Task: Look for Airbnb properties in Tha Maka, Thailand from 5th November, 2023 to 16th November, 2023 for 2 adults.1  bedroom having 1 bed and 1 bathroom. Property type can be hotel. Amenities needed are: wifi. Booking option can be shelf check-in. Look for 5 properties as per requirement.
Action: Mouse moved to (571, 75)
Screenshot: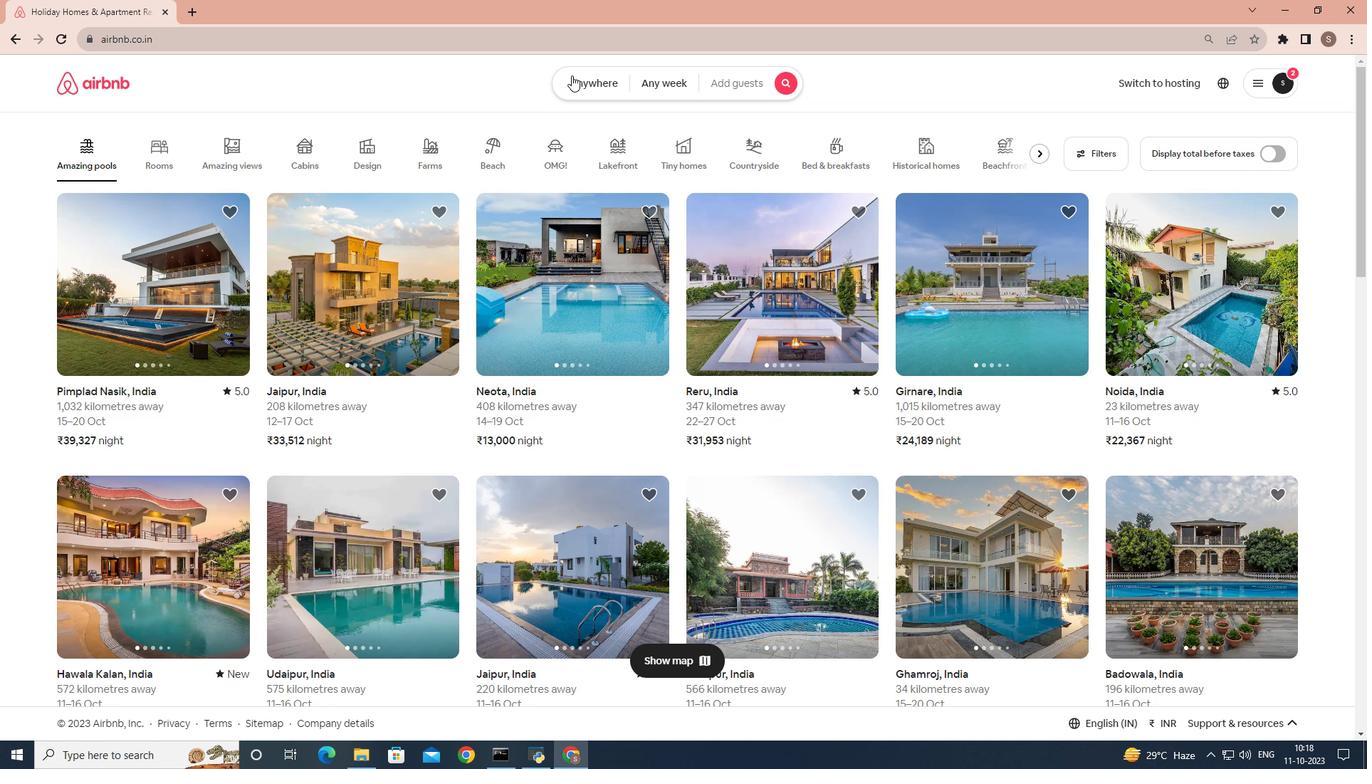 
Action: Mouse pressed left at (571, 75)
Screenshot: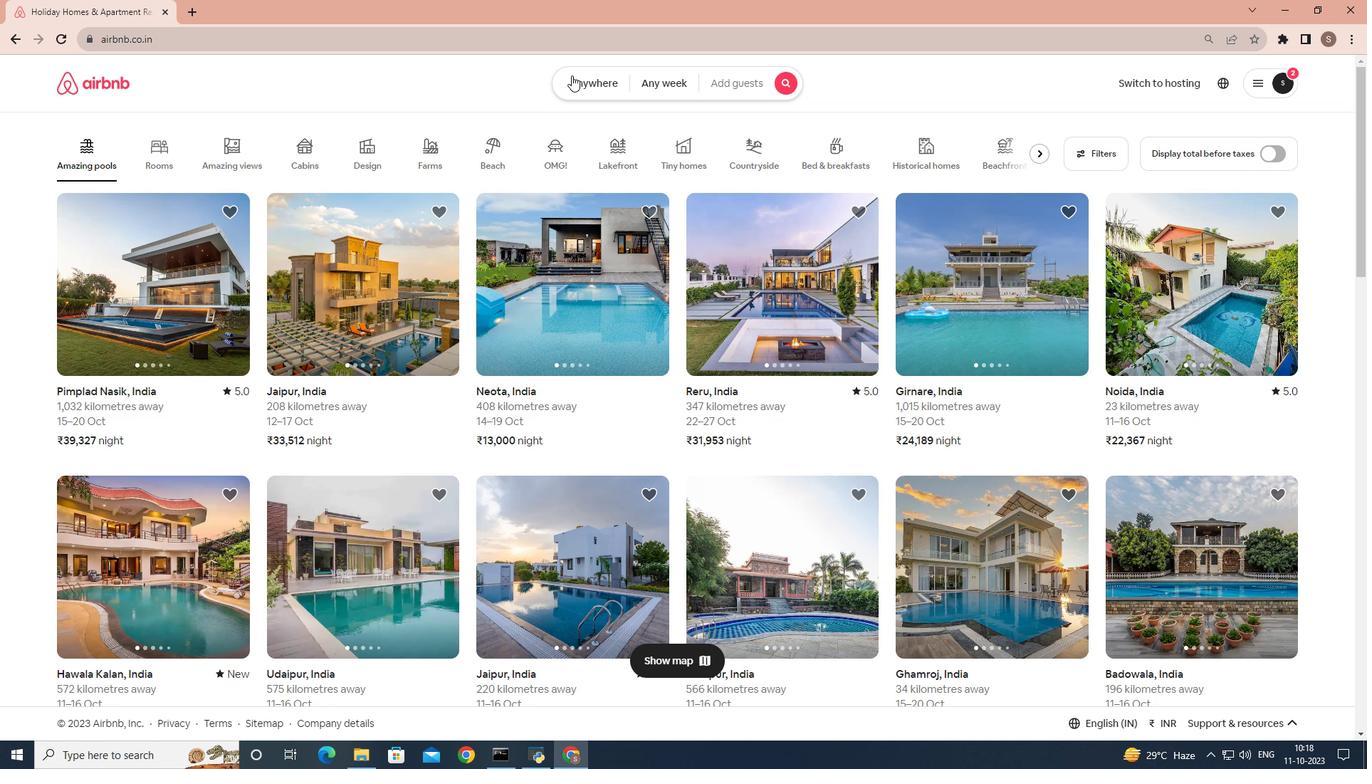 
Action: Mouse moved to (519, 141)
Screenshot: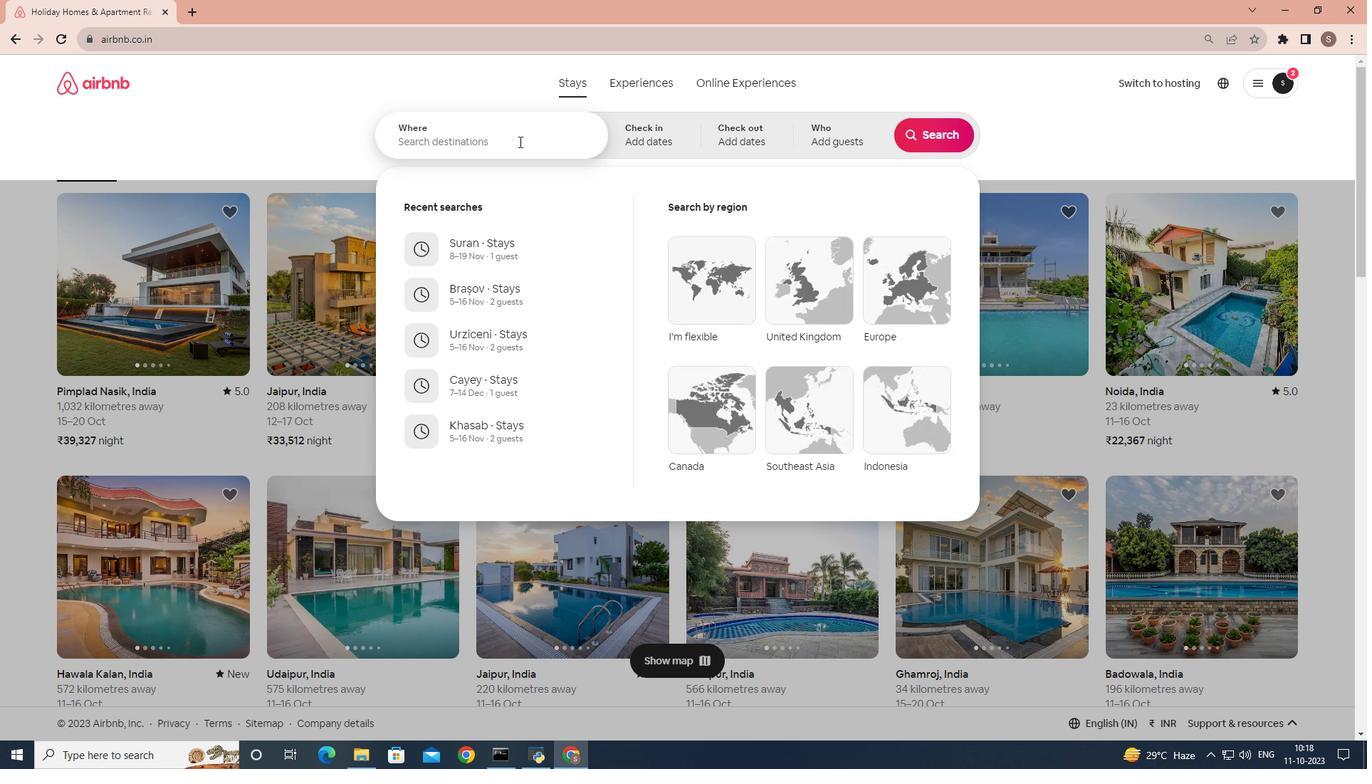 
Action: Mouse pressed left at (519, 141)
Screenshot: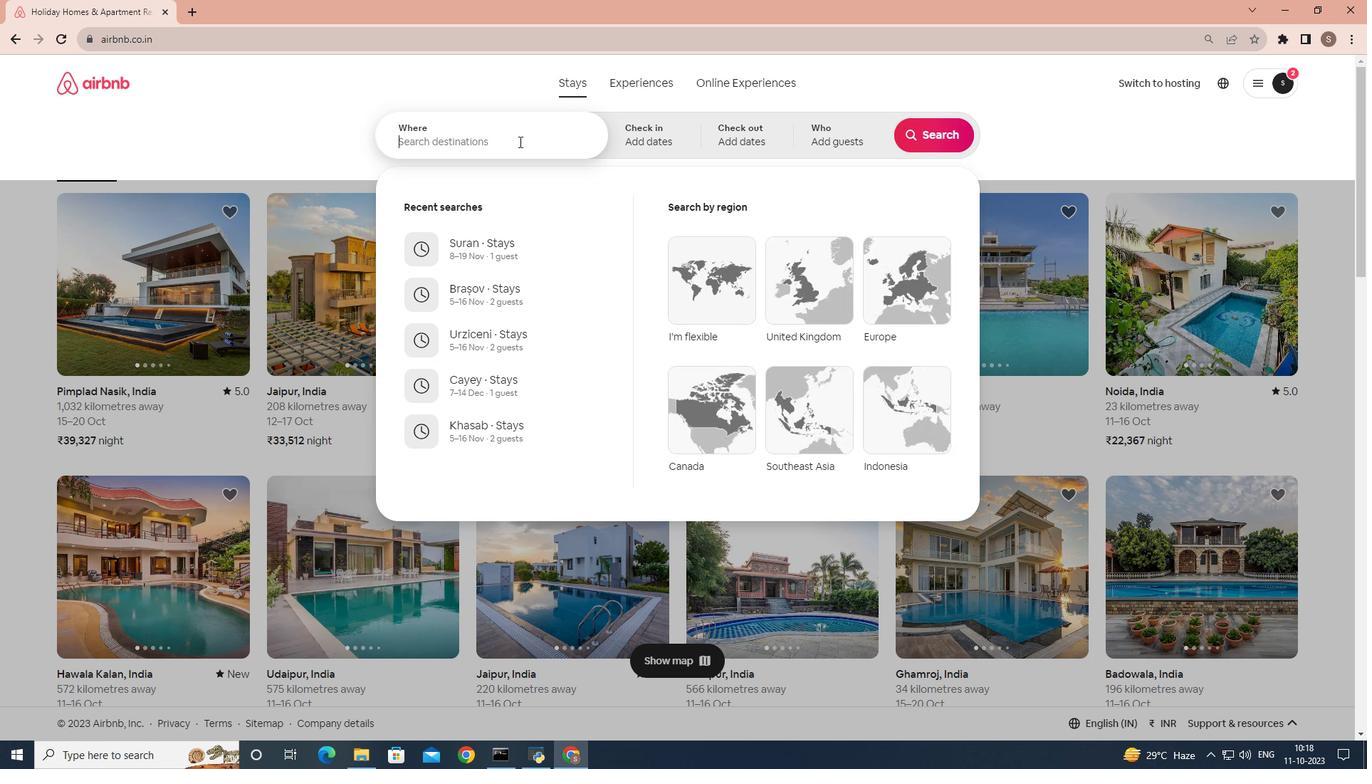 
Action: Key pressed <Key.shift>Tha<Key.space><Key.shift>Maka,<Key.space><Key.shift>thailand
Screenshot: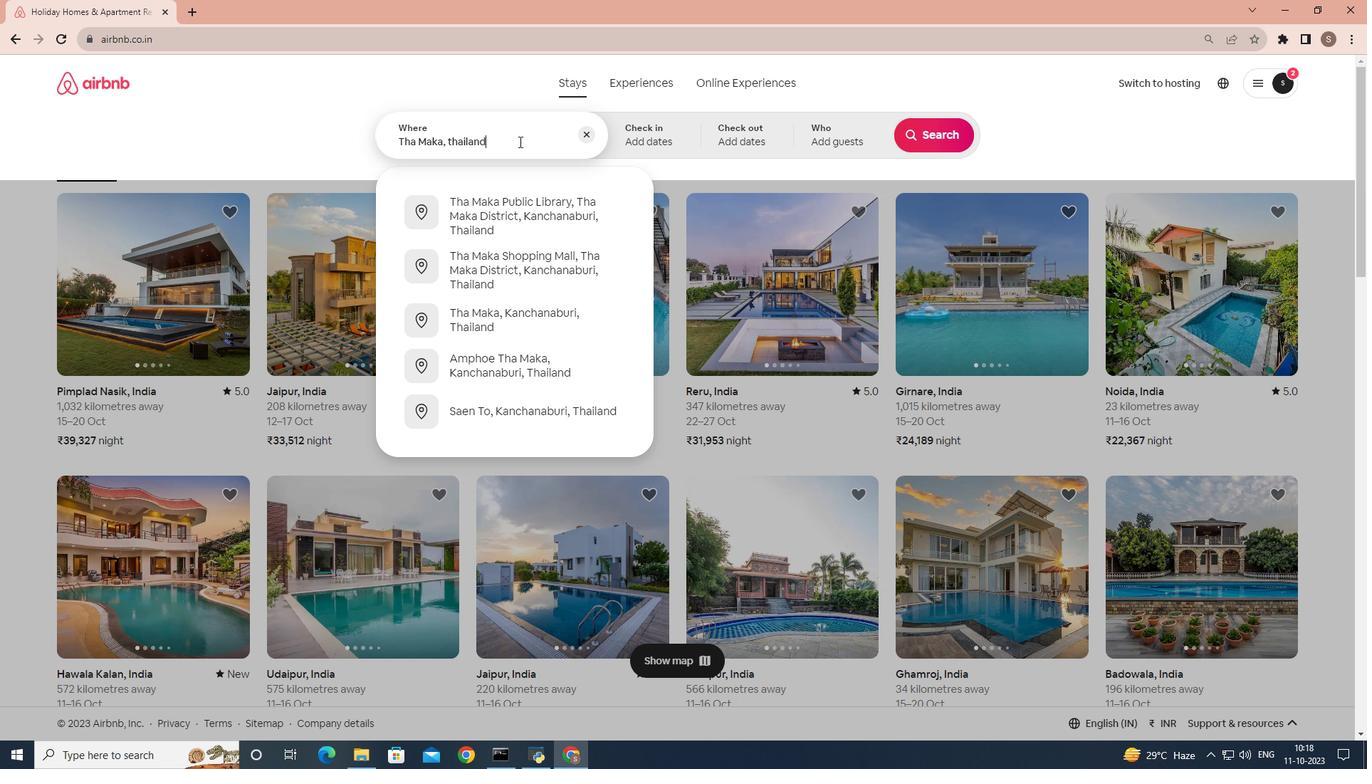 
Action: Mouse moved to (661, 147)
Screenshot: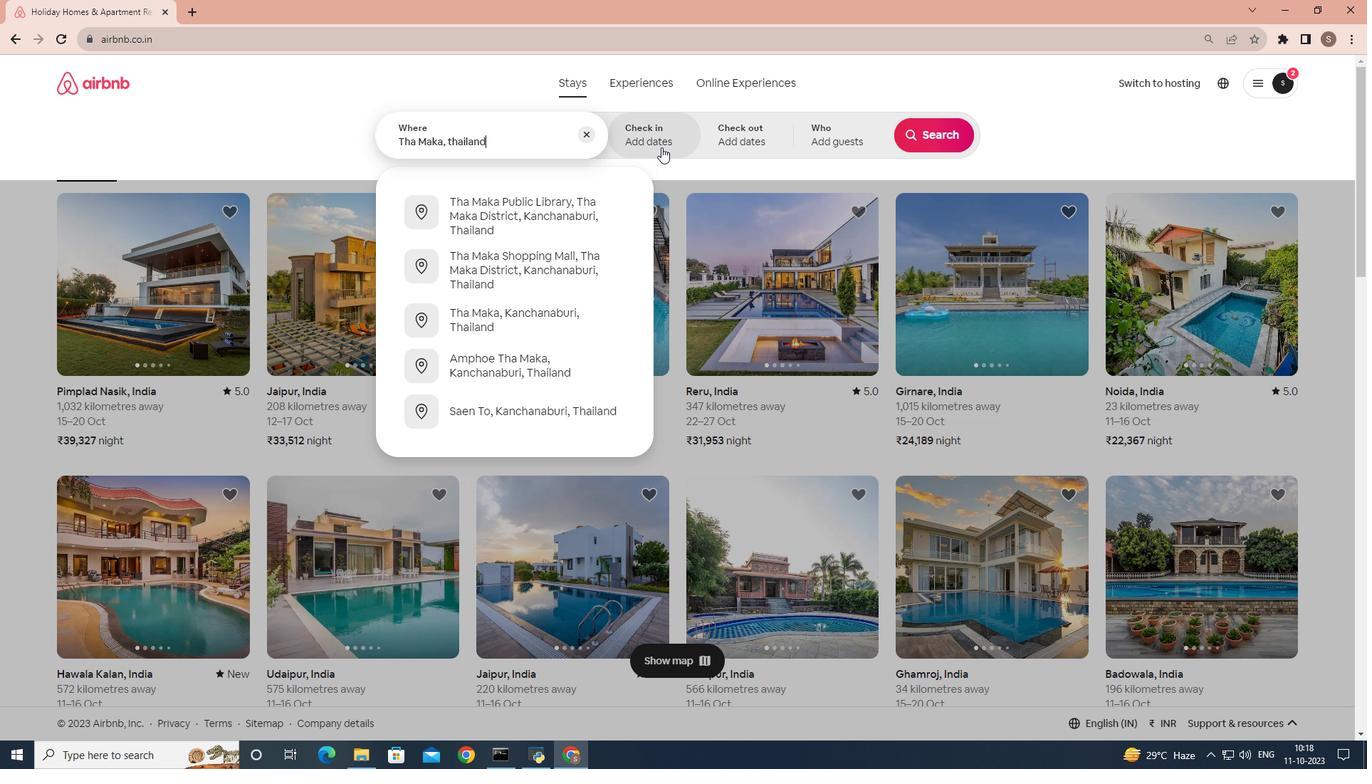 
Action: Mouse pressed left at (661, 147)
Screenshot: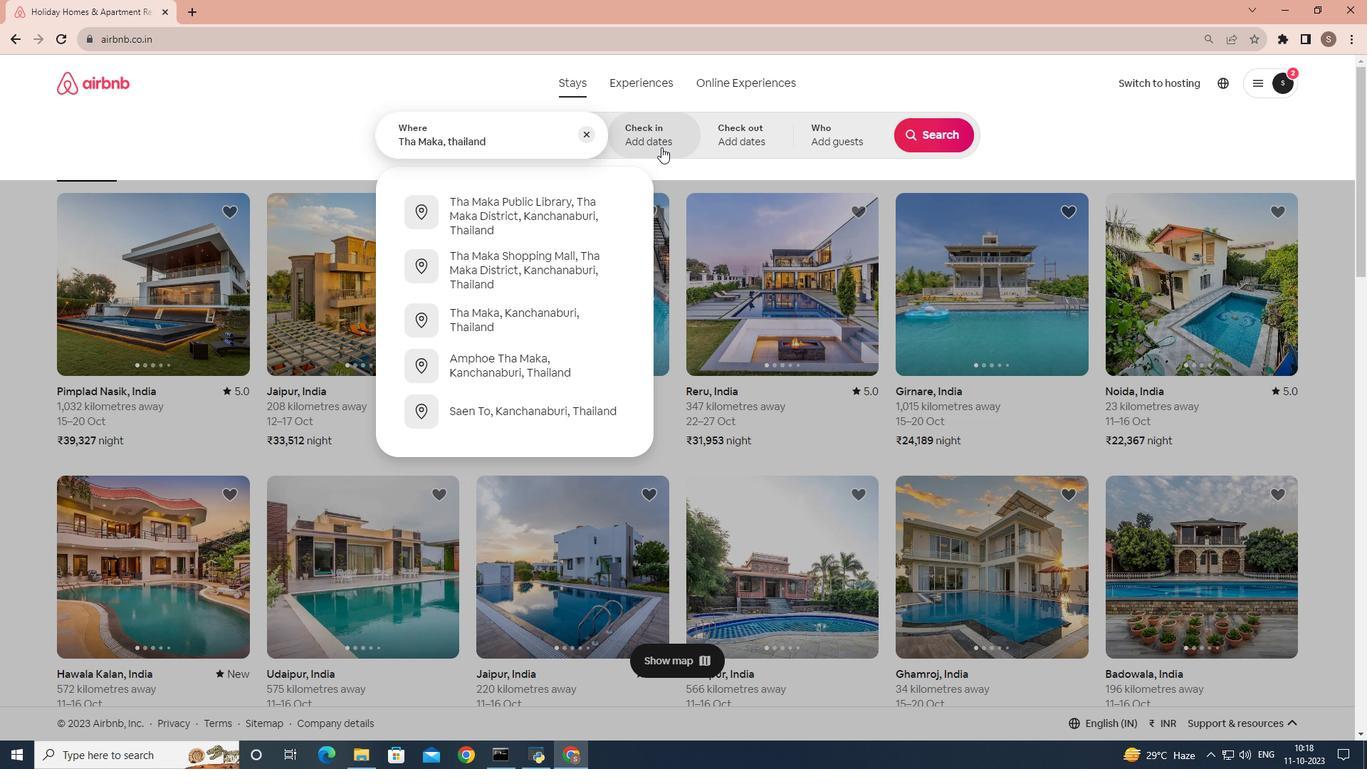 
Action: Mouse moved to (721, 351)
Screenshot: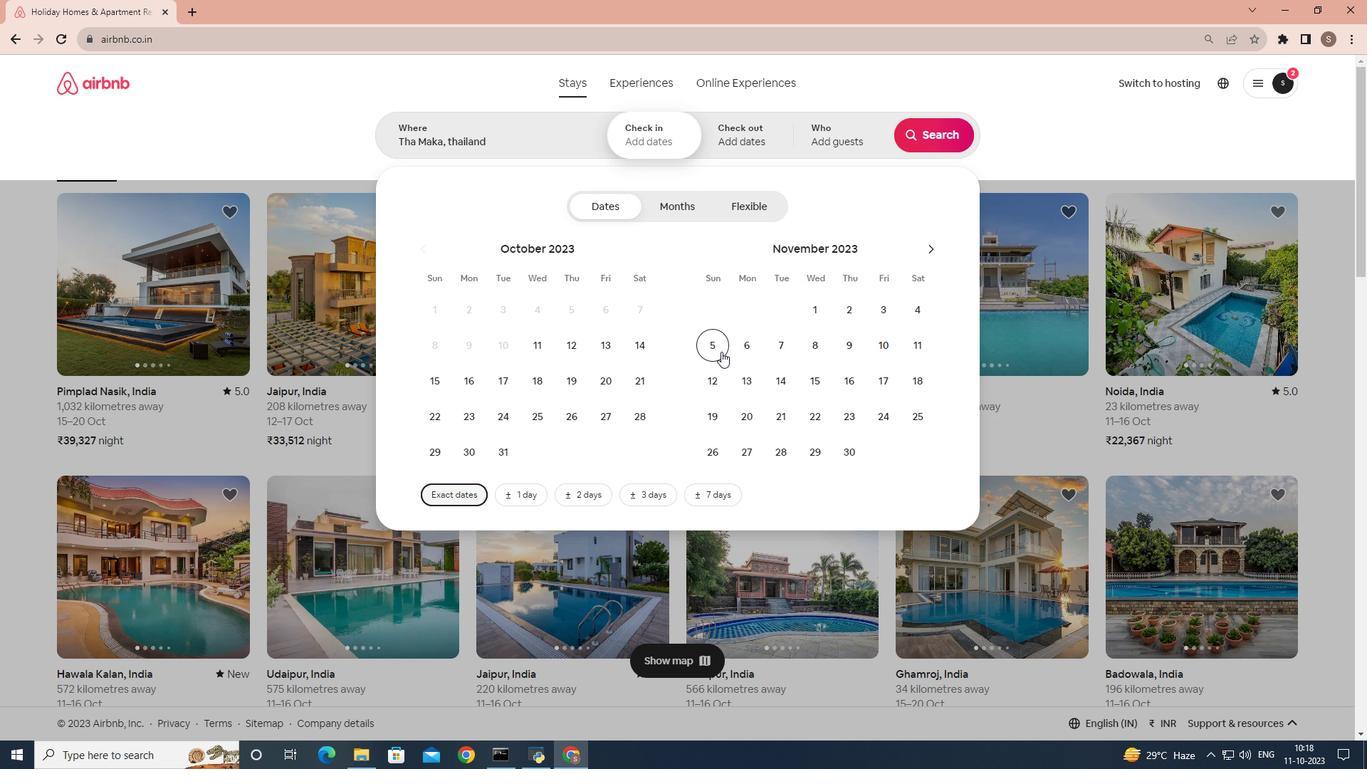 
Action: Mouse pressed left at (721, 351)
Screenshot: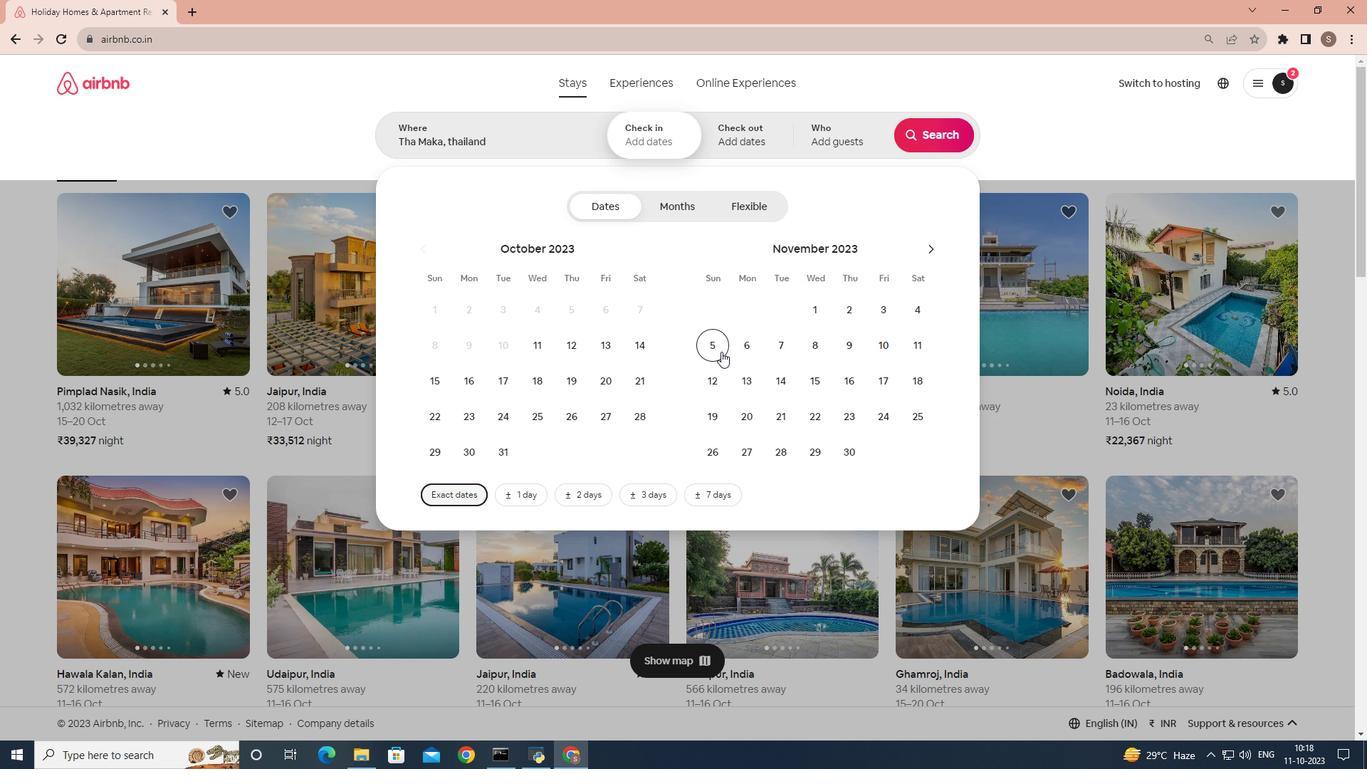 
Action: Mouse moved to (840, 378)
Screenshot: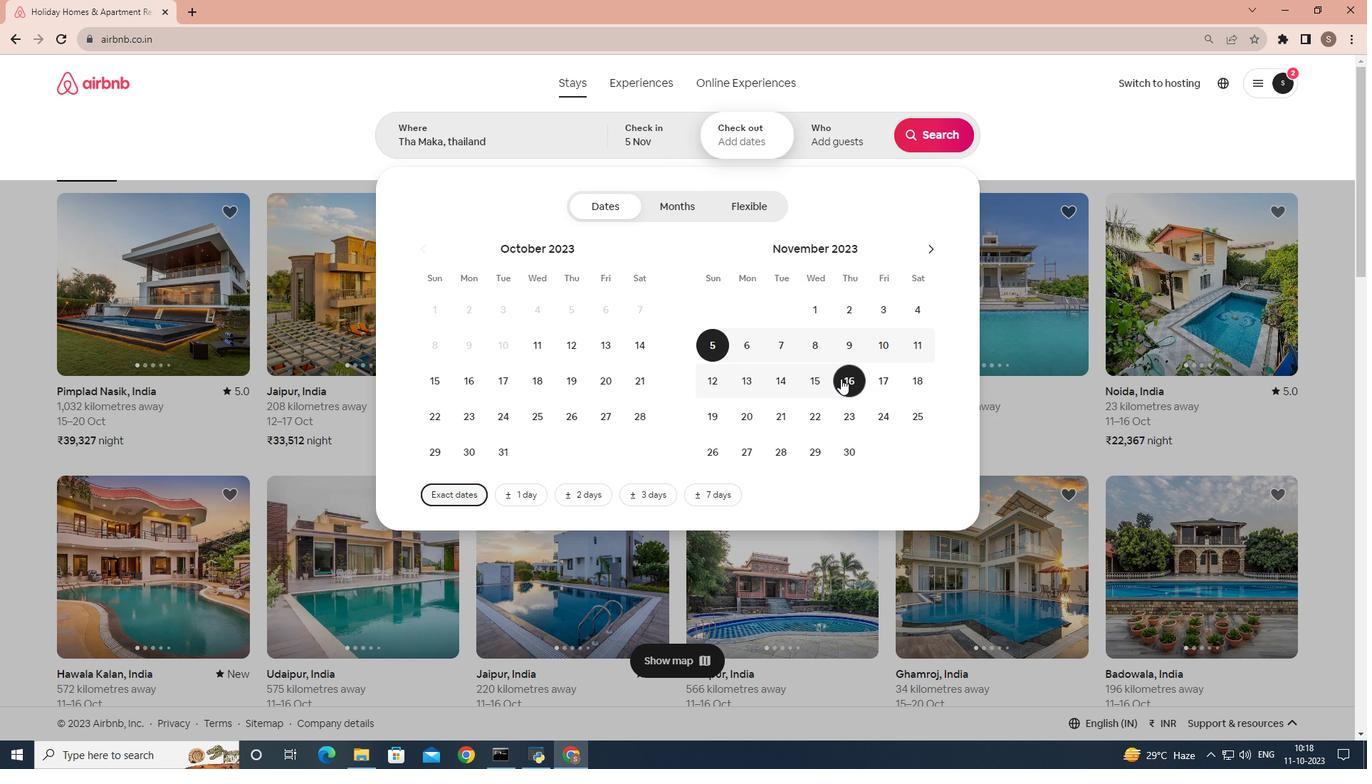 
Action: Mouse pressed left at (840, 378)
Screenshot: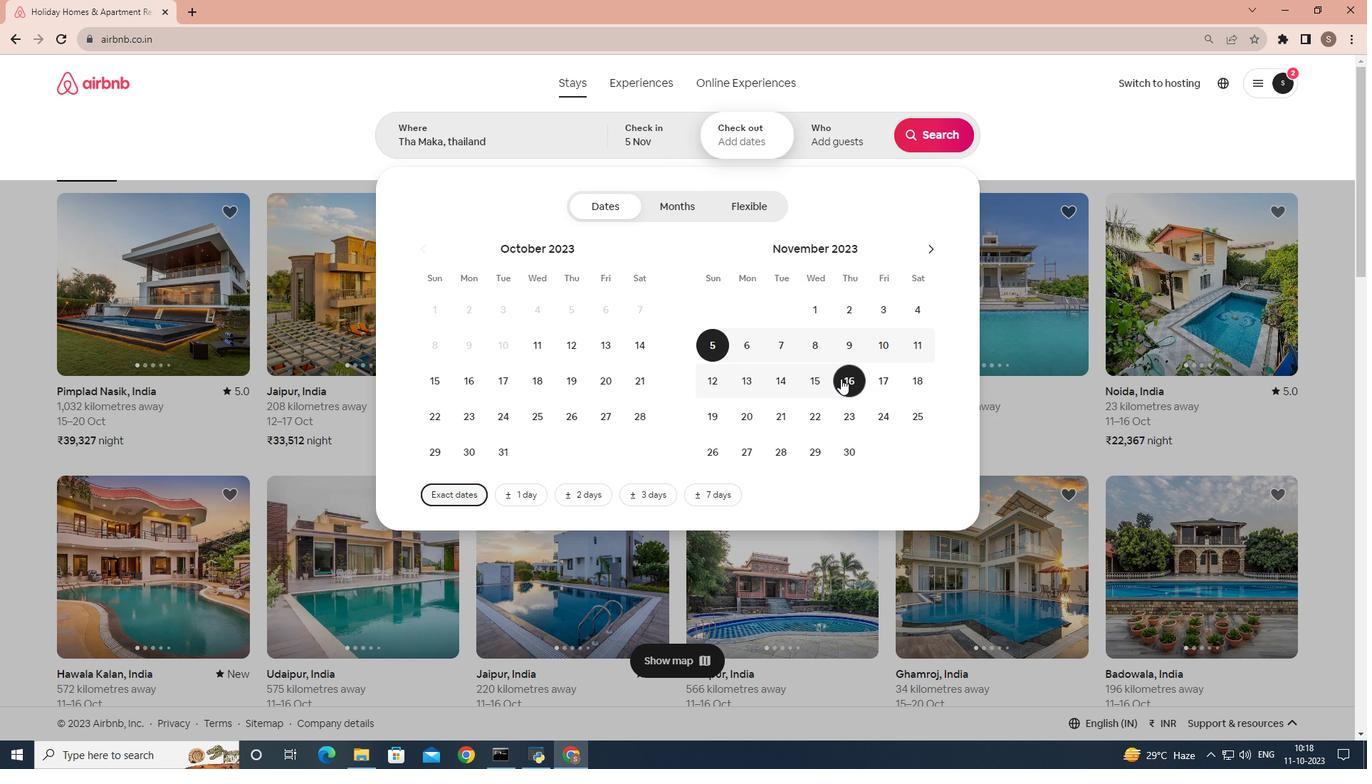 
Action: Mouse moved to (827, 133)
Screenshot: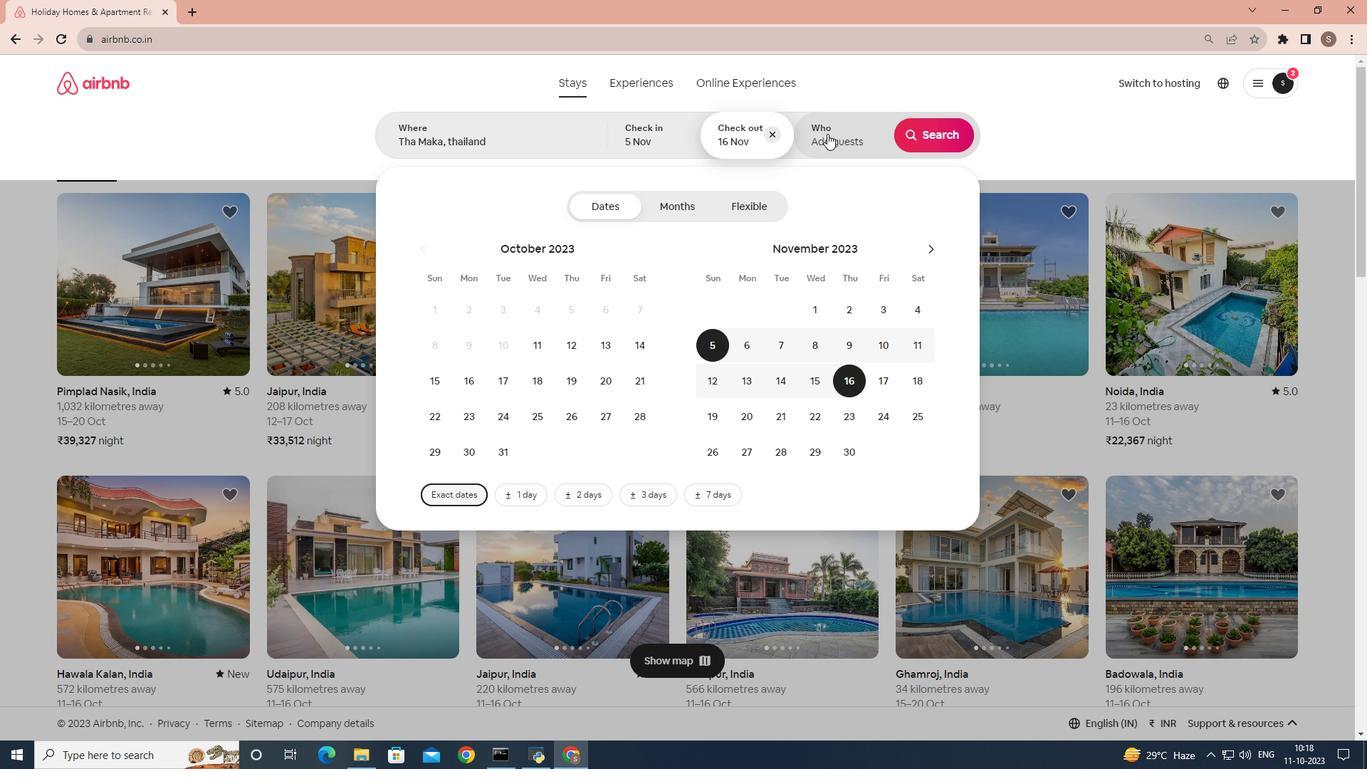 
Action: Mouse pressed left at (827, 133)
Screenshot: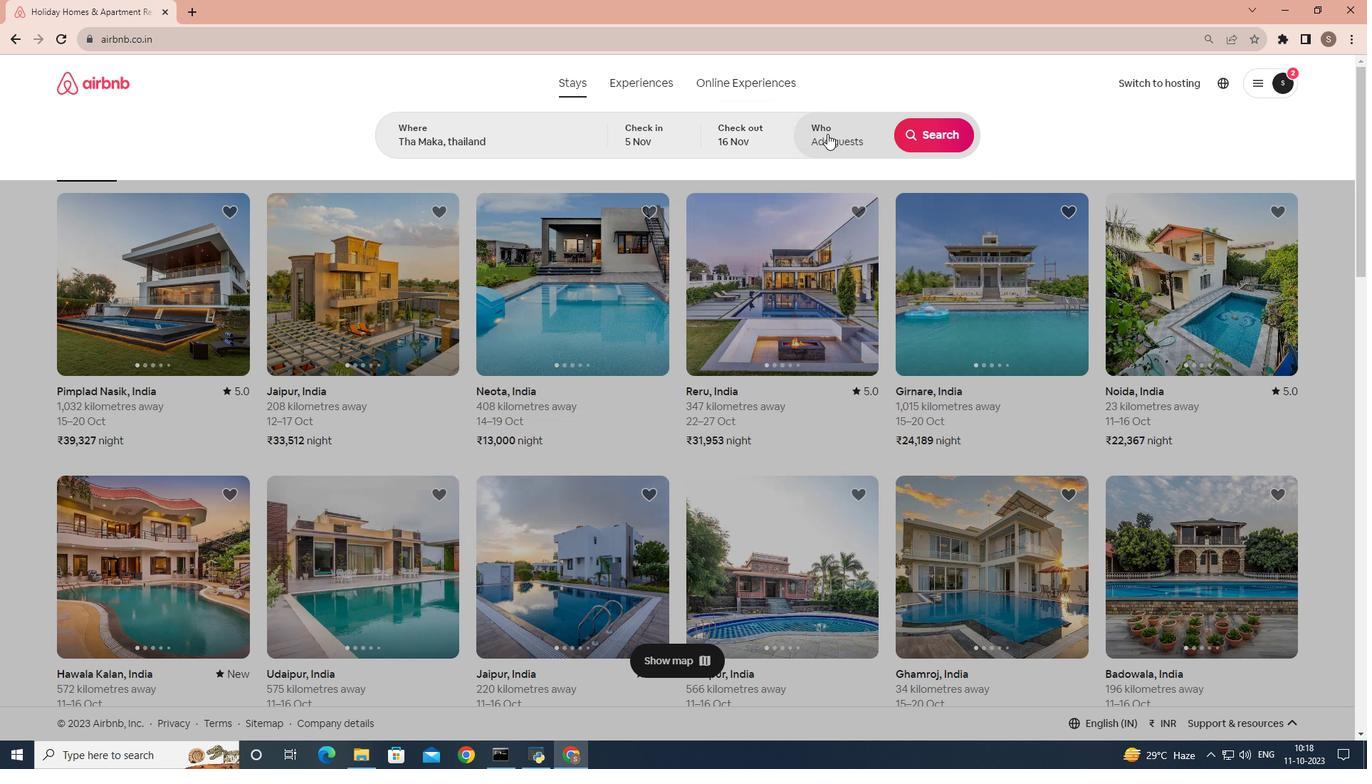 
Action: Mouse moved to (938, 215)
Screenshot: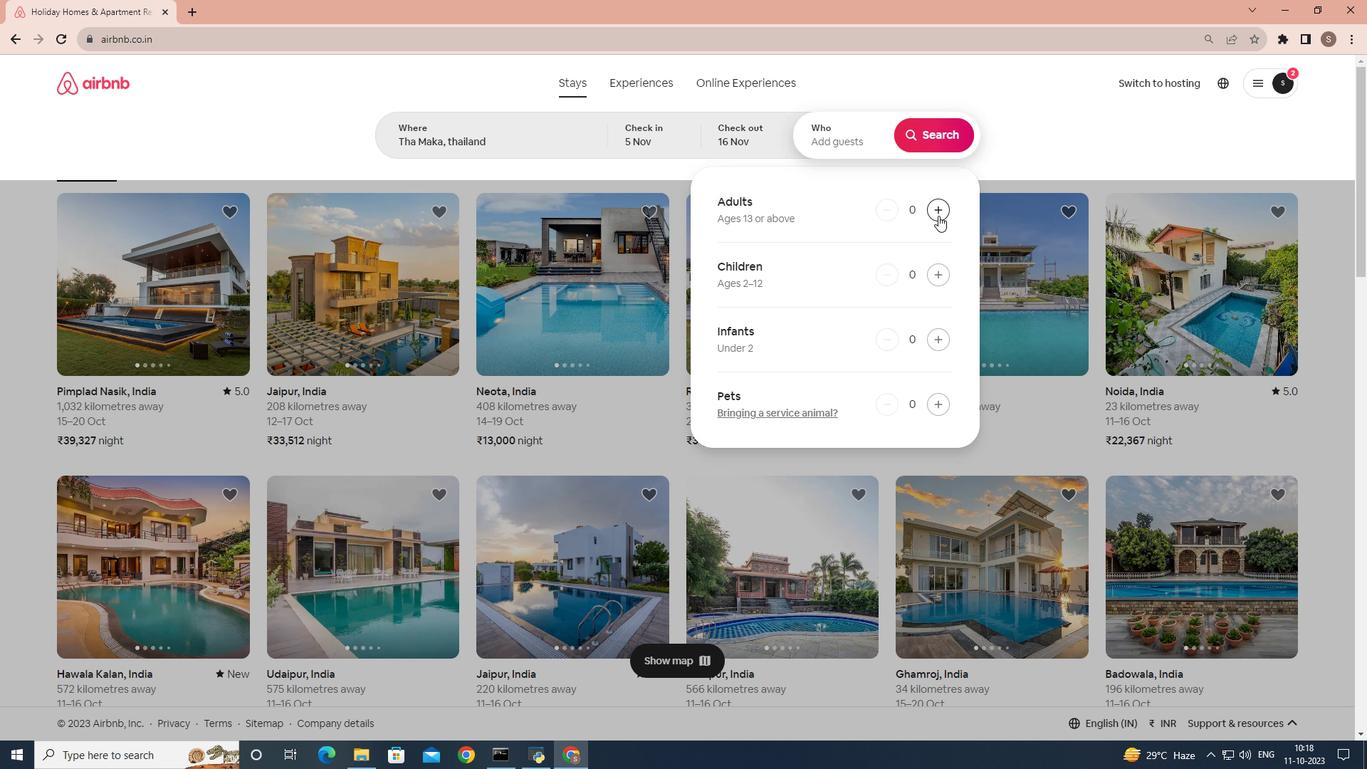 
Action: Mouse pressed left at (938, 215)
Screenshot: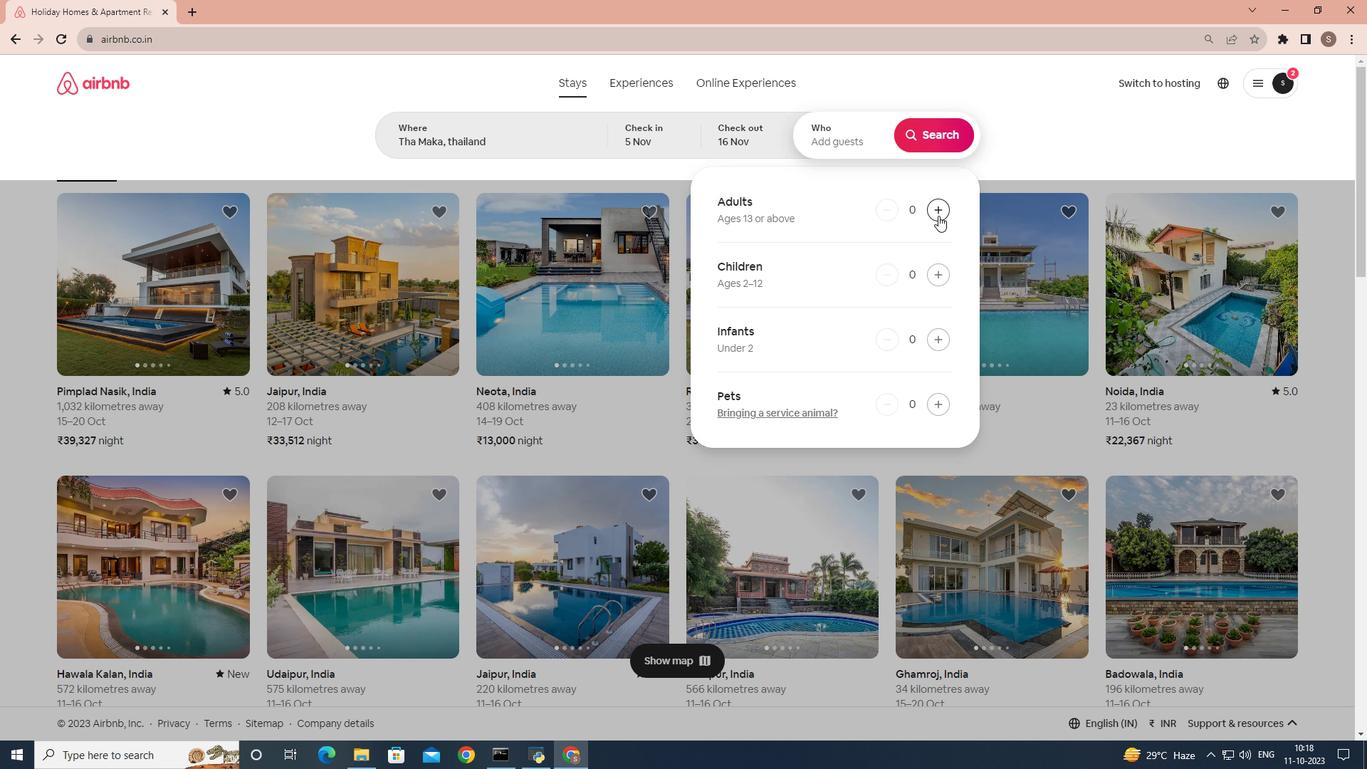 
Action: Mouse pressed left at (938, 215)
Screenshot: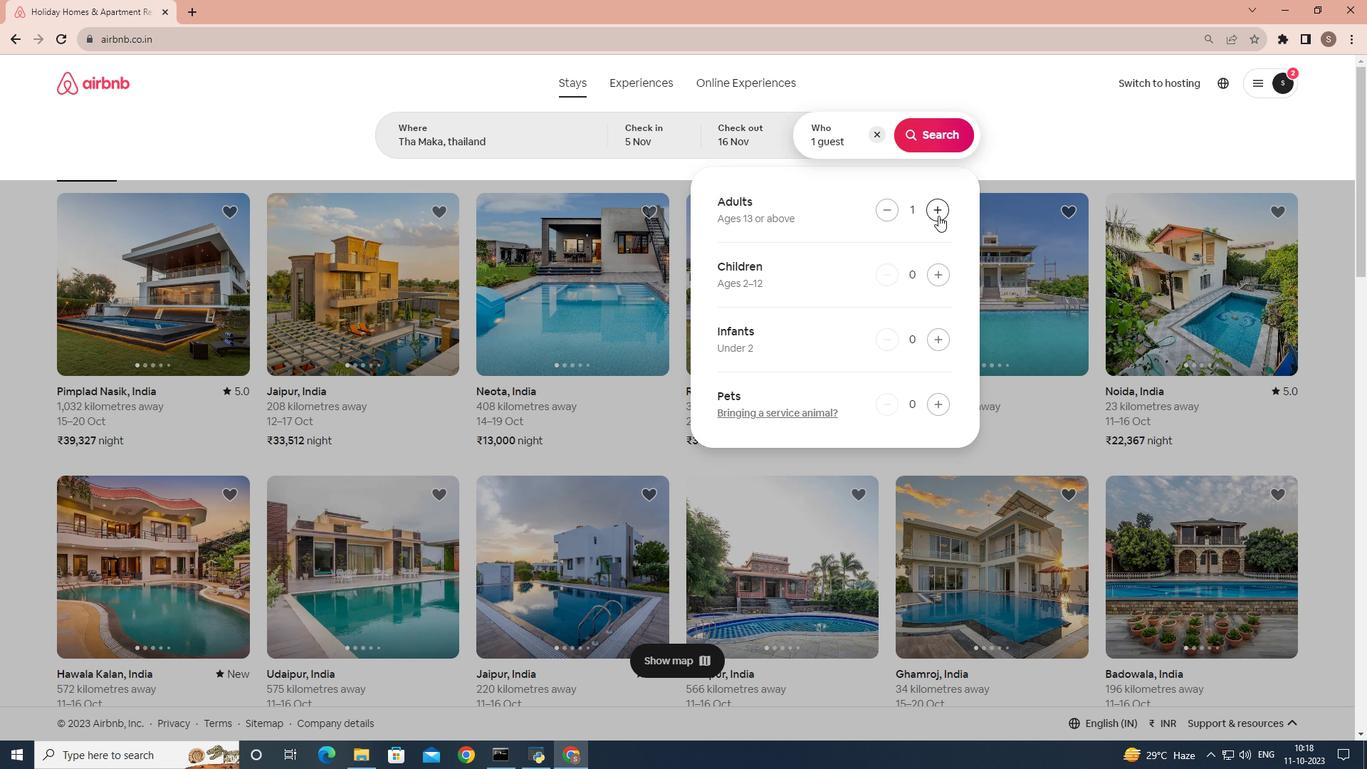 
Action: Mouse moved to (949, 133)
Screenshot: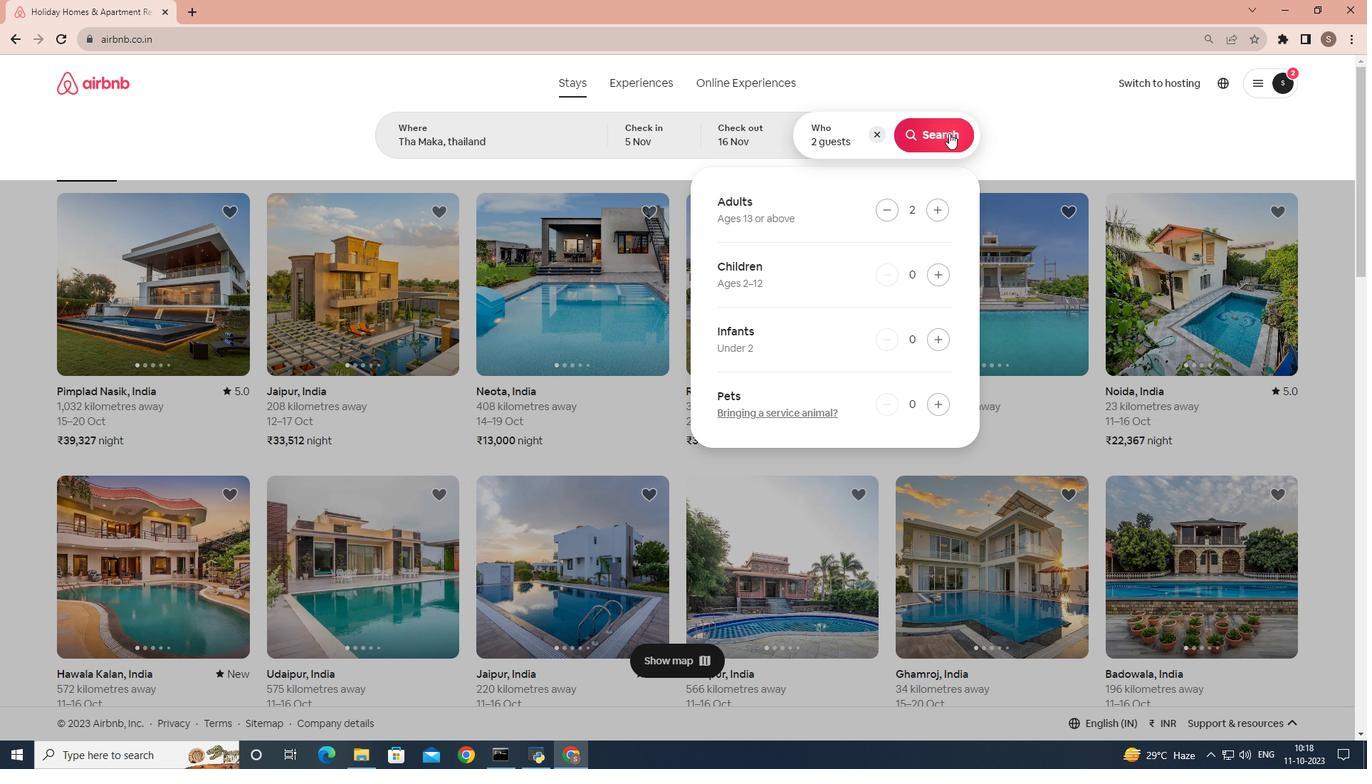 
Action: Mouse pressed left at (949, 133)
Screenshot: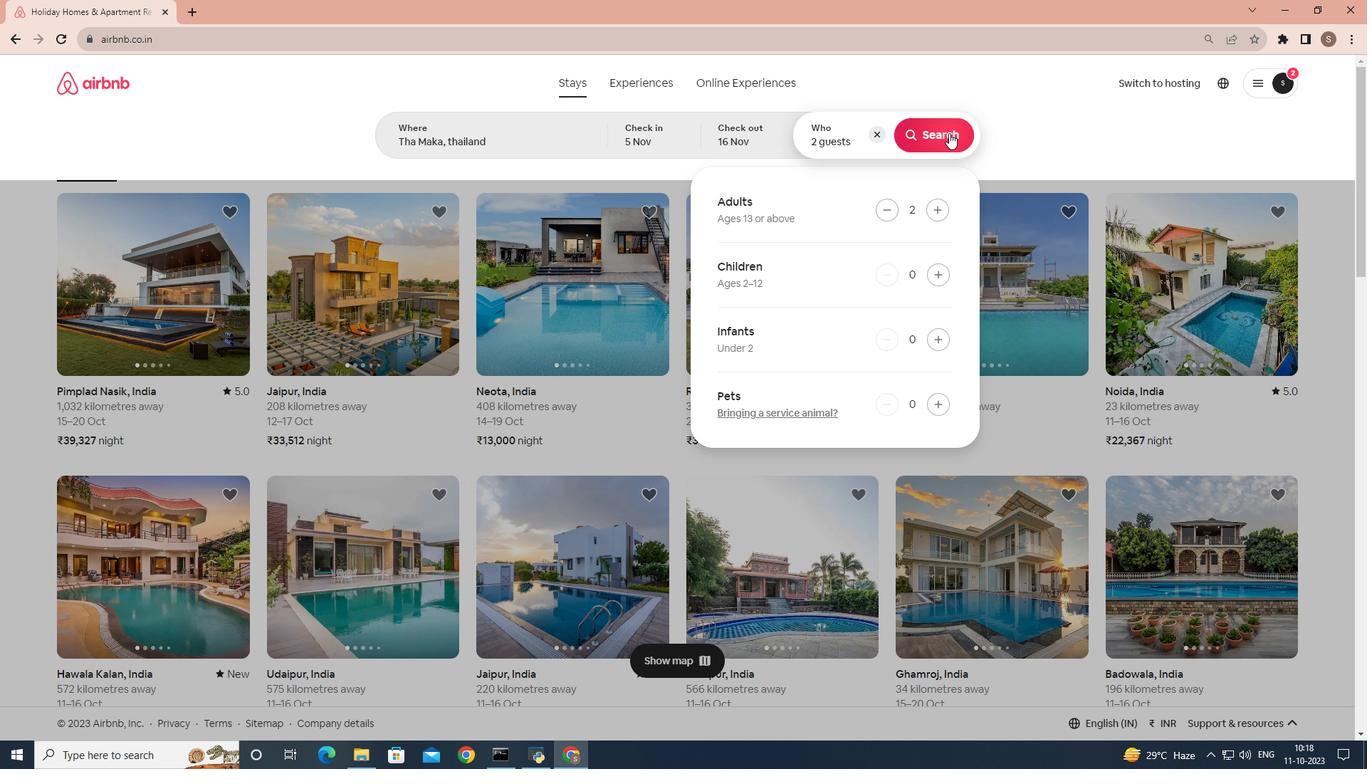 
Action: Mouse moved to (1127, 133)
Screenshot: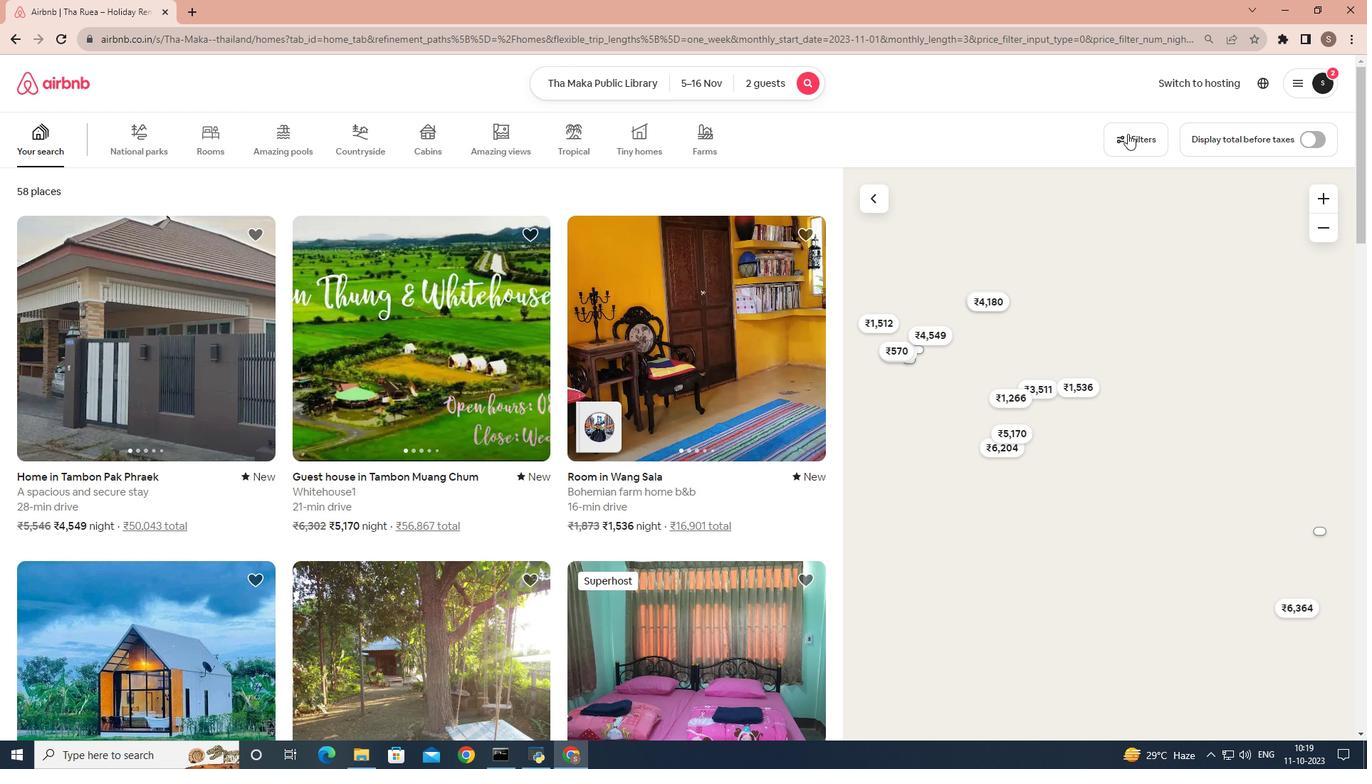 
Action: Mouse pressed left at (1127, 133)
Screenshot: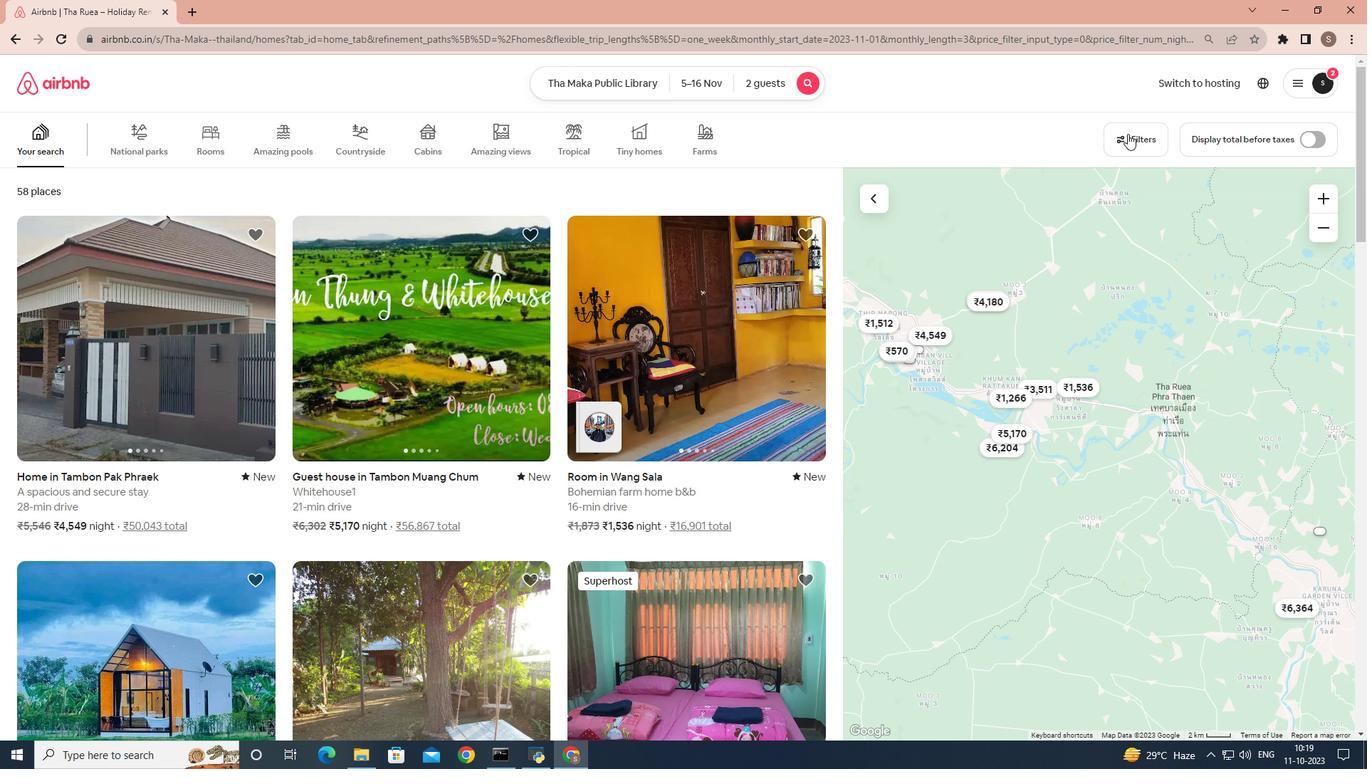 
Action: Mouse moved to (814, 307)
Screenshot: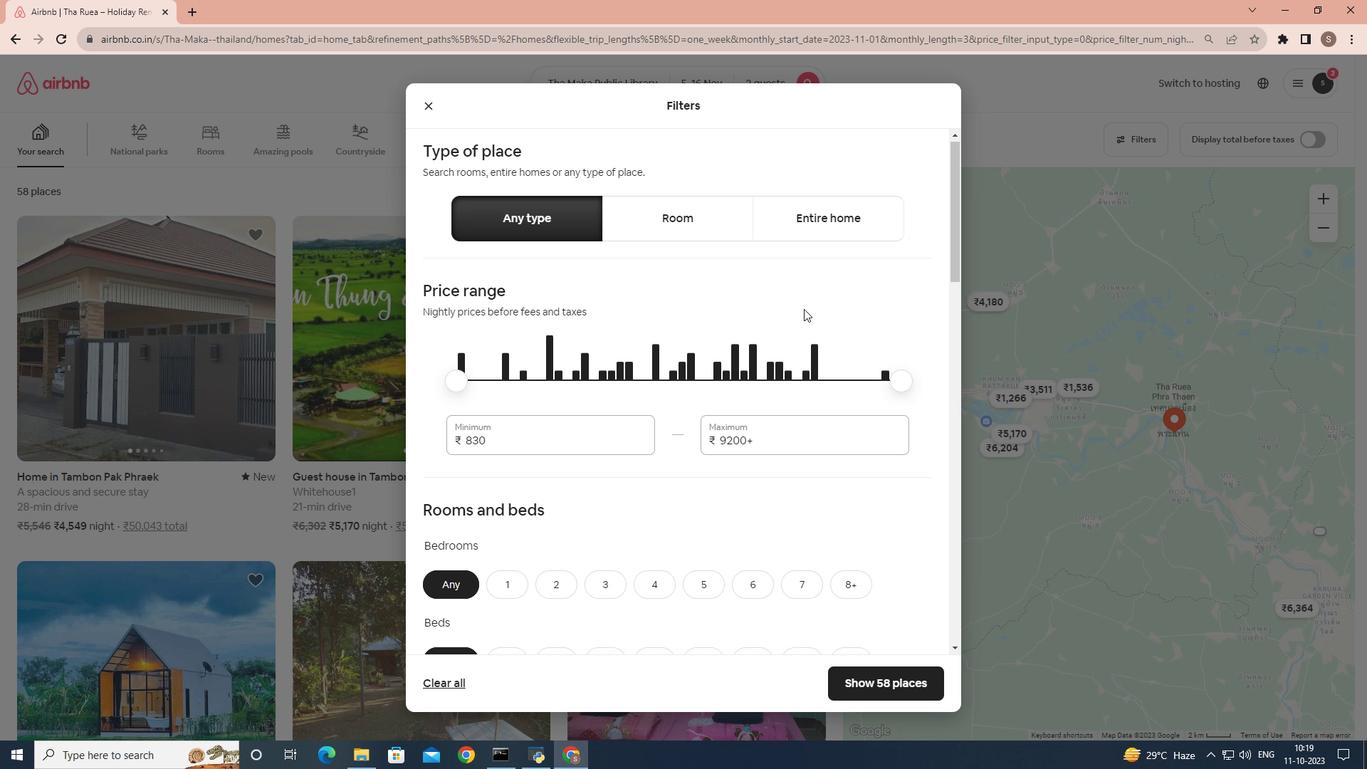 
Action: Mouse scrolled (814, 306) with delta (0, 0)
Screenshot: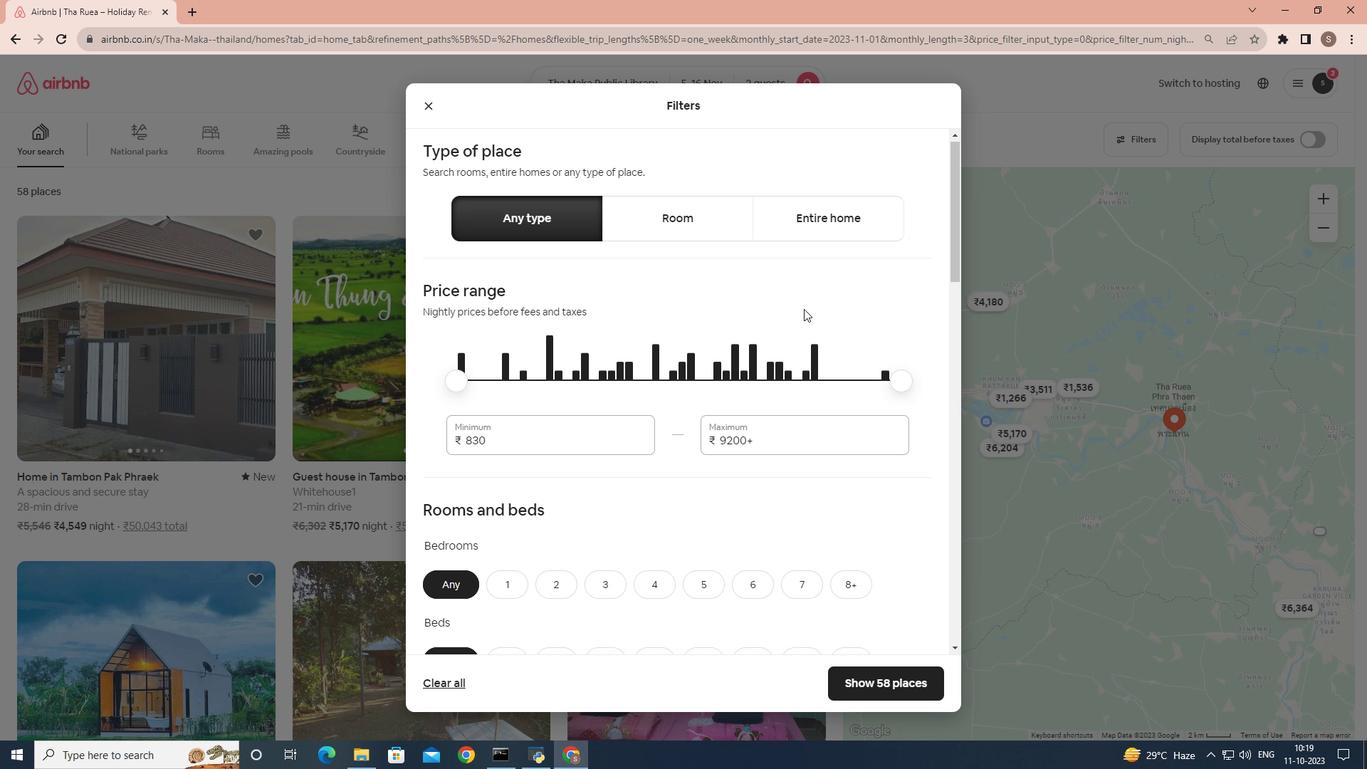 
Action: Mouse moved to (796, 311)
Screenshot: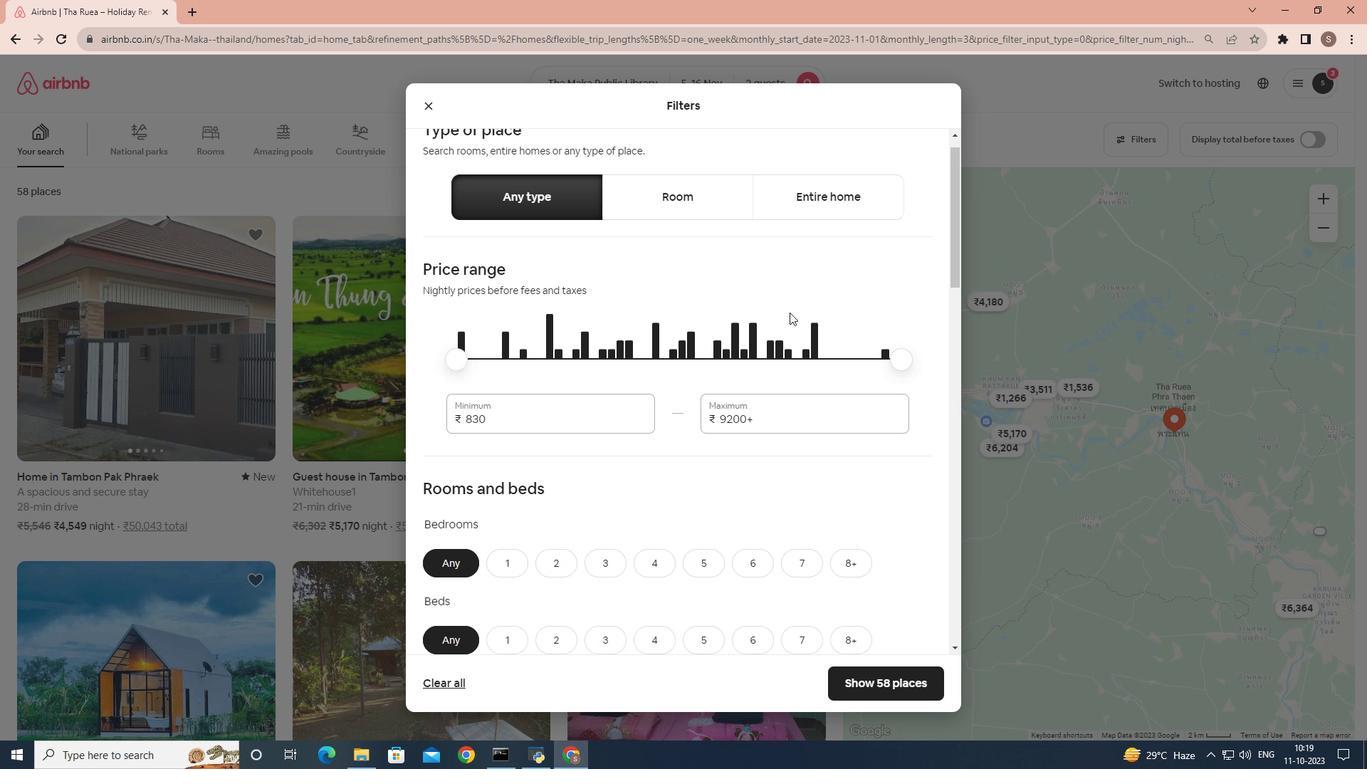 
Action: Mouse scrolled (796, 310) with delta (0, 0)
Screenshot: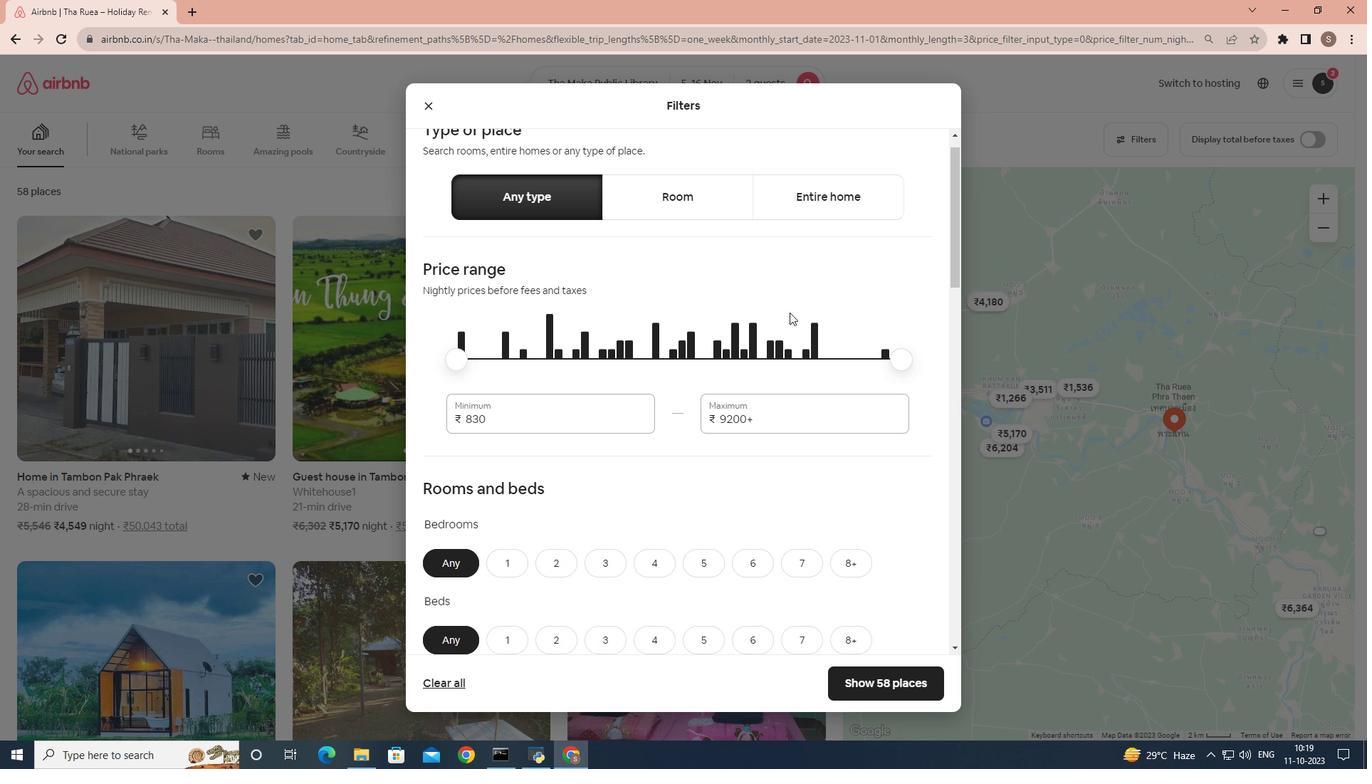 
Action: Mouse moved to (520, 452)
Screenshot: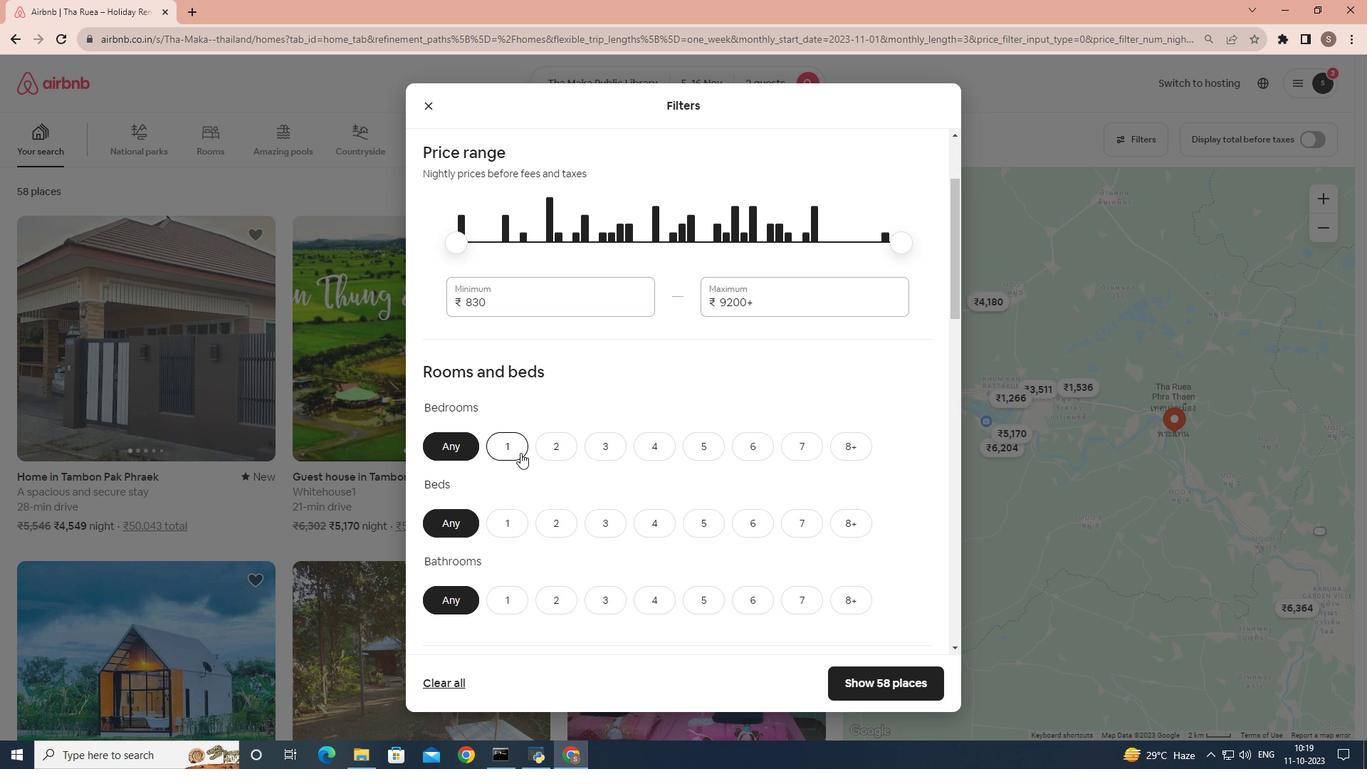 
Action: Mouse pressed left at (520, 452)
Screenshot: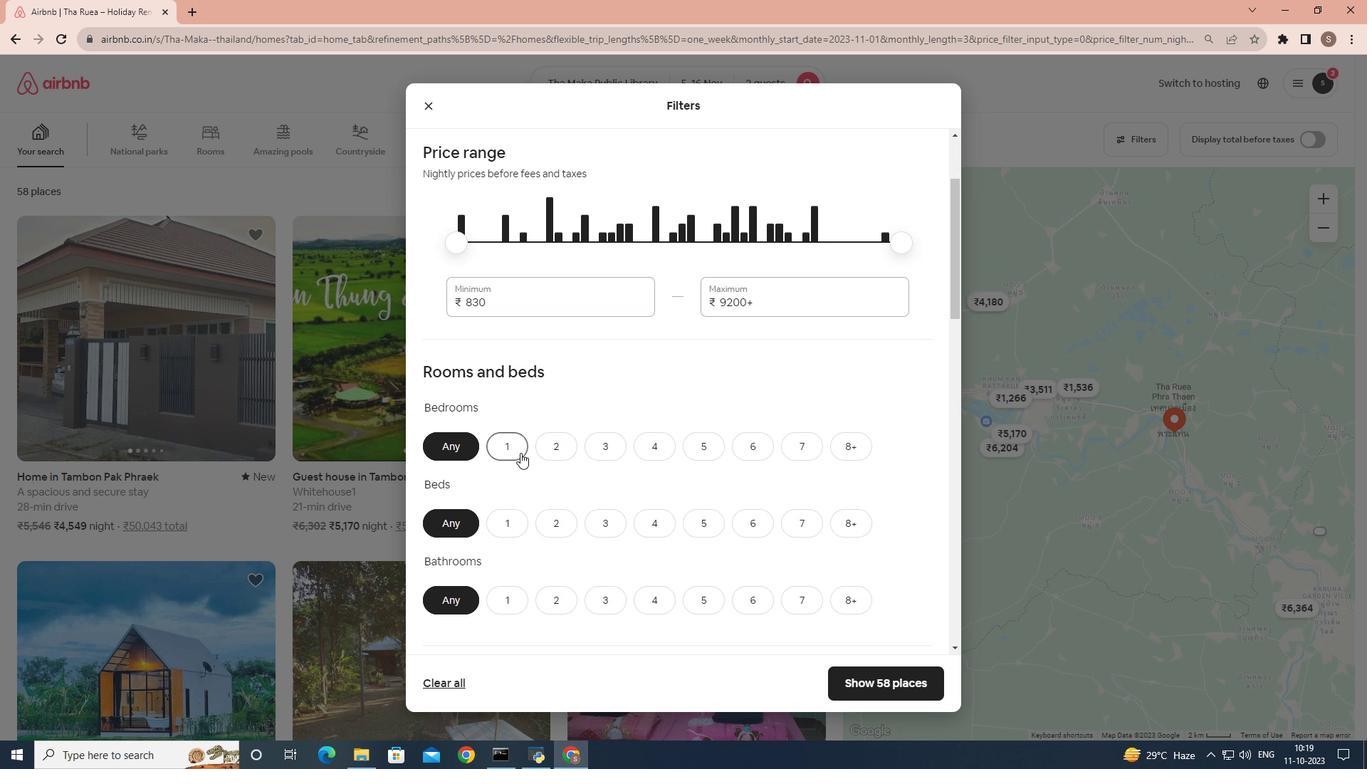 
Action: Mouse moved to (532, 447)
Screenshot: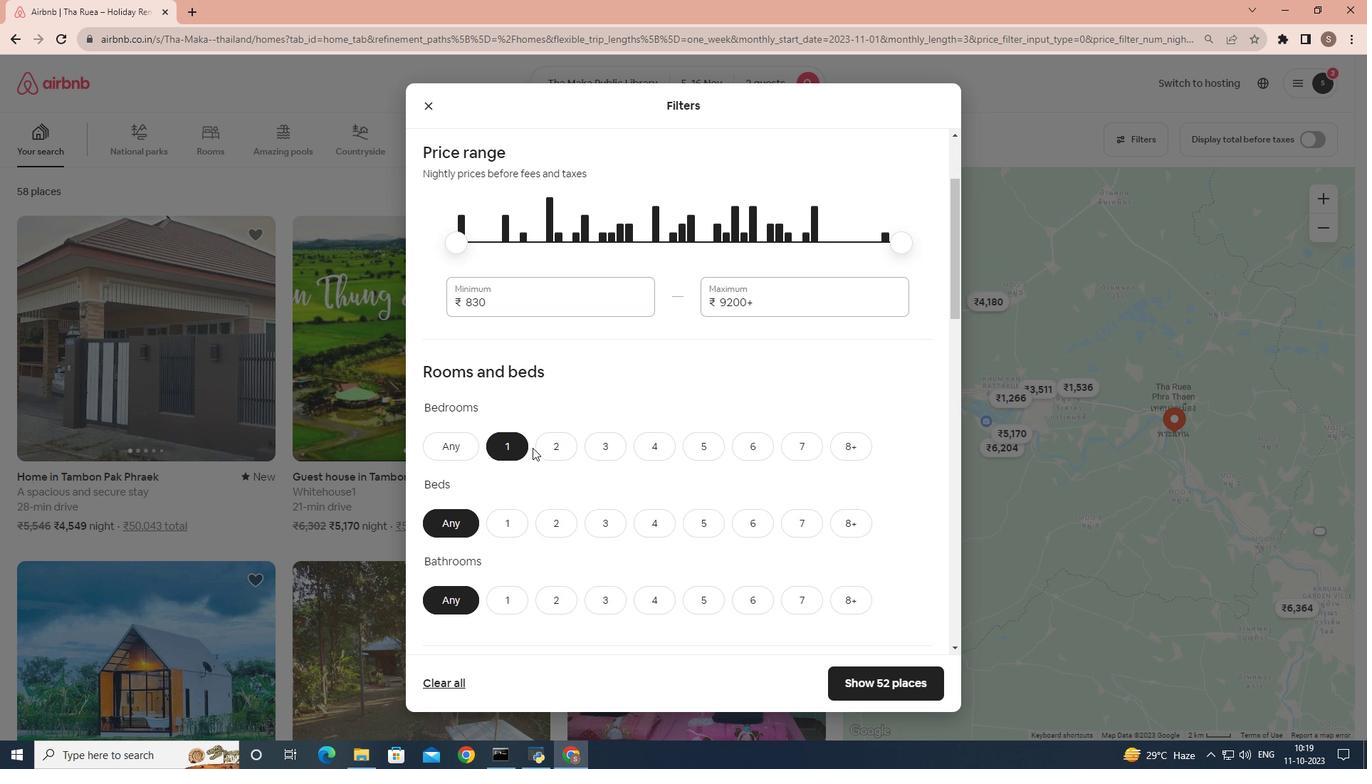 
Action: Mouse scrolled (532, 447) with delta (0, 0)
Screenshot: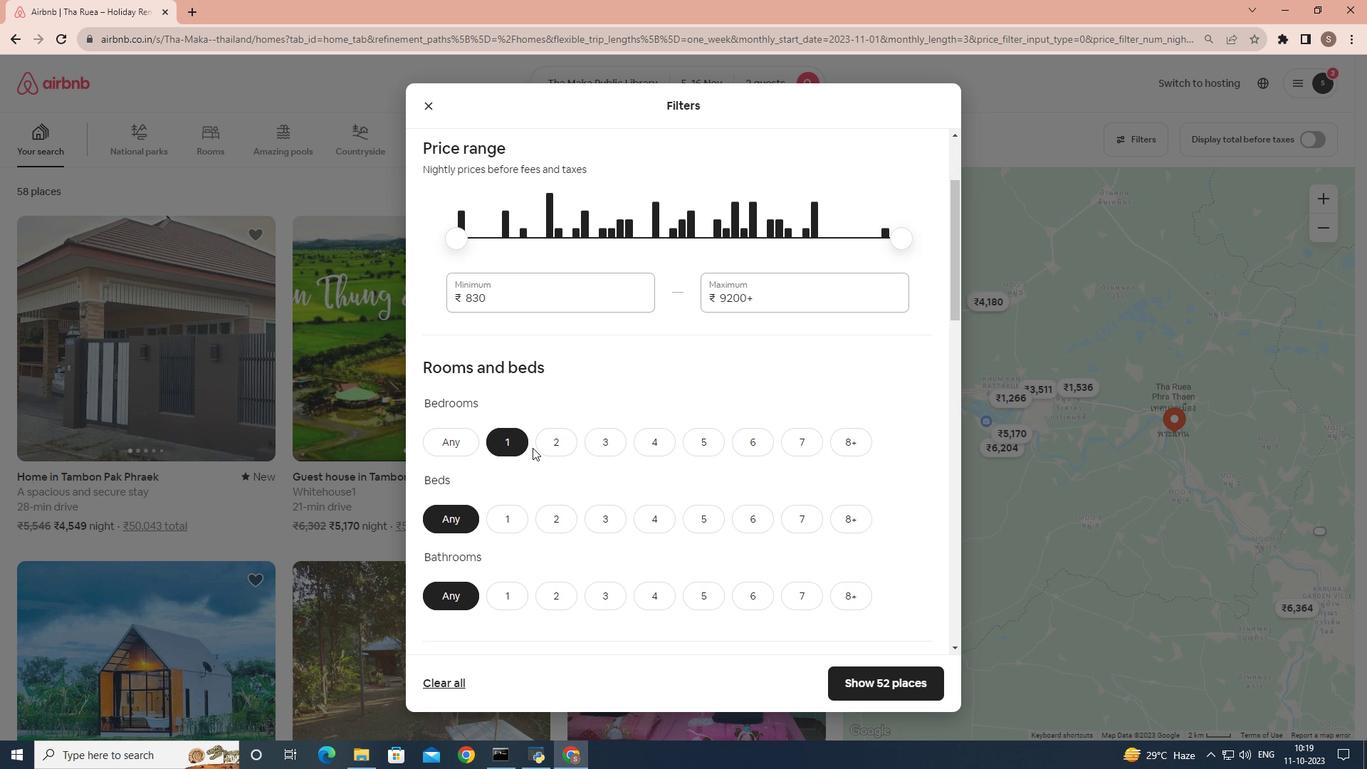 
Action: Mouse moved to (517, 462)
Screenshot: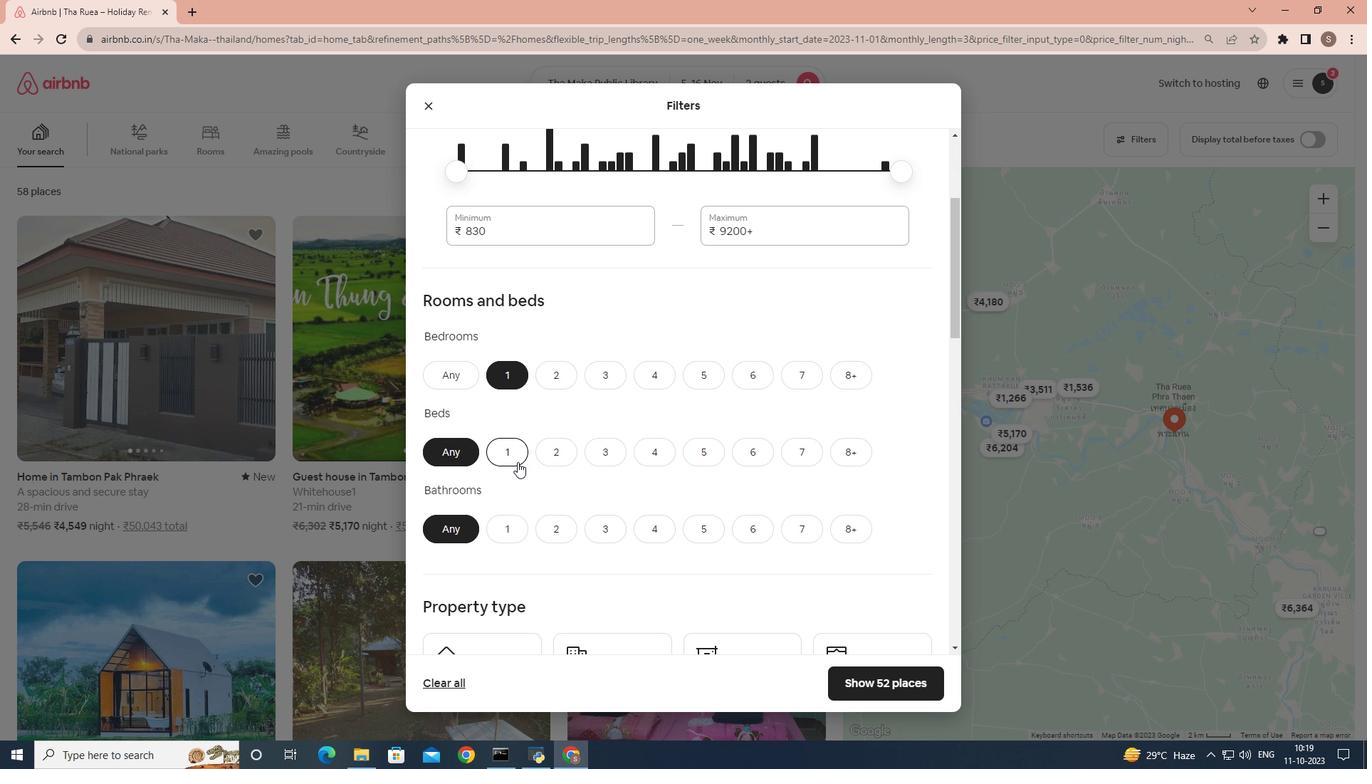 
Action: Mouse pressed left at (517, 462)
Screenshot: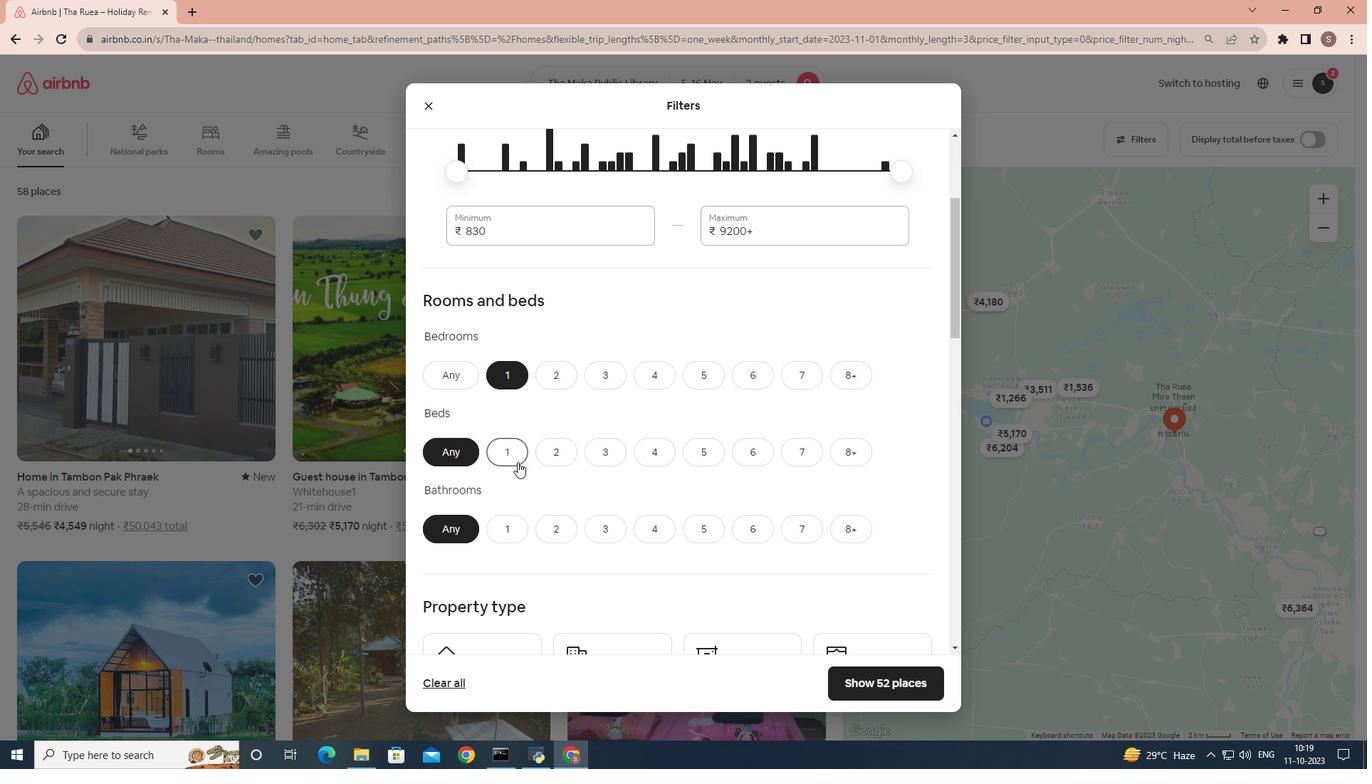 
Action: Mouse moved to (509, 530)
Screenshot: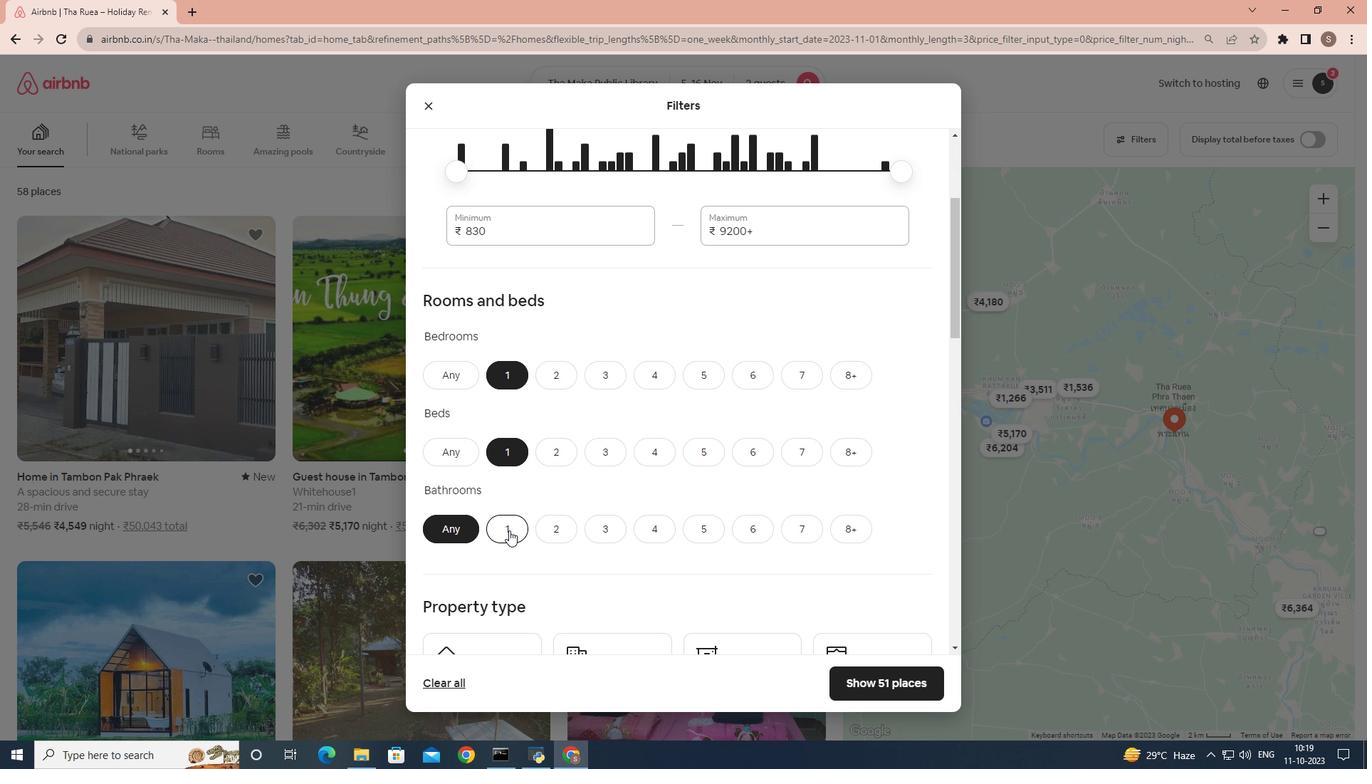 
Action: Mouse pressed left at (509, 530)
Screenshot: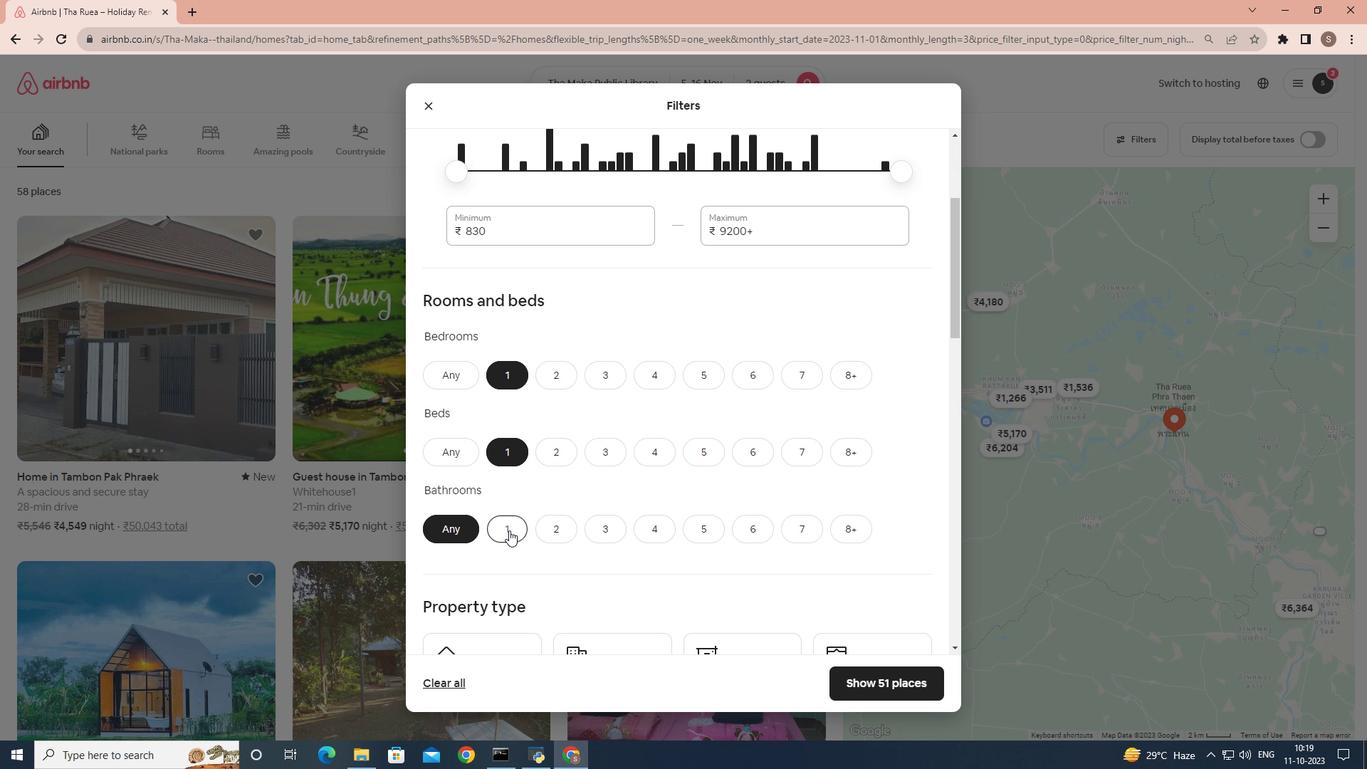
Action: Mouse moved to (585, 470)
Screenshot: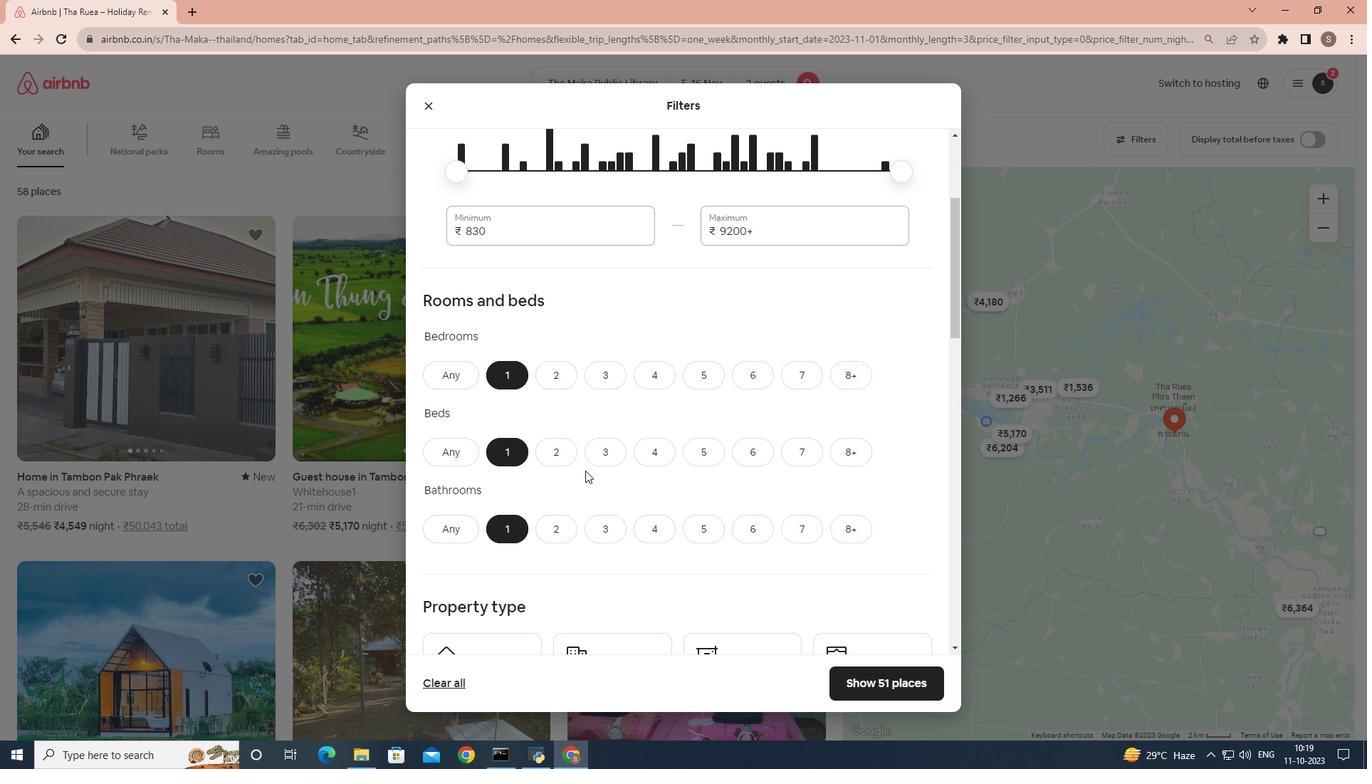 
Action: Mouse scrolled (585, 469) with delta (0, 0)
Screenshot: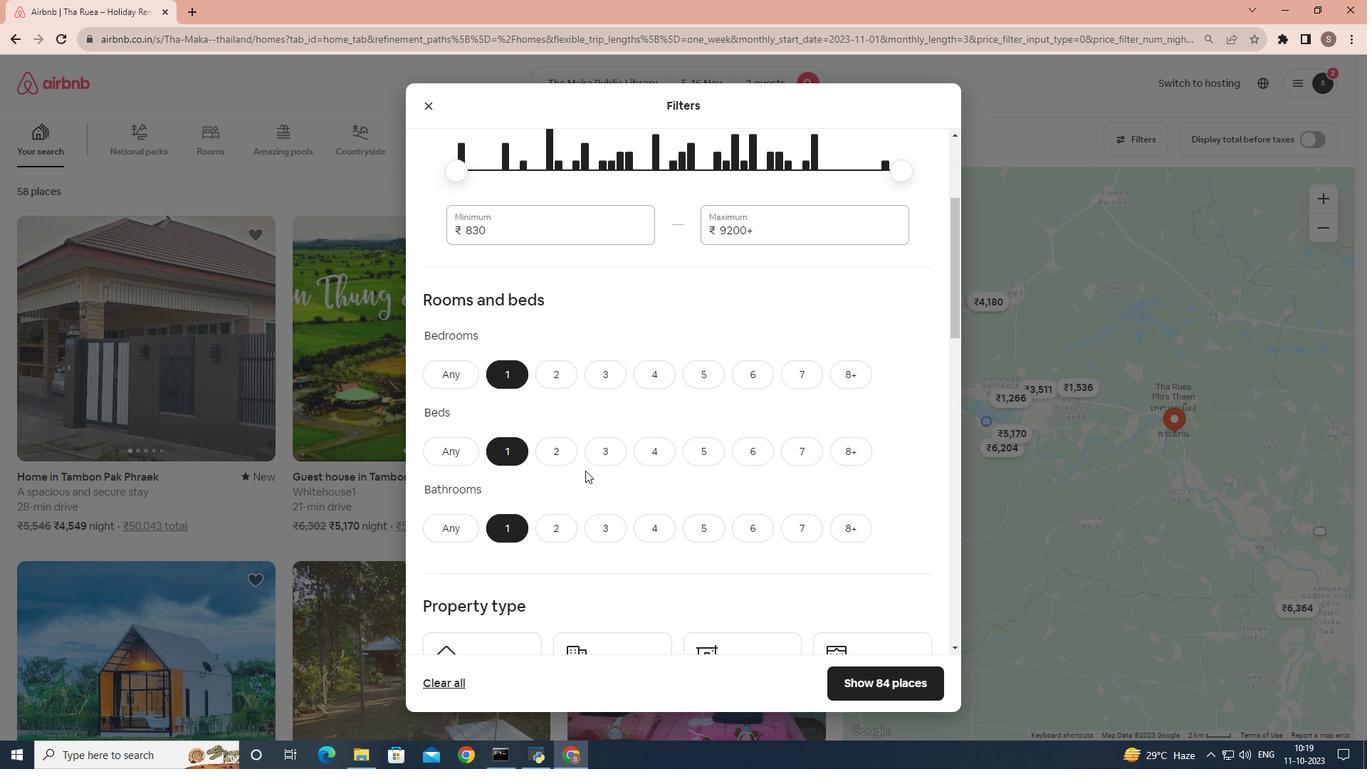 
Action: Mouse scrolled (585, 469) with delta (0, 0)
Screenshot: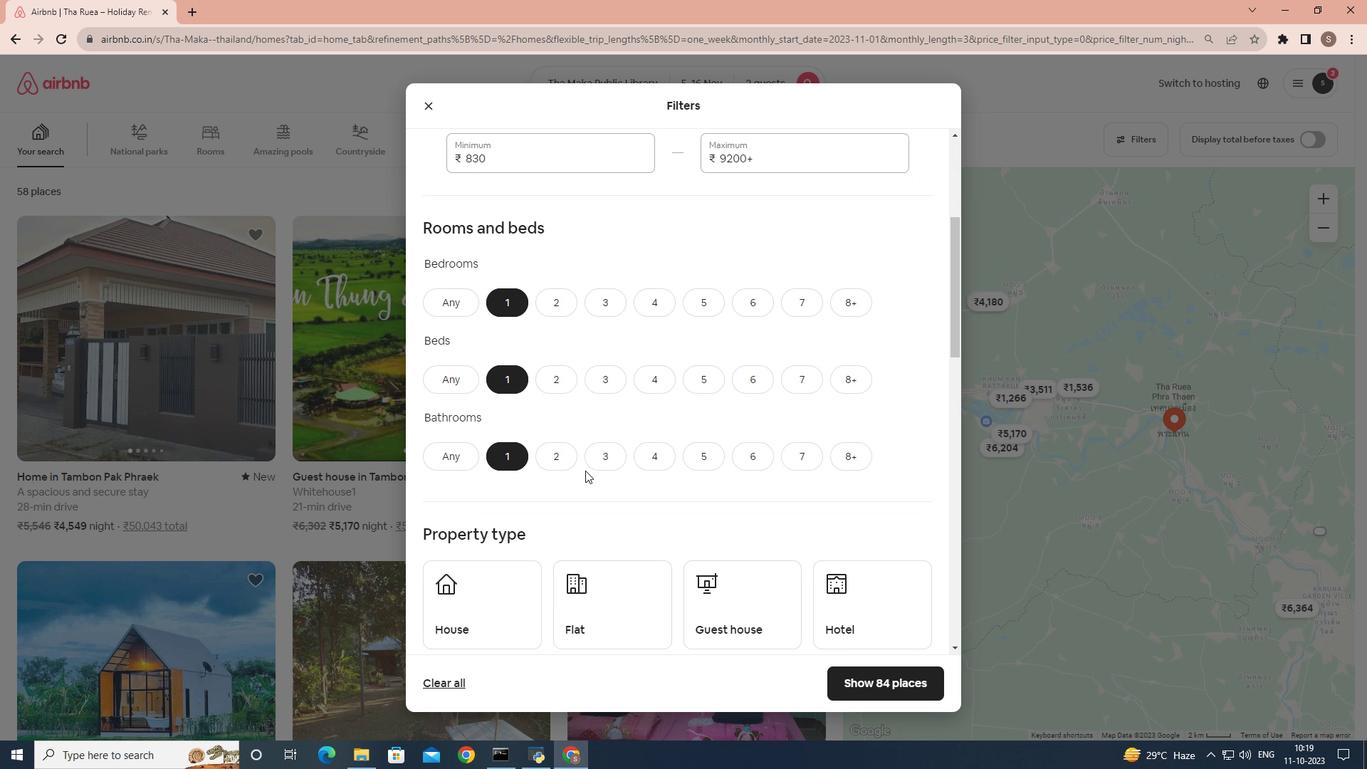 
Action: Mouse scrolled (585, 469) with delta (0, 0)
Screenshot: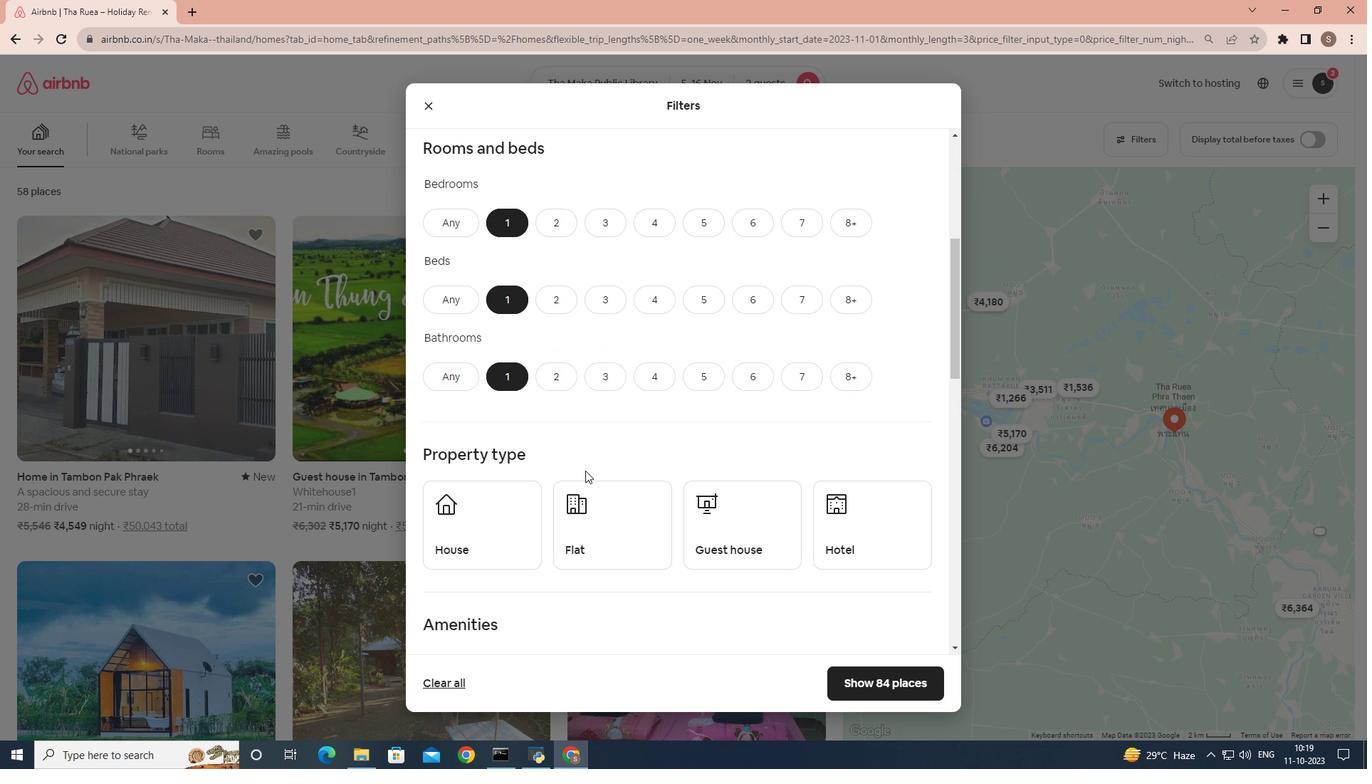 
Action: Mouse scrolled (585, 469) with delta (0, 0)
Screenshot: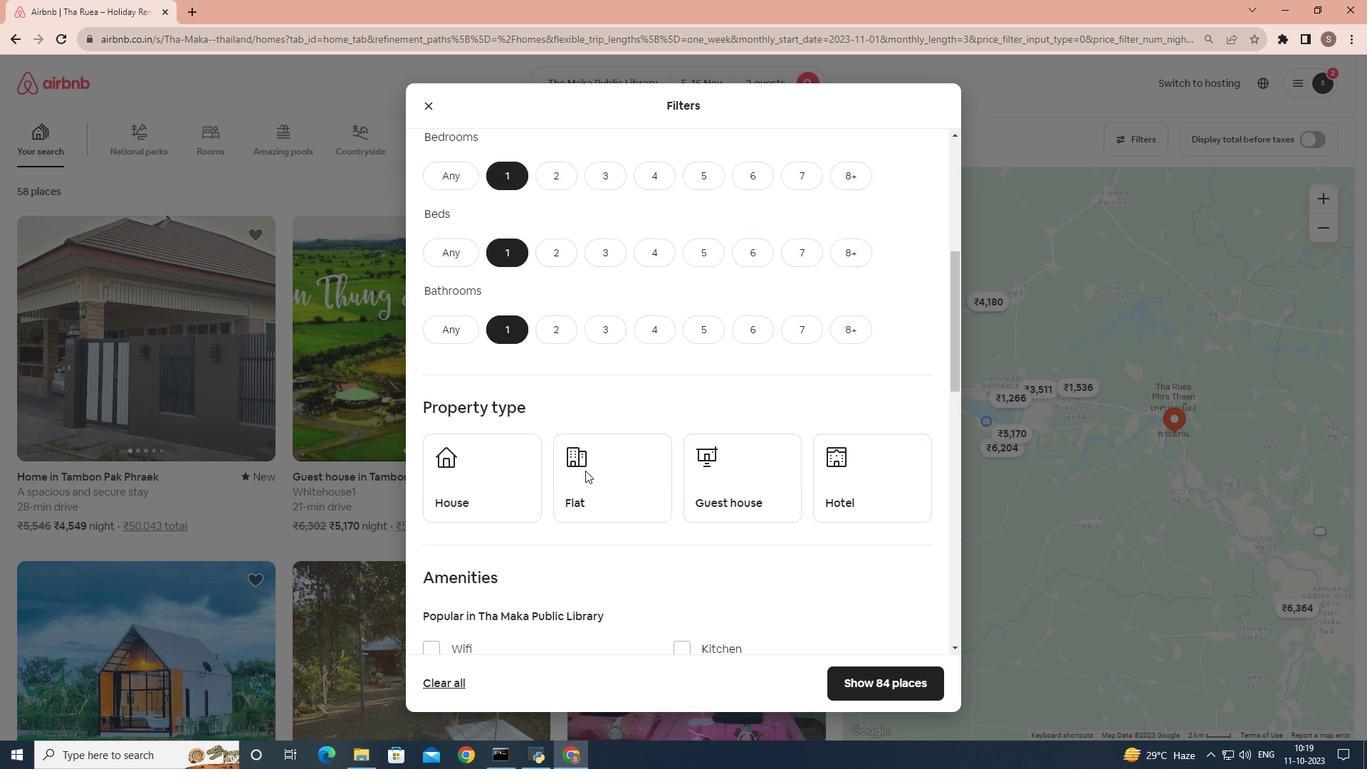 
Action: Mouse moved to (856, 394)
Screenshot: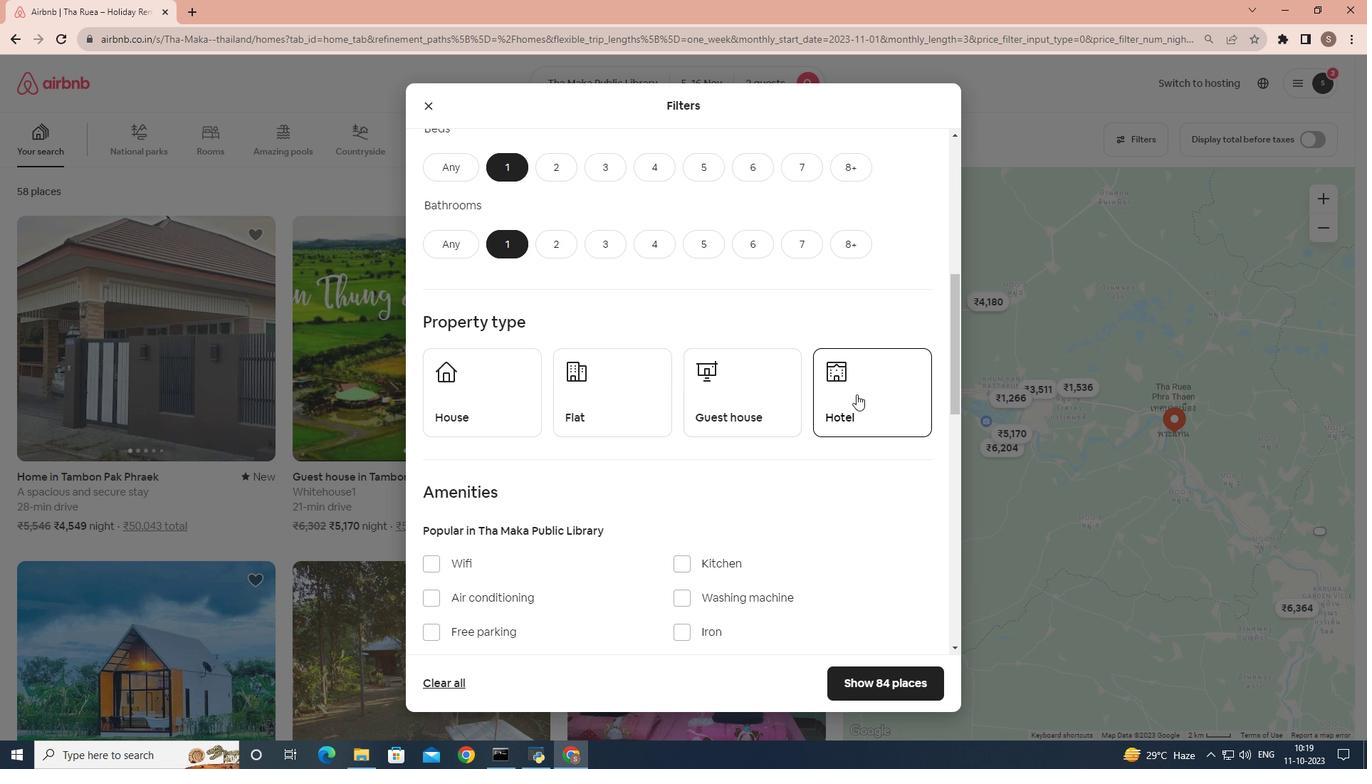 
Action: Mouse pressed left at (856, 394)
Screenshot: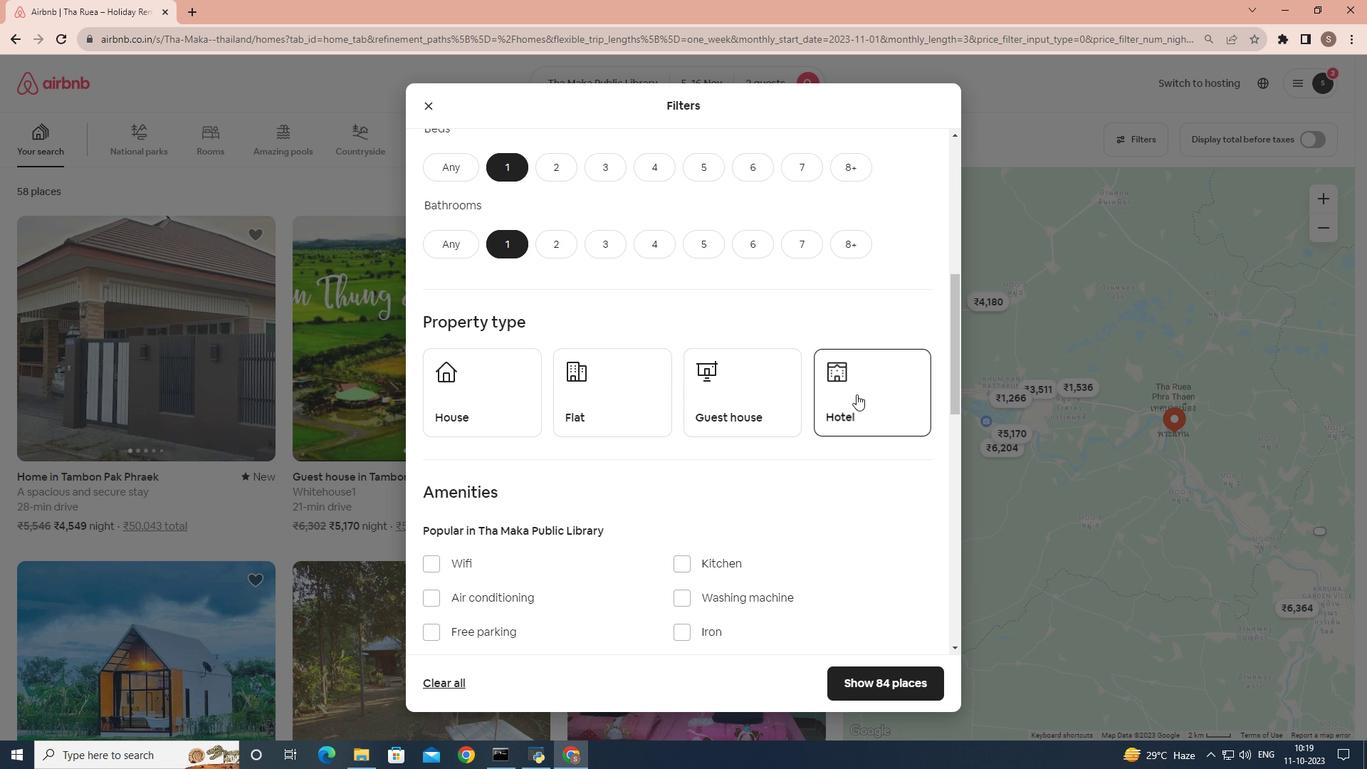 
Action: Mouse moved to (650, 481)
Screenshot: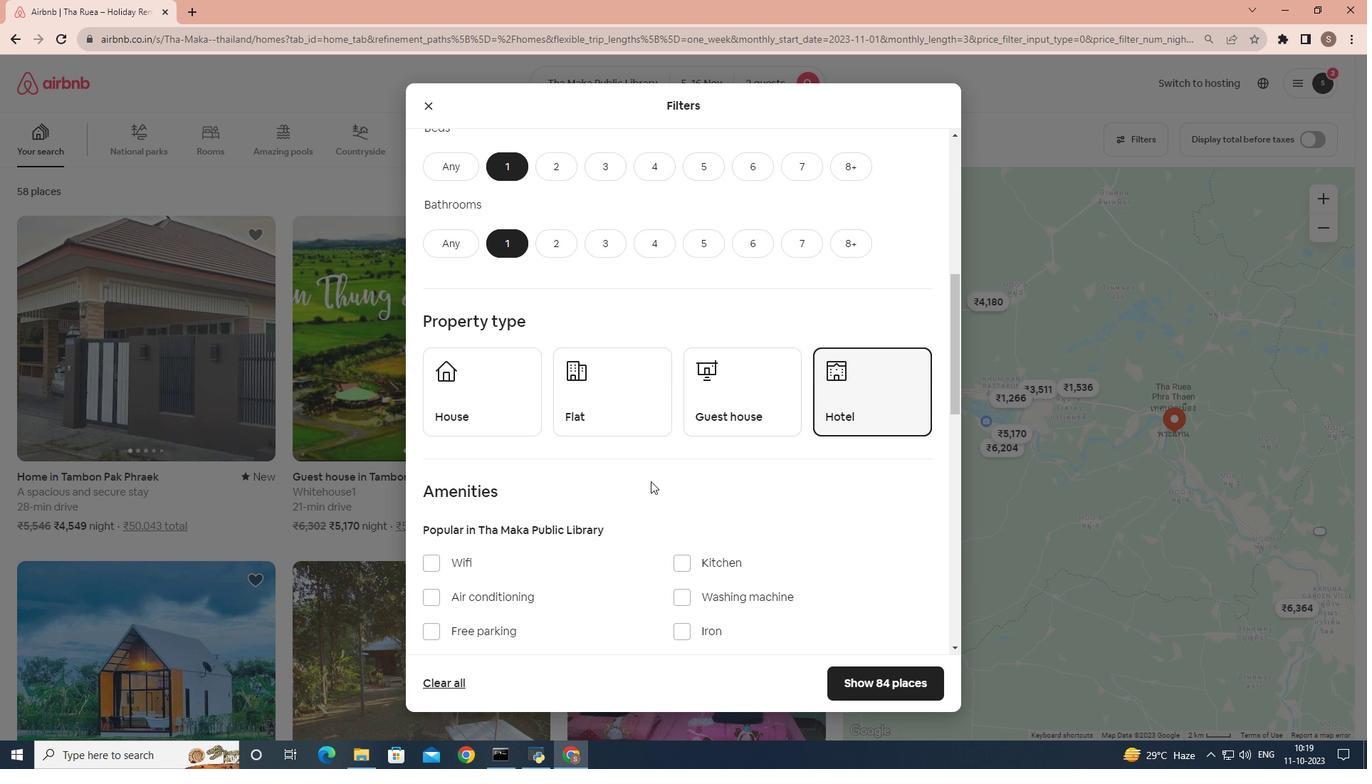
Action: Mouse scrolled (650, 480) with delta (0, 0)
Screenshot: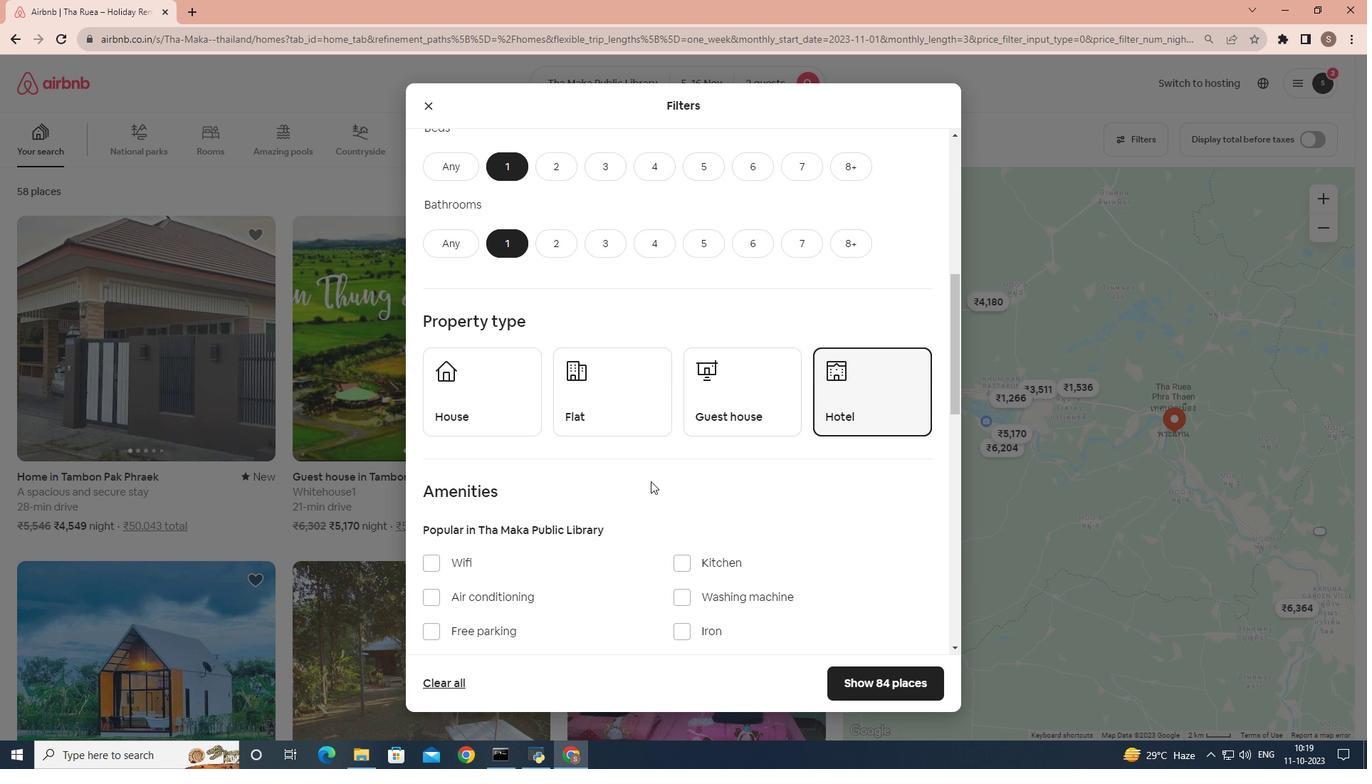 
Action: Mouse moved to (638, 477)
Screenshot: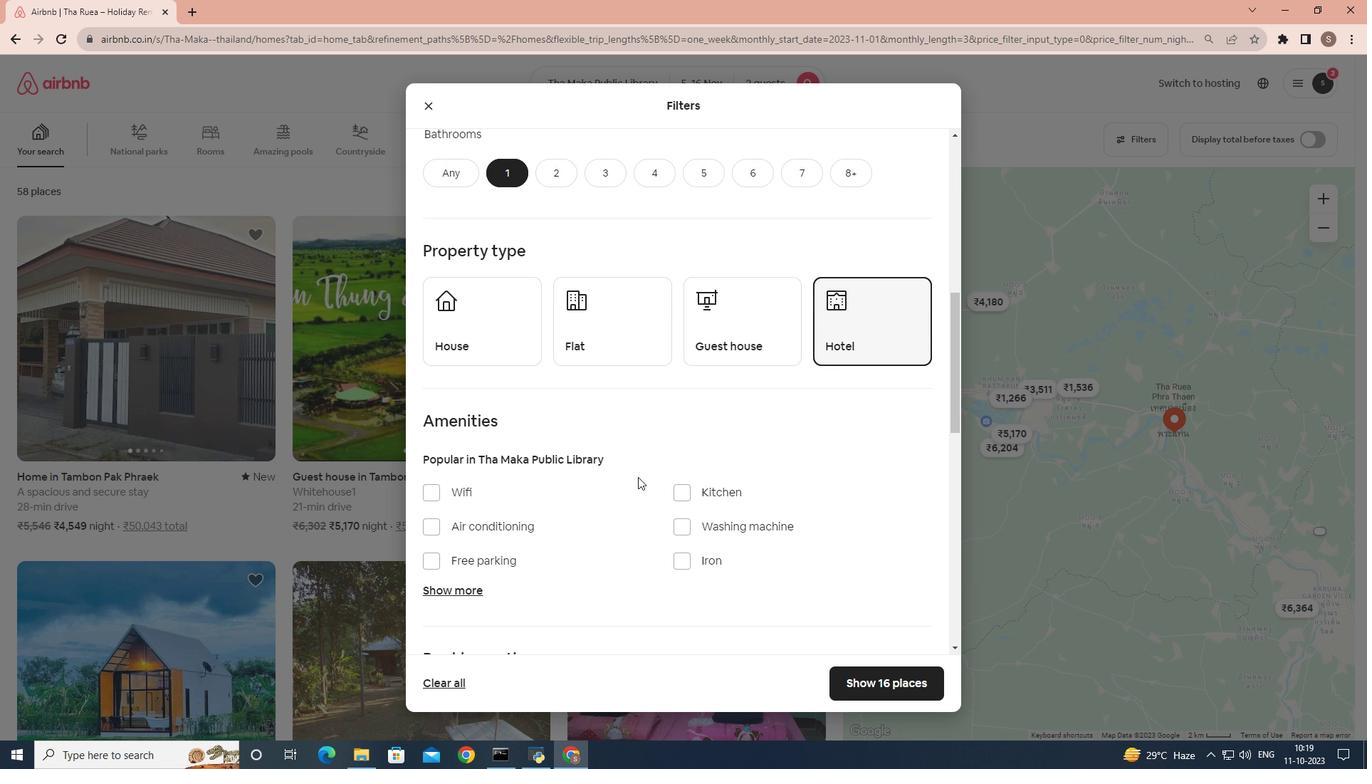 
Action: Mouse scrolled (638, 476) with delta (0, 0)
Screenshot: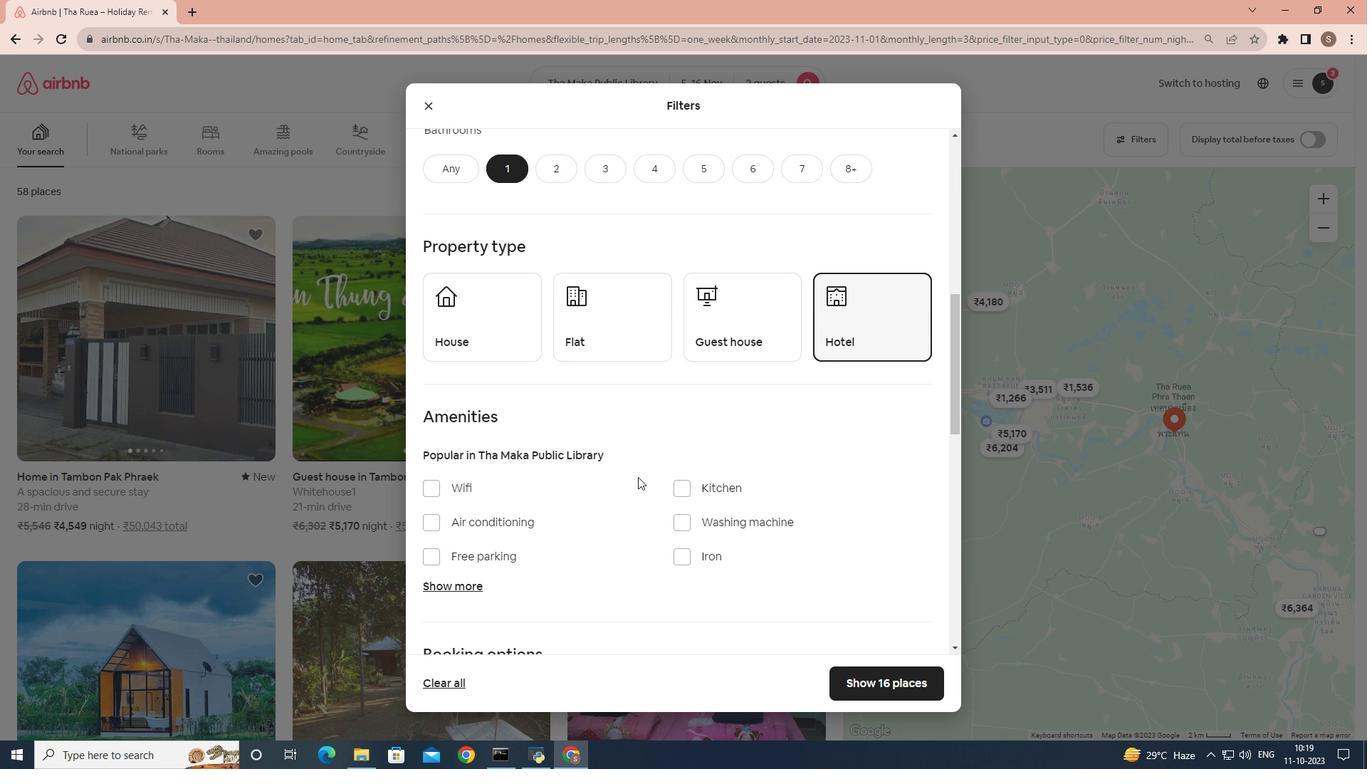 
Action: Mouse scrolled (638, 476) with delta (0, 0)
Screenshot: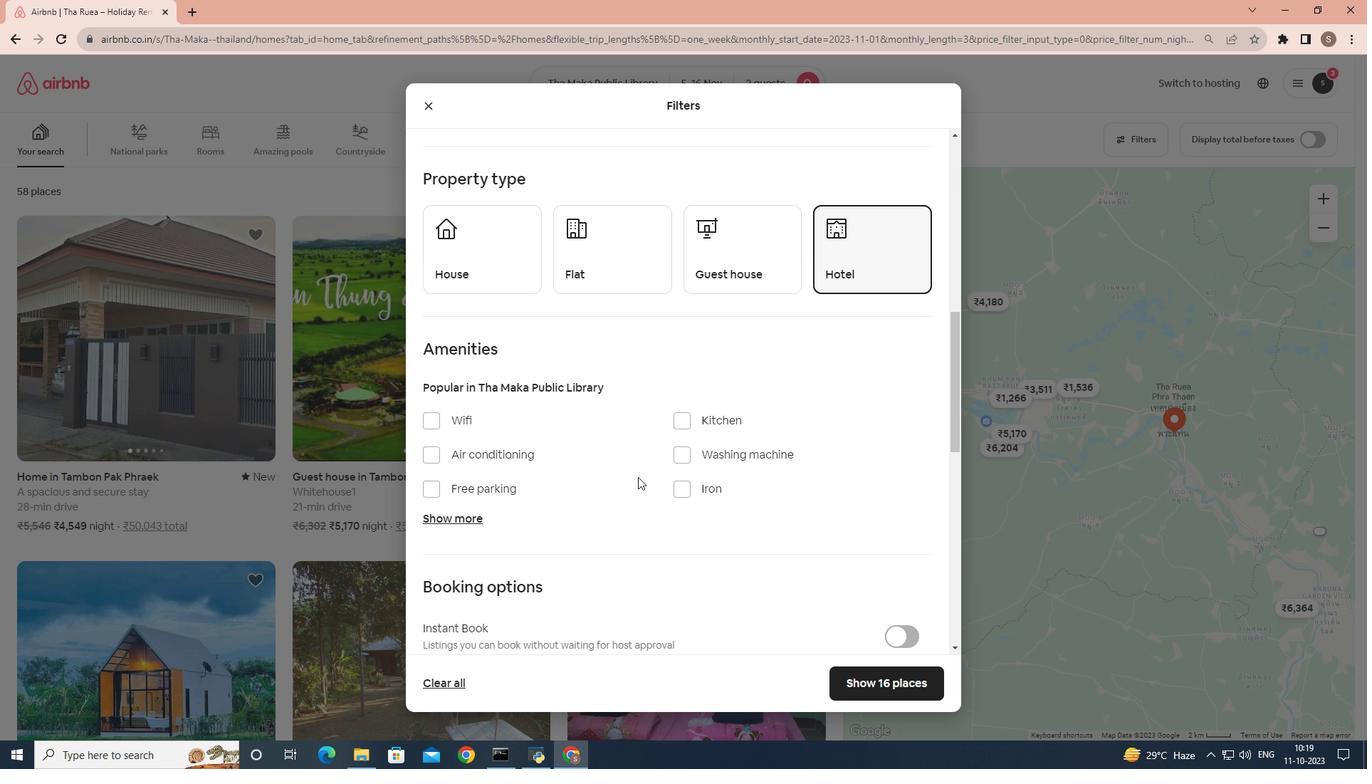 
Action: Mouse moved to (436, 351)
Screenshot: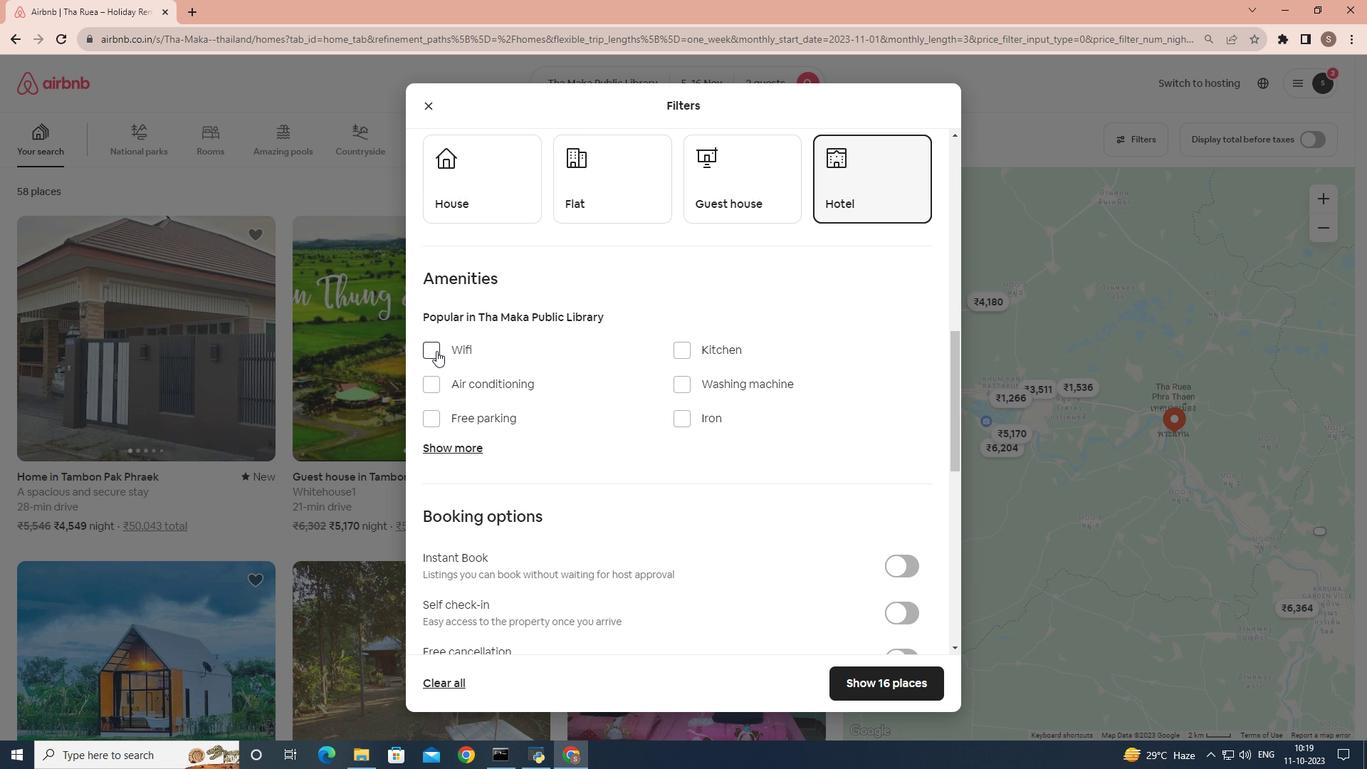 
Action: Mouse pressed left at (436, 351)
Screenshot: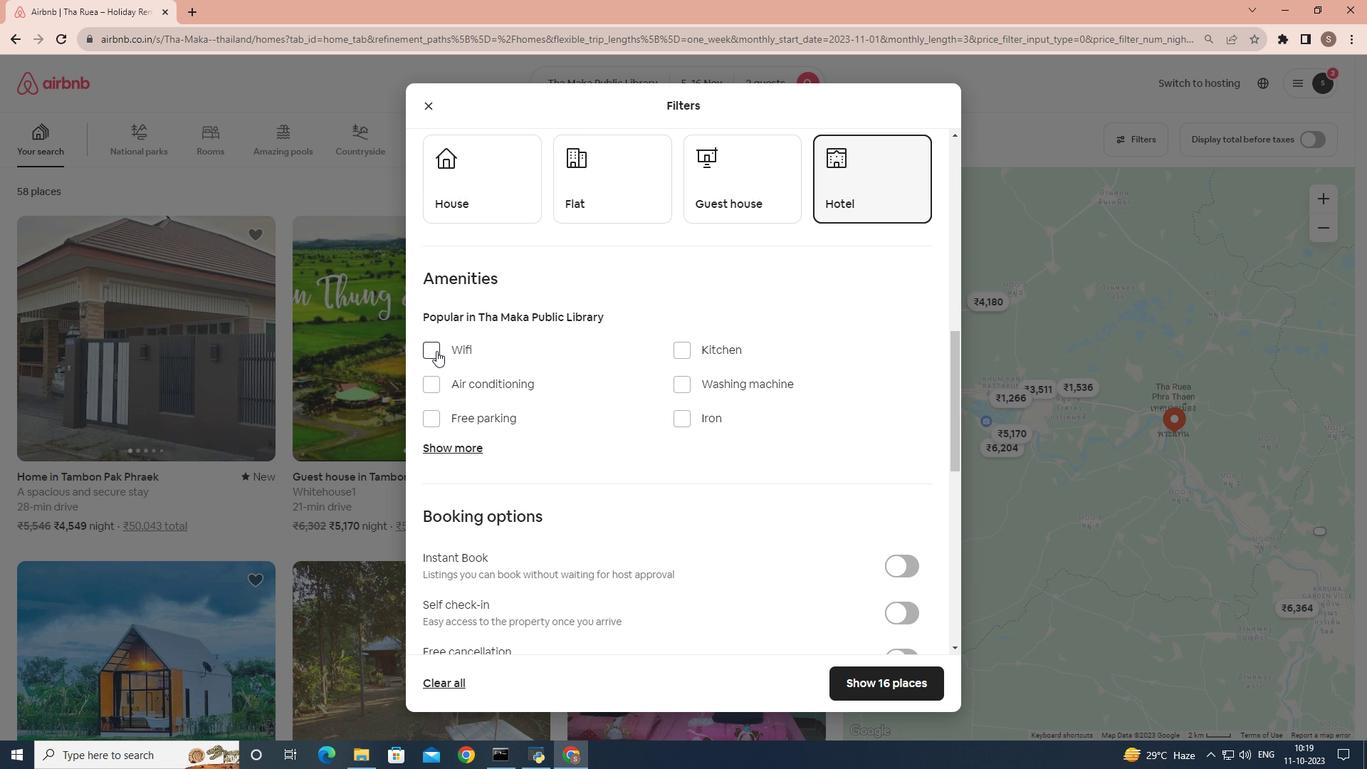 
Action: Mouse moved to (556, 358)
Screenshot: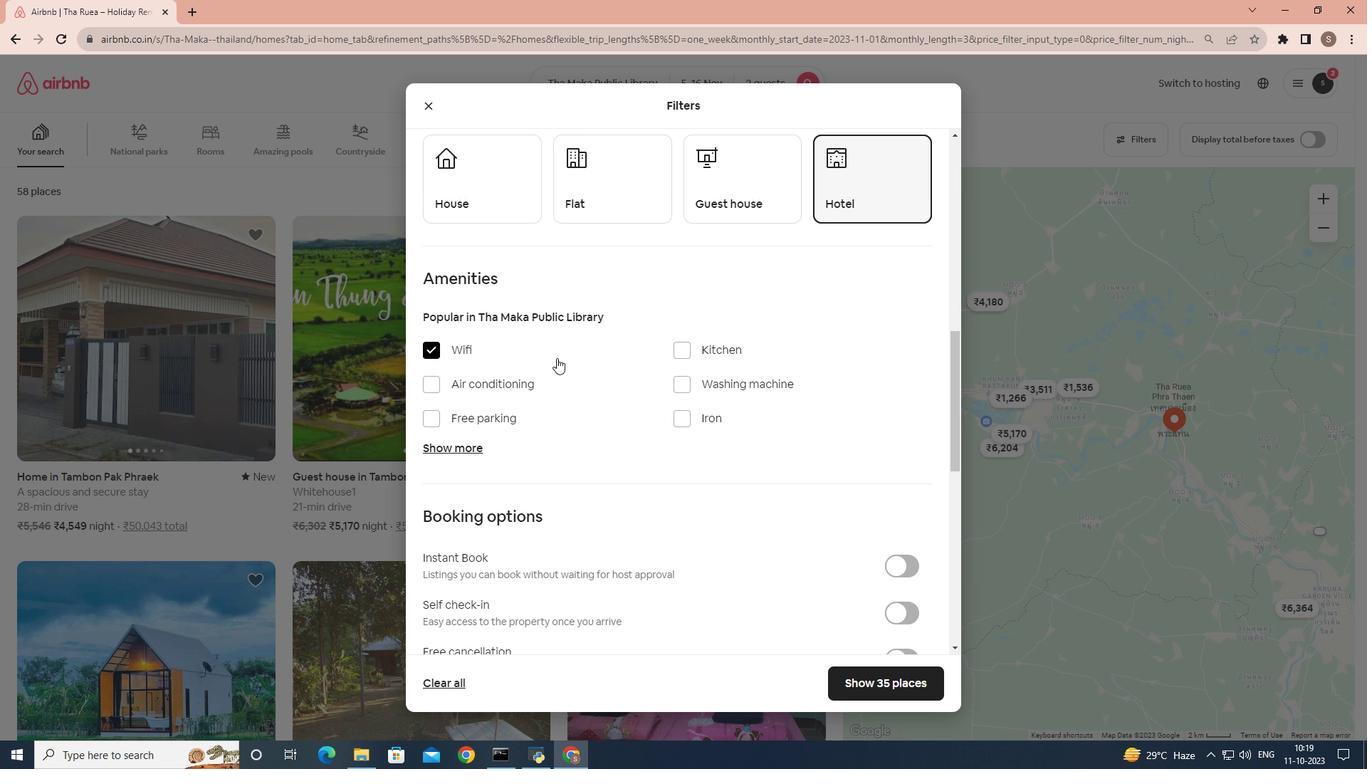 
Action: Mouse scrolled (556, 357) with delta (0, 0)
Screenshot: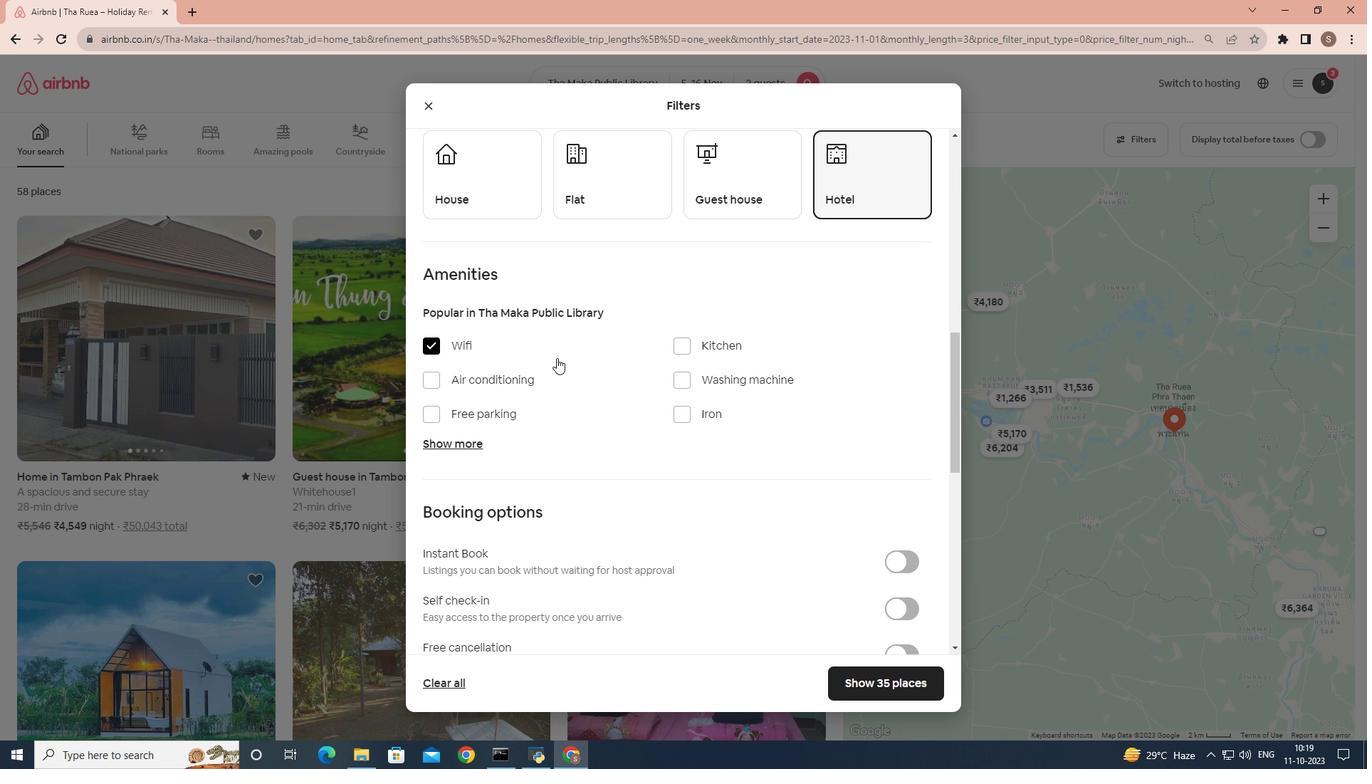 
Action: Mouse scrolled (556, 357) with delta (0, 0)
Screenshot: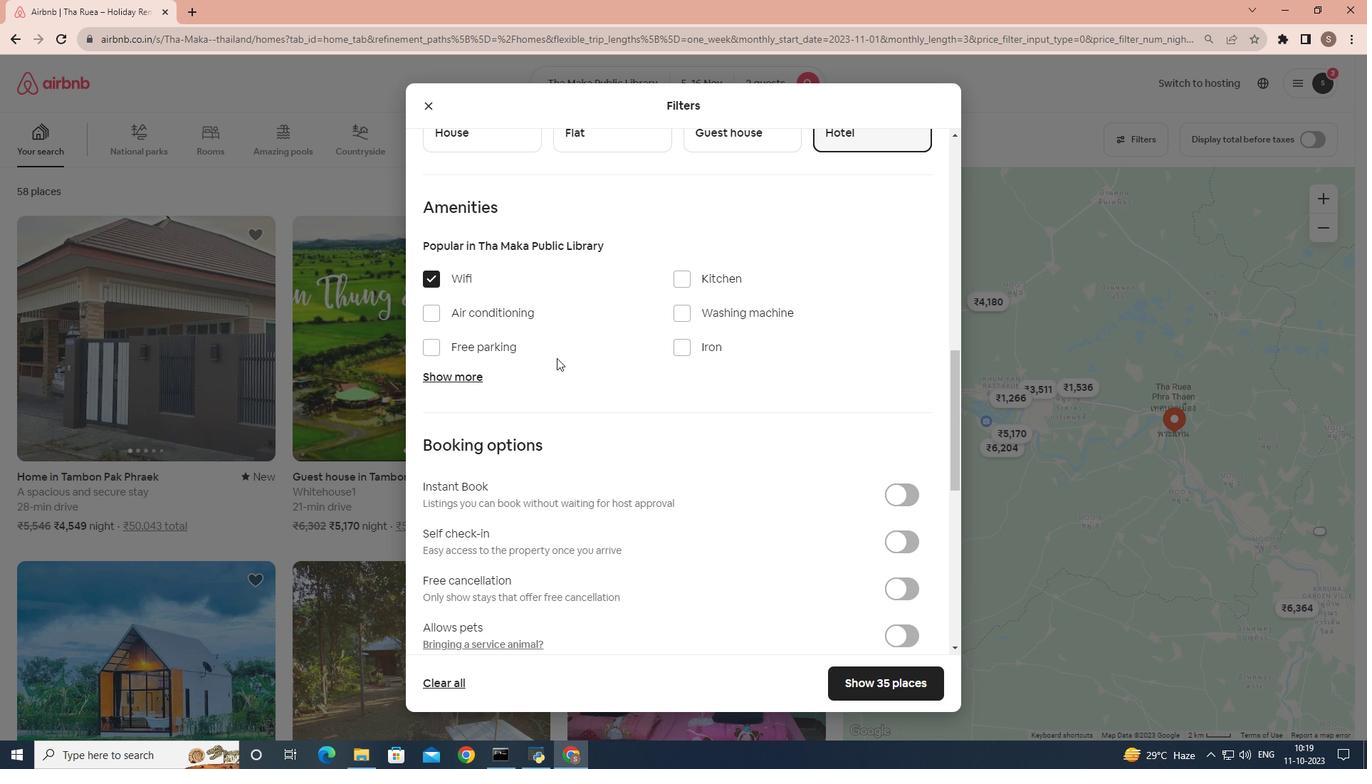 
Action: Mouse scrolled (556, 357) with delta (0, 0)
Screenshot: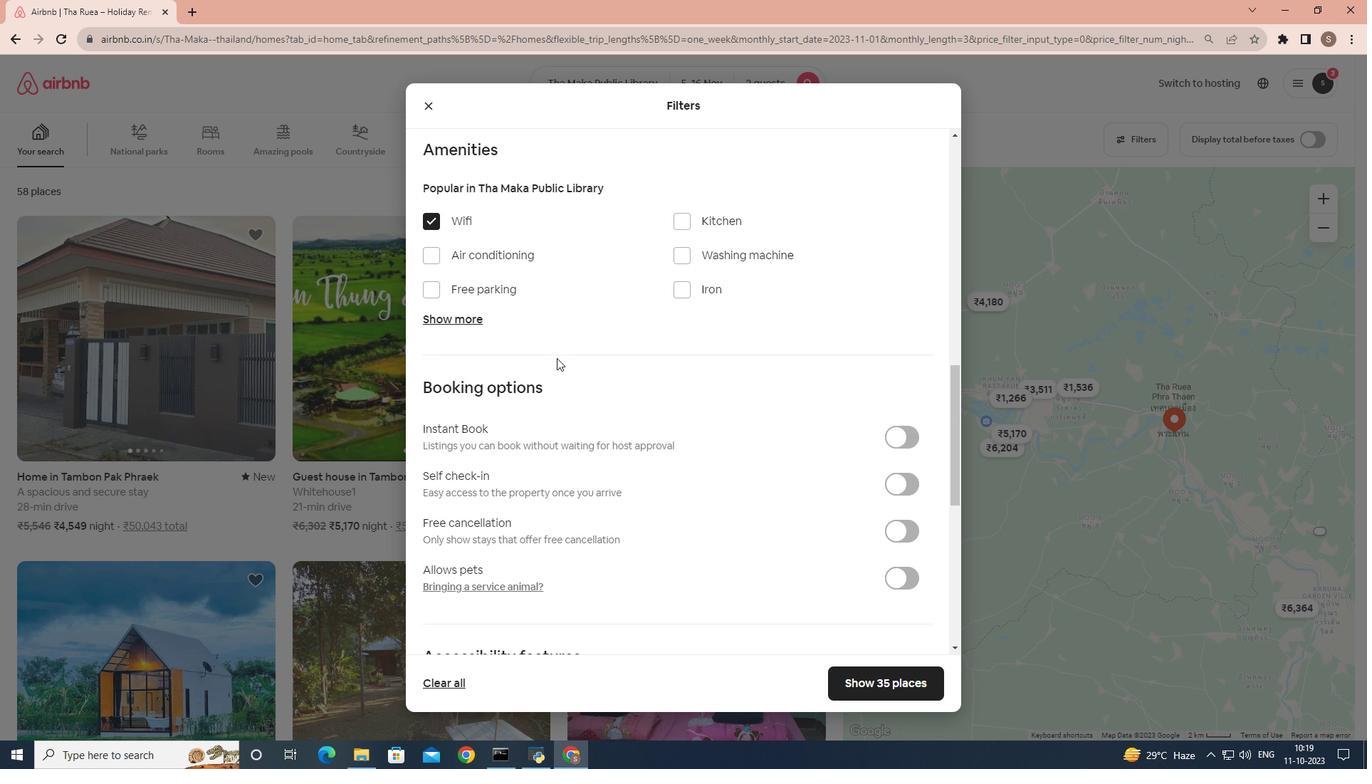 
Action: Mouse scrolled (556, 357) with delta (0, 0)
Screenshot: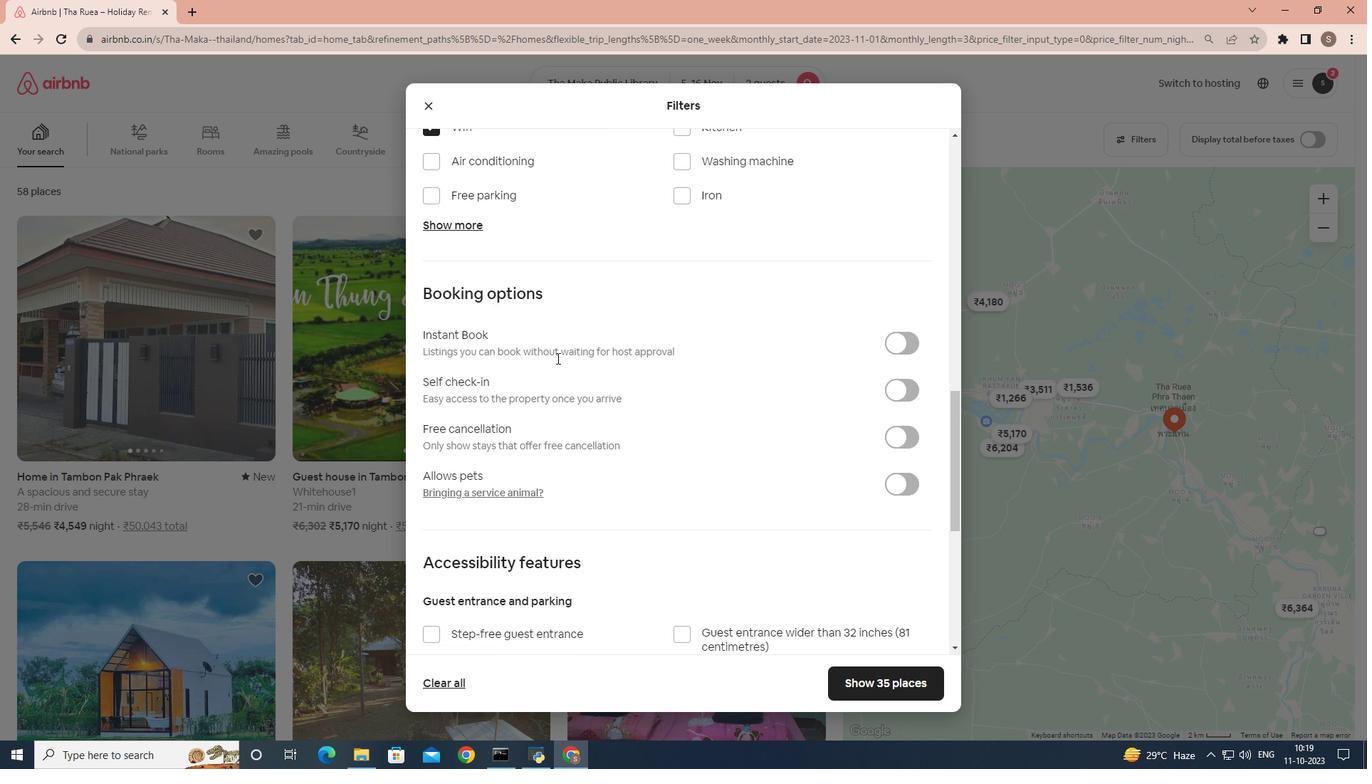 
Action: Mouse moved to (908, 325)
Screenshot: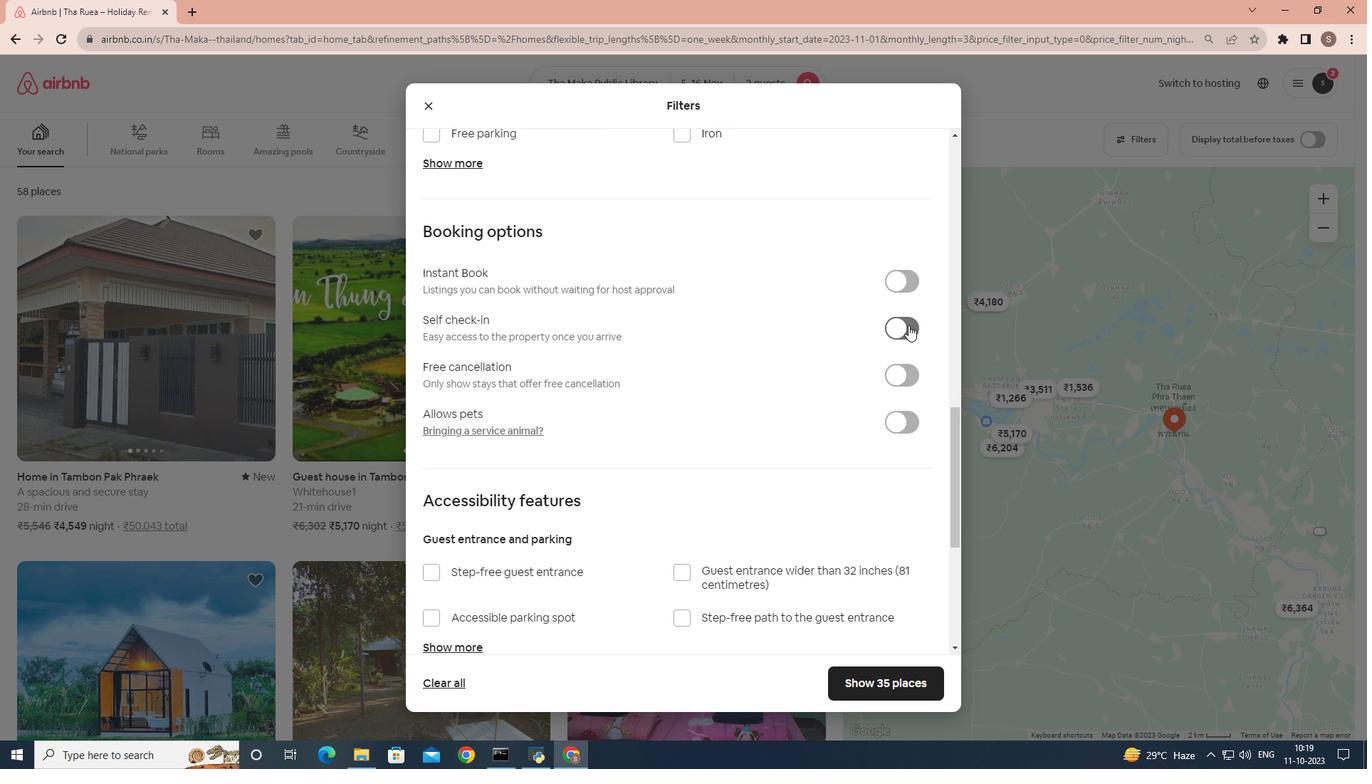 
Action: Mouse pressed left at (908, 325)
Screenshot: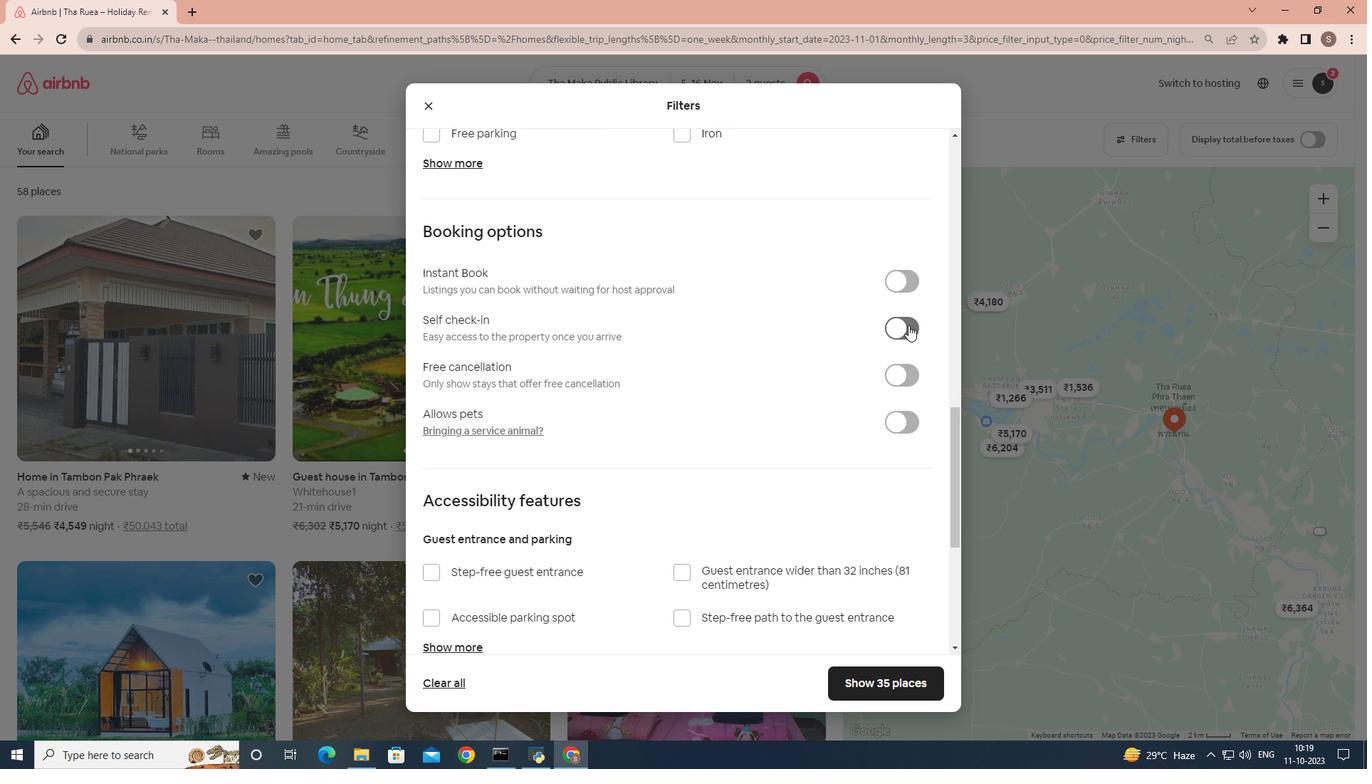 
Action: Mouse moved to (801, 364)
Screenshot: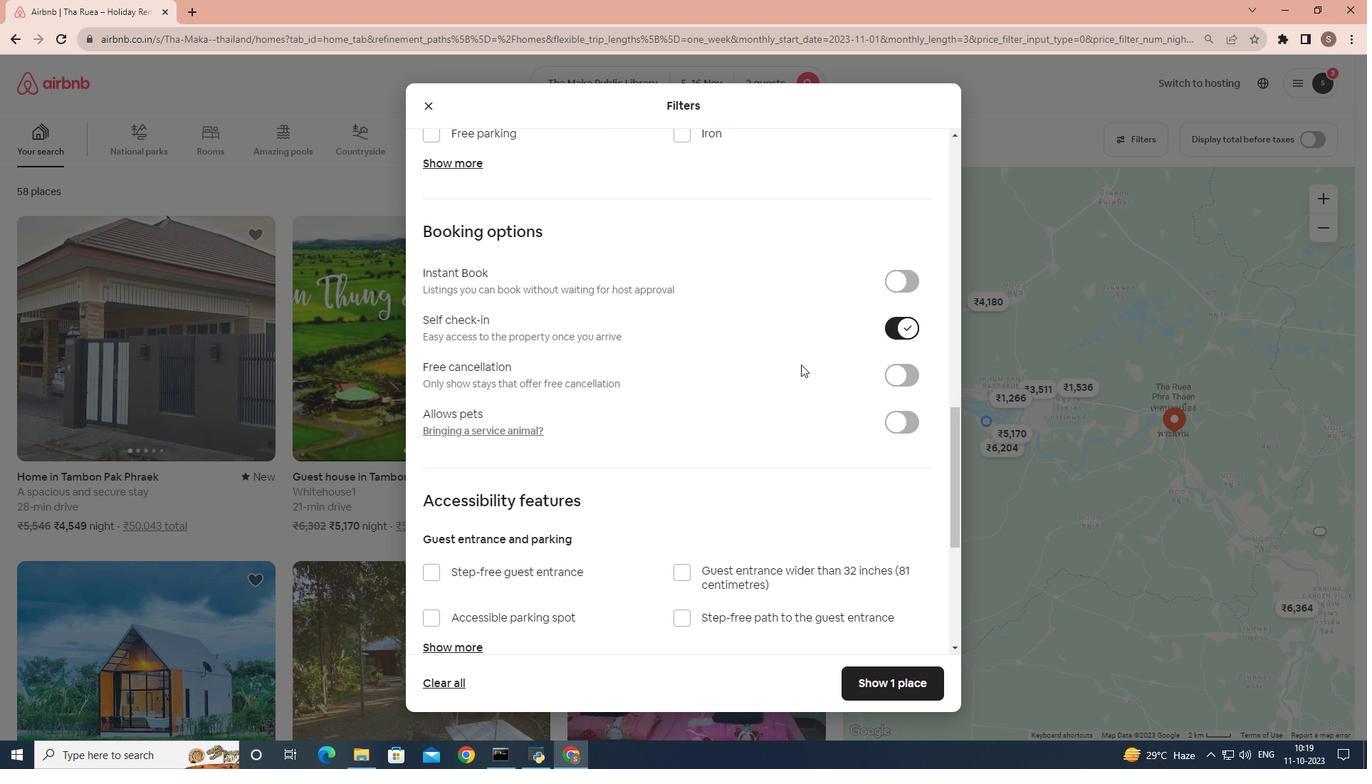 
Action: Mouse scrolled (801, 363) with delta (0, 0)
Screenshot: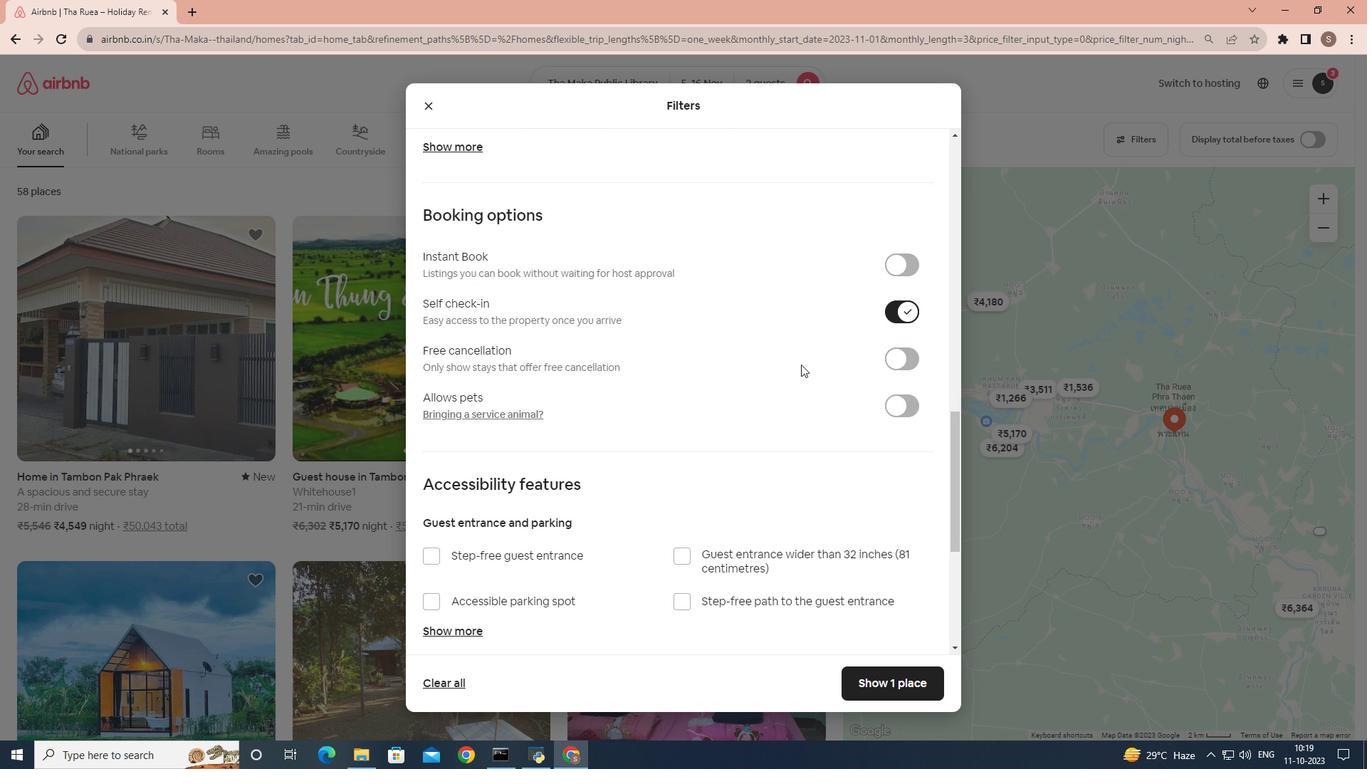 
Action: Mouse scrolled (801, 363) with delta (0, 0)
Screenshot: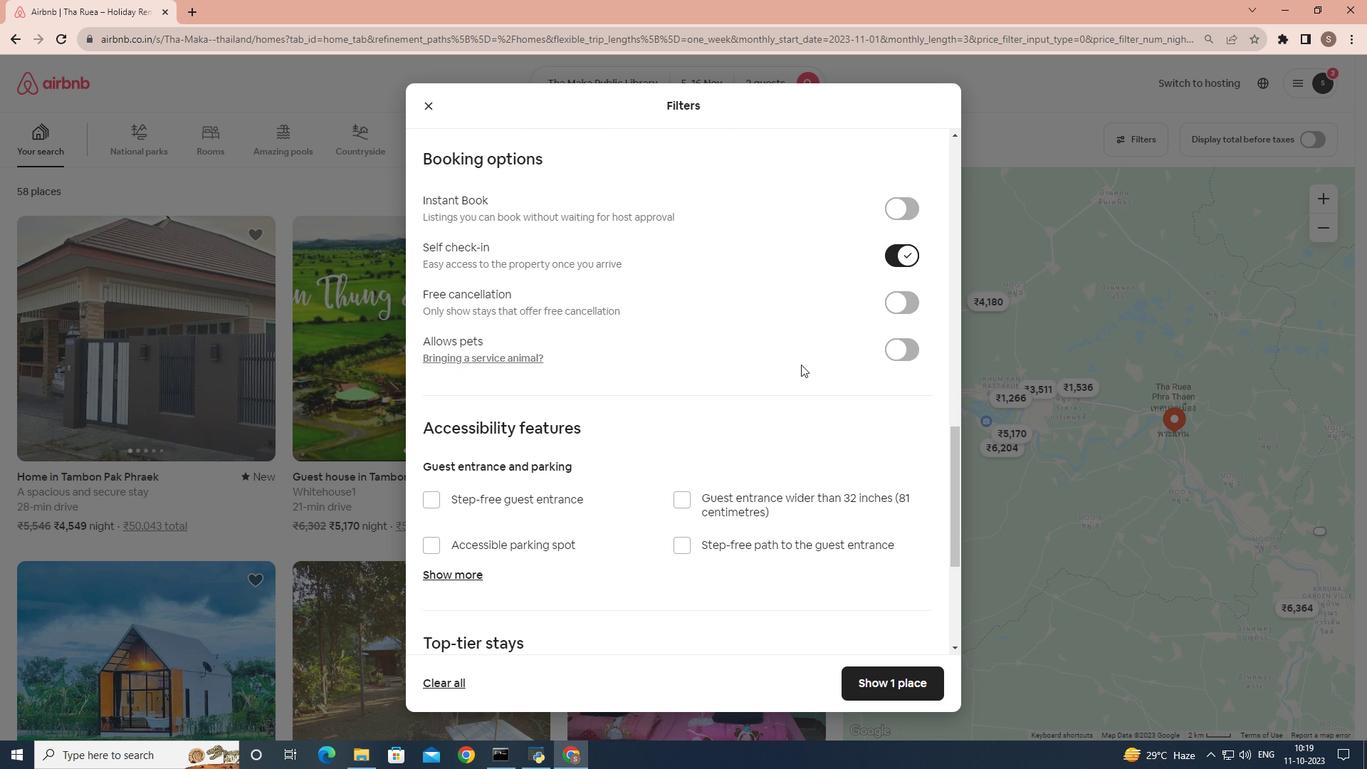 
Action: Mouse scrolled (801, 363) with delta (0, 0)
Screenshot: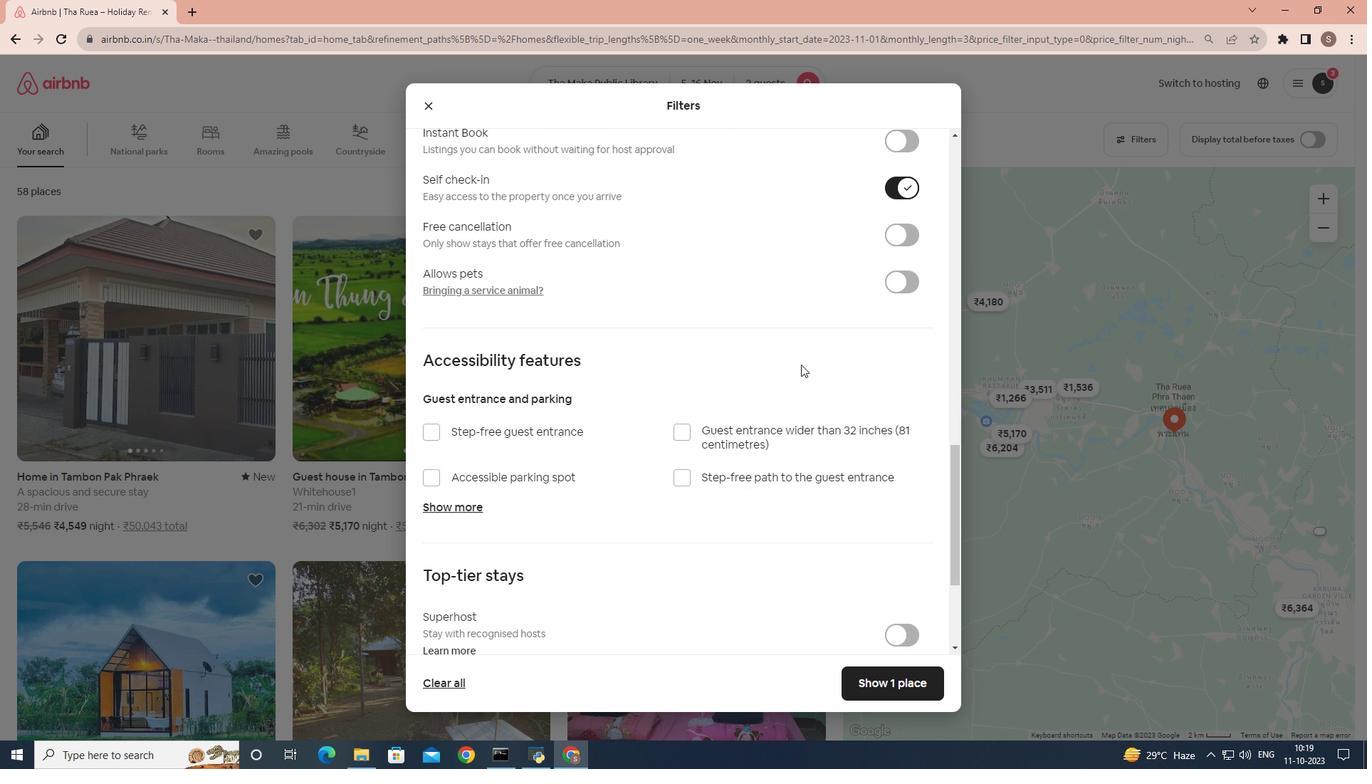 
Action: Mouse moved to (882, 695)
Screenshot: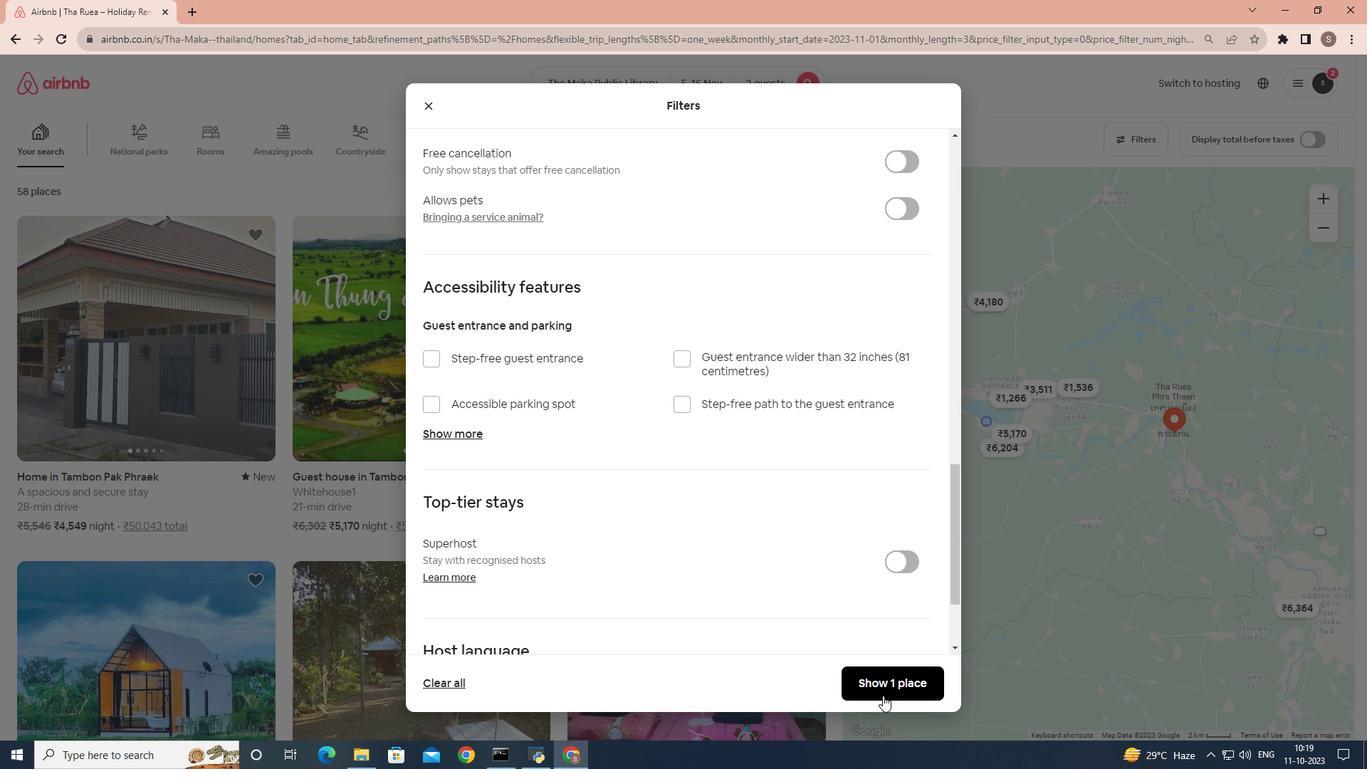 
Action: Mouse pressed left at (882, 695)
Screenshot: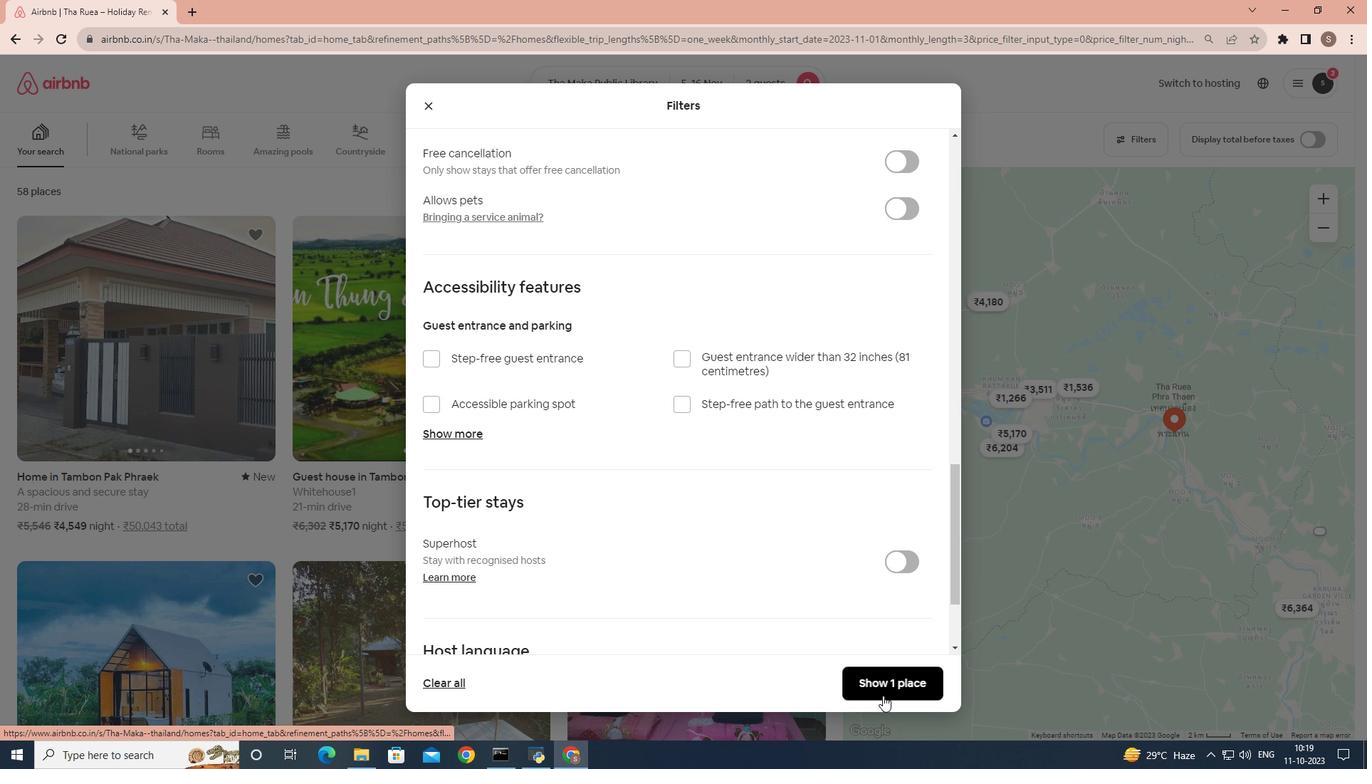 
Action: Mouse moved to (168, 376)
Screenshot: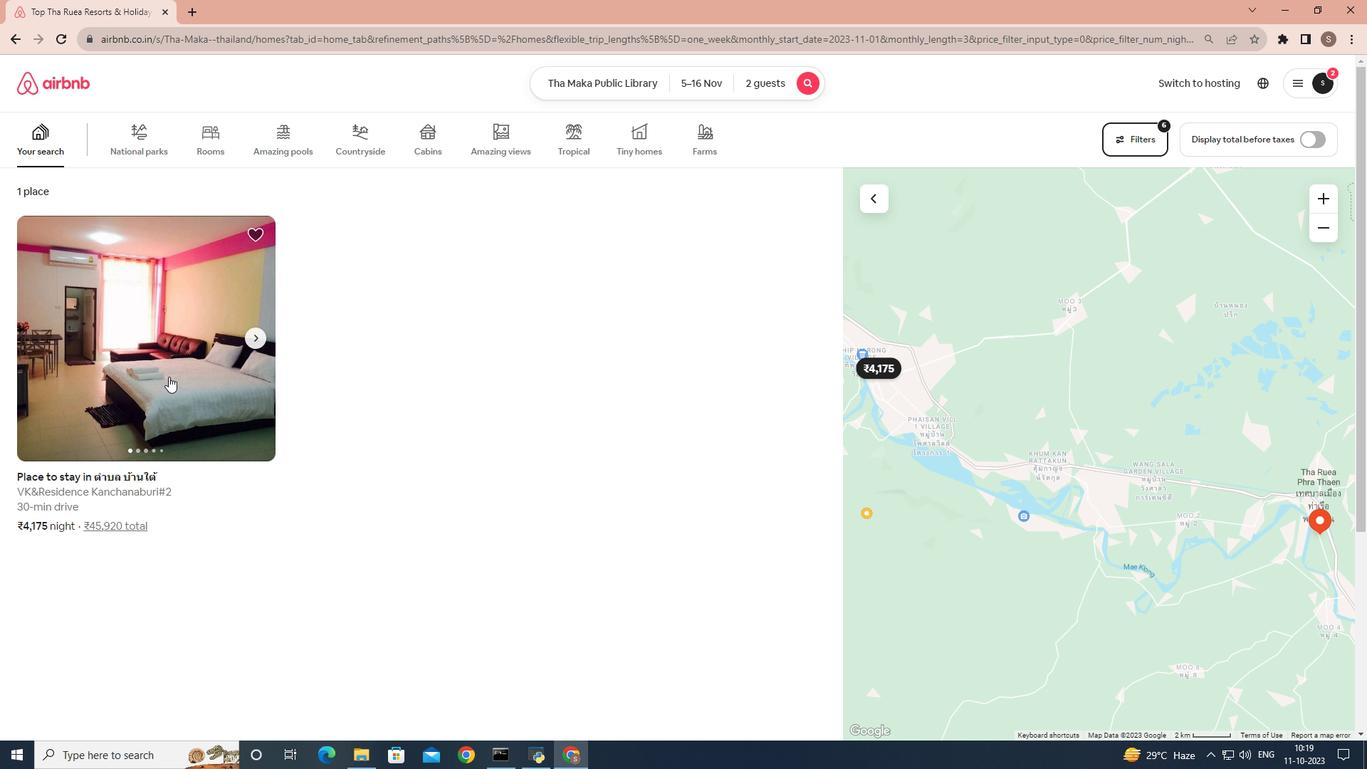 
Action: Mouse pressed left at (168, 376)
Screenshot: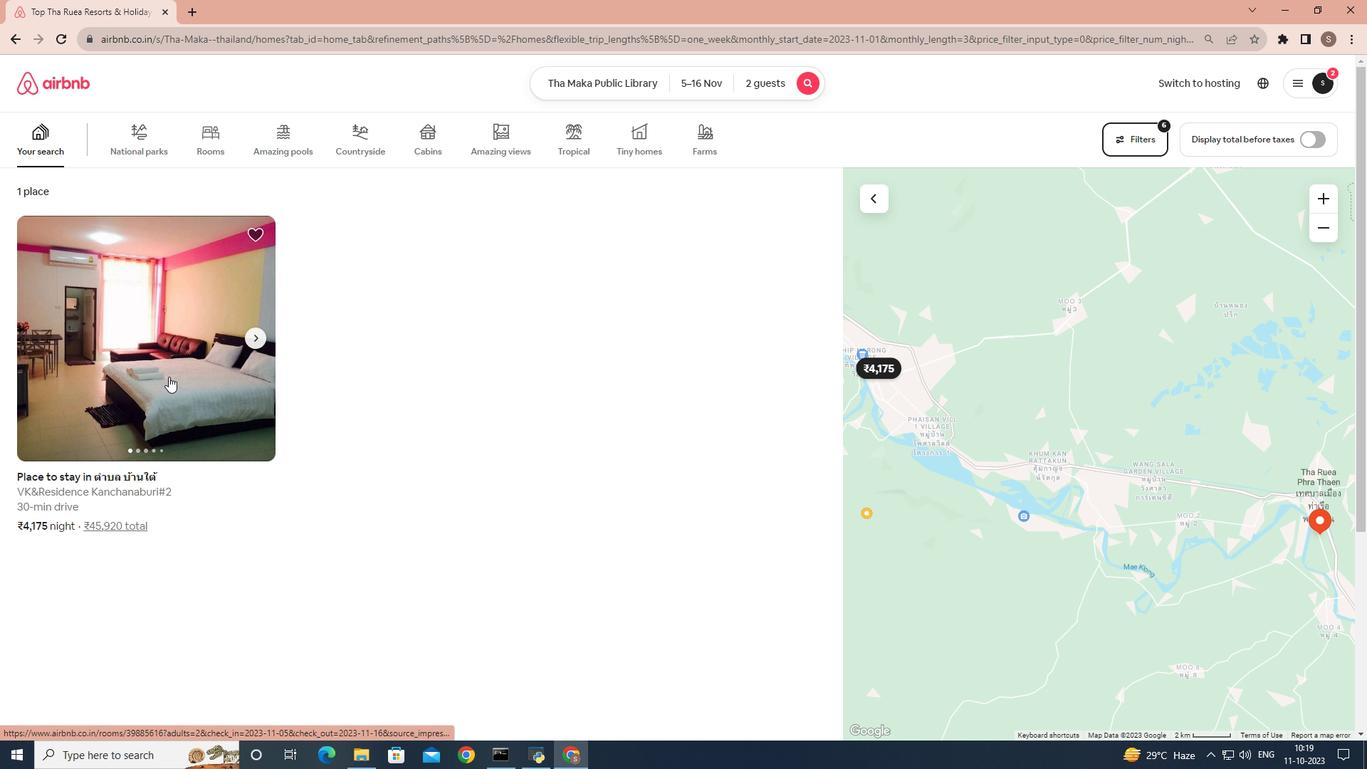 
Action: Mouse moved to (974, 517)
Screenshot: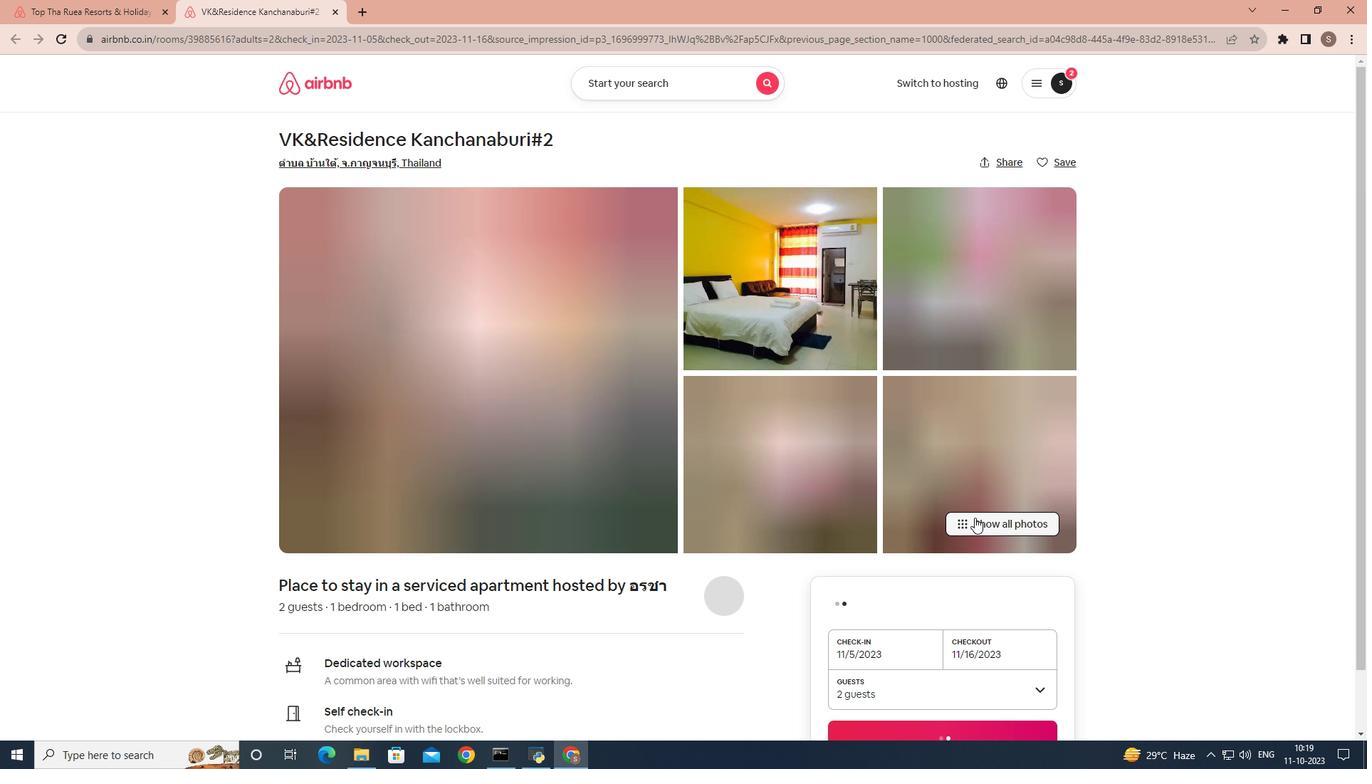 
Action: Mouse pressed left at (974, 517)
Screenshot: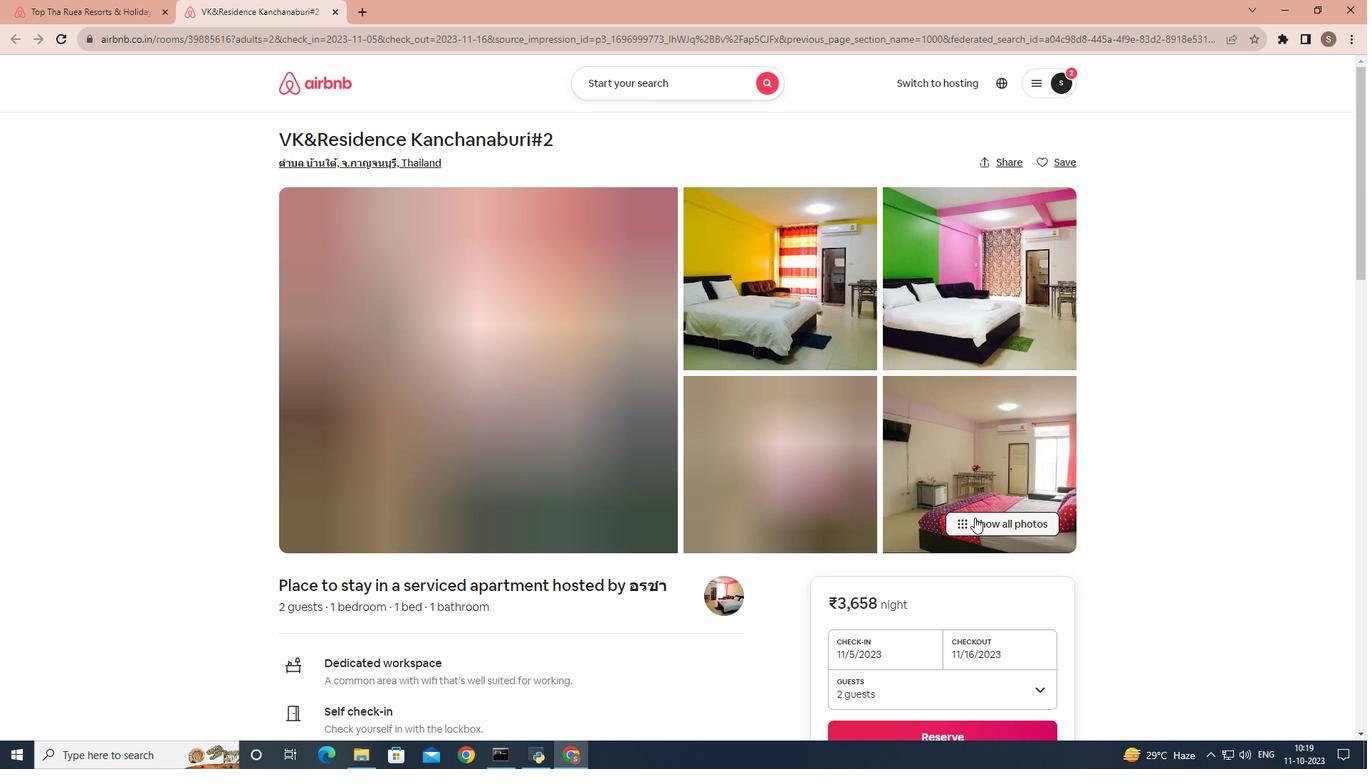
Action: Mouse moved to (739, 390)
Screenshot: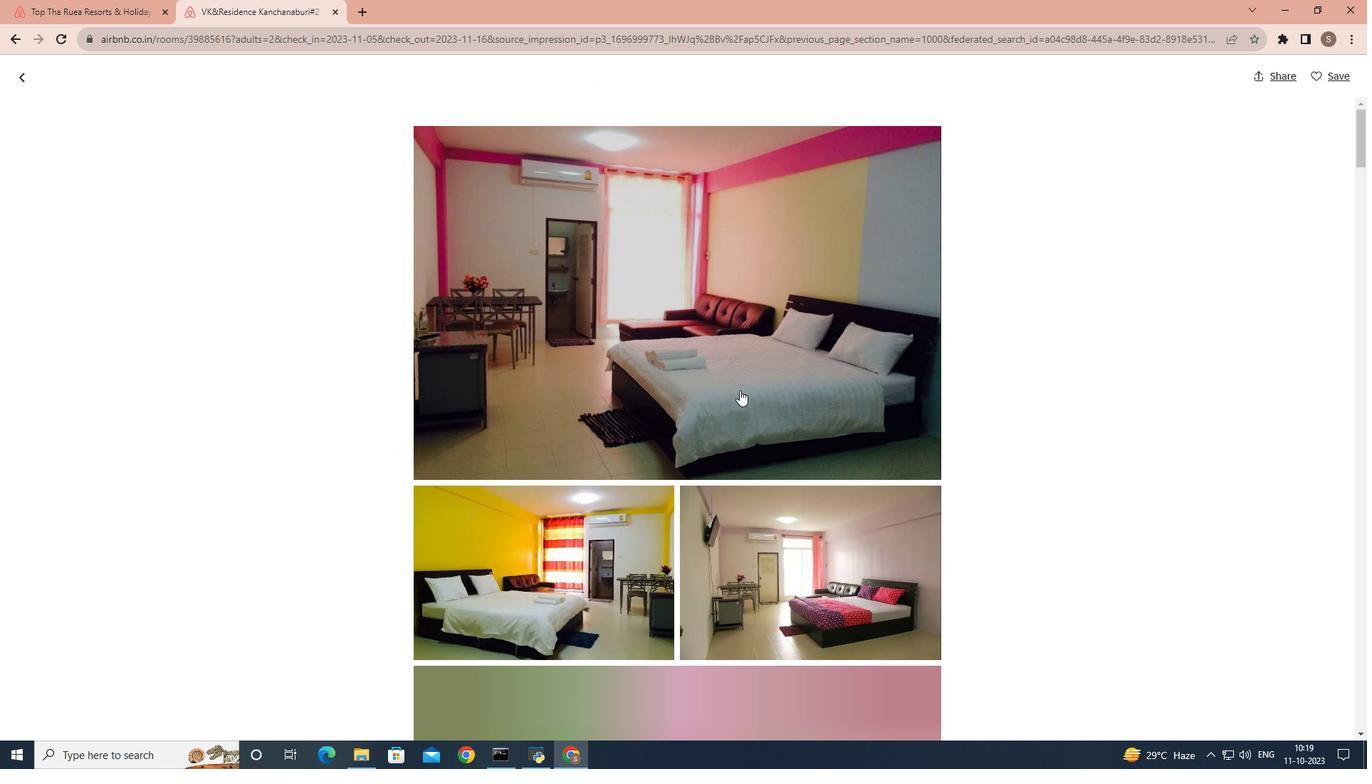 
Action: Mouse scrolled (739, 389) with delta (0, 0)
Screenshot: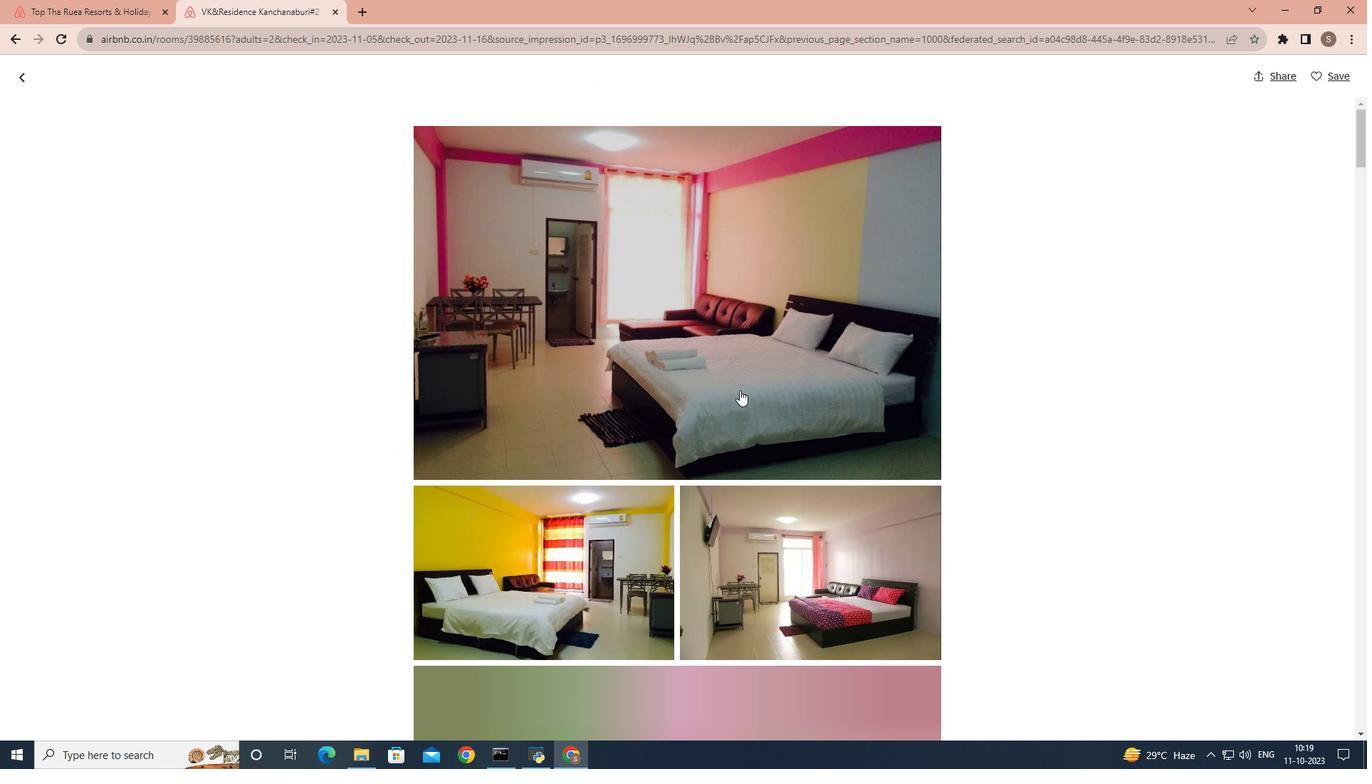 
Action: Mouse scrolled (739, 389) with delta (0, 0)
Screenshot: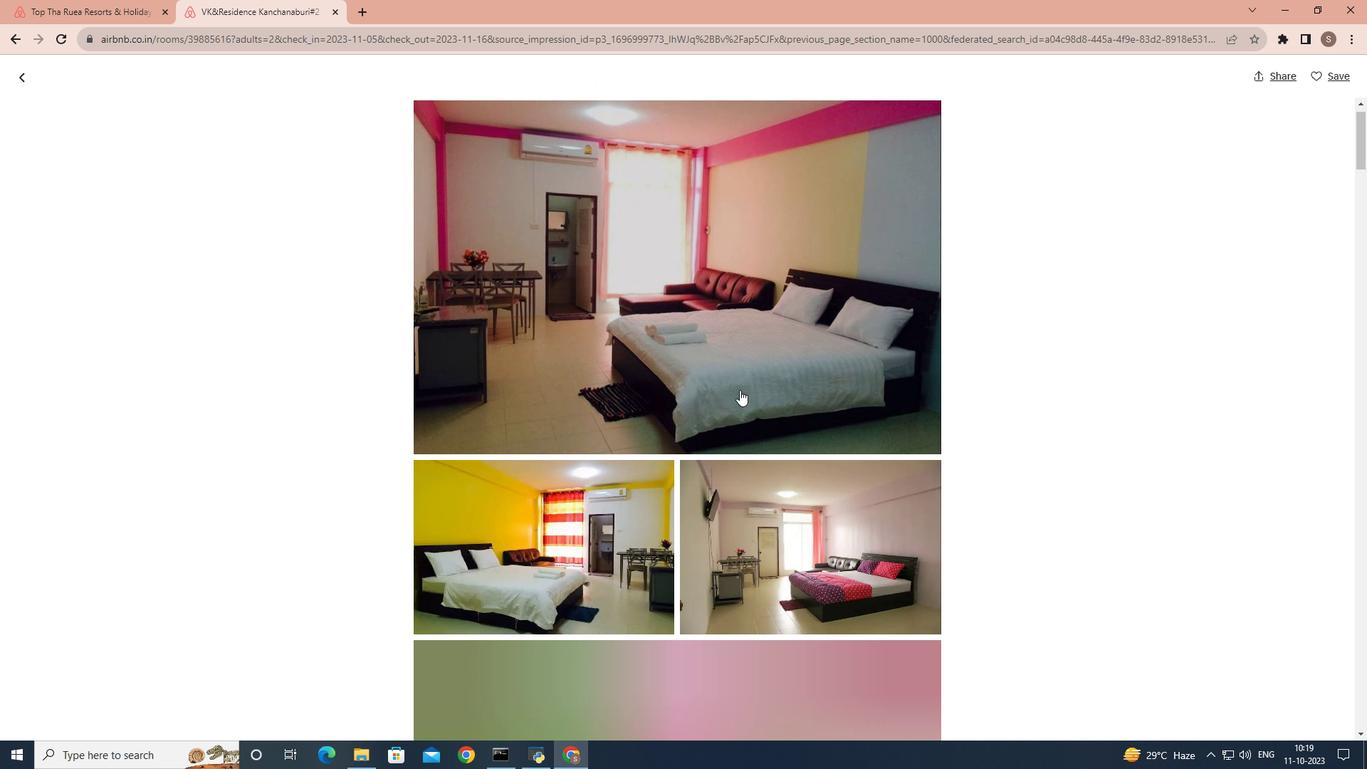 
Action: Mouse moved to (745, 387)
Screenshot: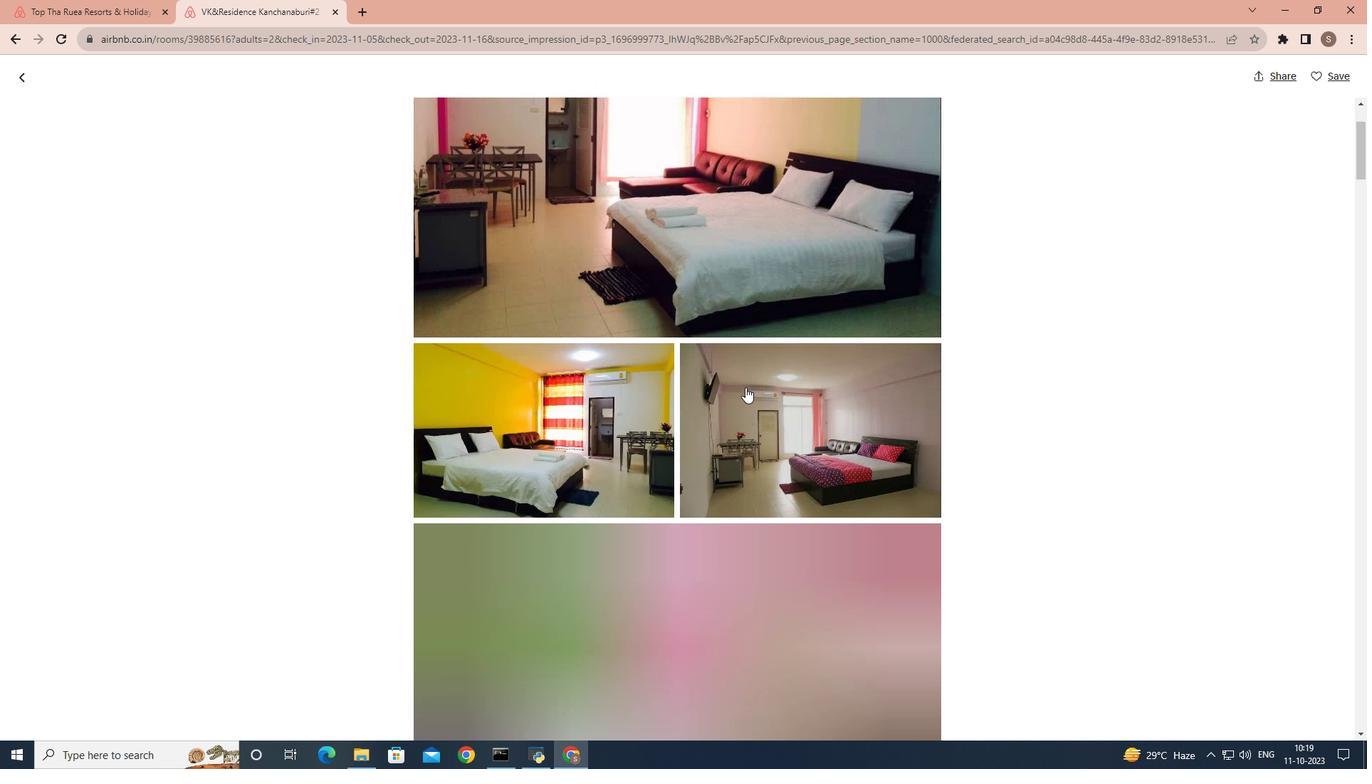 
Action: Mouse scrolled (745, 386) with delta (0, 0)
Screenshot: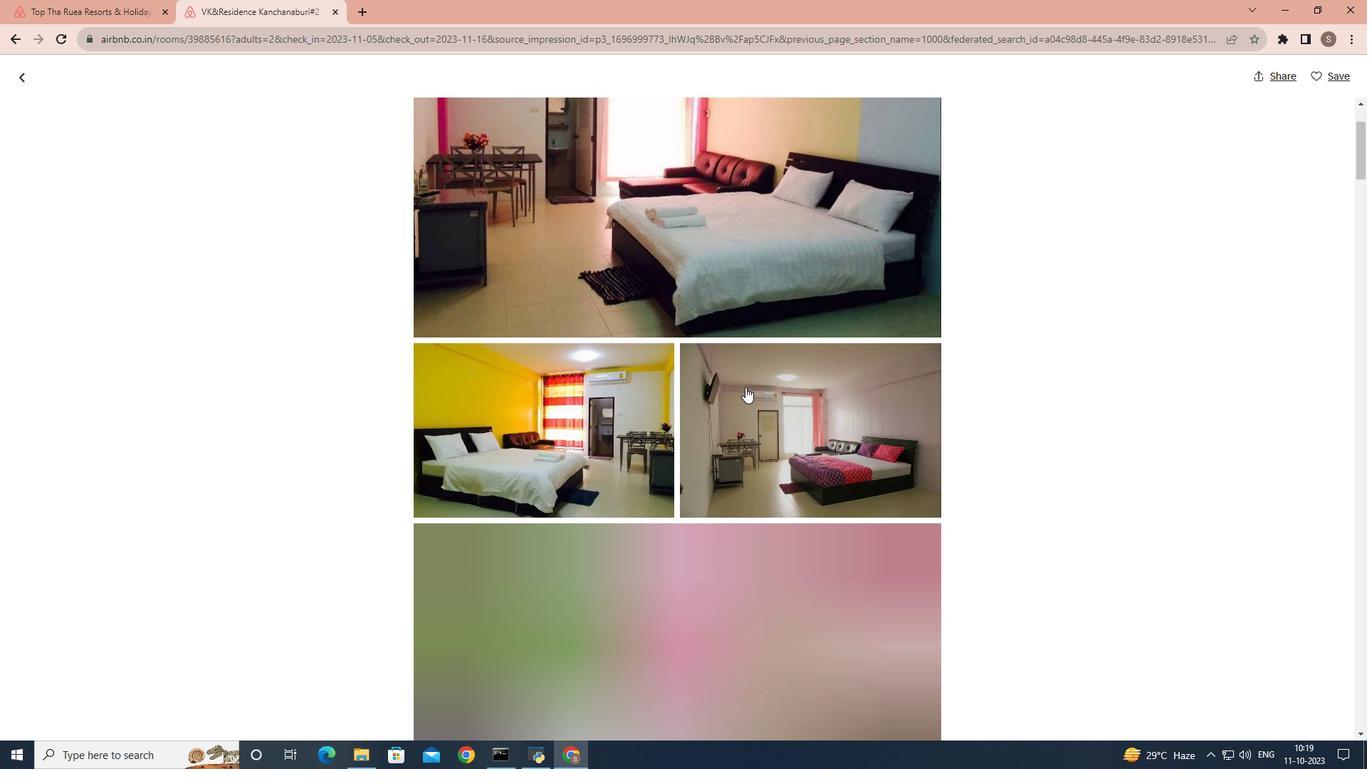 
Action: Mouse moved to (786, 410)
Screenshot: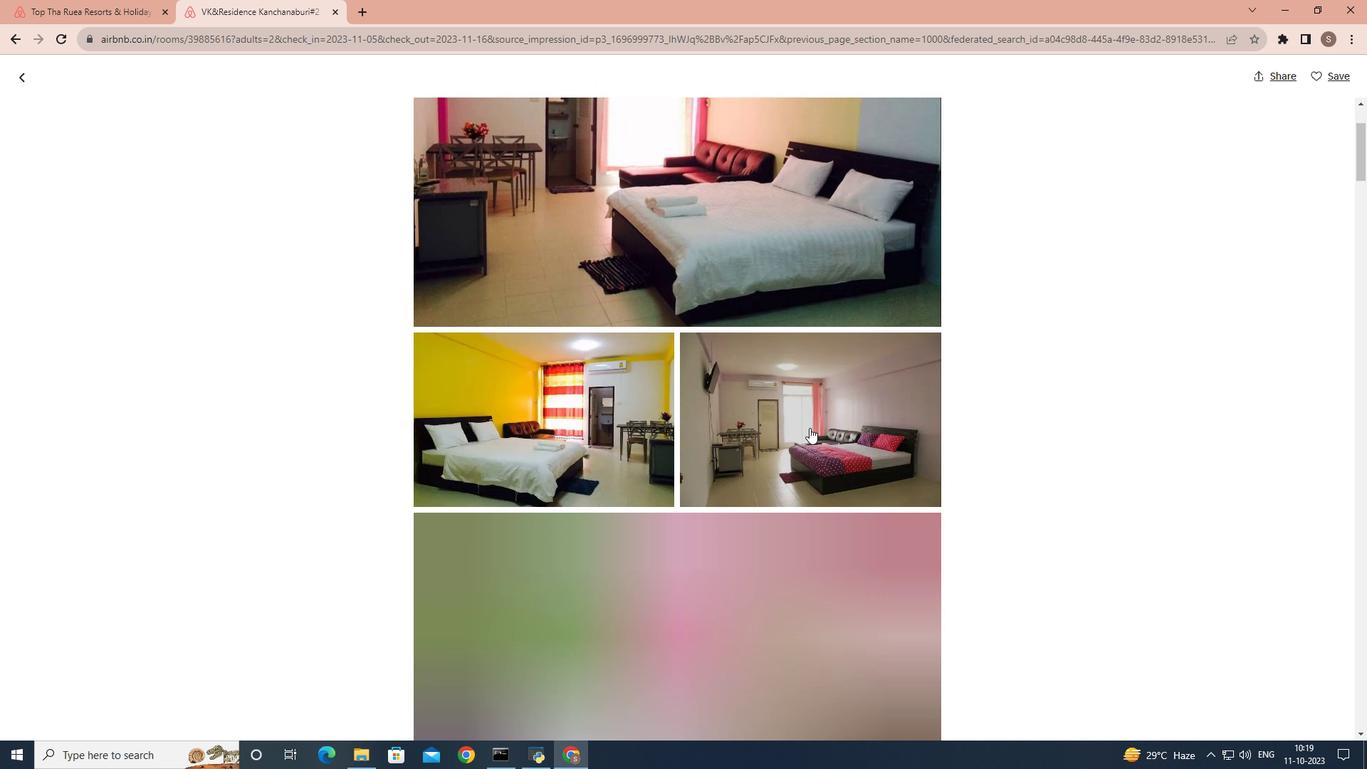 
Action: Mouse scrolled (786, 410) with delta (0, 0)
Screenshot: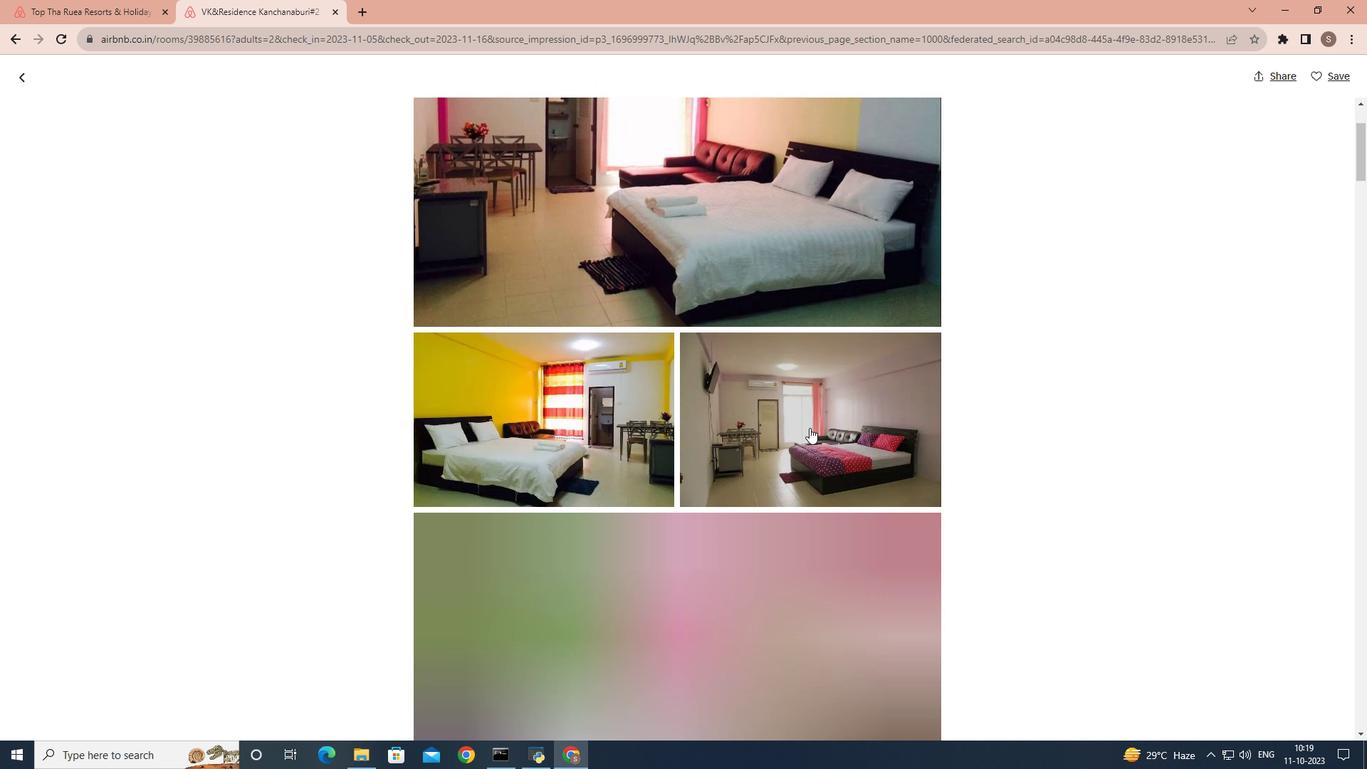 
Action: Mouse moved to (810, 427)
Screenshot: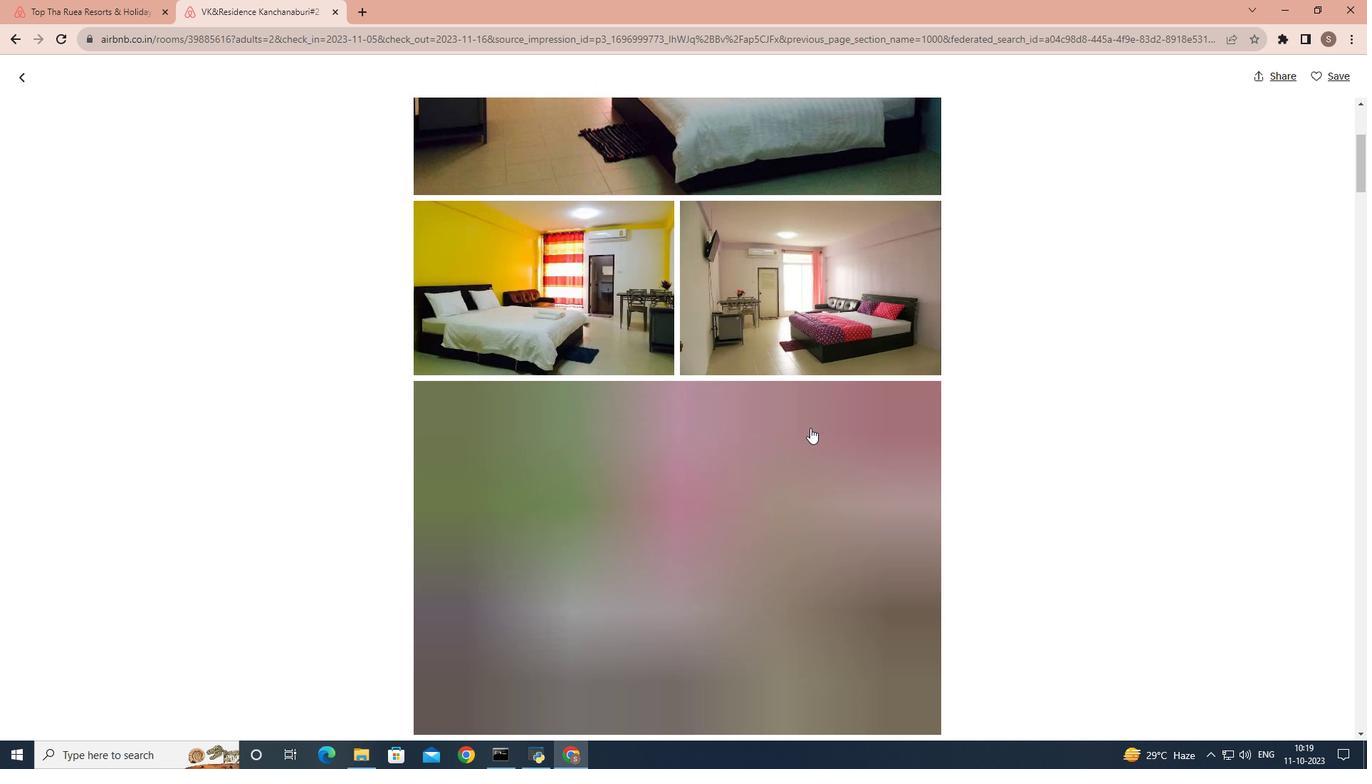 
Action: Mouse scrolled (810, 427) with delta (0, 0)
Screenshot: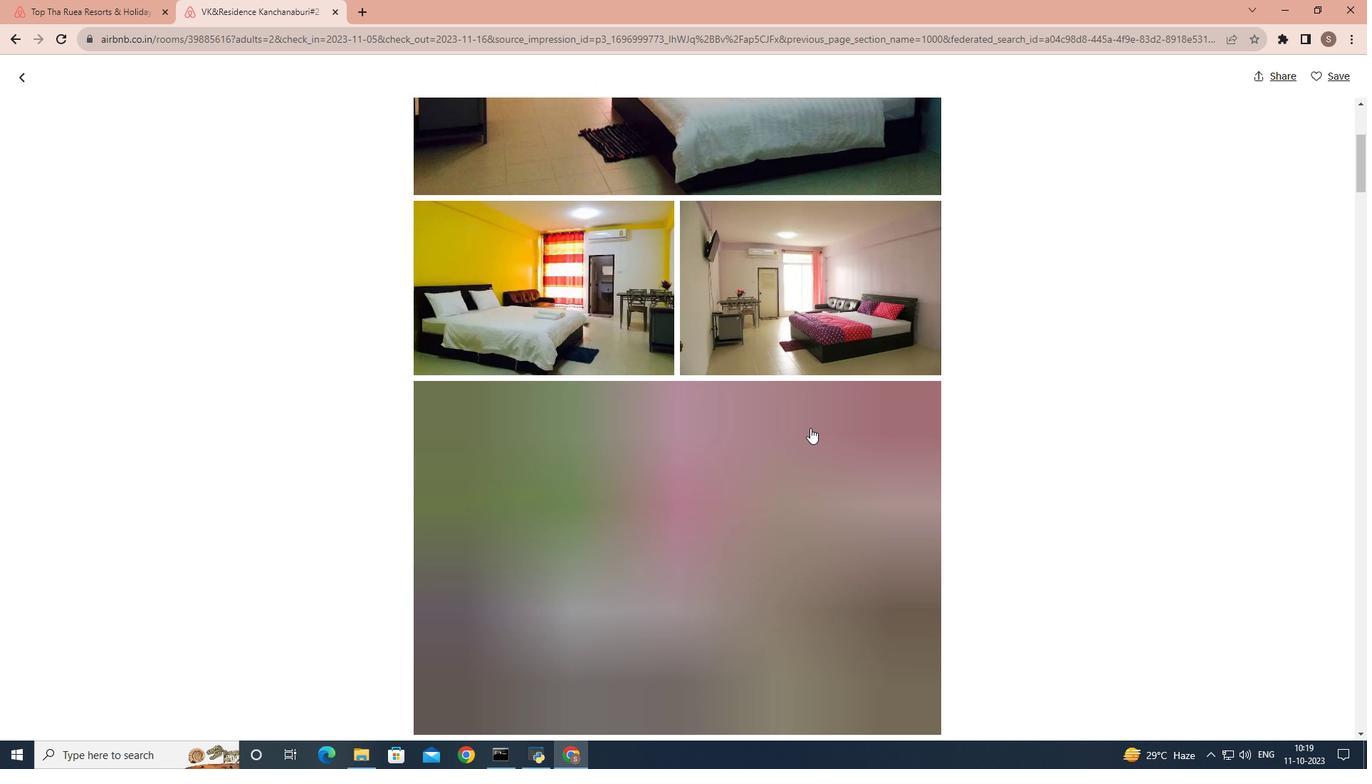 
Action: Mouse scrolled (810, 427) with delta (0, 0)
Screenshot: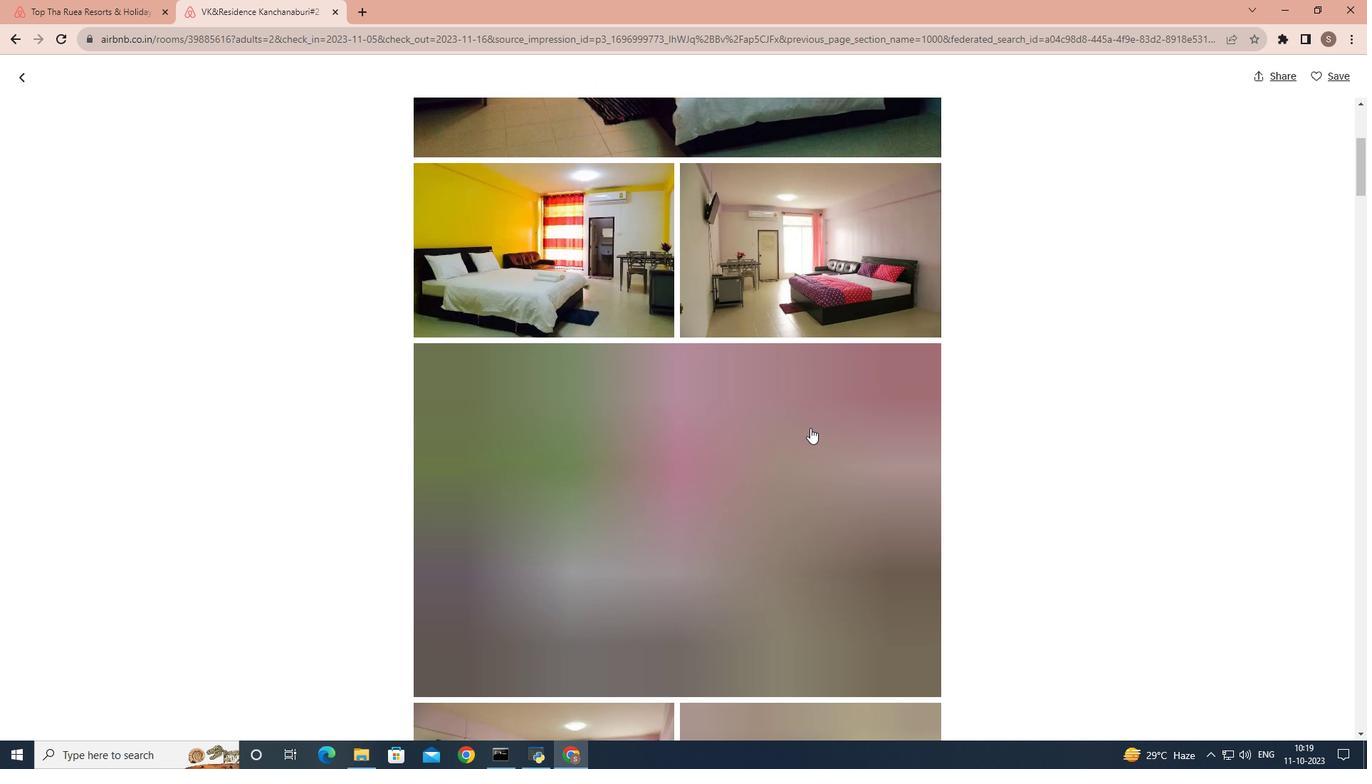 
Action: Mouse scrolled (810, 427) with delta (0, 0)
Screenshot: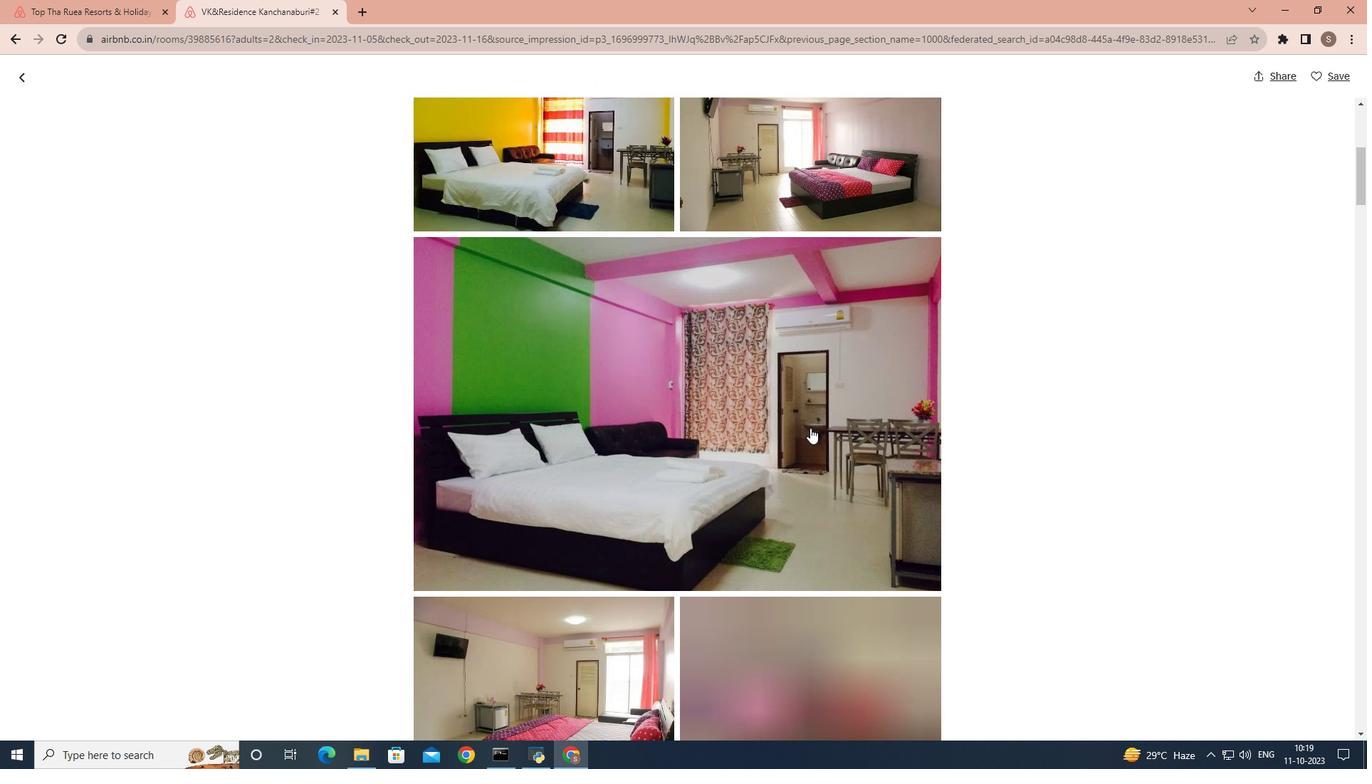 
Action: Mouse scrolled (810, 427) with delta (0, 0)
Screenshot: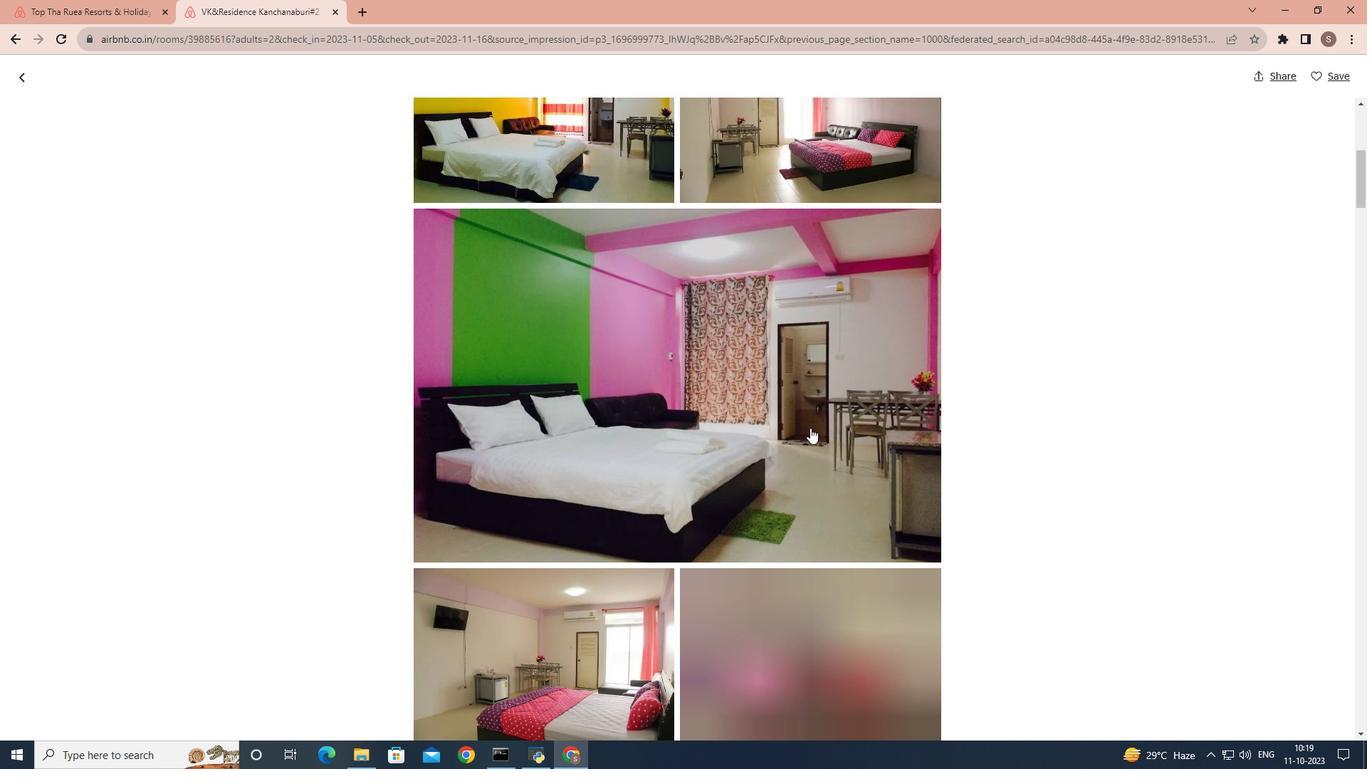 
Action: Mouse scrolled (810, 427) with delta (0, 0)
Screenshot: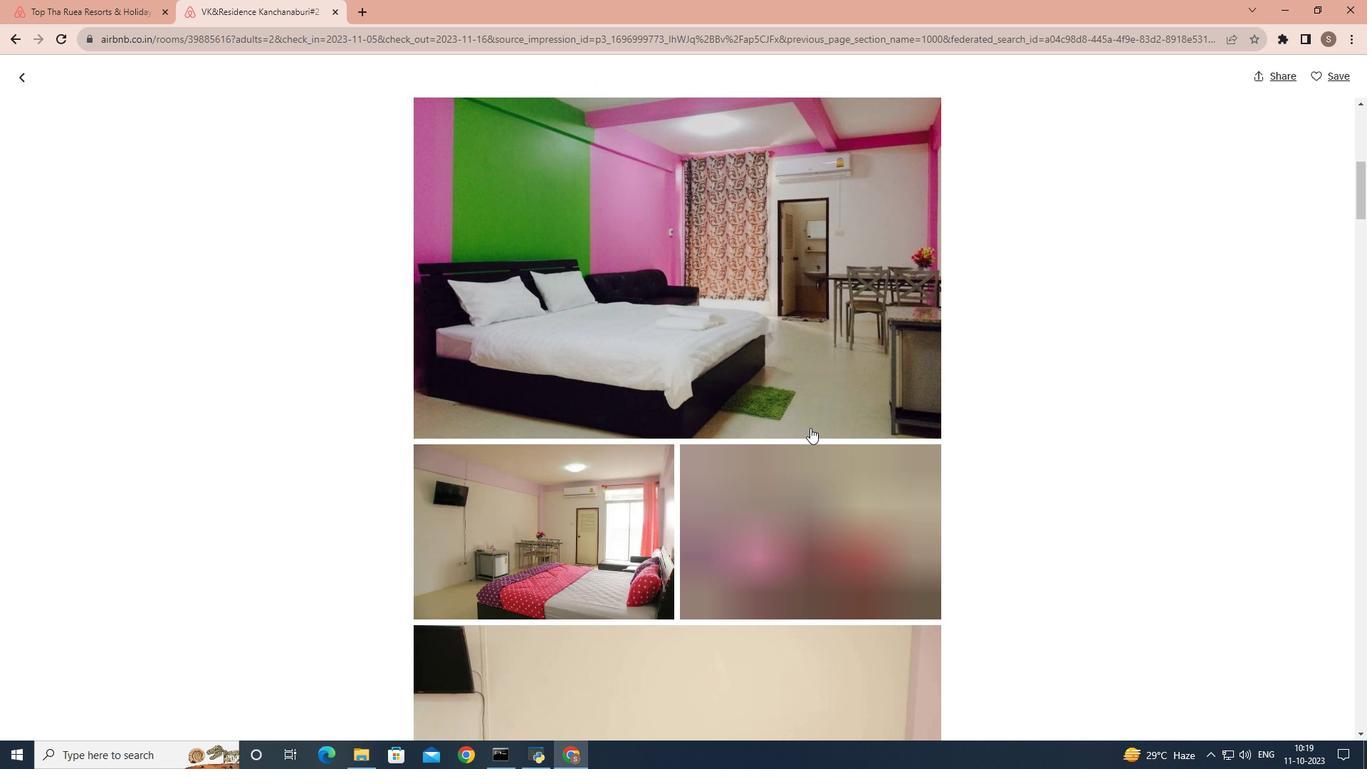 
Action: Mouse scrolled (810, 427) with delta (0, 0)
Screenshot: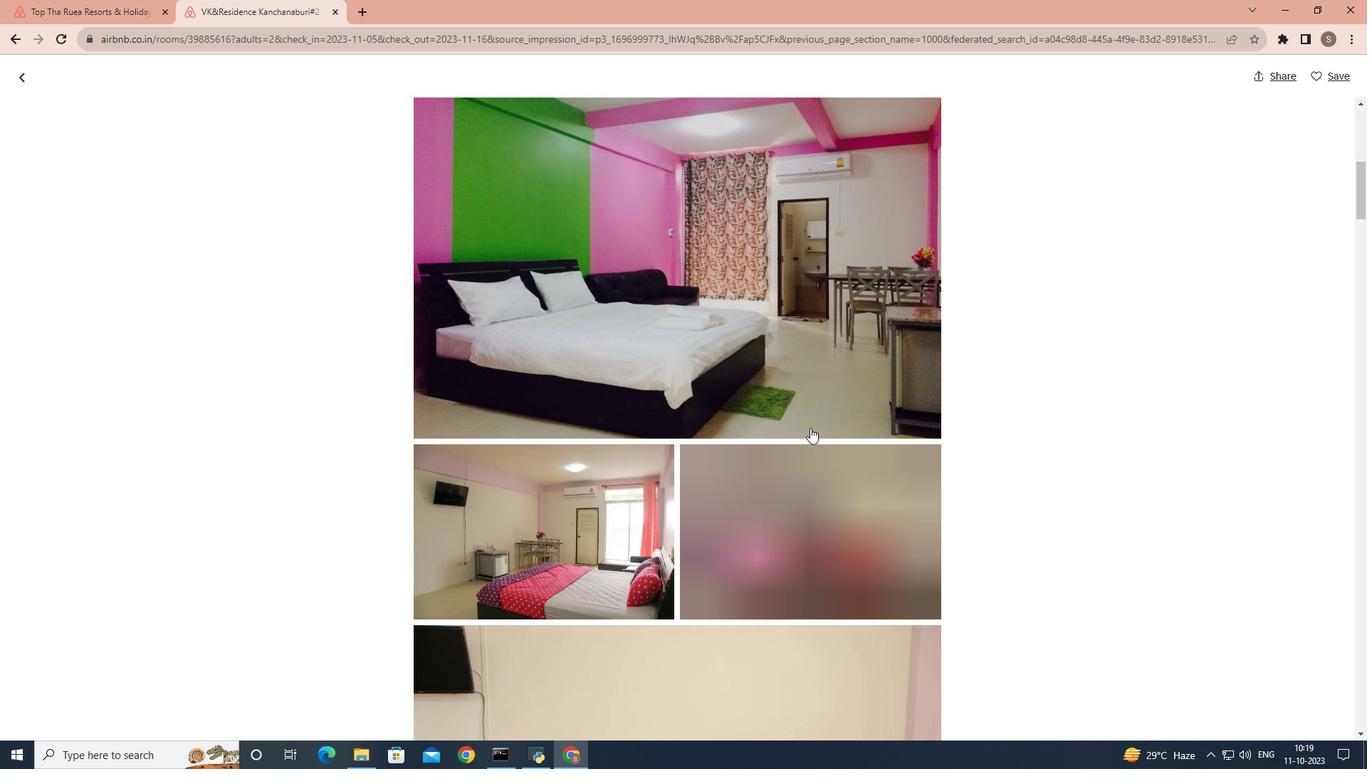 
Action: Mouse scrolled (810, 427) with delta (0, 0)
Screenshot: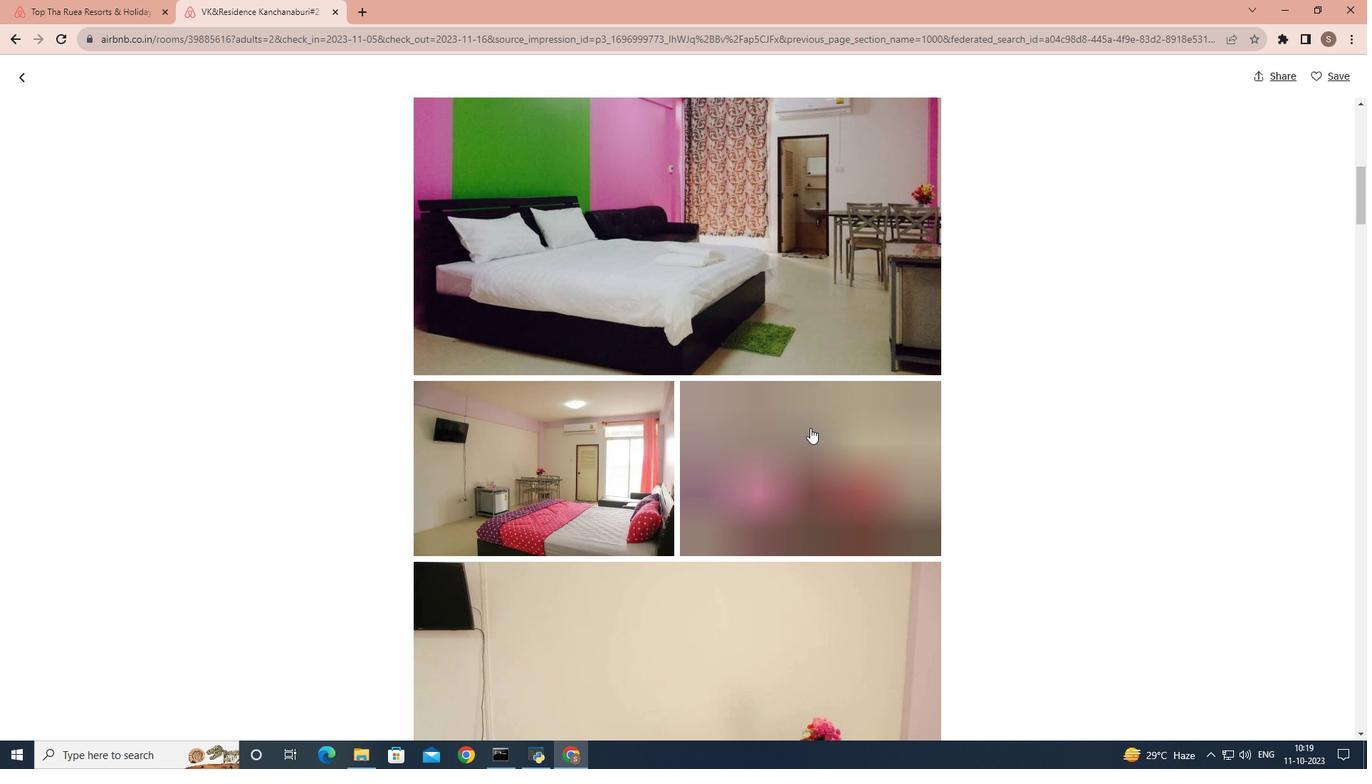 
Action: Mouse scrolled (810, 427) with delta (0, 0)
Screenshot: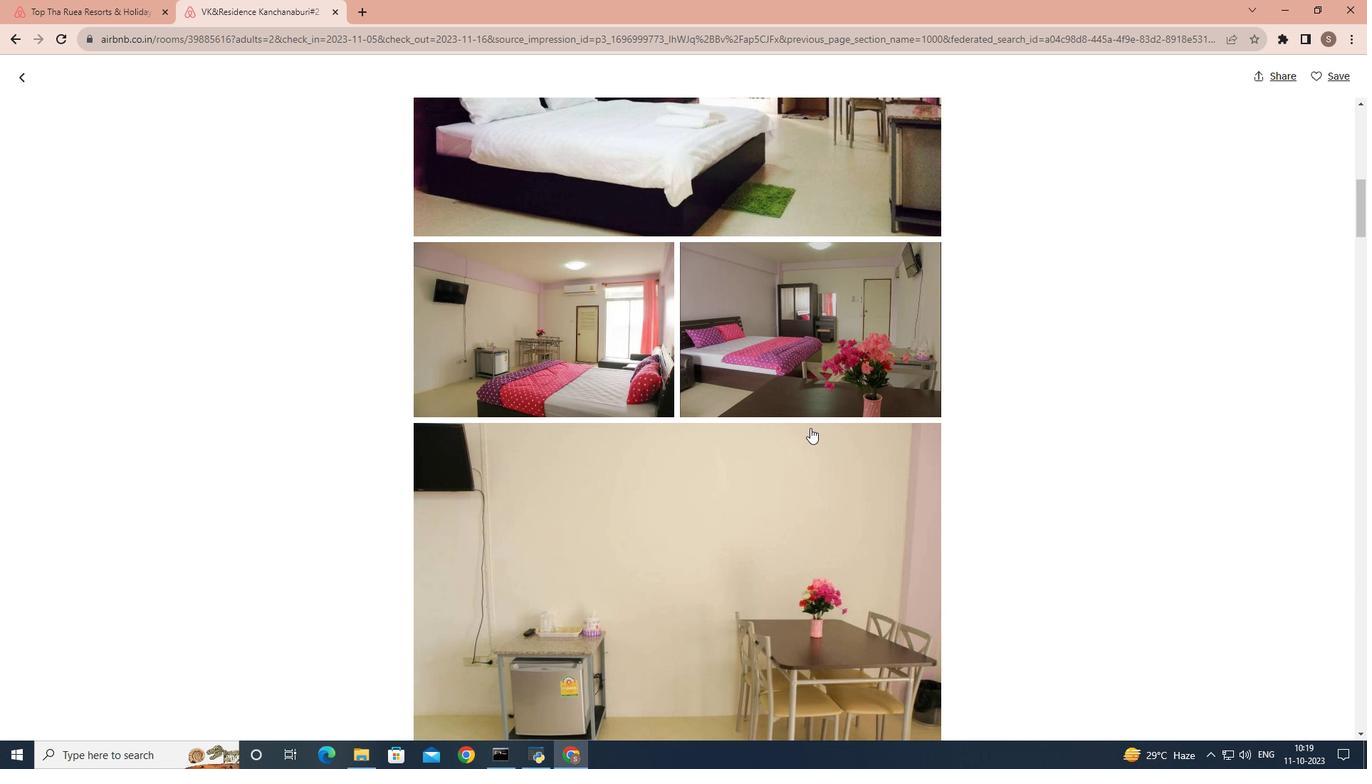 
Action: Mouse scrolled (810, 427) with delta (0, 0)
Screenshot: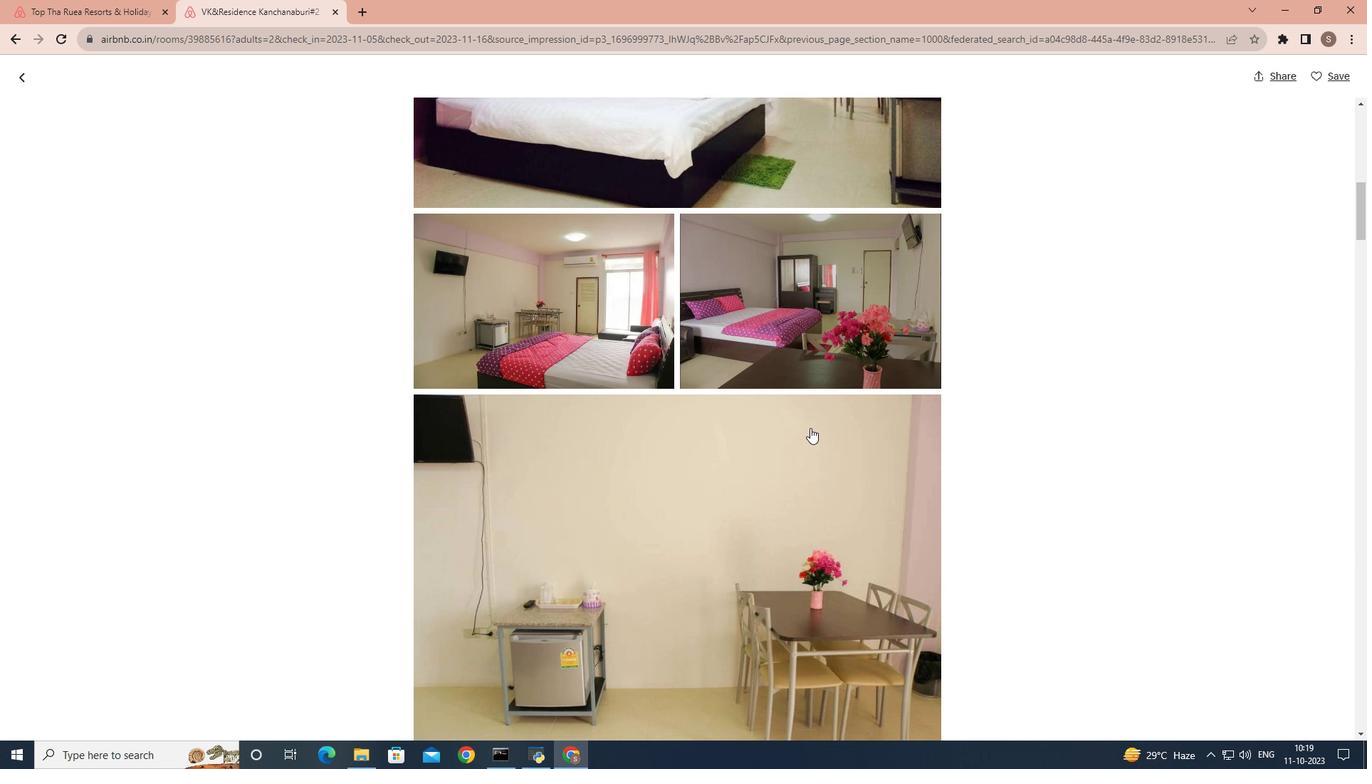 
Action: Mouse scrolled (810, 427) with delta (0, 0)
Screenshot: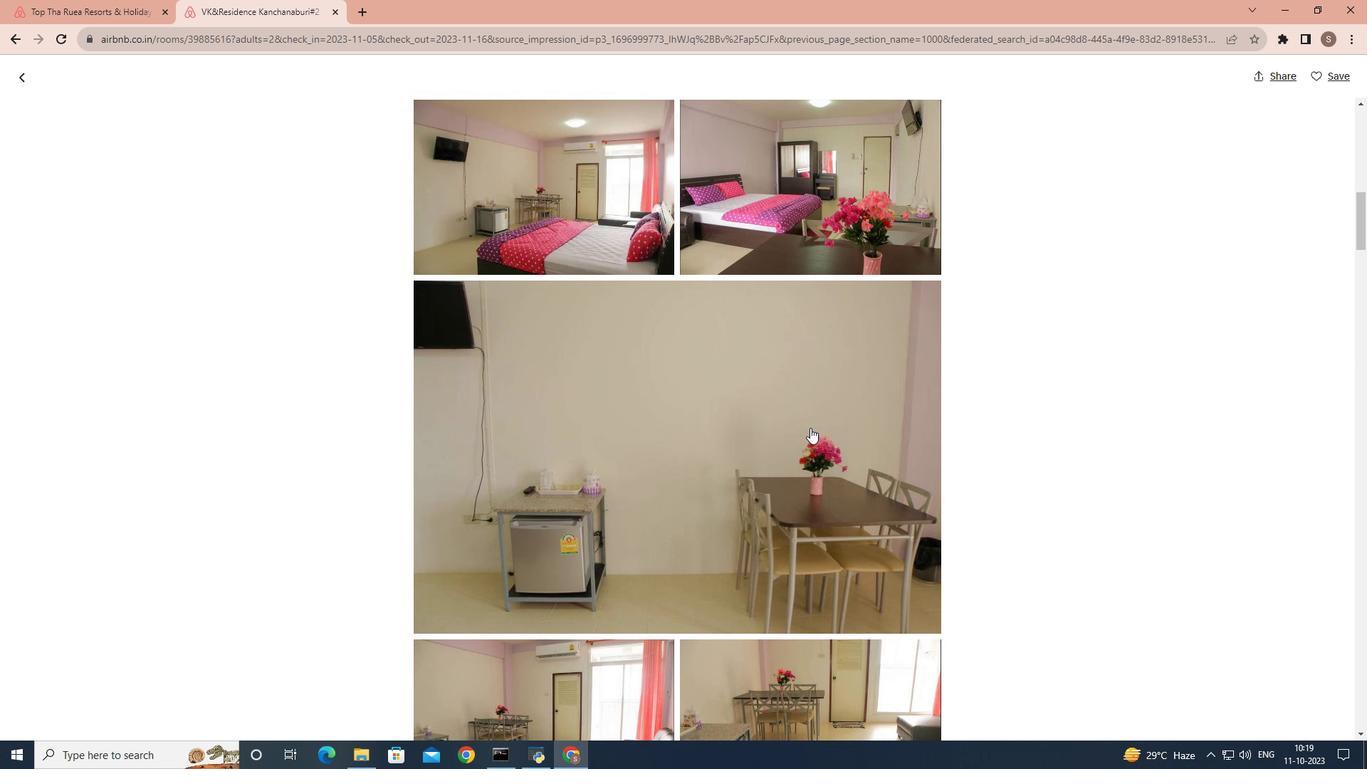 
Action: Mouse scrolled (810, 427) with delta (0, 0)
Screenshot: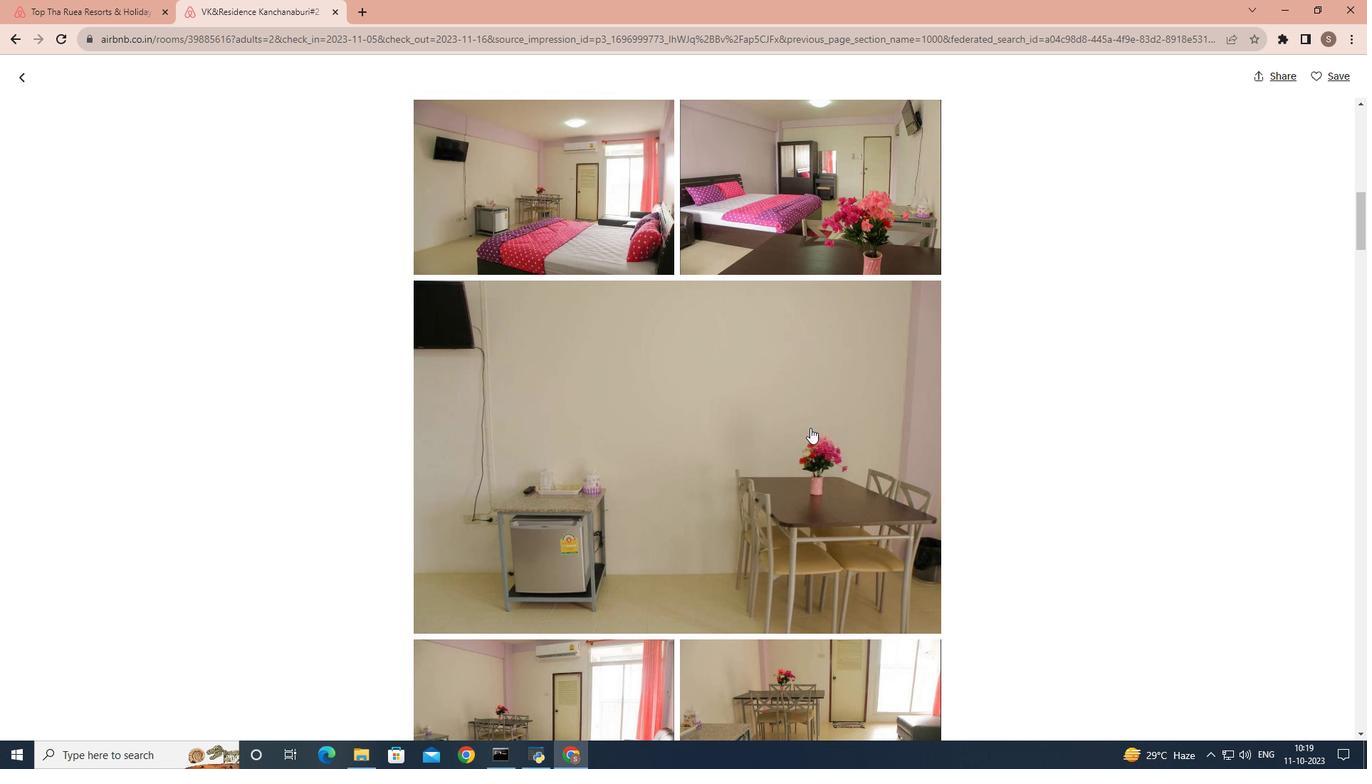 
Action: Mouse scrolled (810, 427) with delta (0, 0)
Screenshot: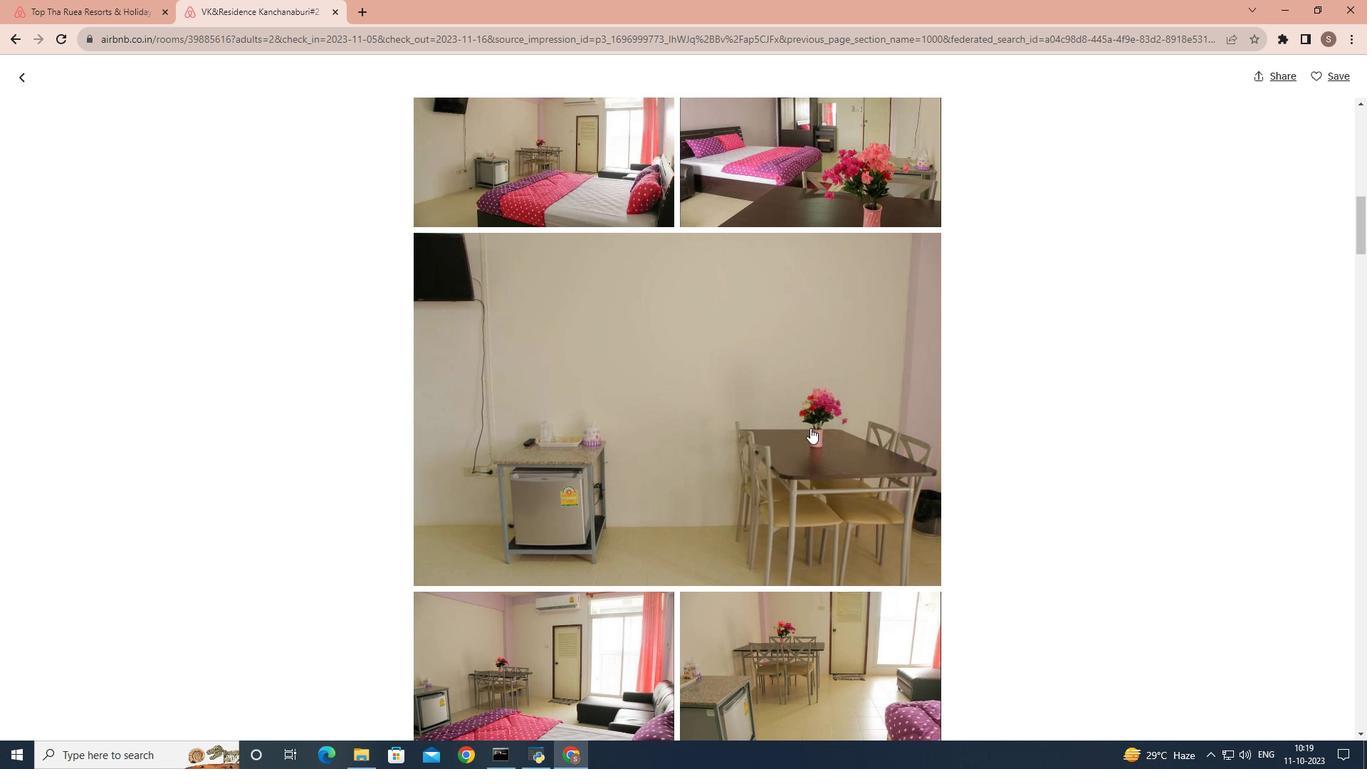 
Action: Mouse scrolled (810, 427) with delta (0, 0)
Screenshot: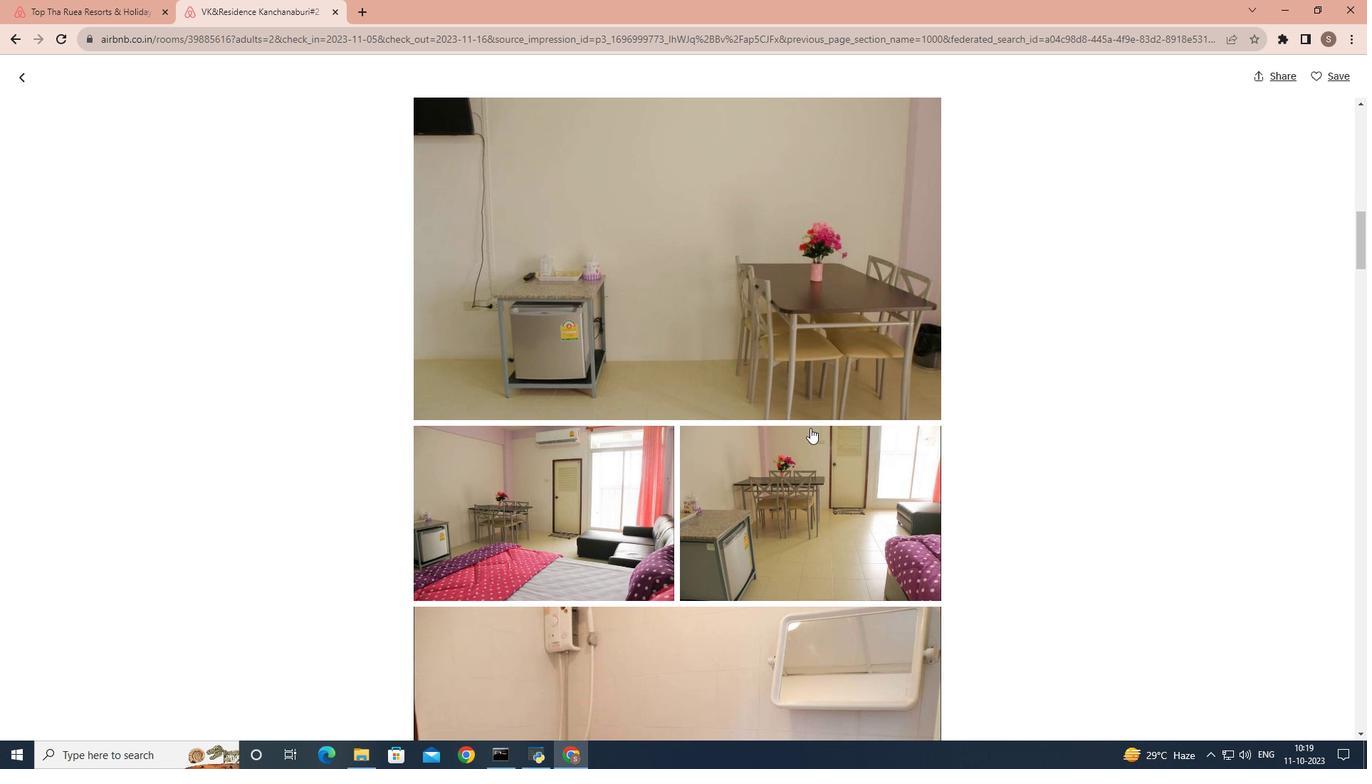 
Action: Mouse scrolled (810, 427) with delta (0, 0)
Screenshot: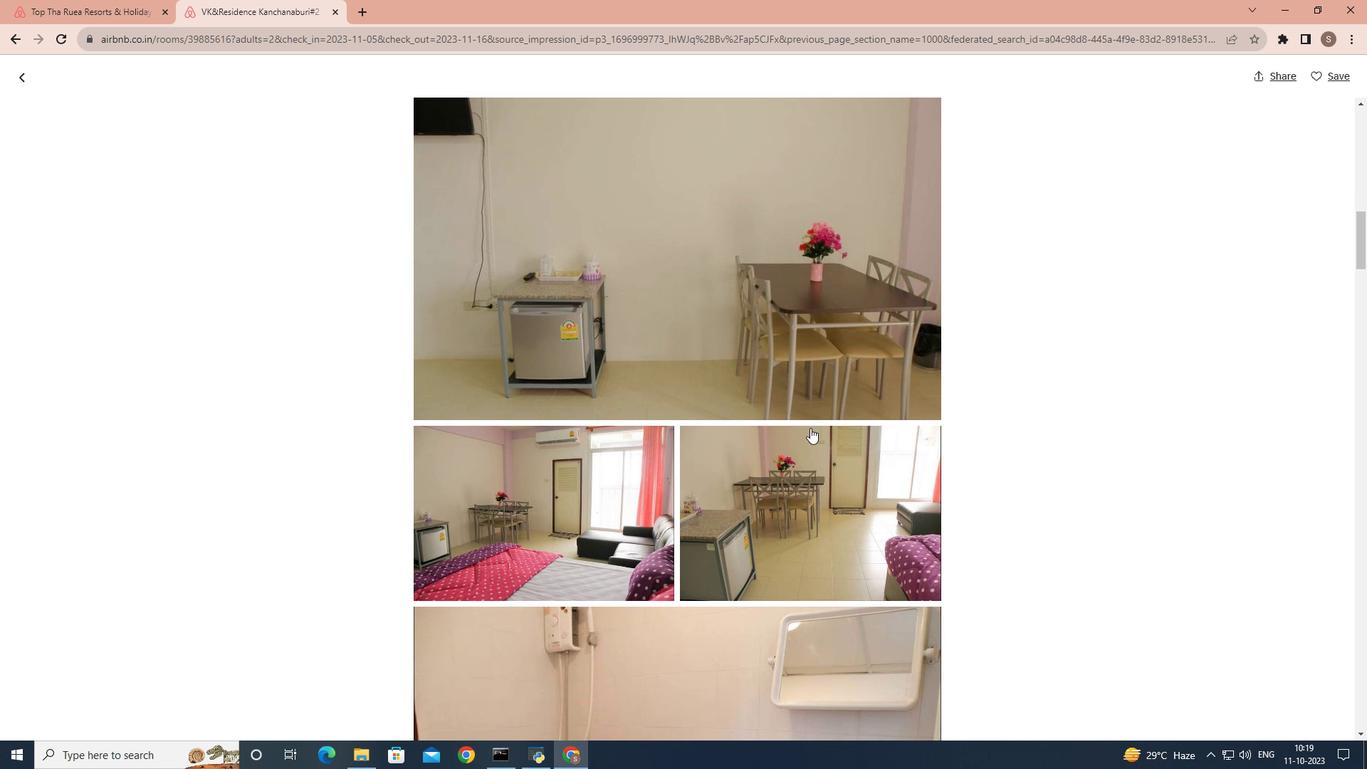 
Action: Mouse scrolled (810, 427) with delta (0, 0)
Screenshot: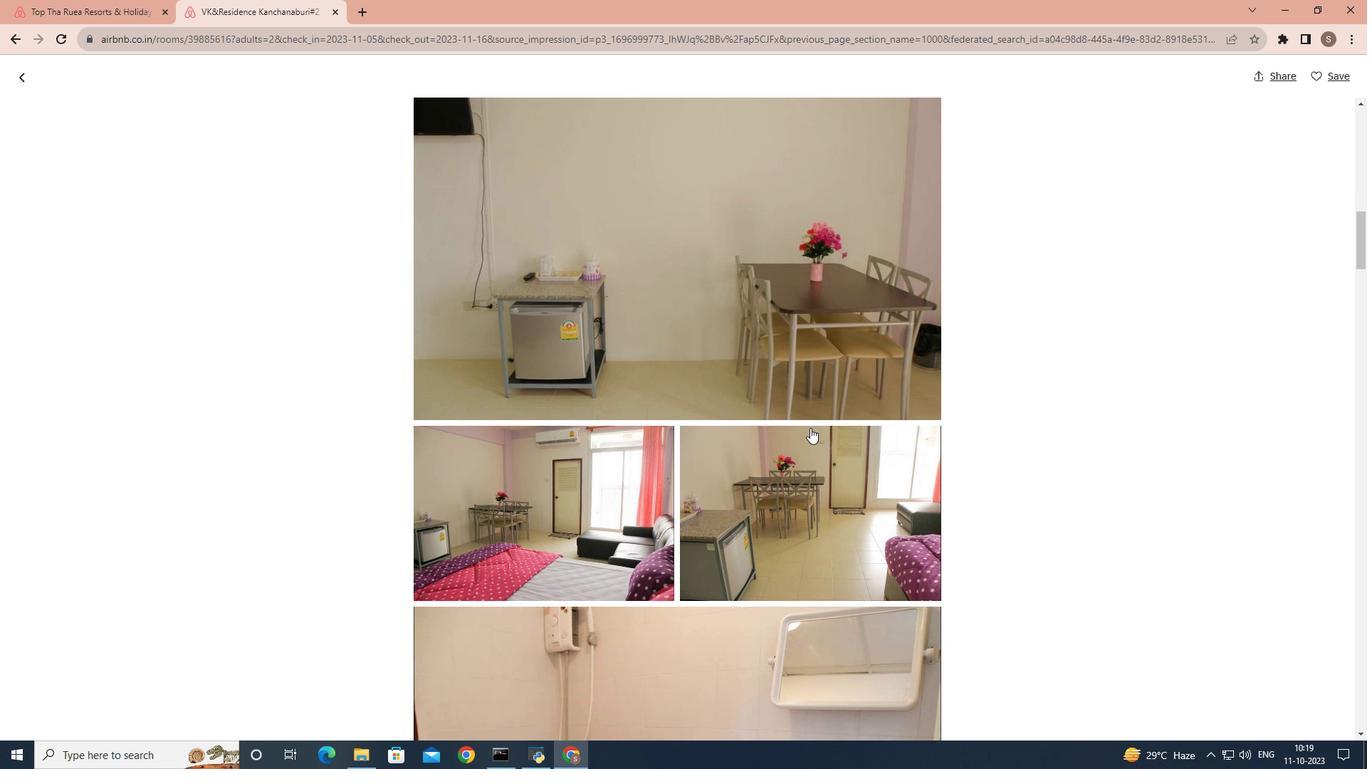 
Action: Mouse scrolled (810, 427) with delta (0, 0)
Screenshot: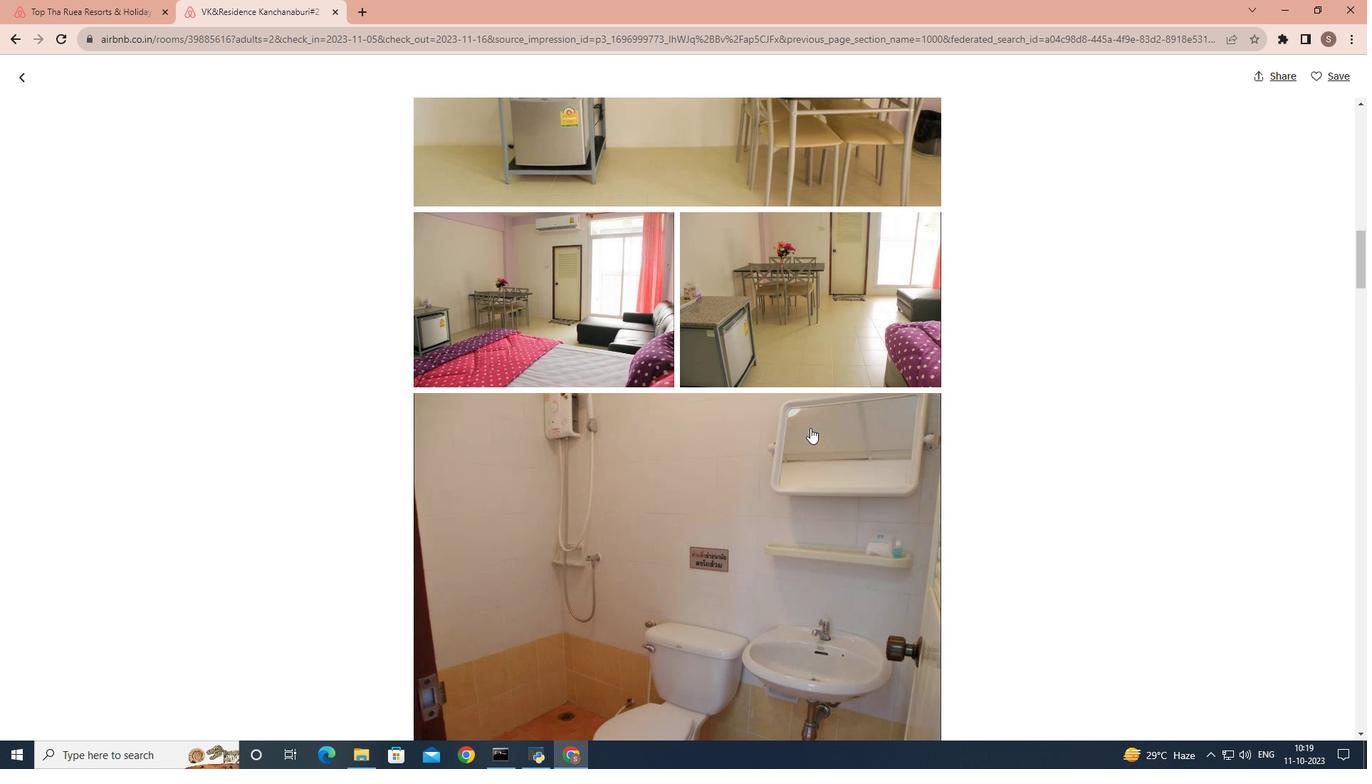 
Action: Mouse scrolled (810, 427) with delta (0, 0)
Screenshot: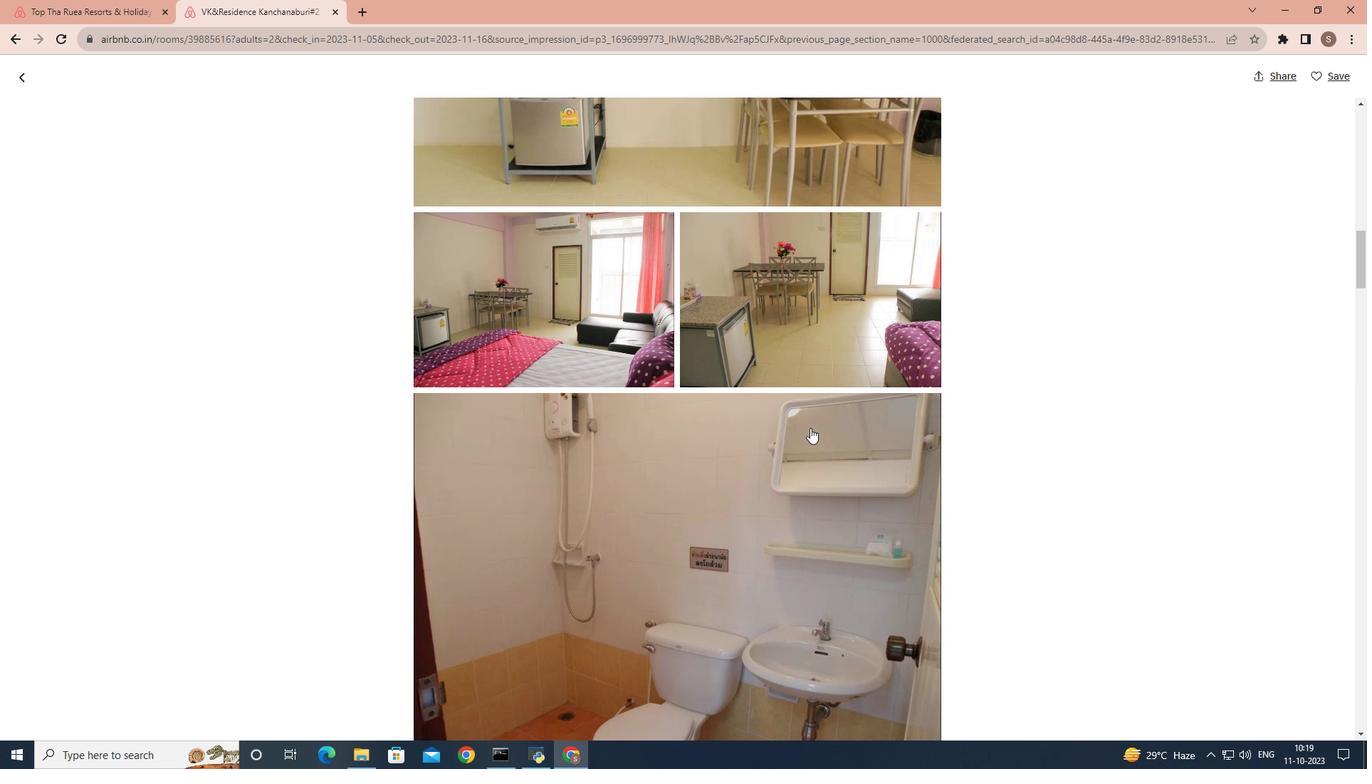 
Action: Mouse scrolled (810, 427) with delta (0, 0)
Screenshot: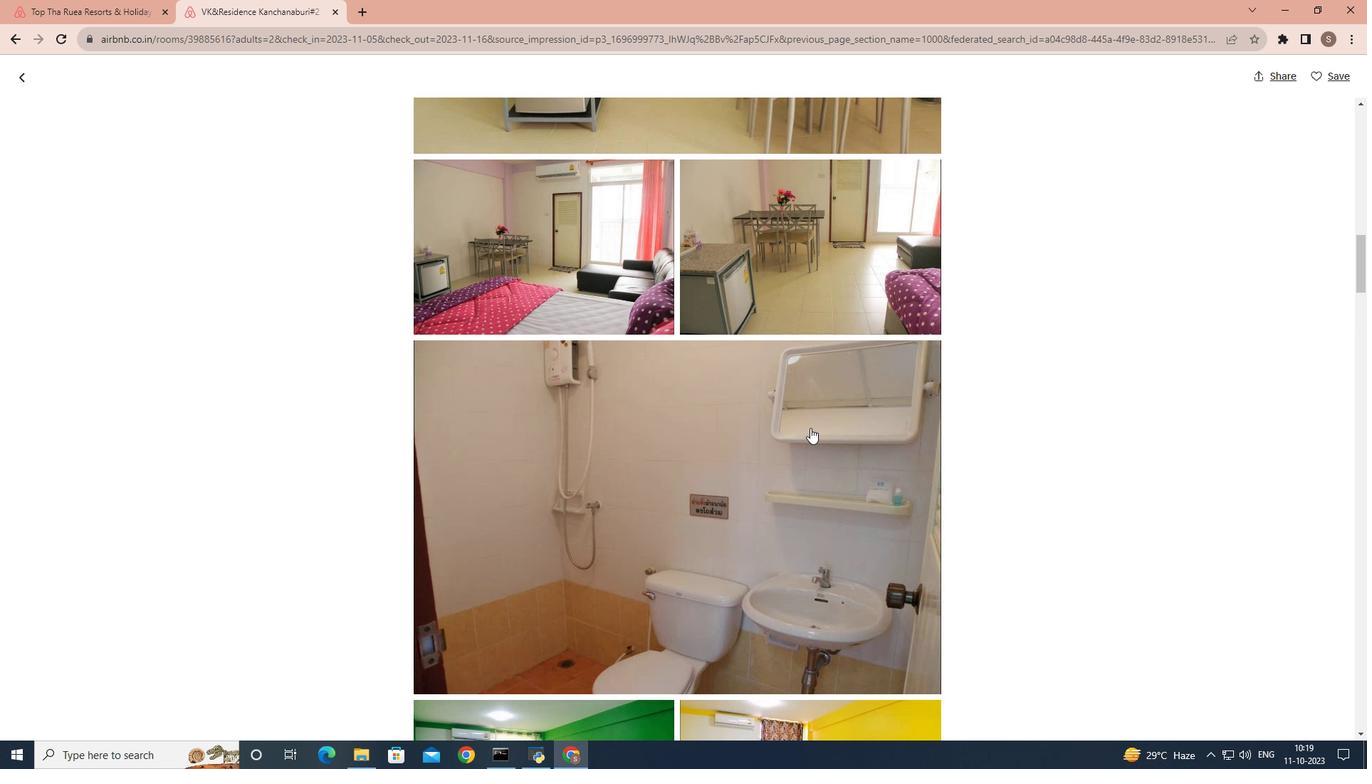 
Action: Mouse scrolled (810, 427) with delta (0, 0)
Screenshot: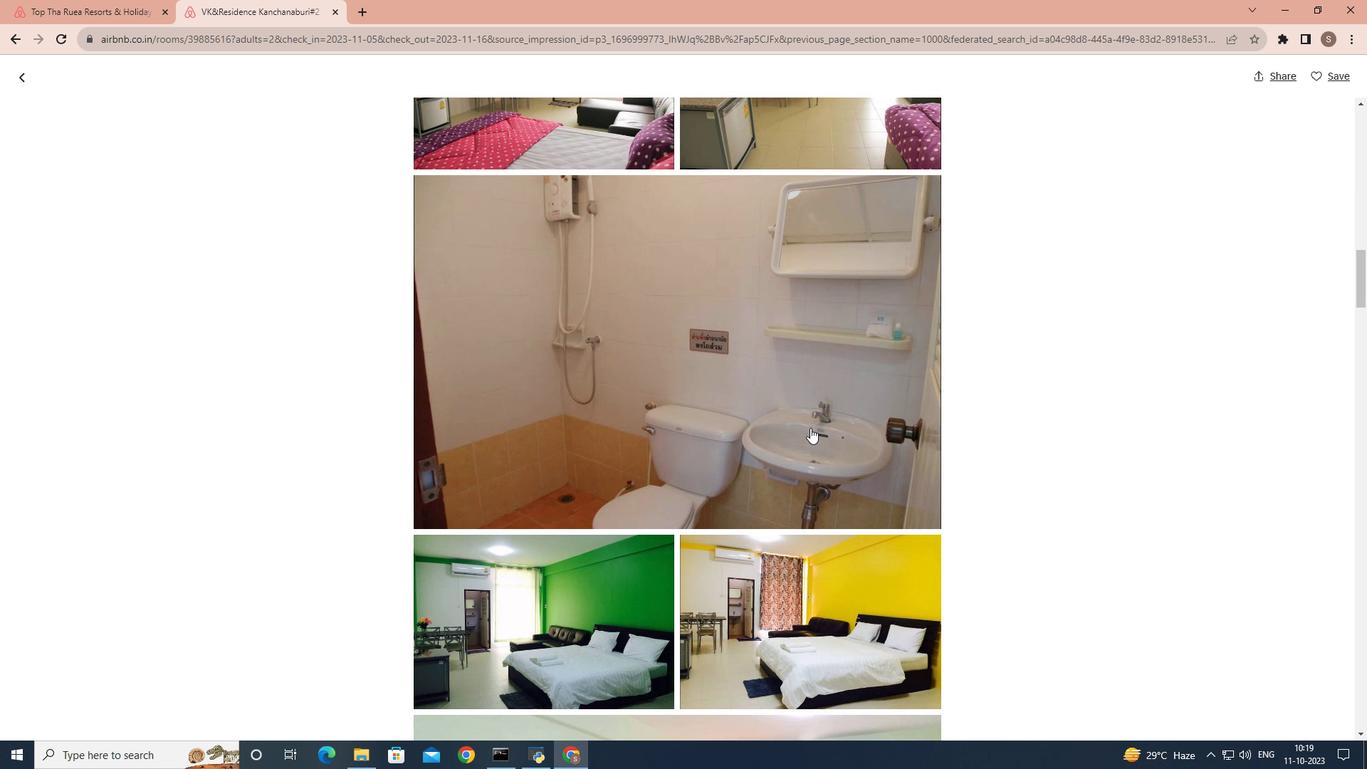
Action: Mouse scrolled (810, 427) with delta (0, 0)
Screenshot: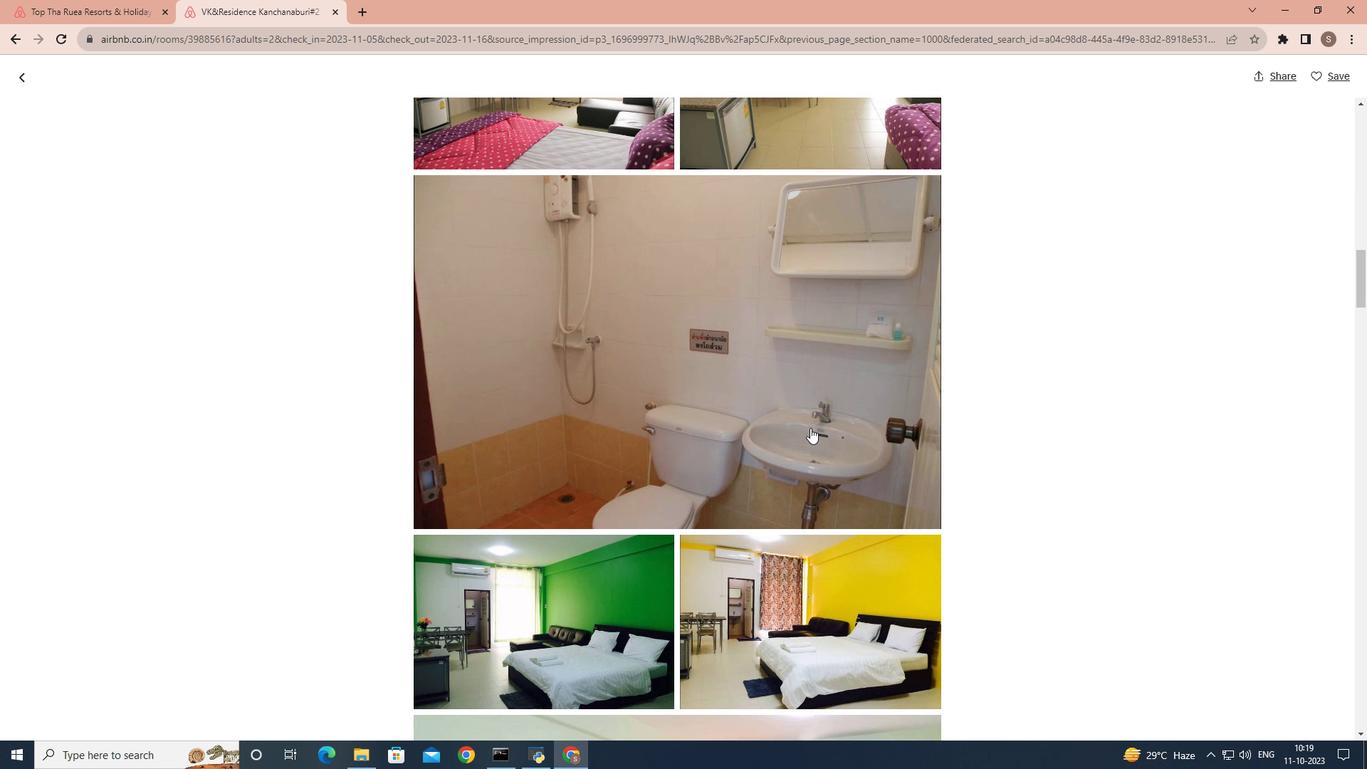 
Action: Mouse scrolled (810, 427) with delta (0, 0)
Screenshot: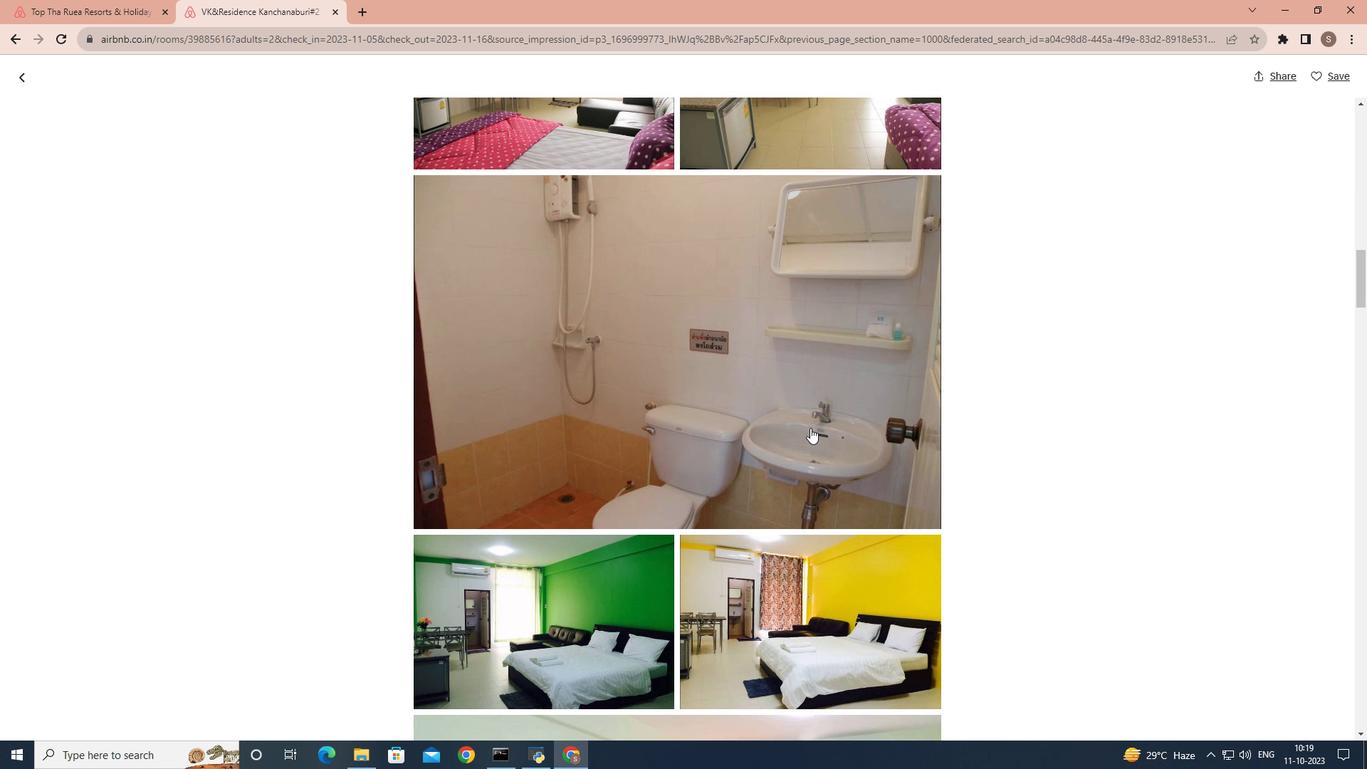 
Action: Mouse scrolled (810, 427) with delta (0, 0)
Screenshot: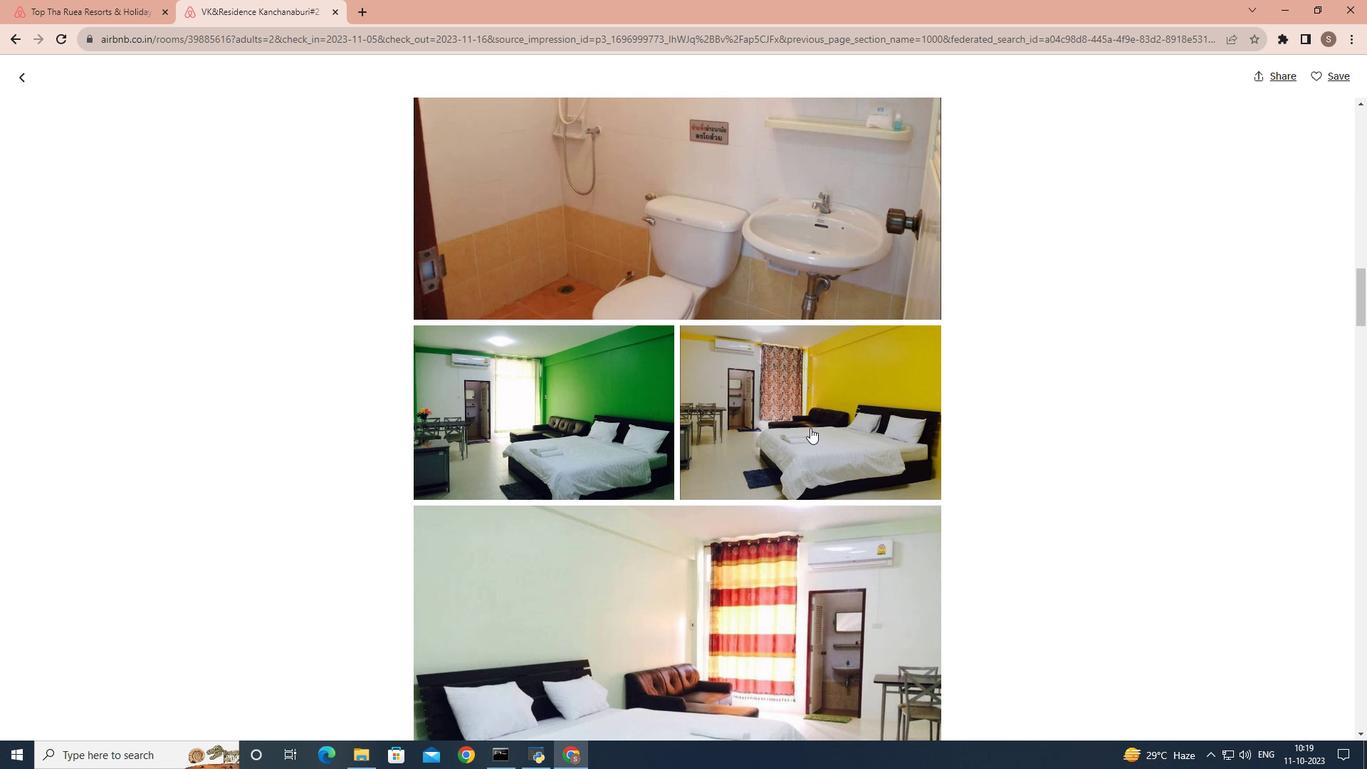
Action: Mouse scrolled (810, 427) with delta (0, 0)
Screenshot: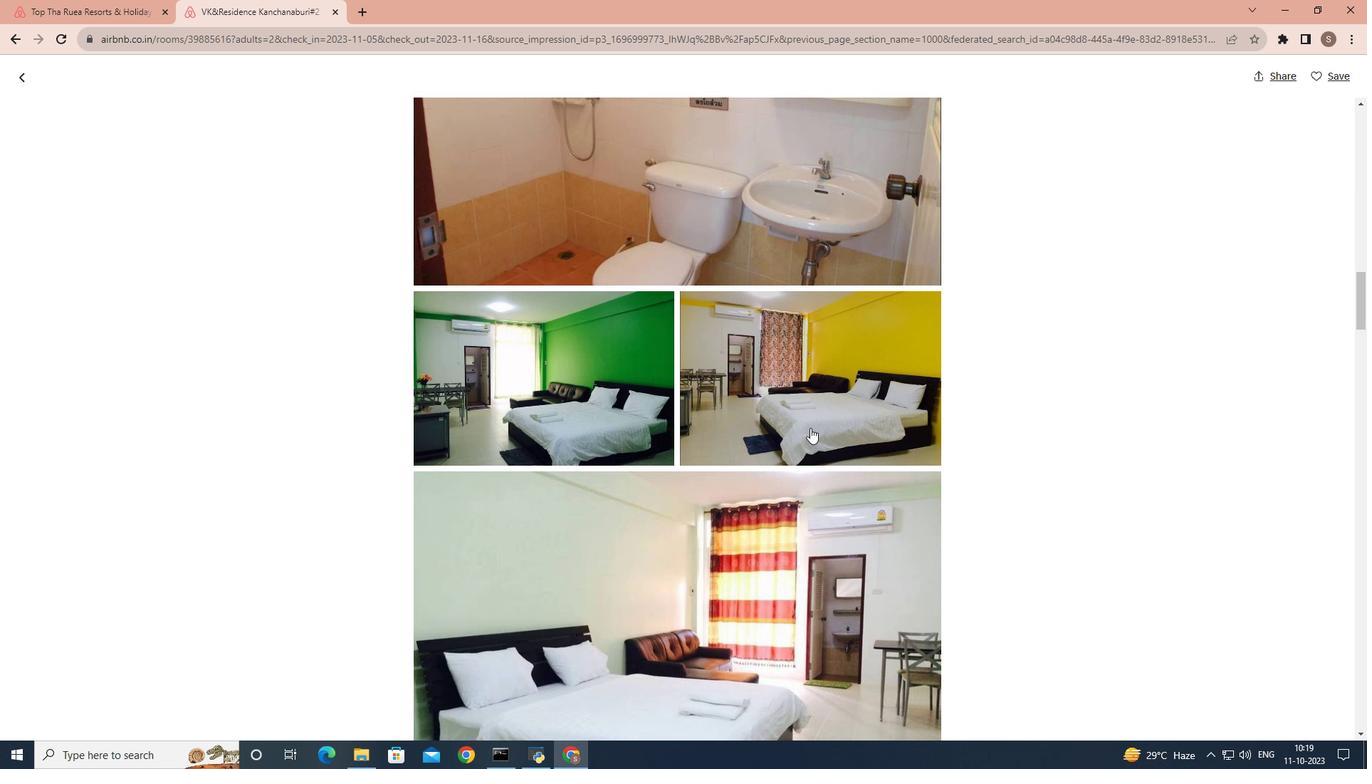 
Action: Mouse scrolled (810, 427) with delta (0, 0)
Screenshot: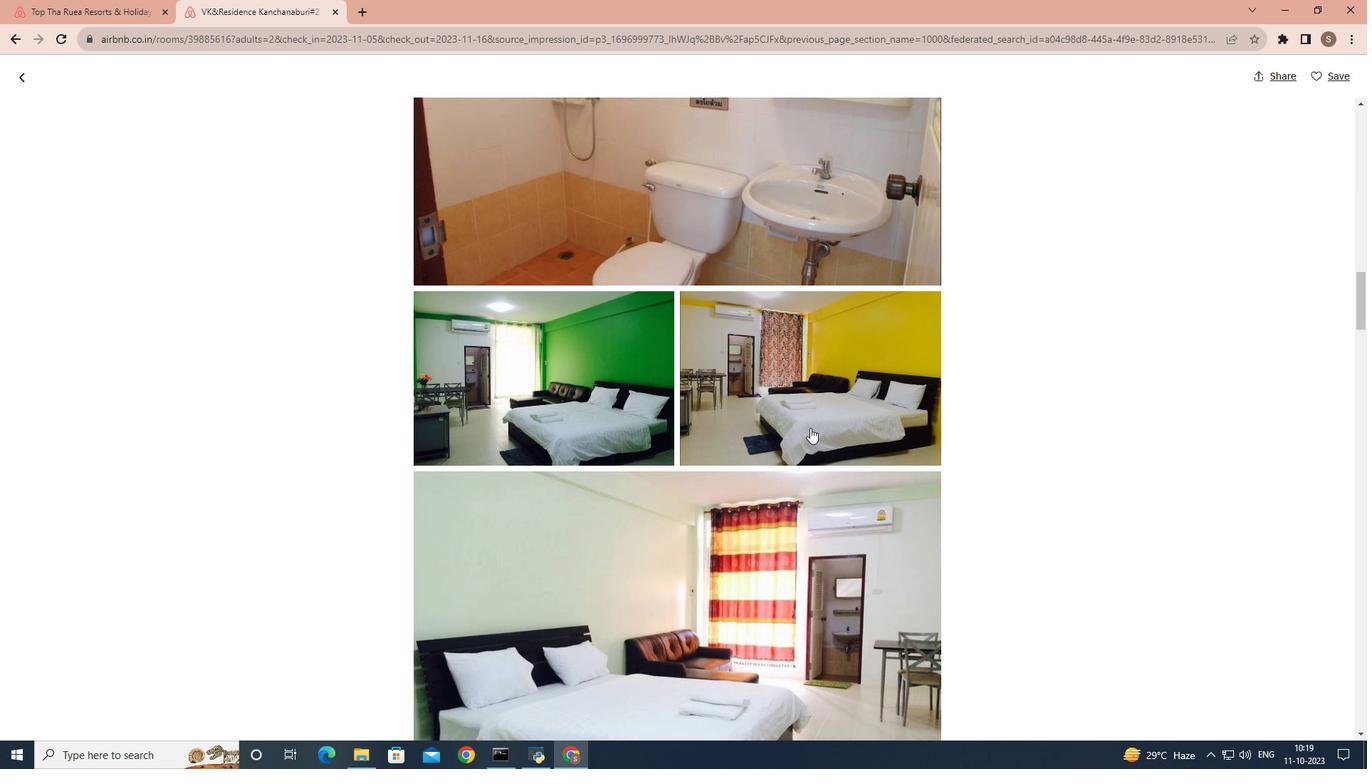 
Action: Mouse scrolled (810, 427) with delta (0, 0)
Screenshot: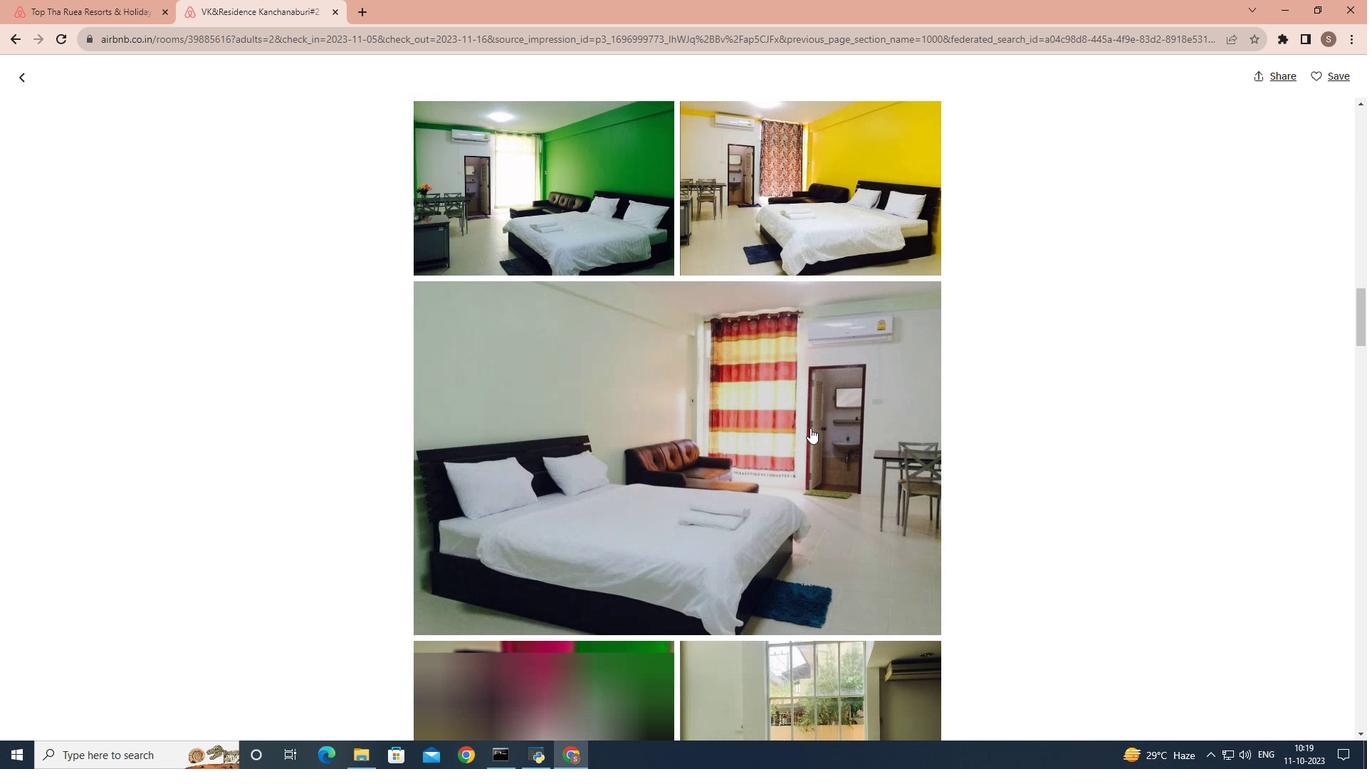 
Action: Mouse scrolled (810, 427) with delta (0, 0)
Screenshot: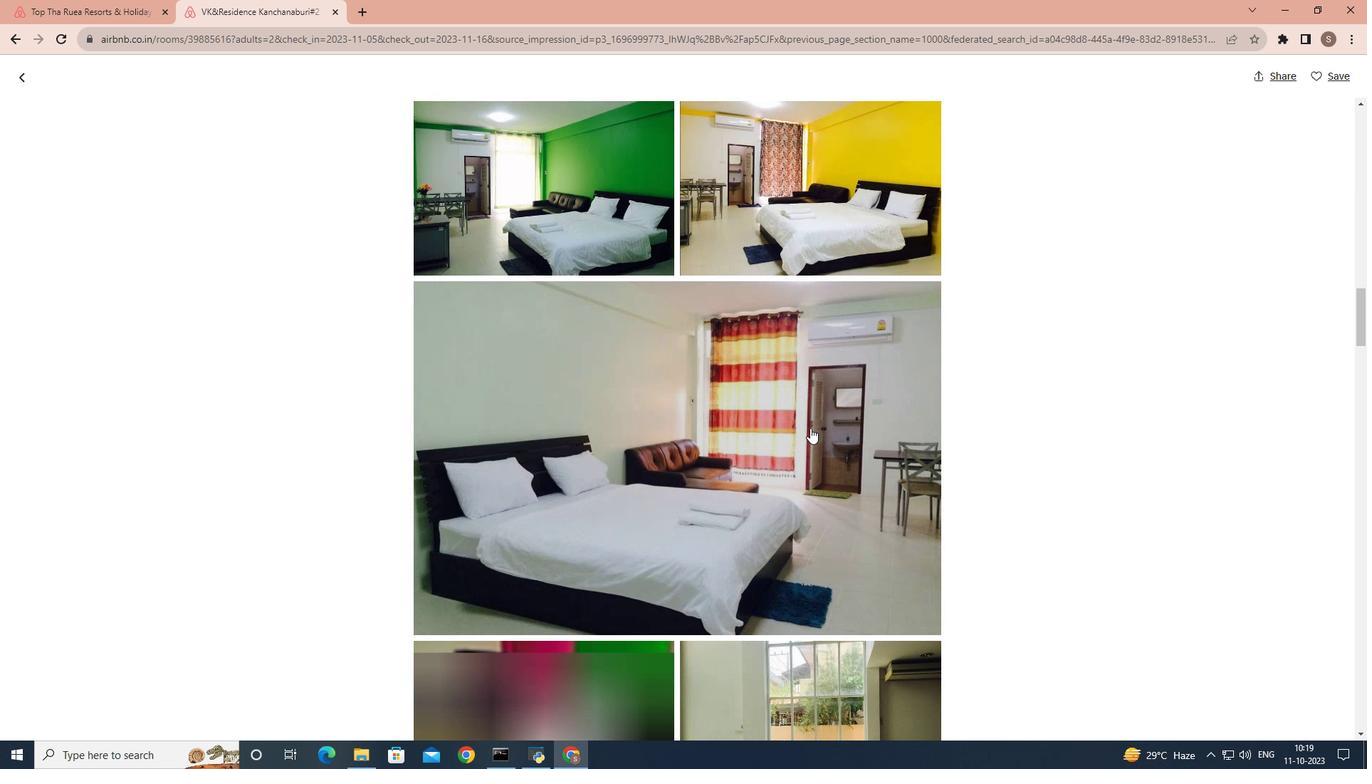 
Action: Mouse scrolled (810, 427) with delta (0, 0)
Screenshot: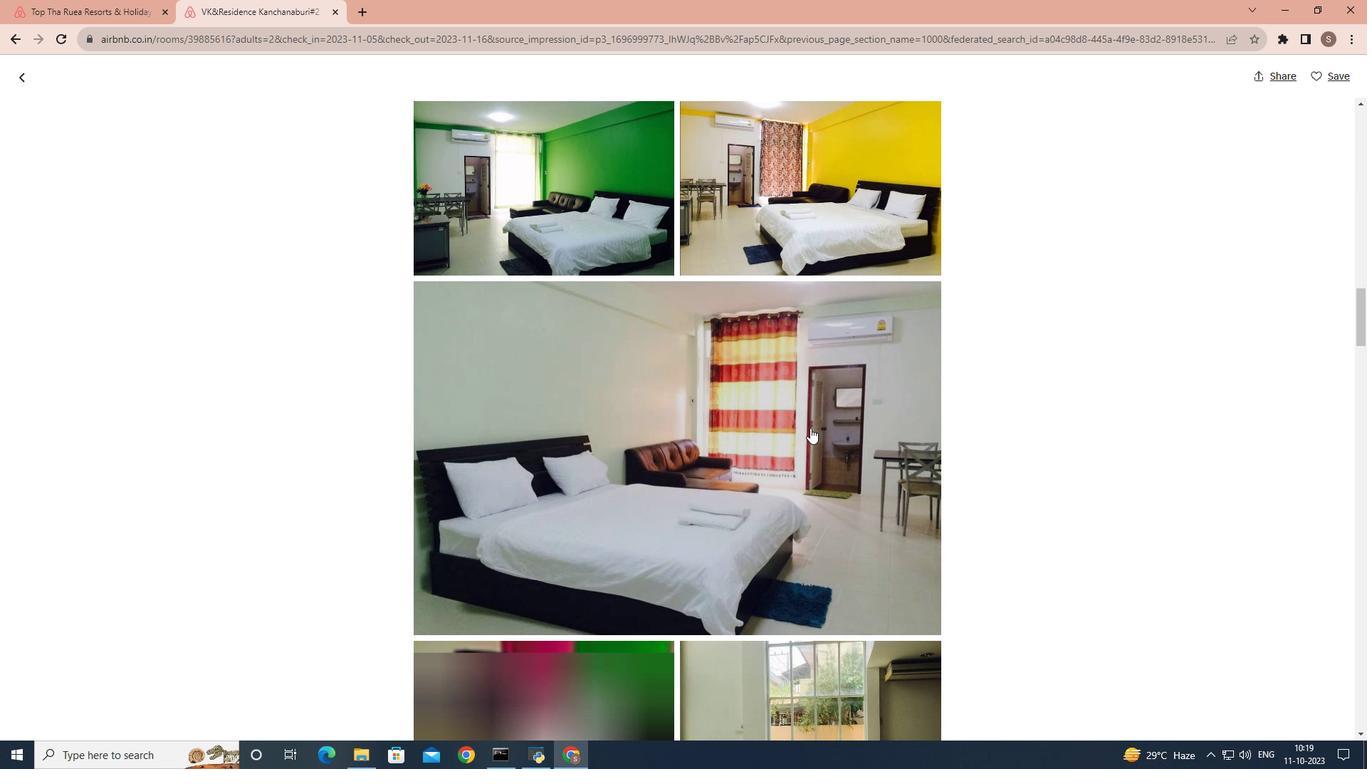 
Action: Mouse scrolled (810, 427) with delta (0, 0)
Screenshot: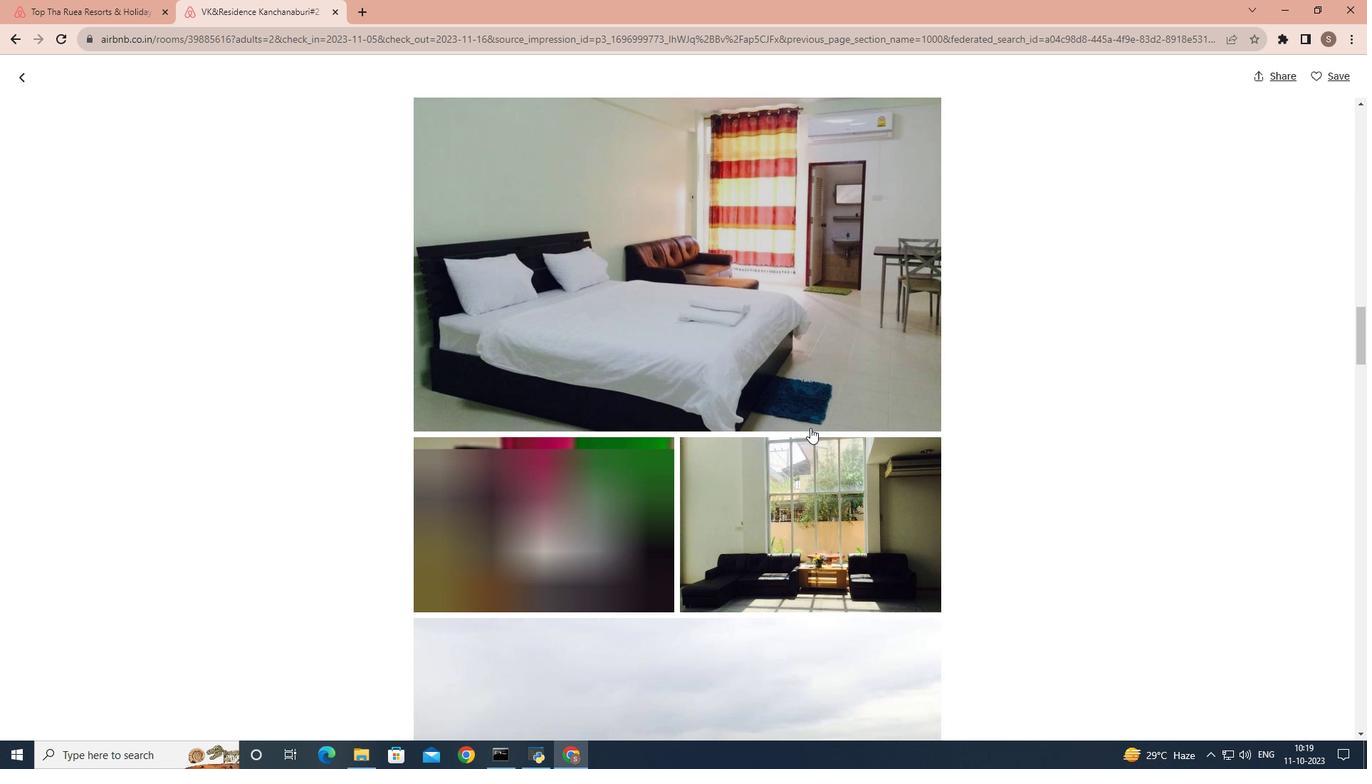 
Action: Mouse scrolled (810, 427) with delta (0, 0)
Screenshot: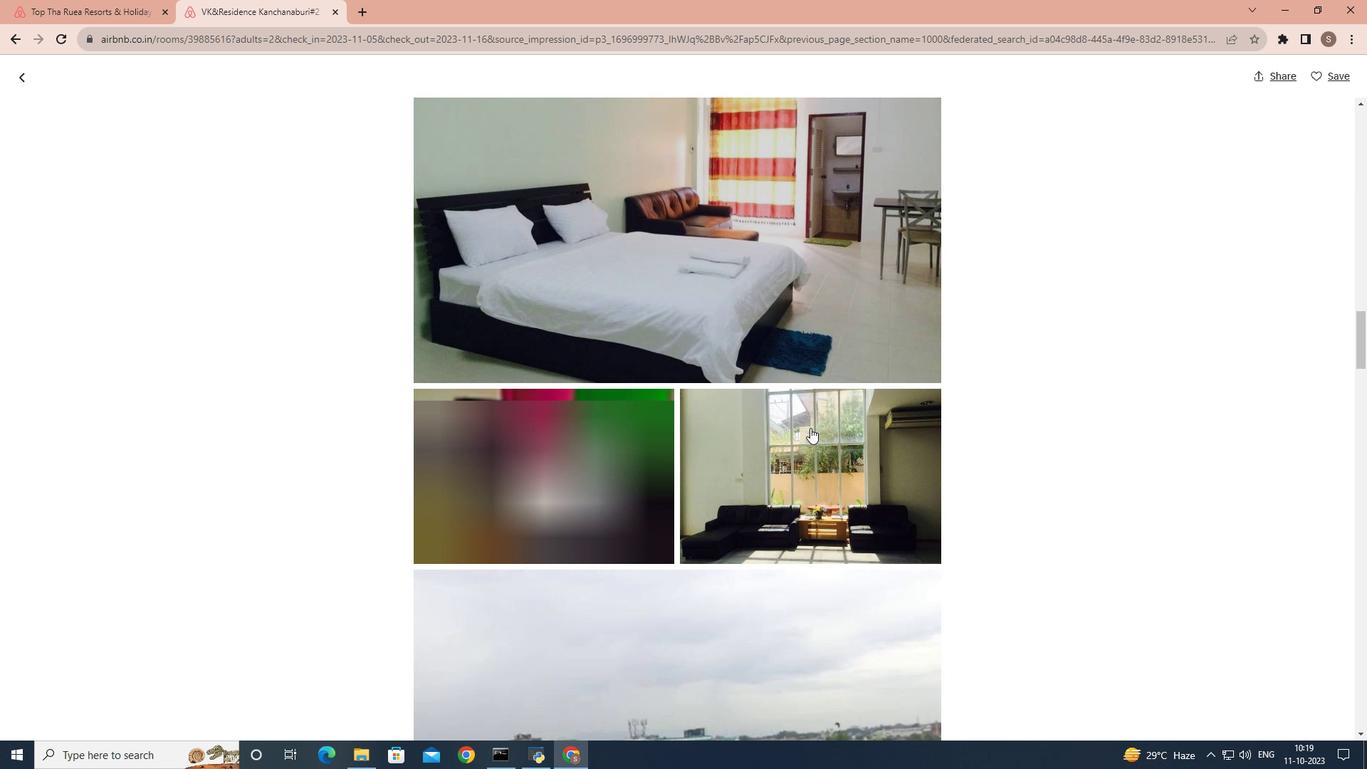 
Action: Mouse scrolled (810, 427) with delta (0, 0)
Screenshot: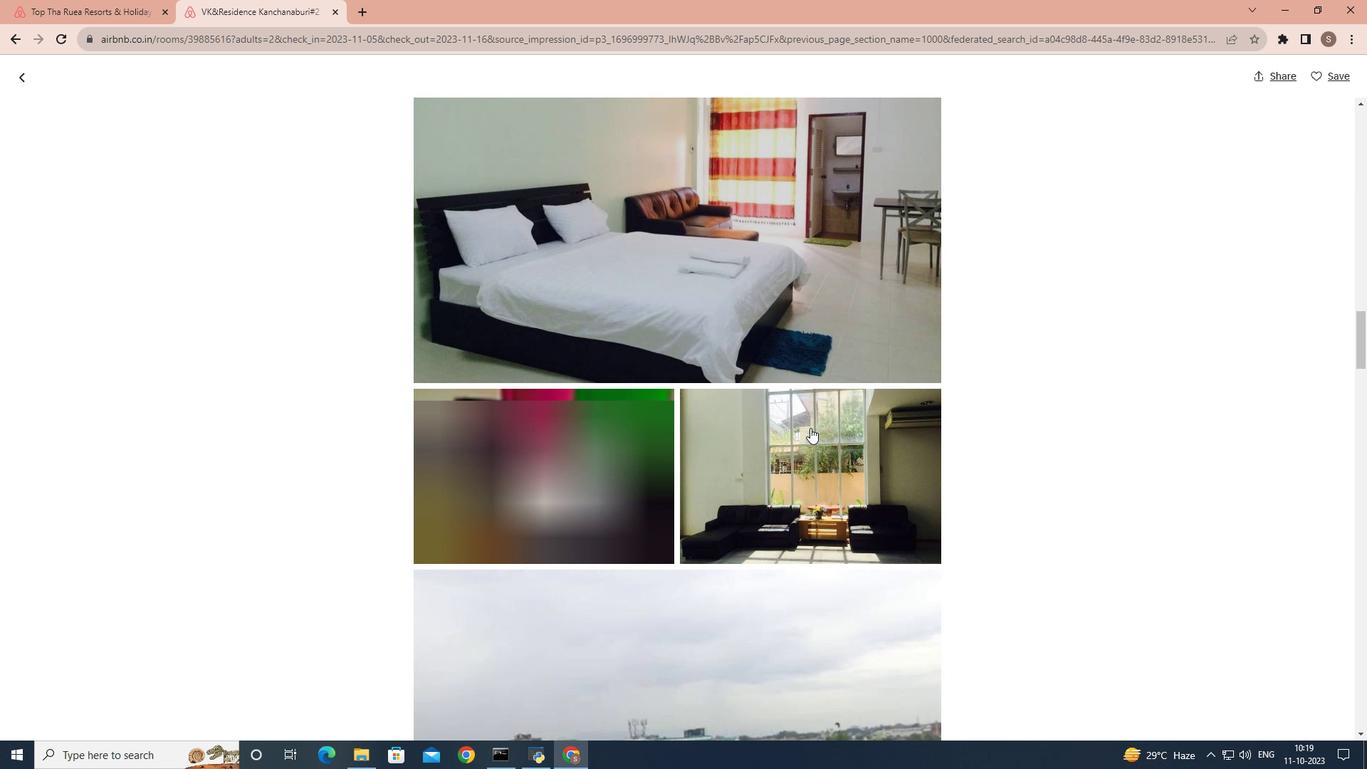 
Action: Mouse scrolled (810, 427) with delta (0, 0)
Screenshot: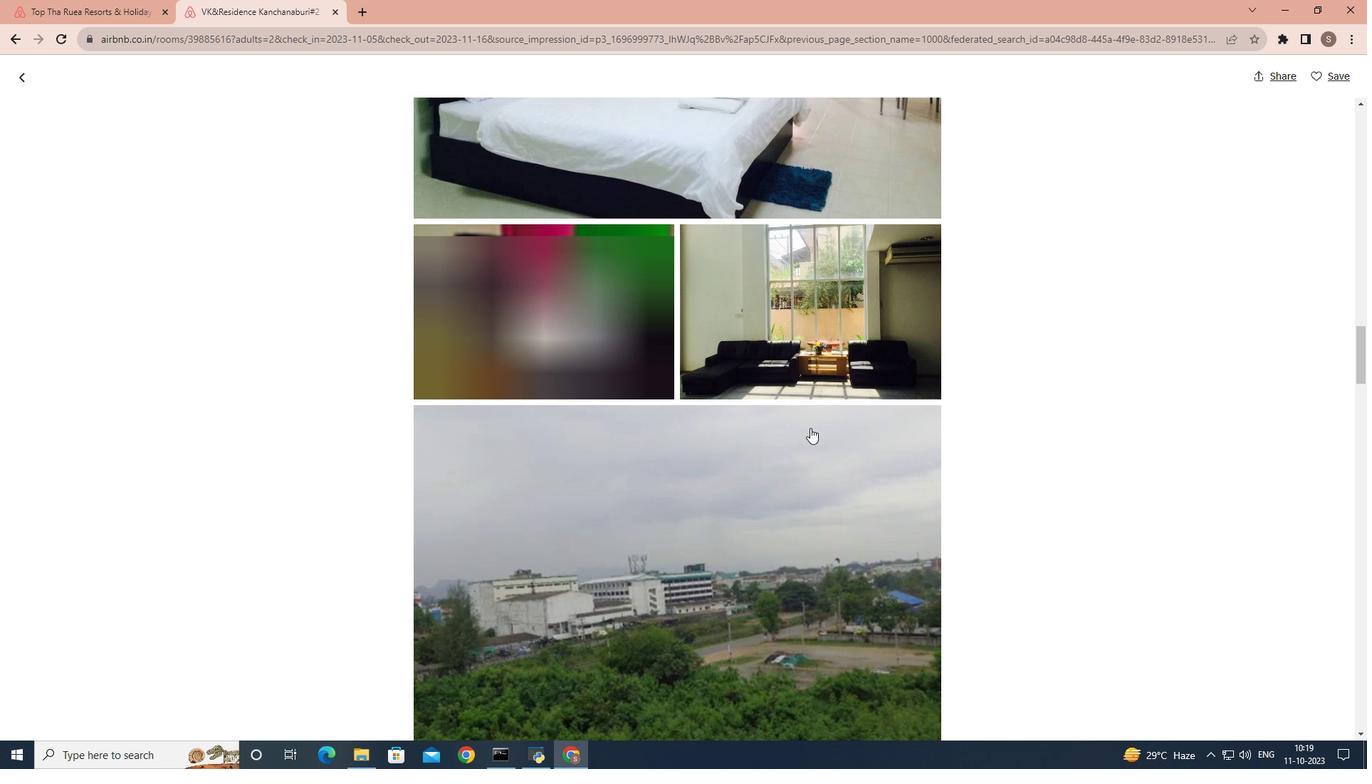 
Action: Mouse scrolled (810, 427) with delta (0, 0)
Screenshot: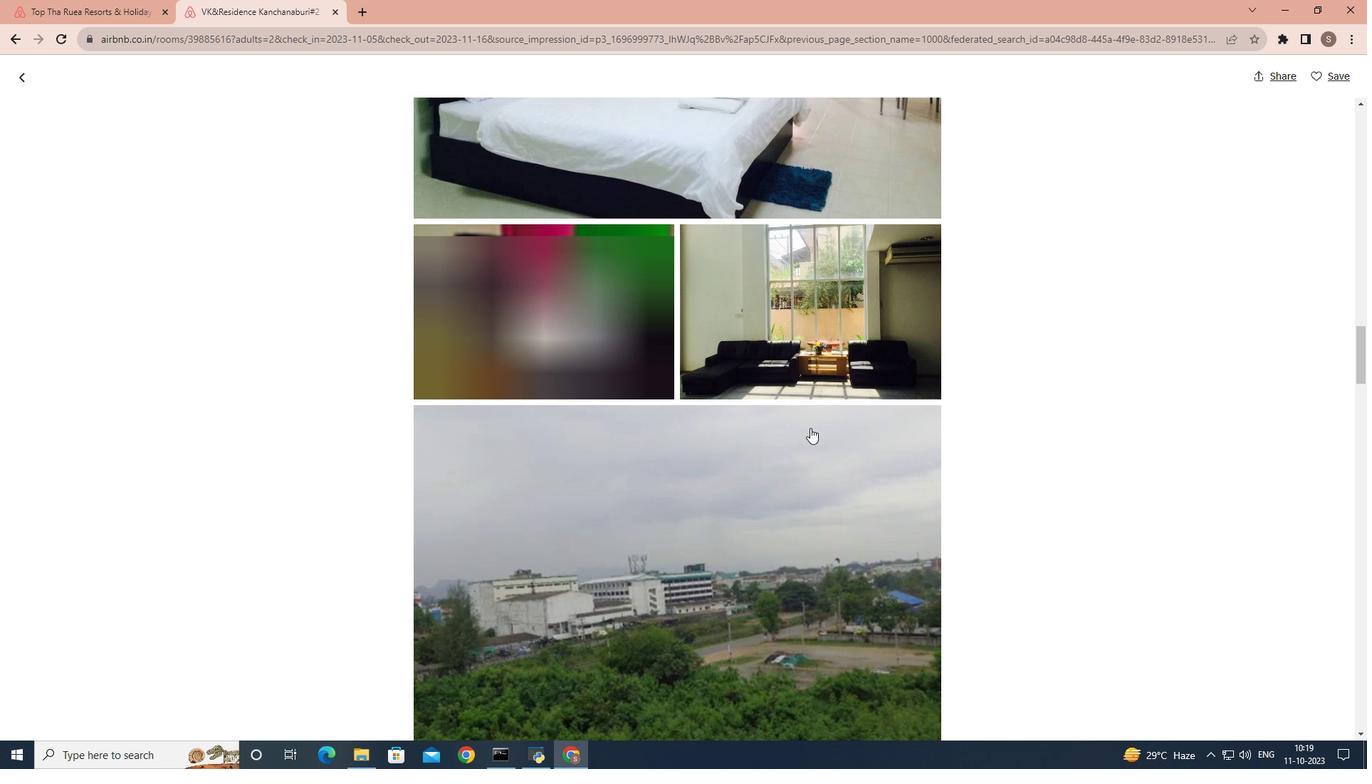 
Action: Mouse scrolled (810, 427) with delta (0, 0)
Screenshot: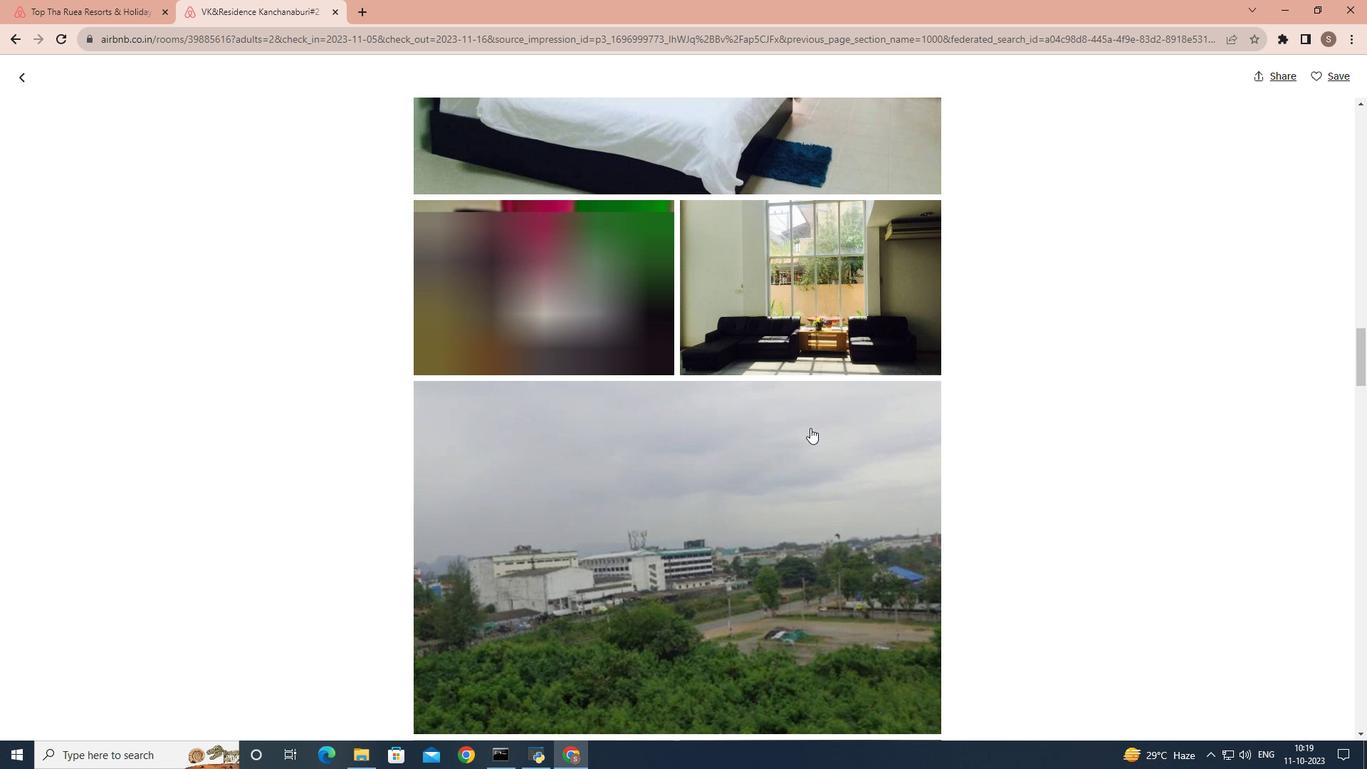 
Action: Mouse scrolled (810, 427) with delta (0, 0)
Screenshot: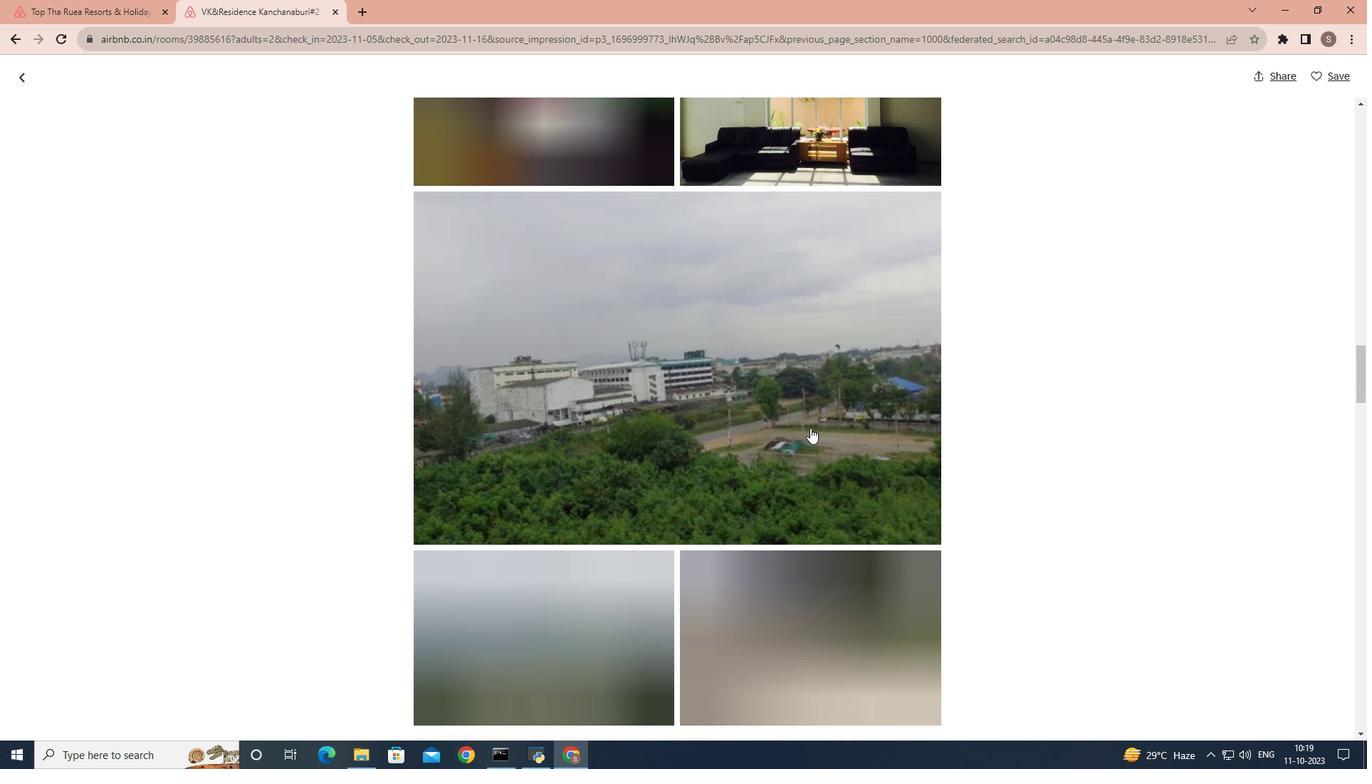 
Action: Mouse scrolled (810, 427) with delta (0, 0)
Screenshot: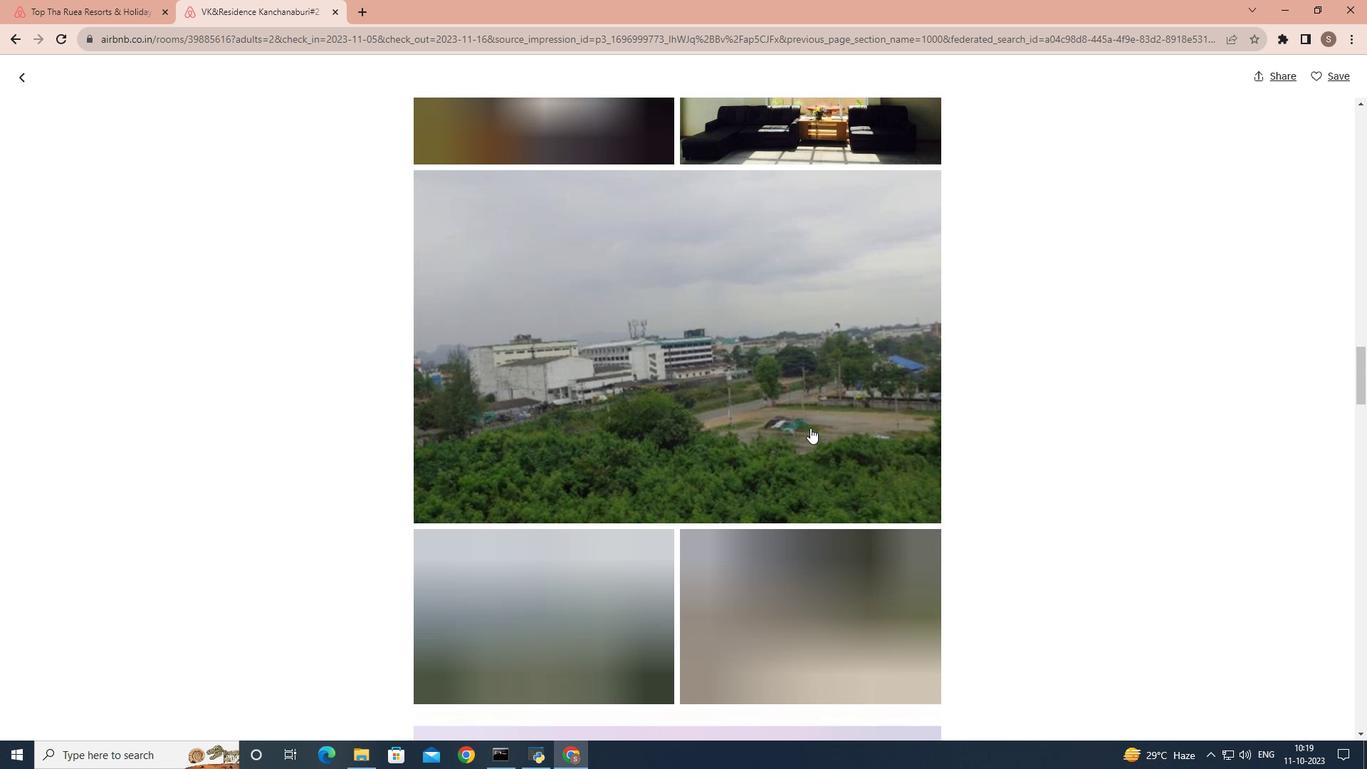 
Action: Mouse scrolled (810, 427) with delta (0, 0)
Screenshot: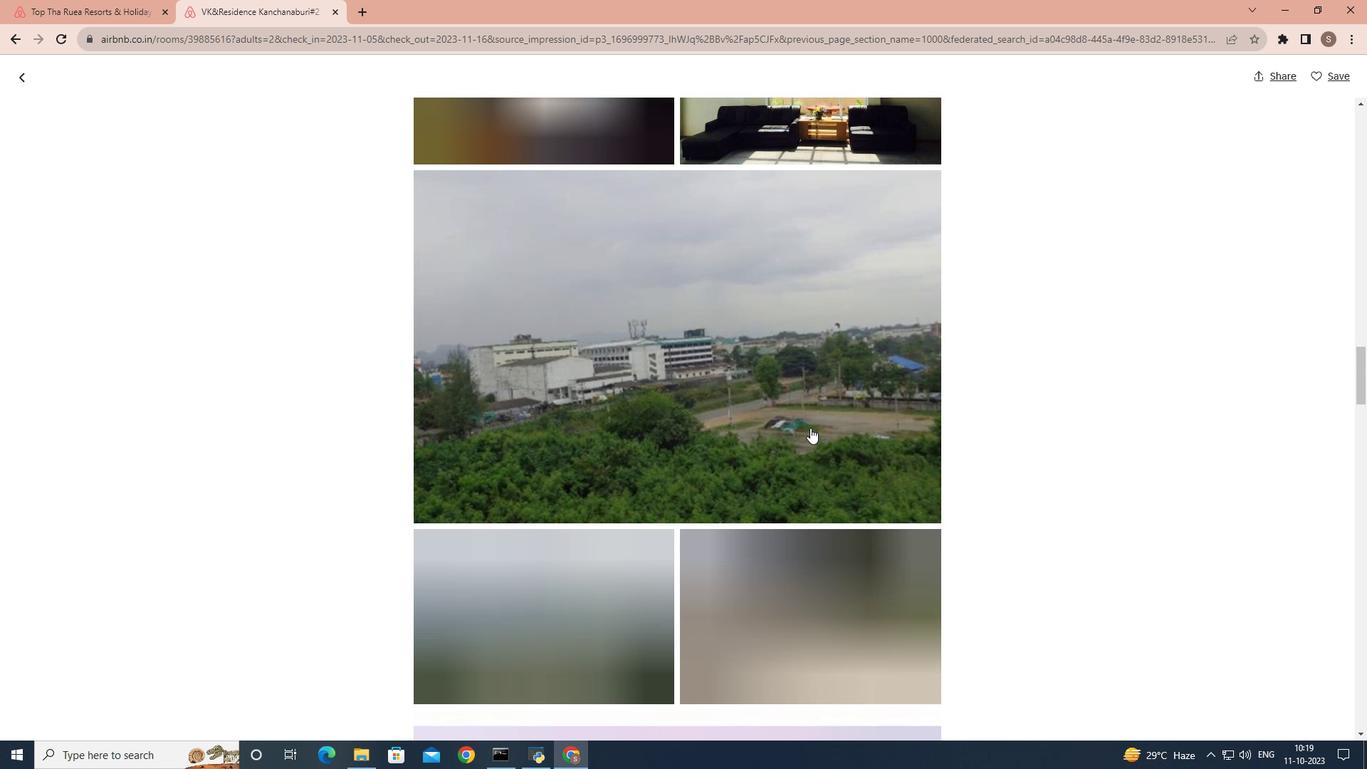 
Action: Mouse scrolled (810, 427) with delta (0, 0)
Screenshot: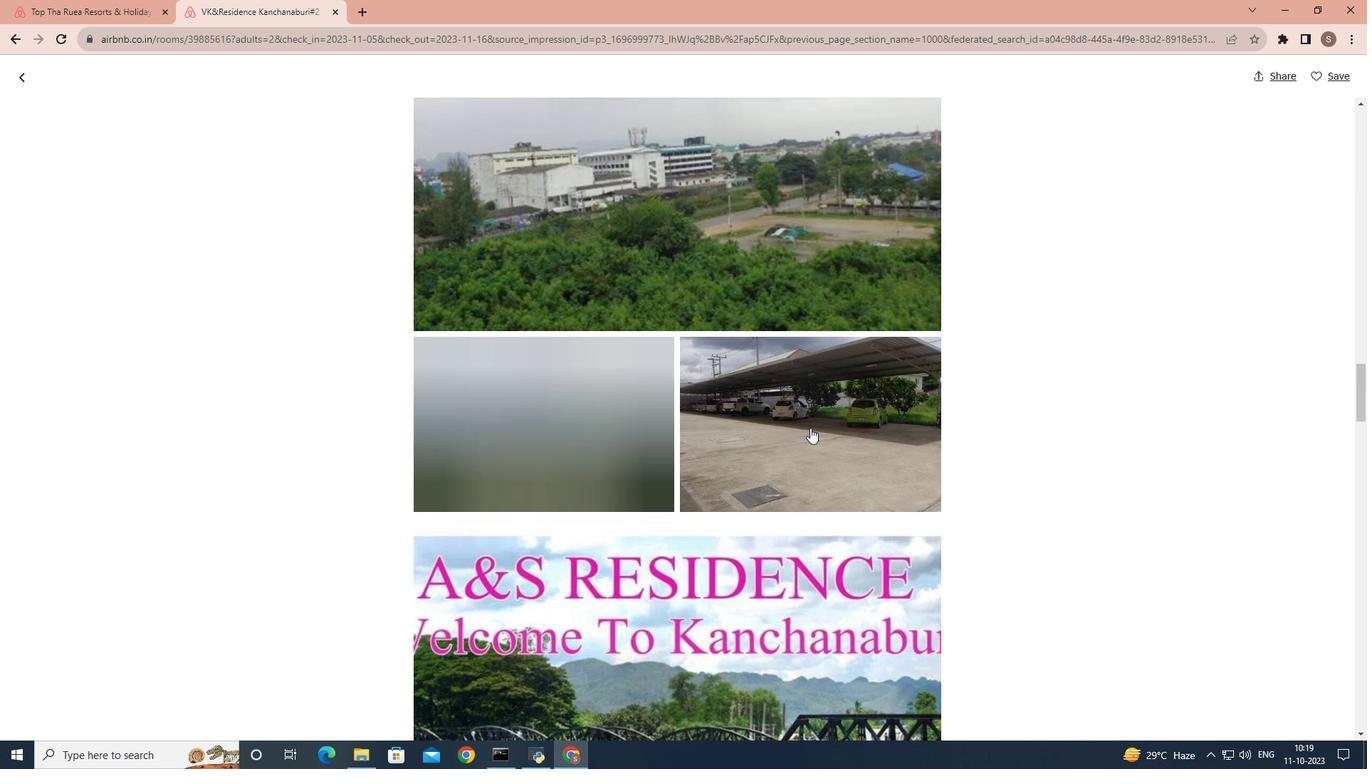 
Action: Mouse scrolled (810, 427) with delta (0, 0)
Screenshot: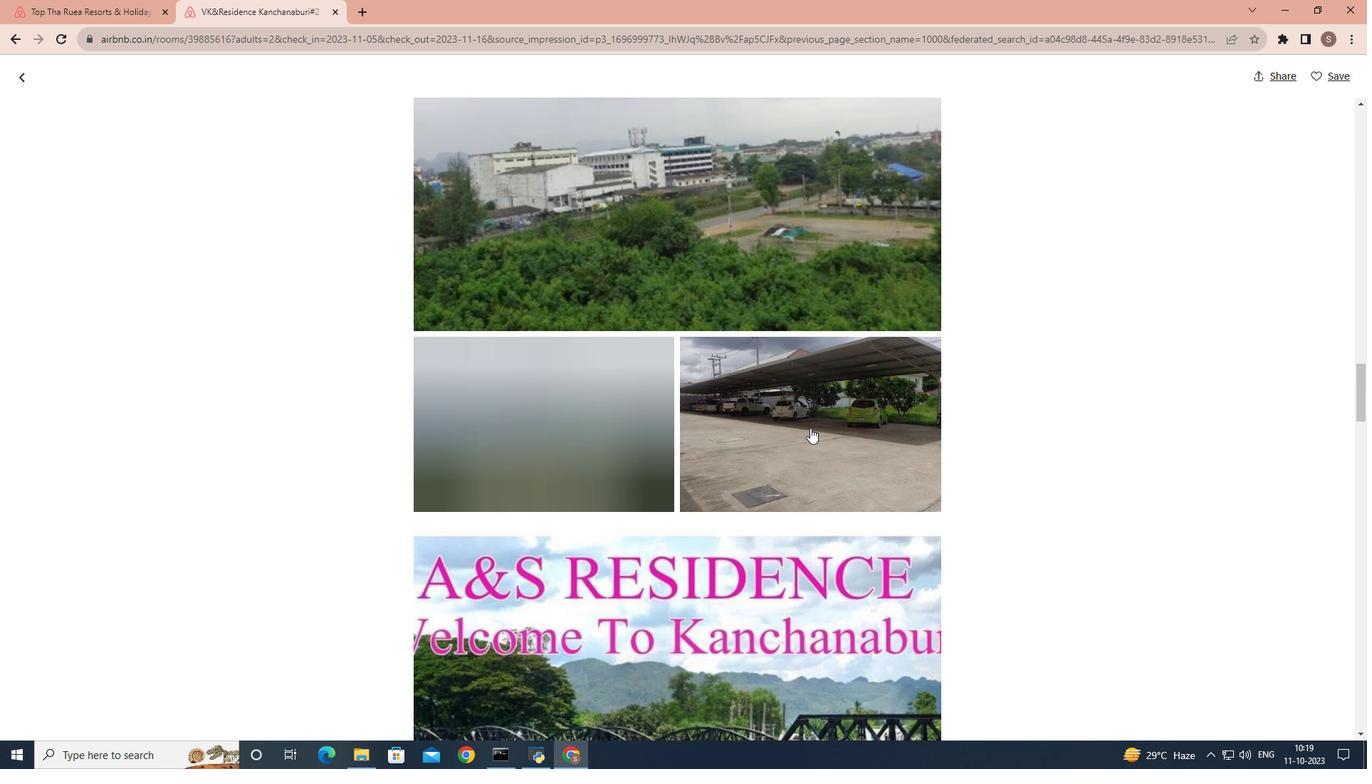 
Action: Mouse scrolled (810, 427) with delta (0, 0)
Screenshot: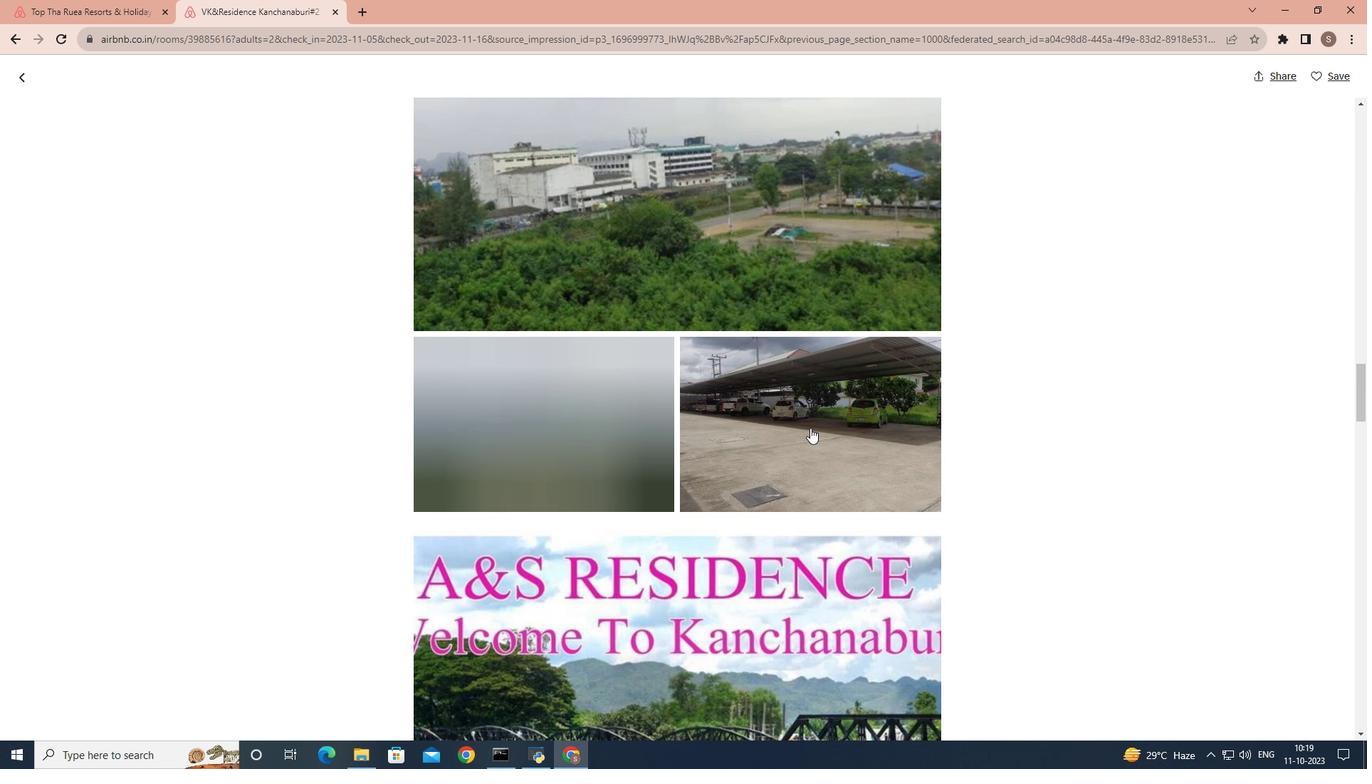 
Action: Mouse scrolled (810, 427) with delta (0, 0)
Screenshot: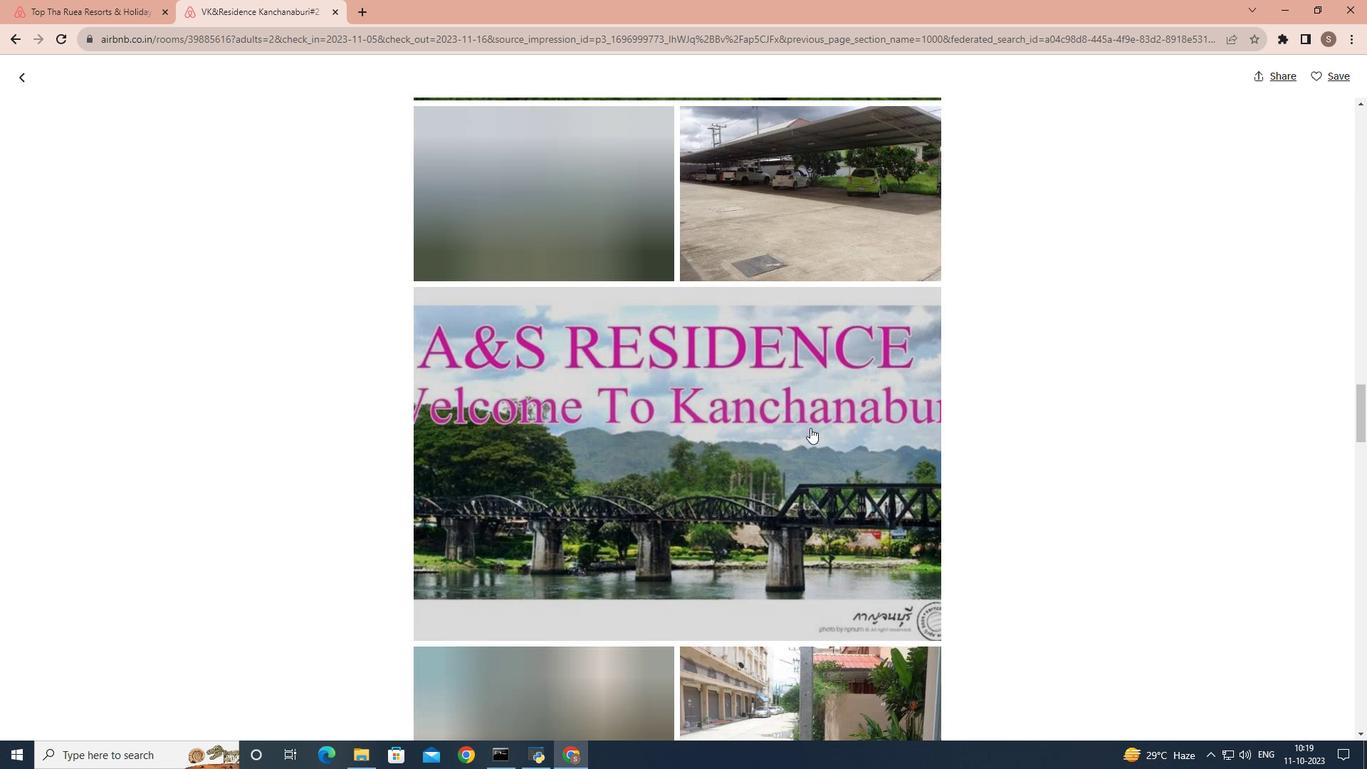 
Action: Mouse scrolled (810, 427) with delta (0, 0)
Screenshot: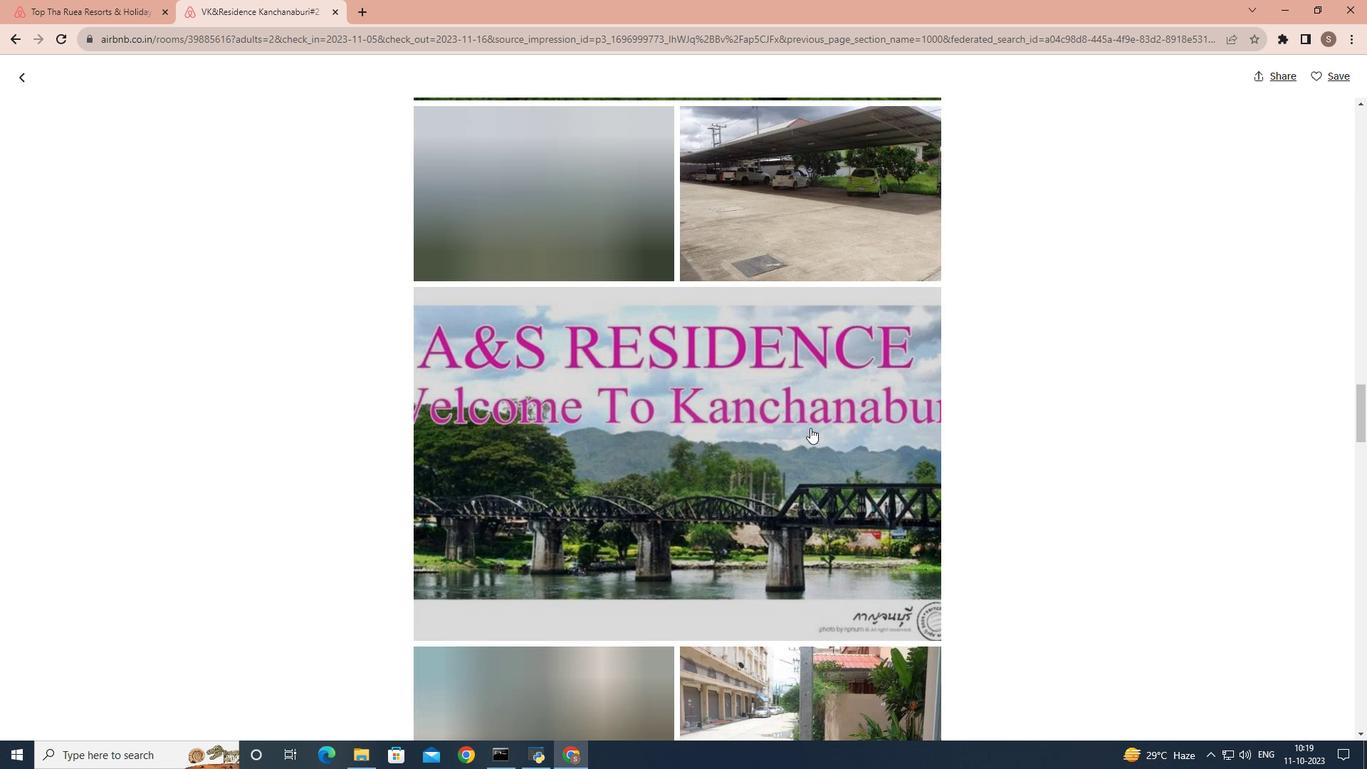 
Action: Mouse scrolled (810, 427) with delta (0, 0)
Screenshot: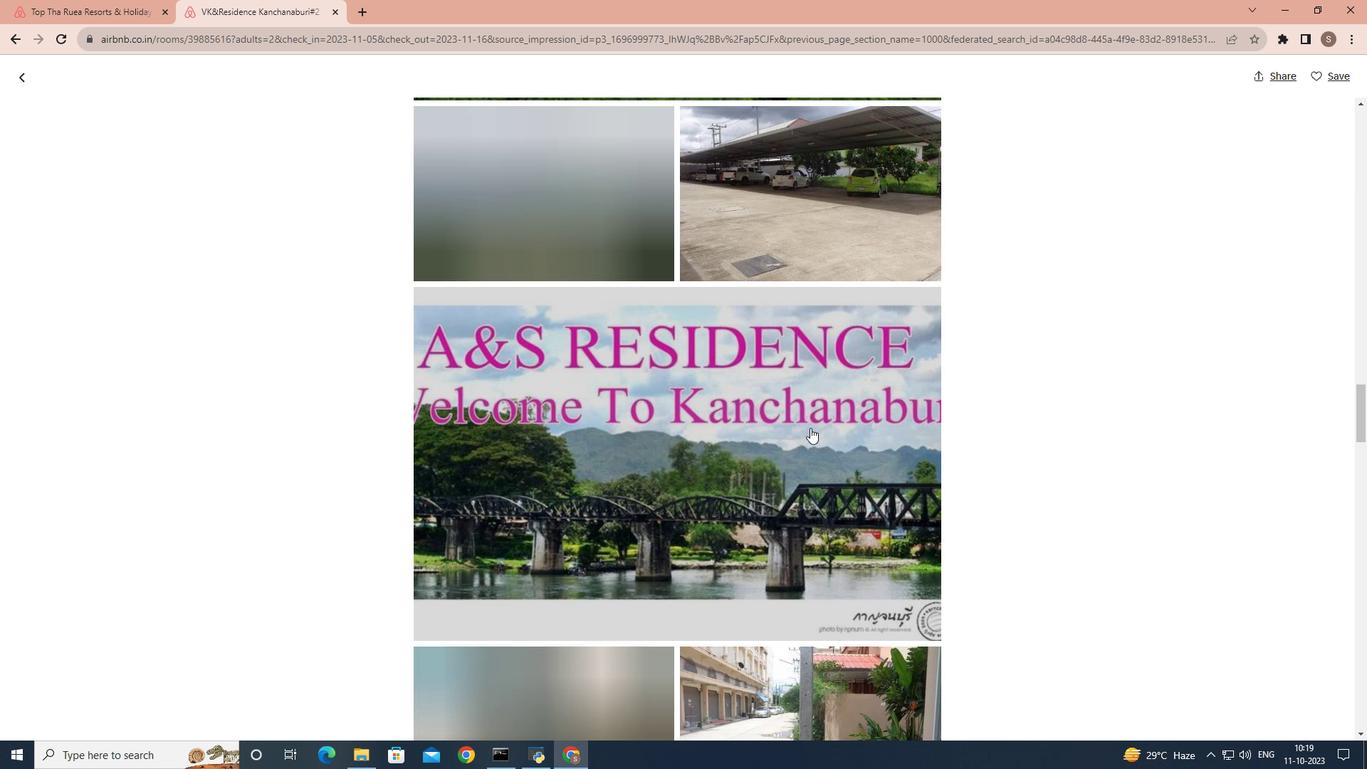 
Action: Mouse scrolled (810, 427) with delta (0, 0)
Screenshot: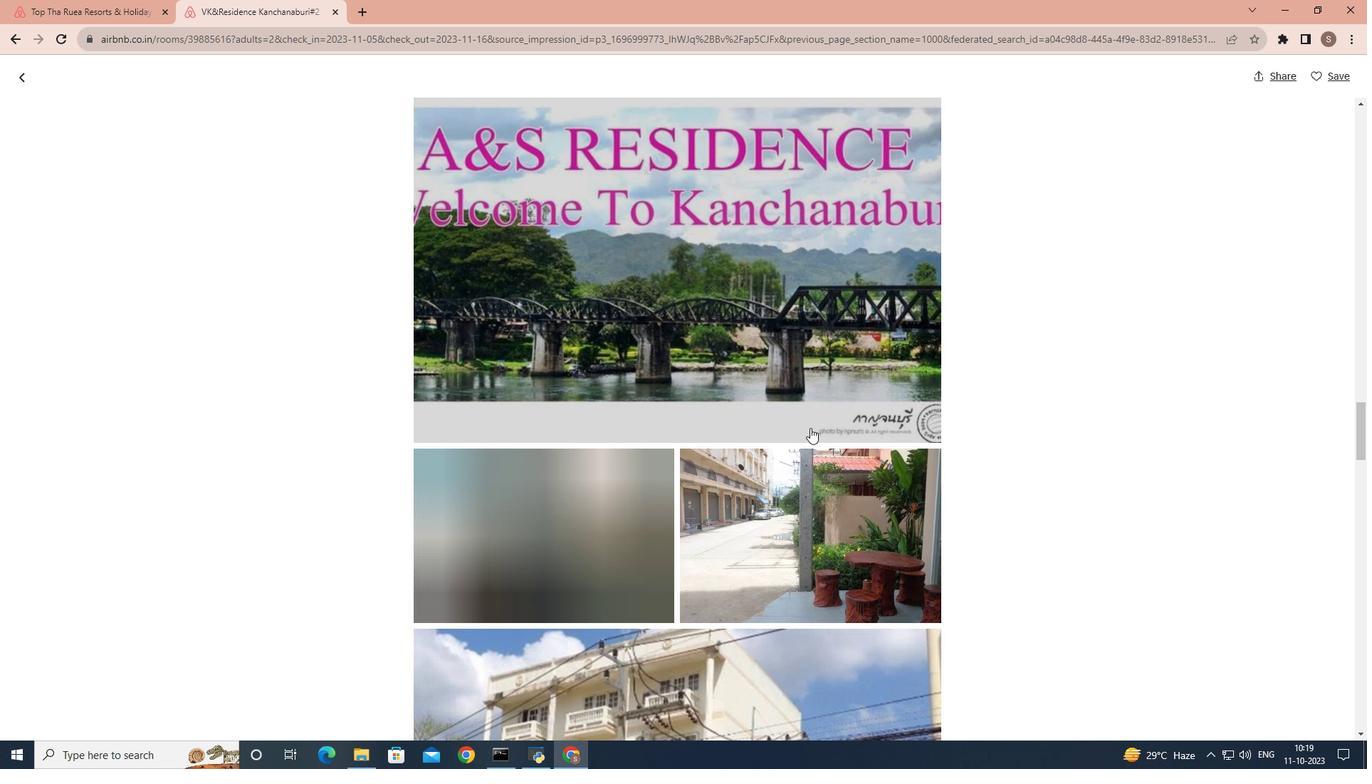 
Action: Mouse scrolled (810, 427) with delta (0, 0)
Screenshot: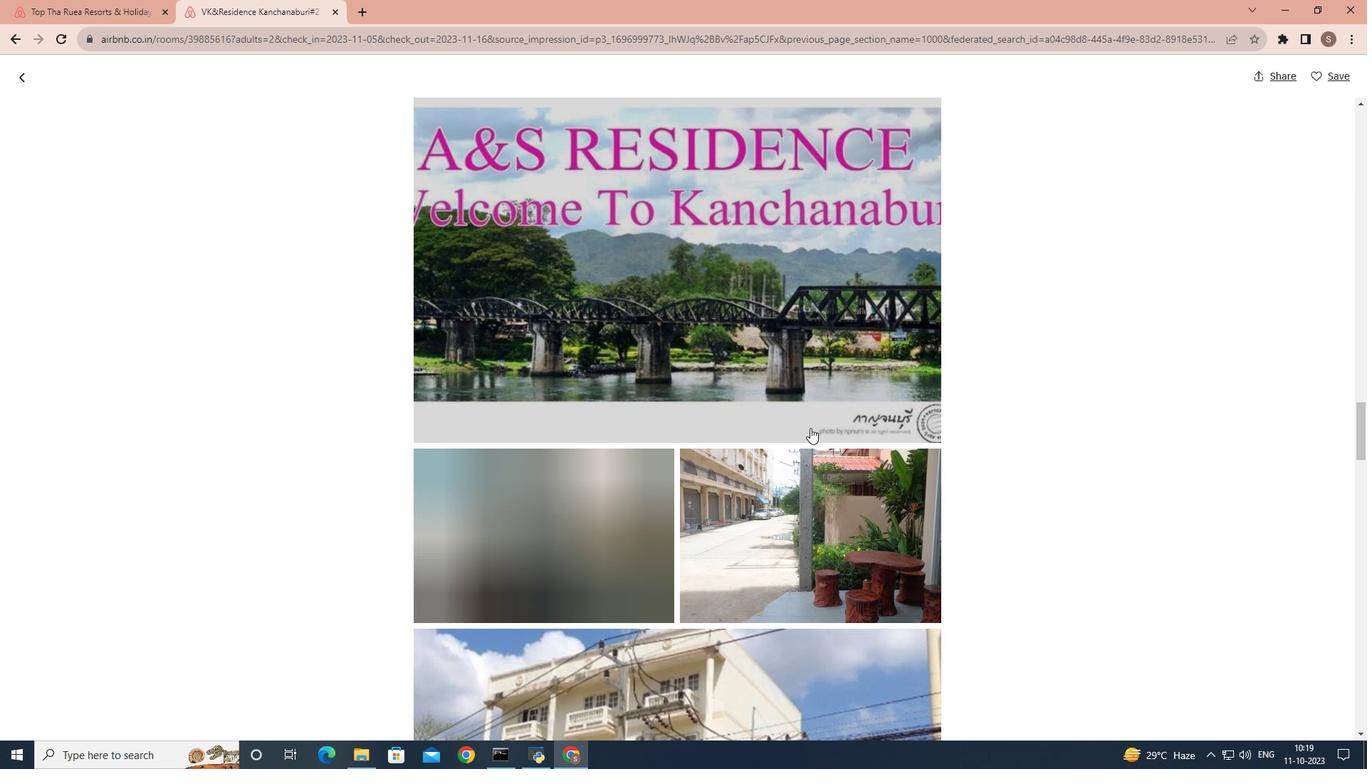 
Action: Mouse scrolled (810, 427) with delta (0, 0)
Screenshot: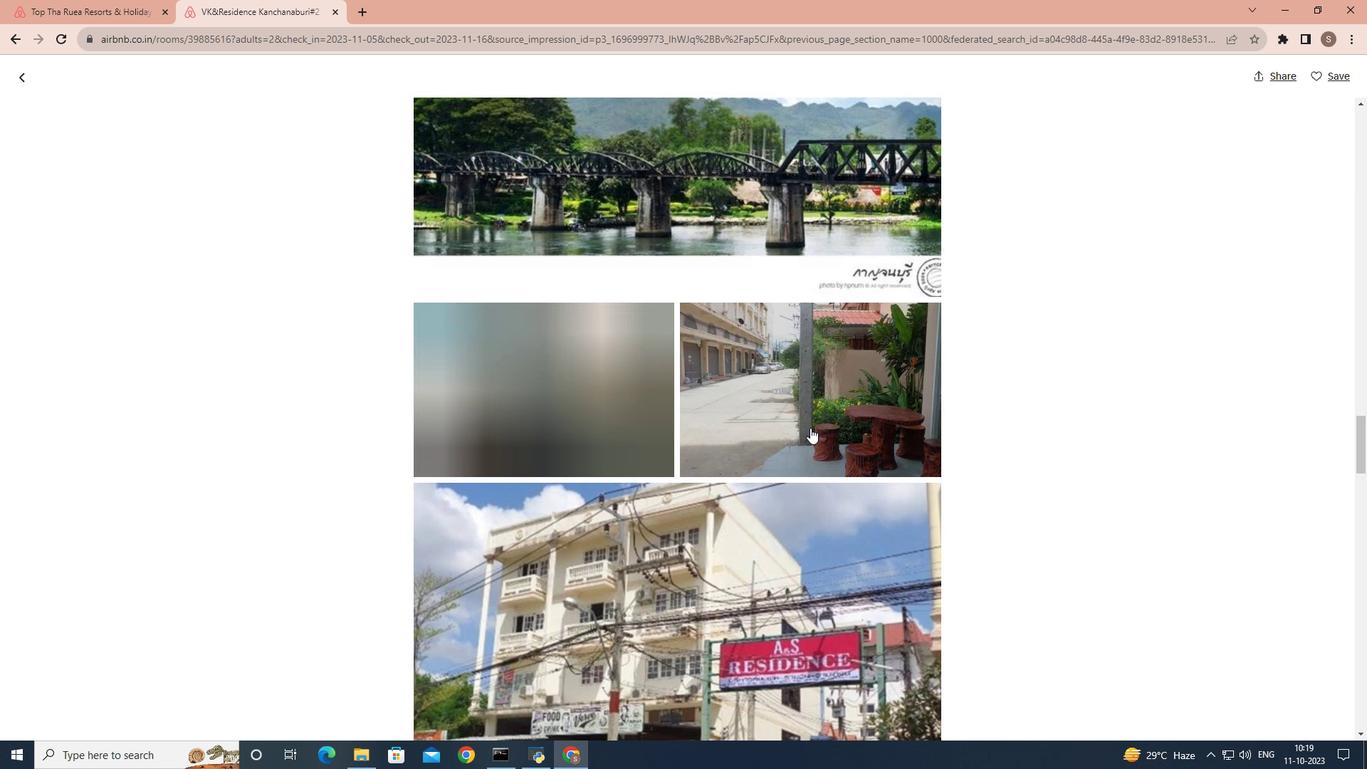 
Action: Mouse scrolled (810, 427) with delta (0, 0)
Screenshot: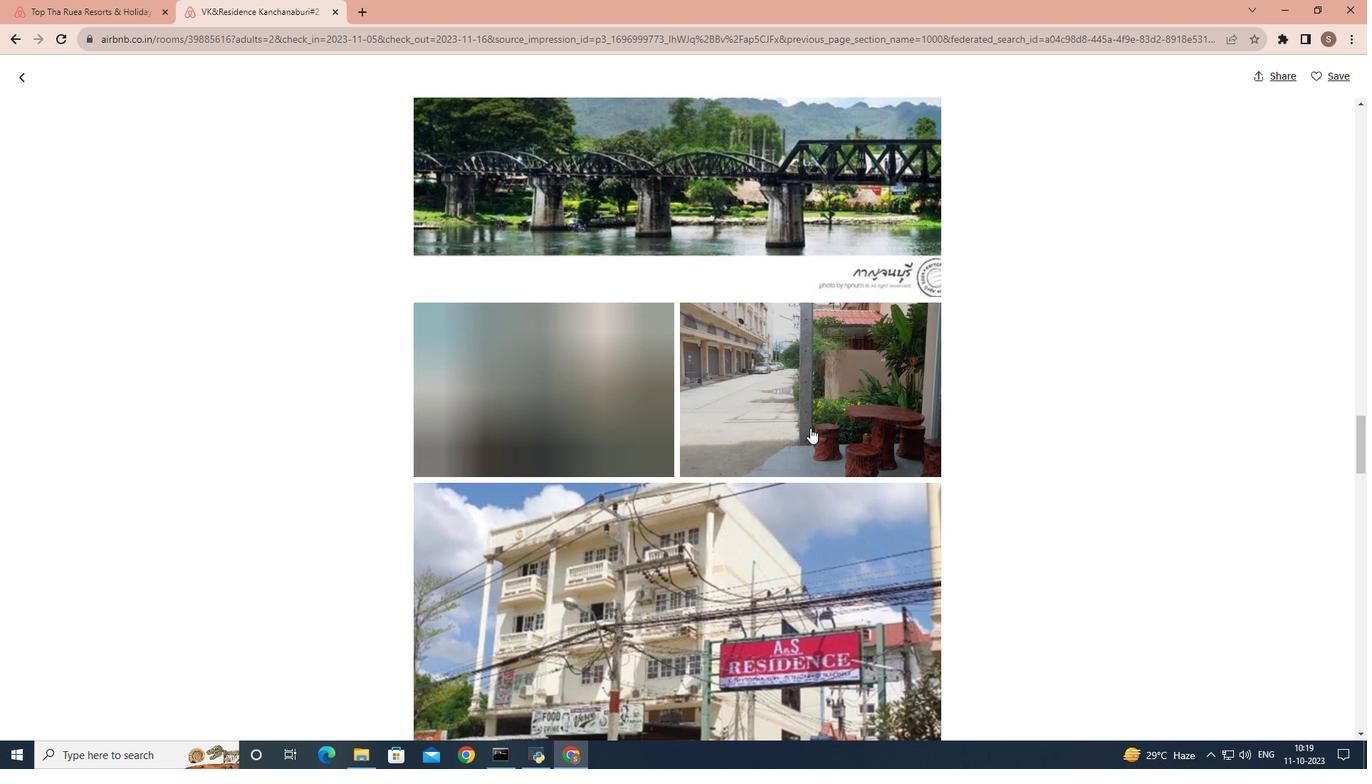 
Action: Mouse scrolled (810, 427) with delta (0, 0)
Screenshot: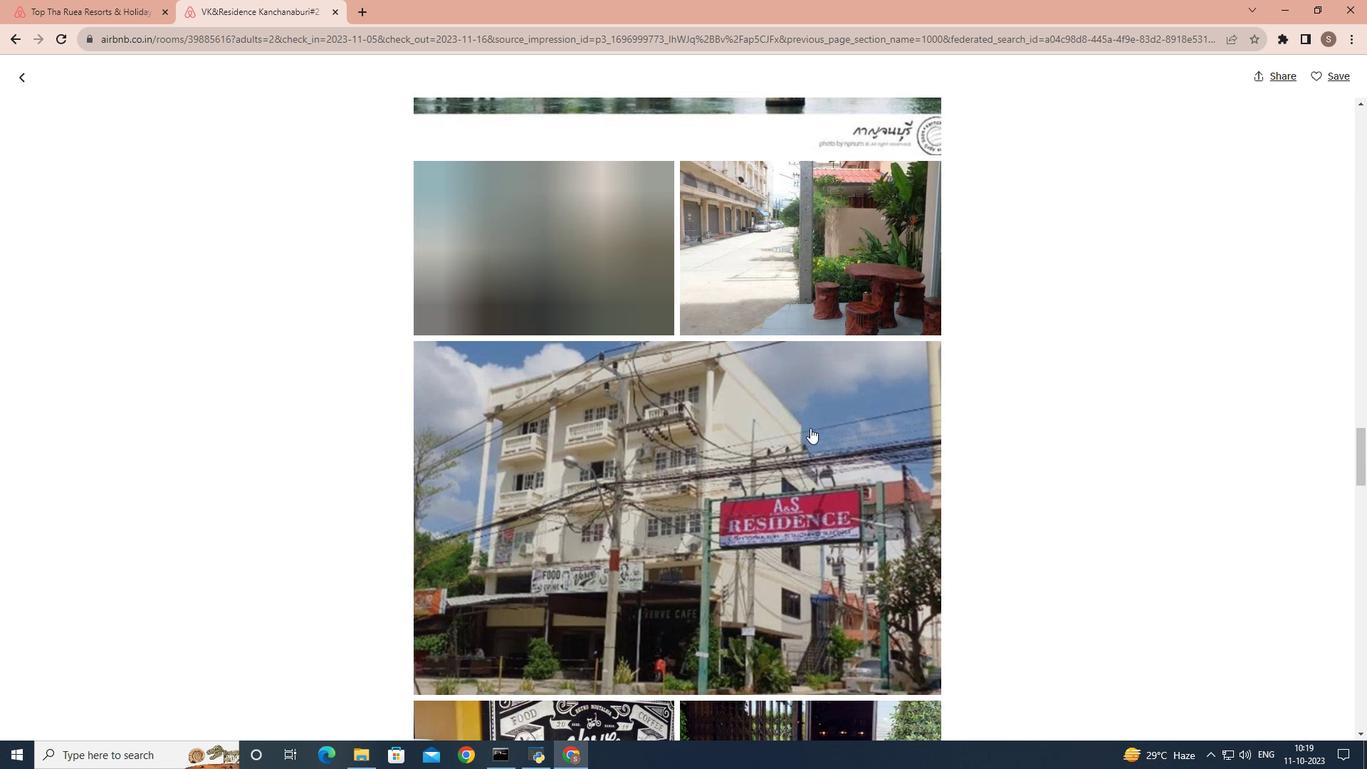 
Action: Mouse scrolled (810, 427) with delta (0, 0)
Screenshot: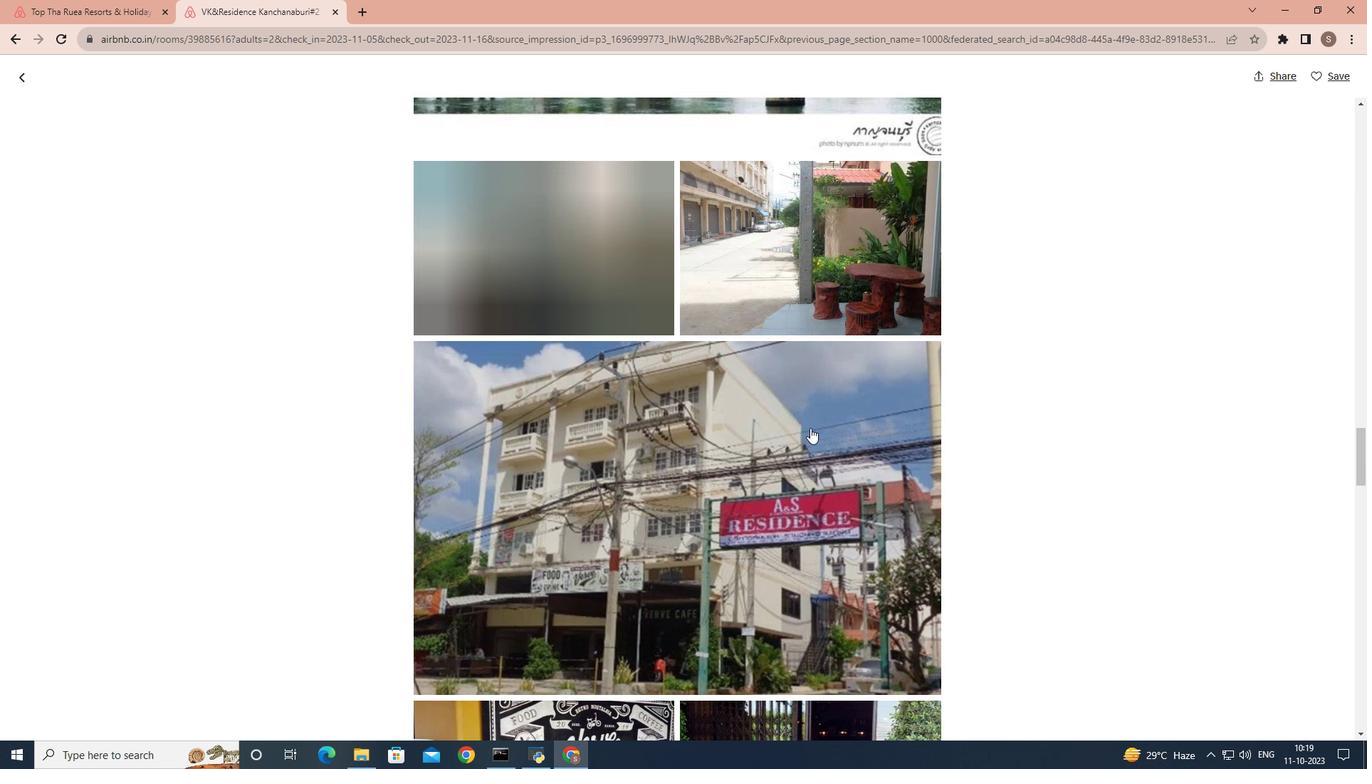 
Action: Mouse scrolled (810, 427) with delta (0, 0)
Screenshot: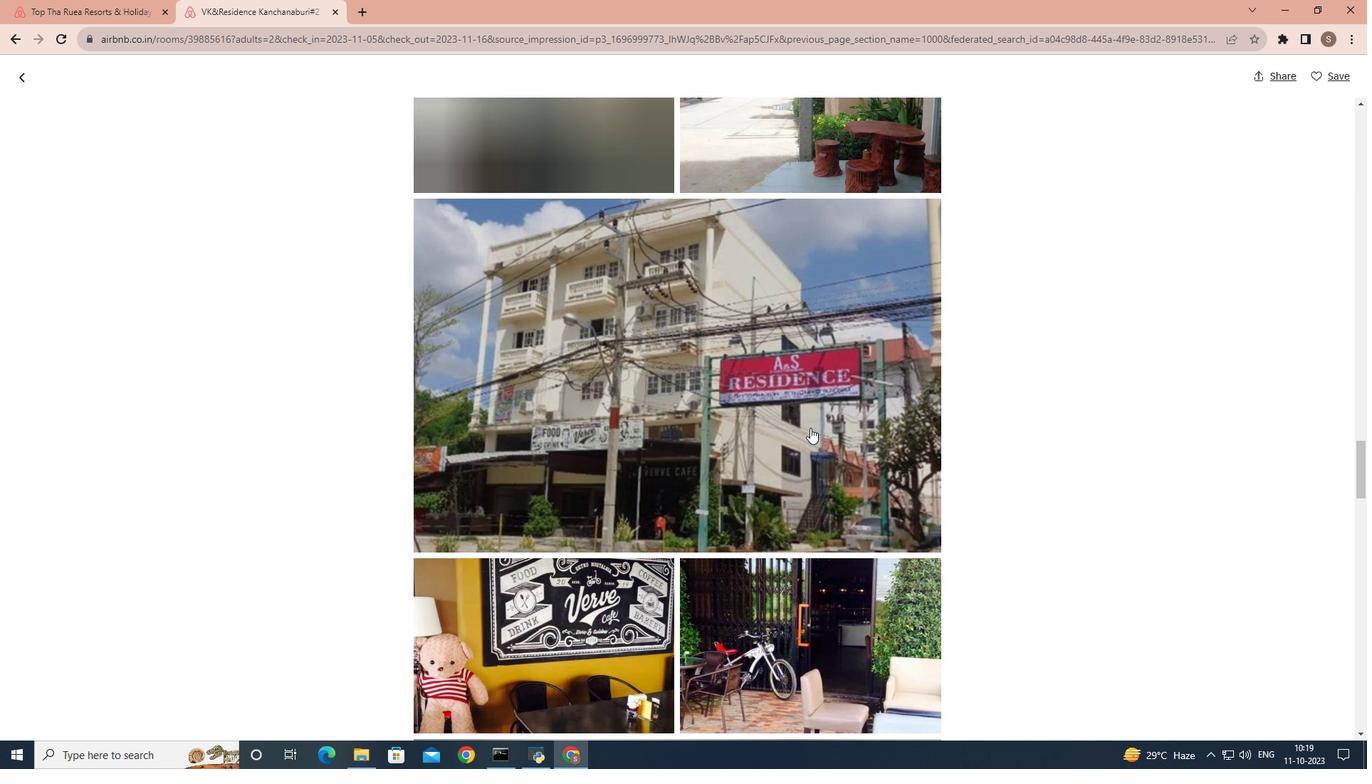 
Action: Mouse scrolled (810, 427) with delta (0, 0)
Screenshot: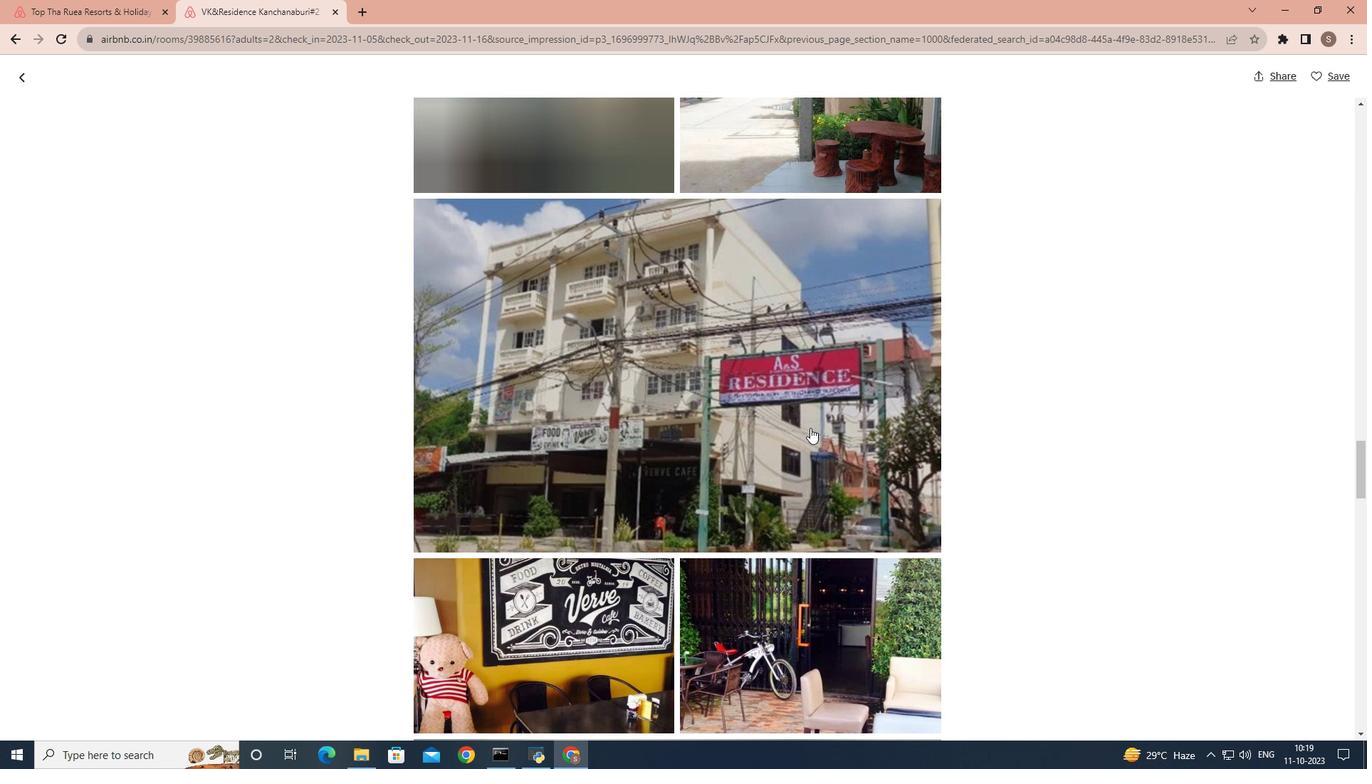 
Action: Mouse scrolled (810, 427) with delta (0, 0)
Screenshot: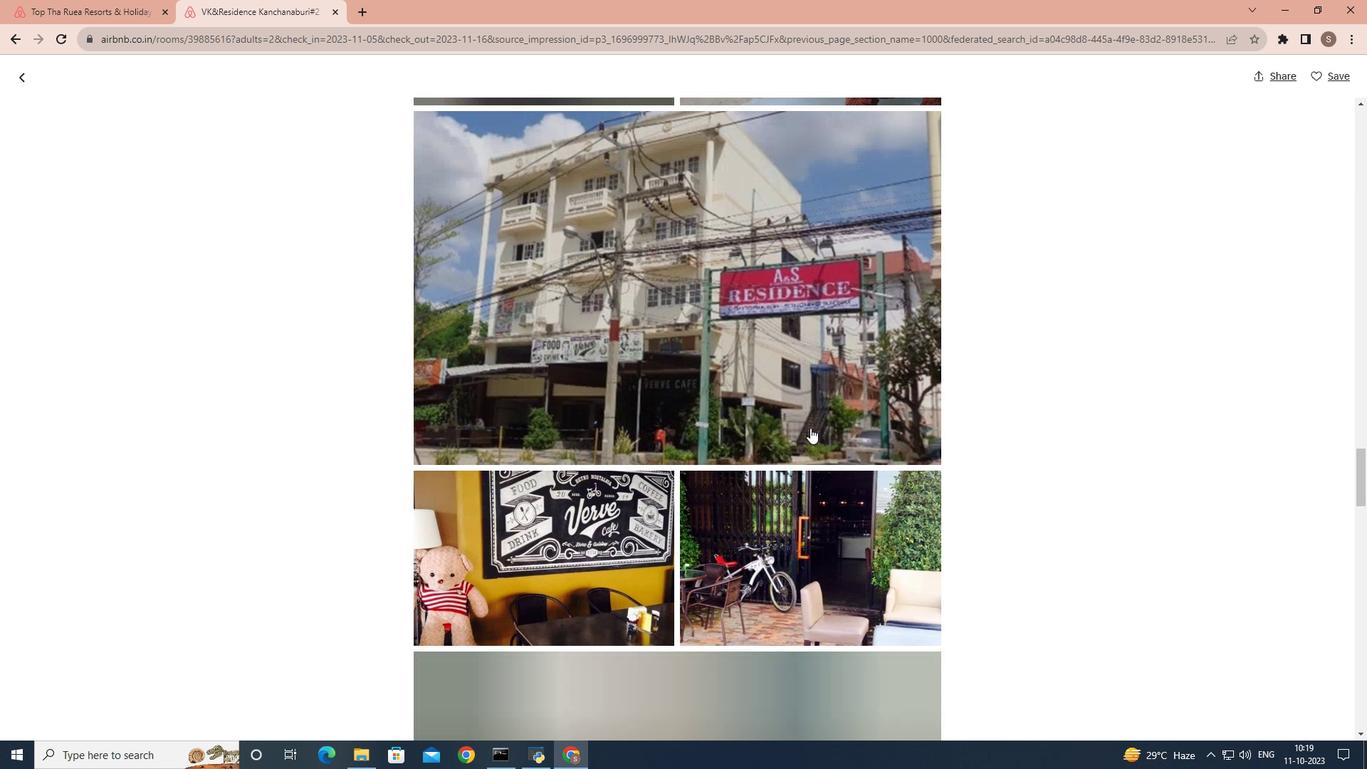 
Action: Mouse scrolled (810, 427) with delta (0, 0)
Screenshot: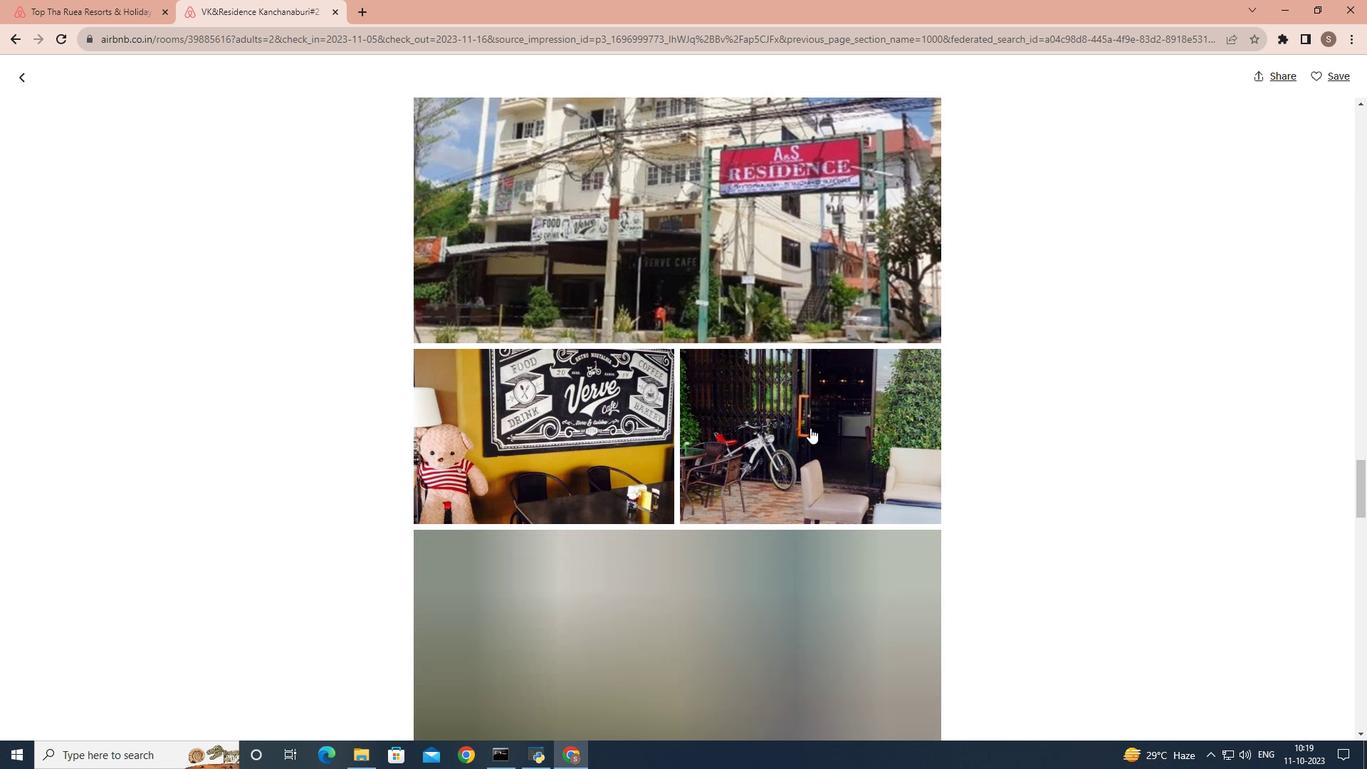 
Action: Mouse scrolled (810, 427) with delta (0, 0)
Screenshot: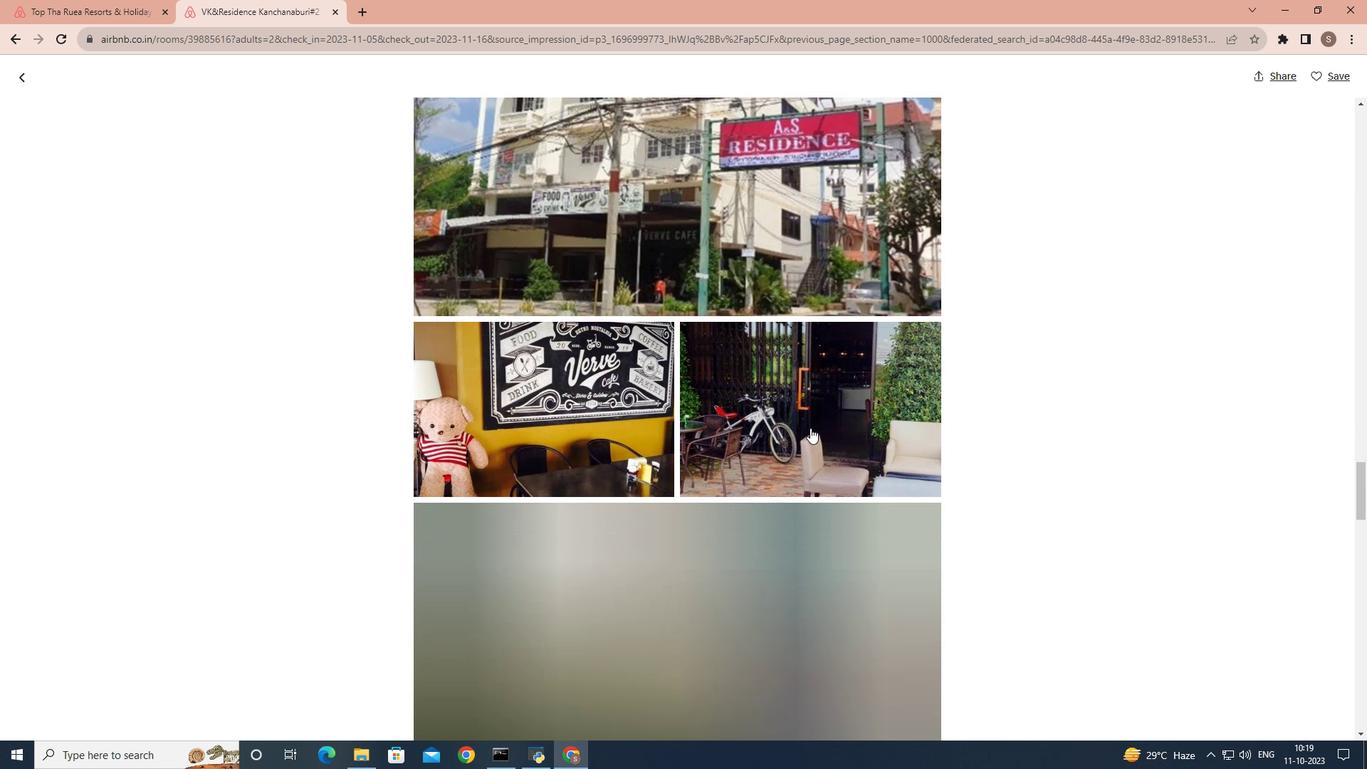 
Action: Mouse scrolled (810, 427) with delta (0, 0)
Screenshot: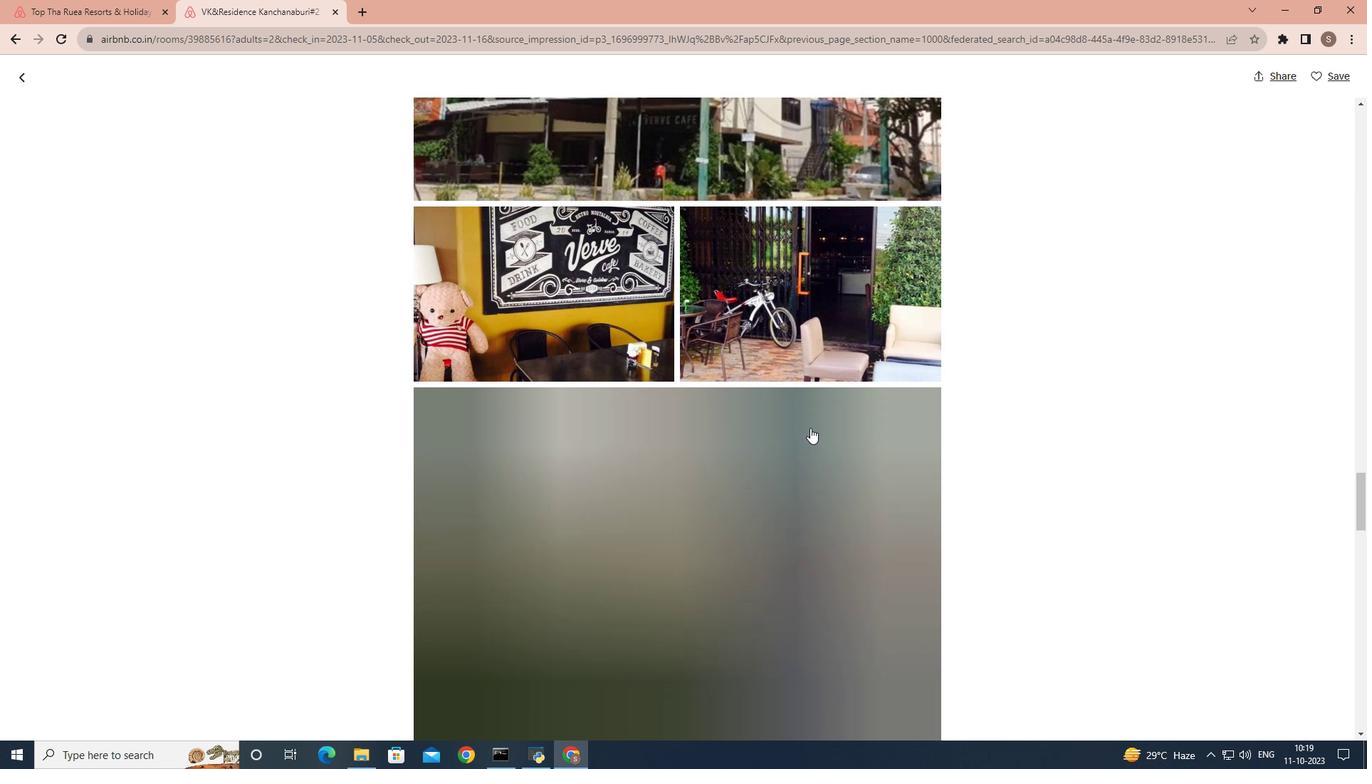 
Action: Mouse scrolled (810, 427) with delta (0, 0)
Screenshot: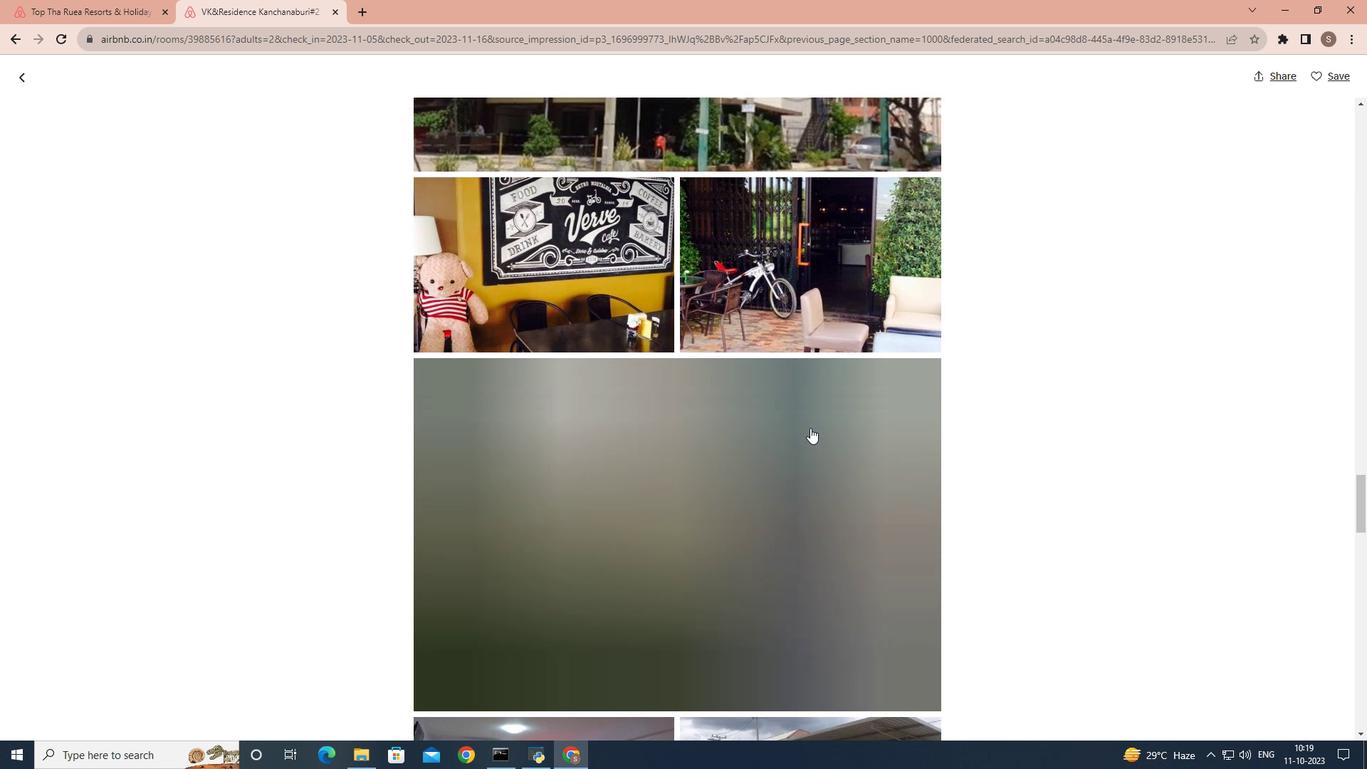 
Action: Mouse scrolled (810, 427) with delta (0, 0)
Screenshot: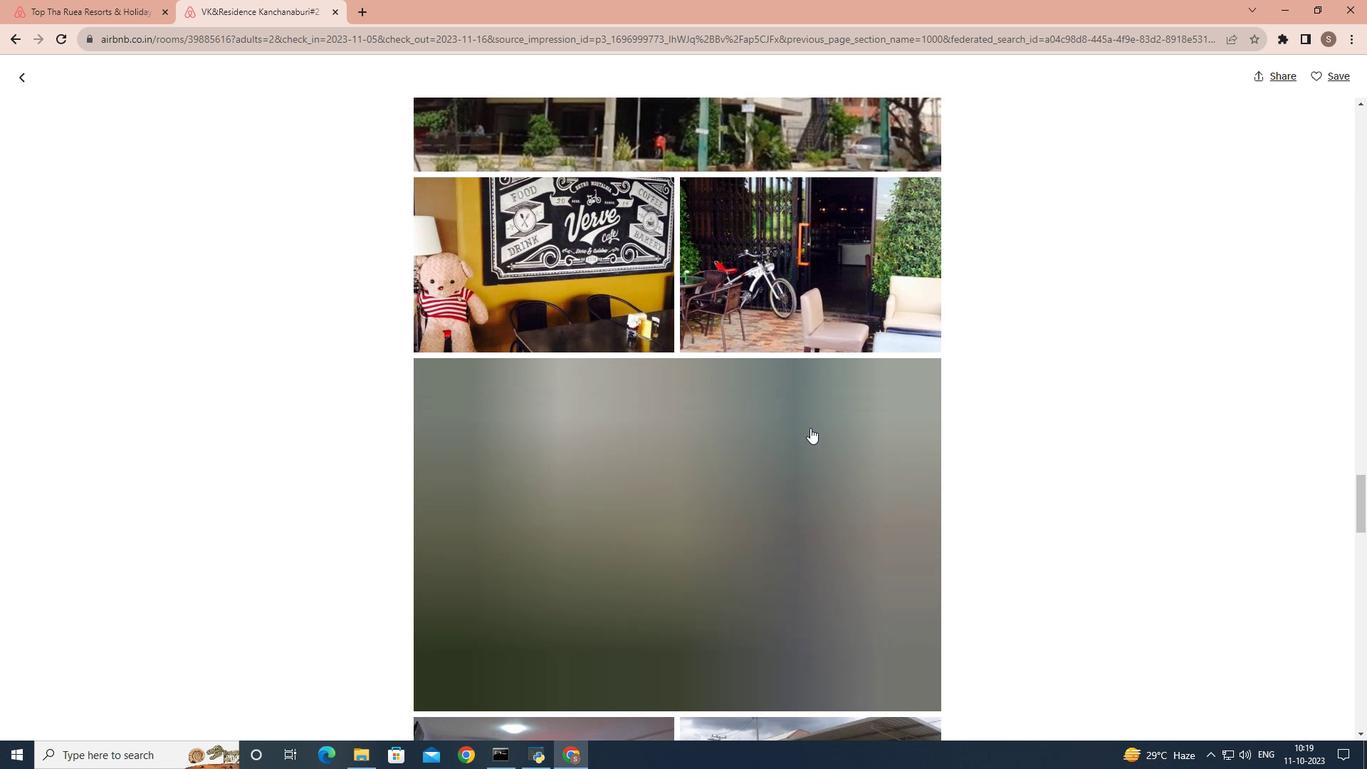 
Action: Mouse scrolled (810, 427) with delta (0, 0)
Screenshot: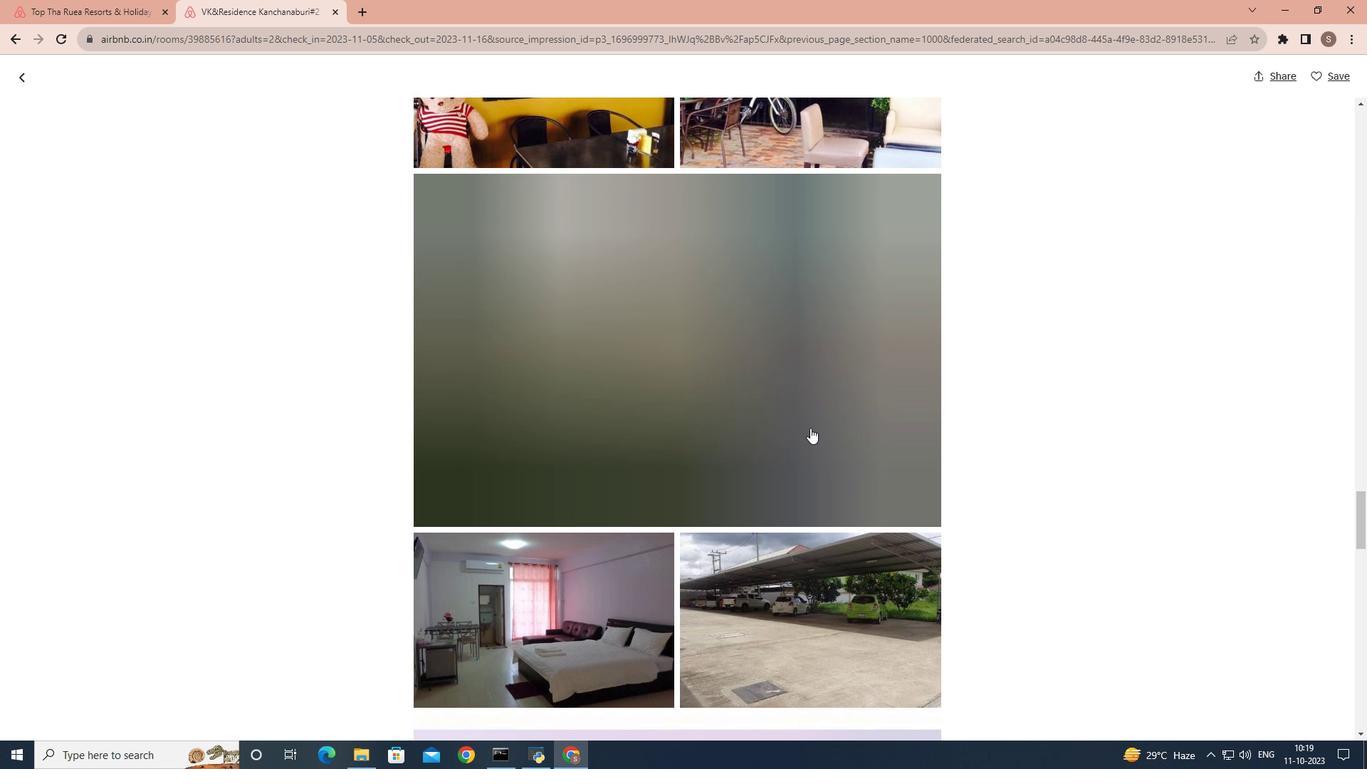 
Action: Mouse scrolled (810, 427) with delta (0, 0)
Screenshot: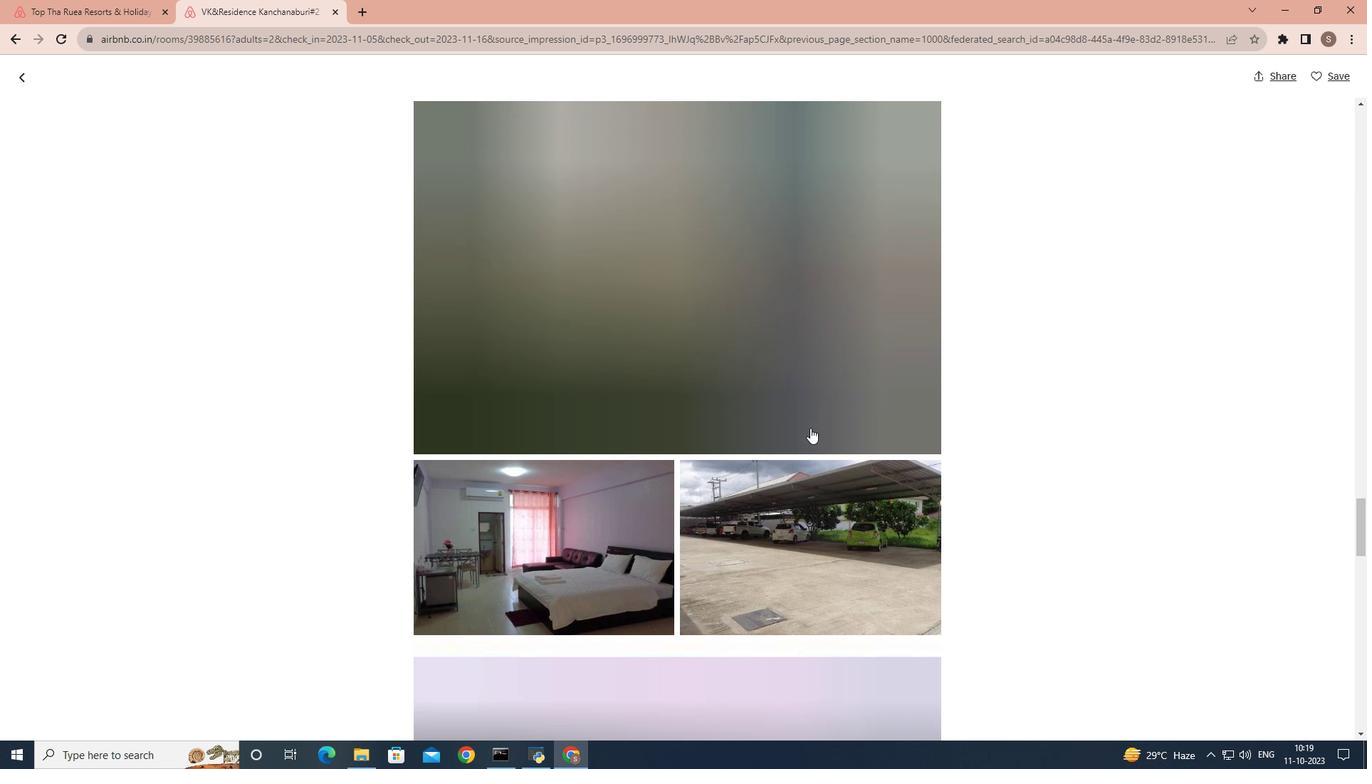 
Action: Mouse scrolled (810, 427) with delta (0, 0)
Screenshot: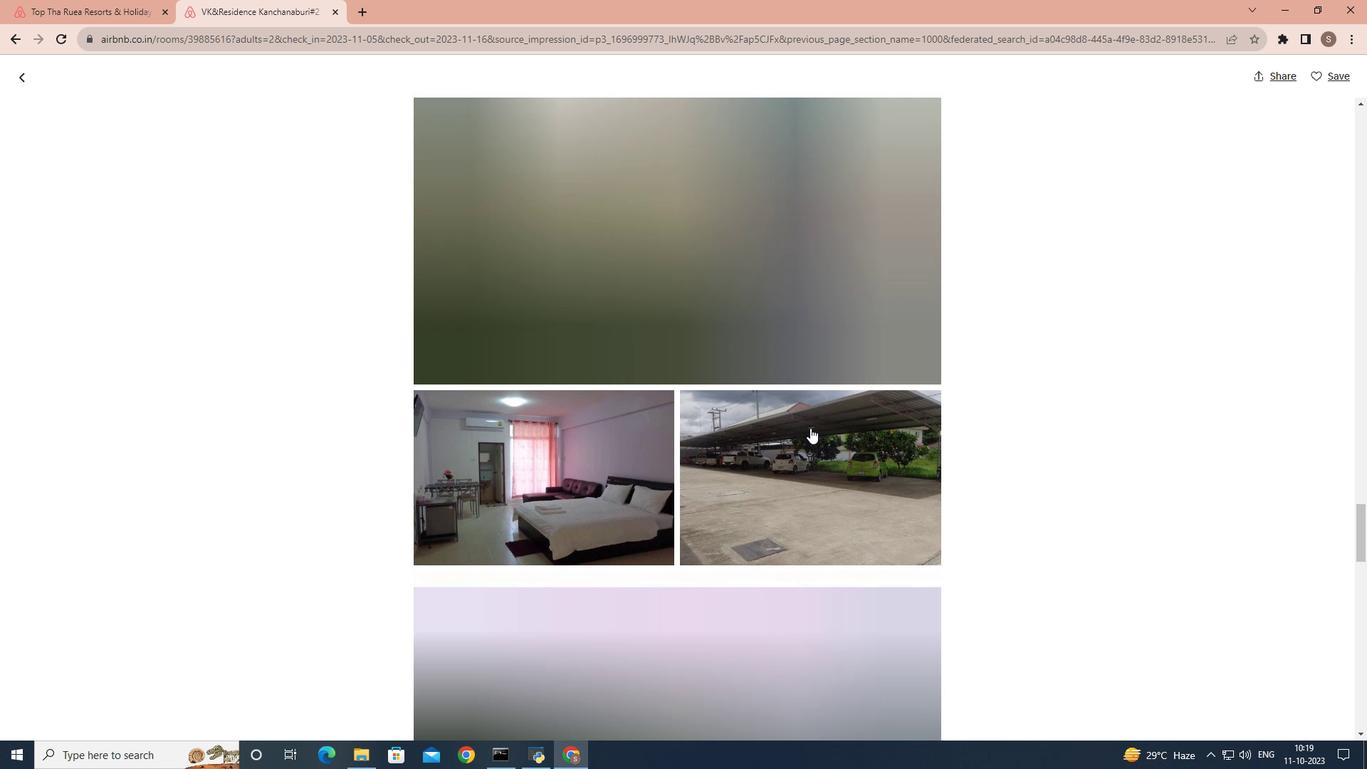 
Action: Mouse scrolled (810, 427) with delta (0, 0)
Screenshot: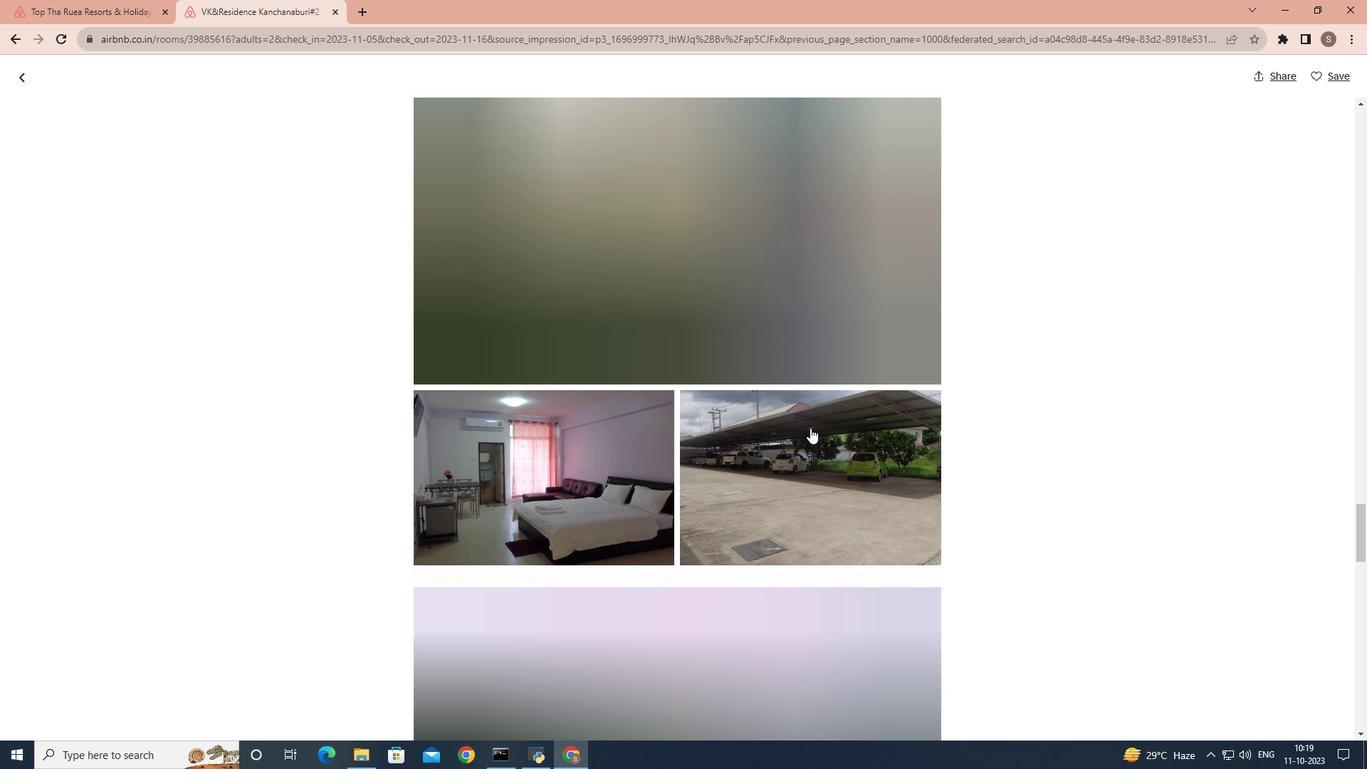 
Action: Mouse scrolled (810, 427) with delta (0, 0)
Screenshot: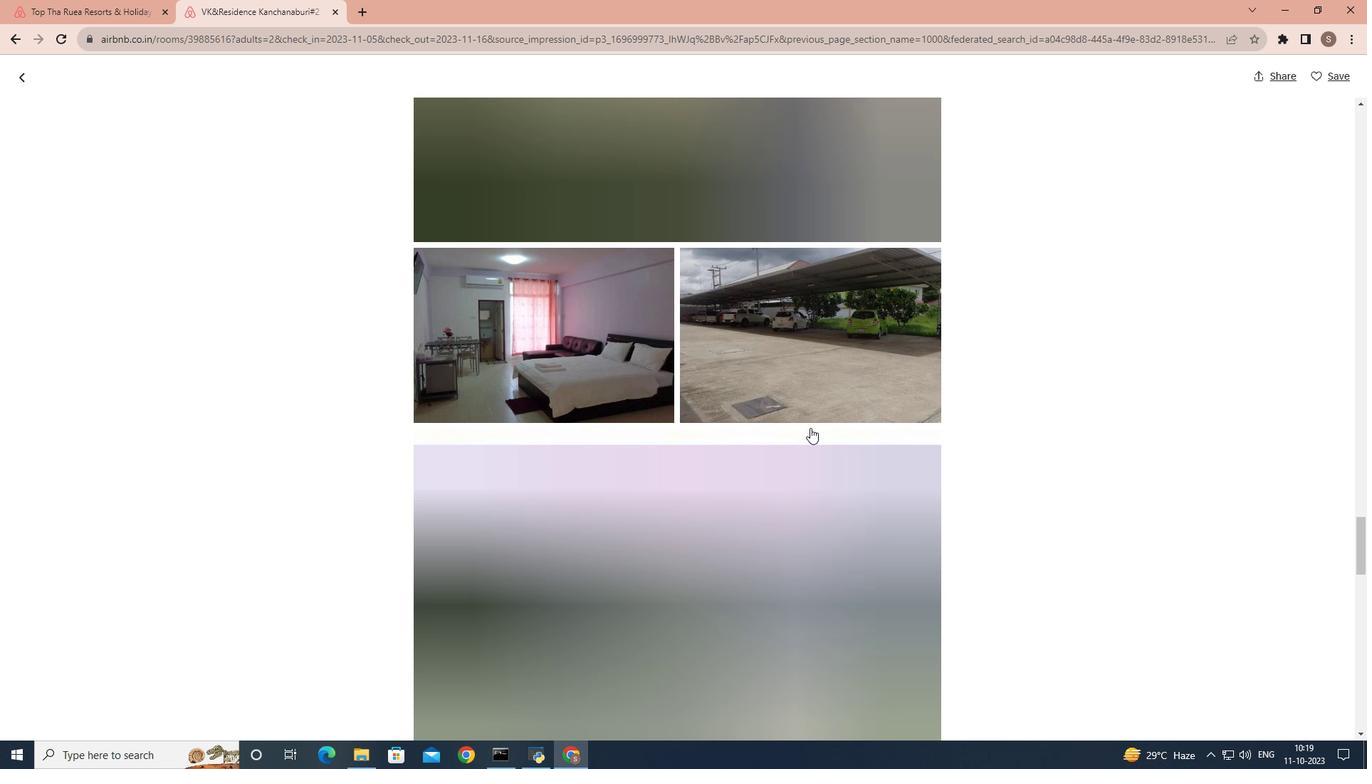 
Action: Mouse scrolled (810, 427) with delta (0, 0)
Screenshot: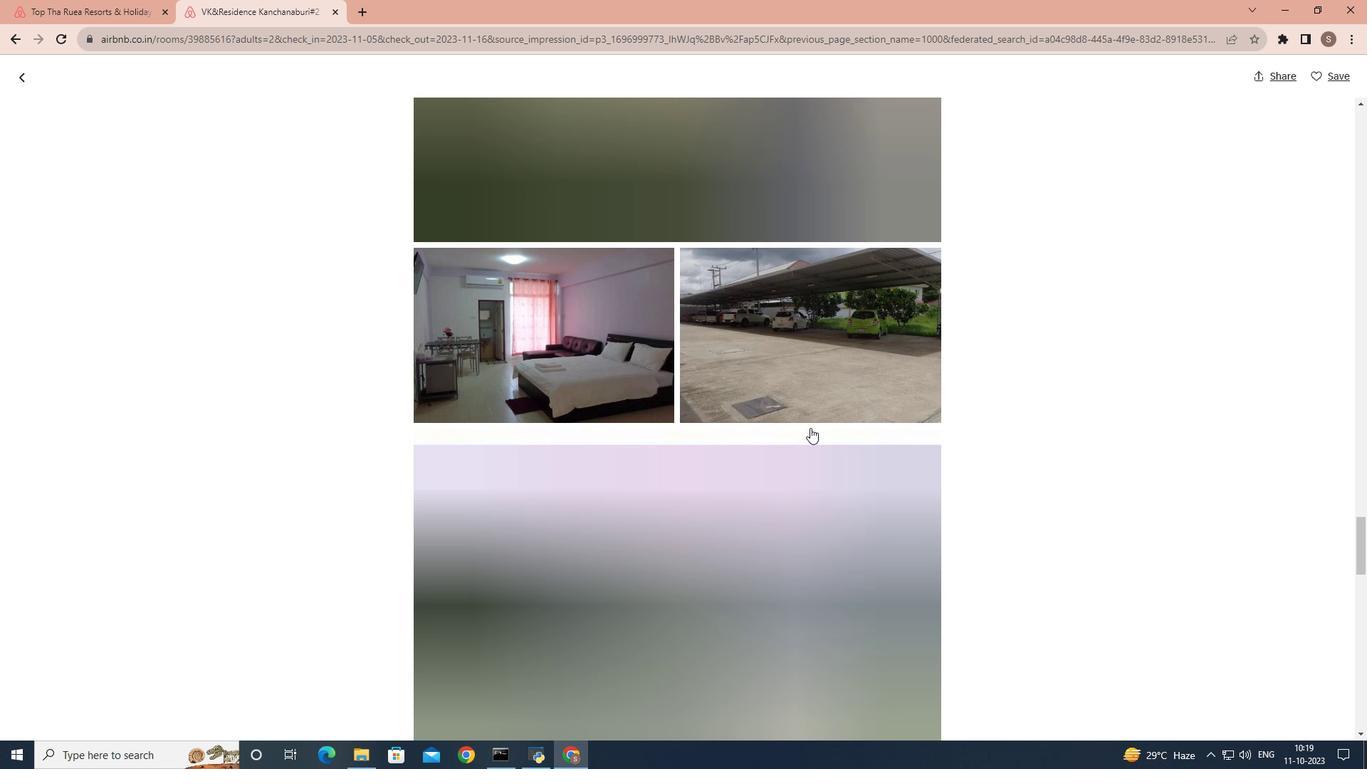 
Action: Mouse scrolled (810, 427) with delta (0, 0)
Screenshot: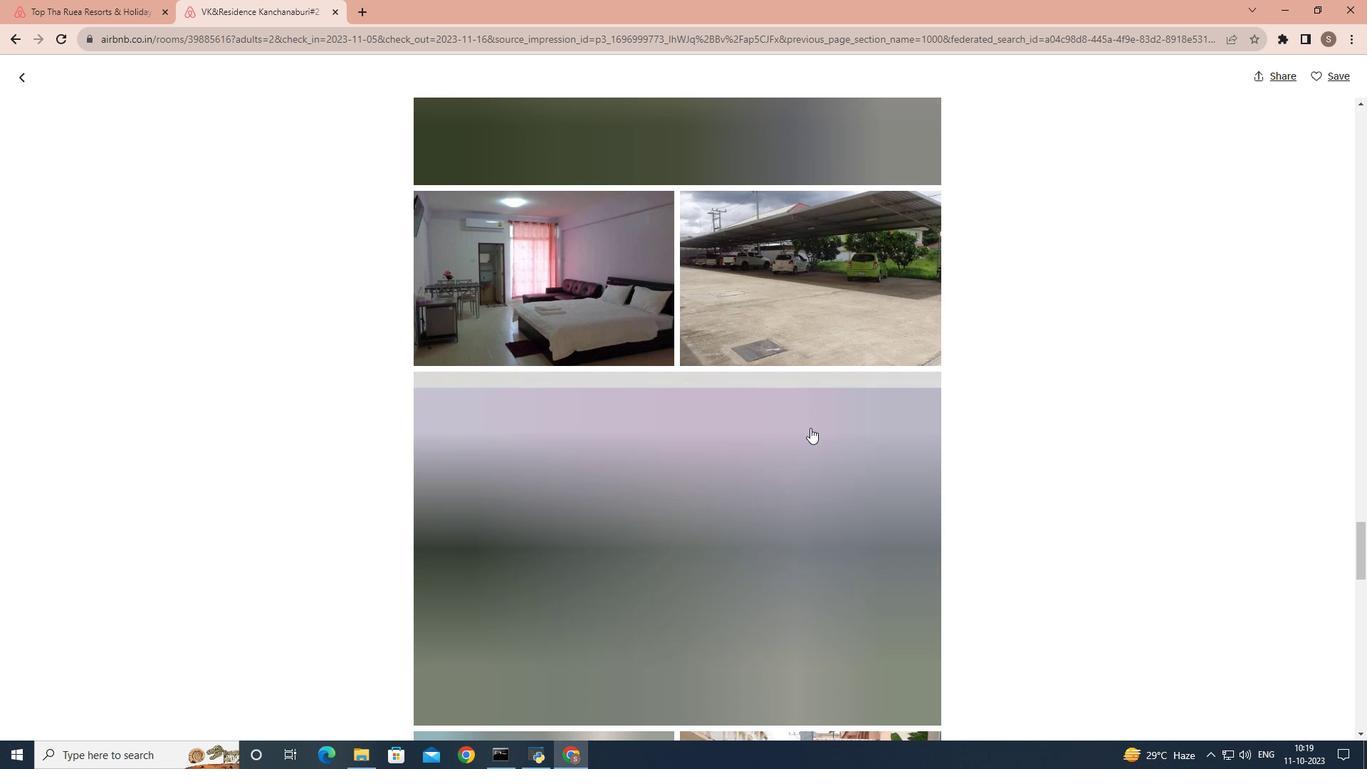 
Action: Mouse scrolled (810, 427) with delta (0, 0)
Screenshot: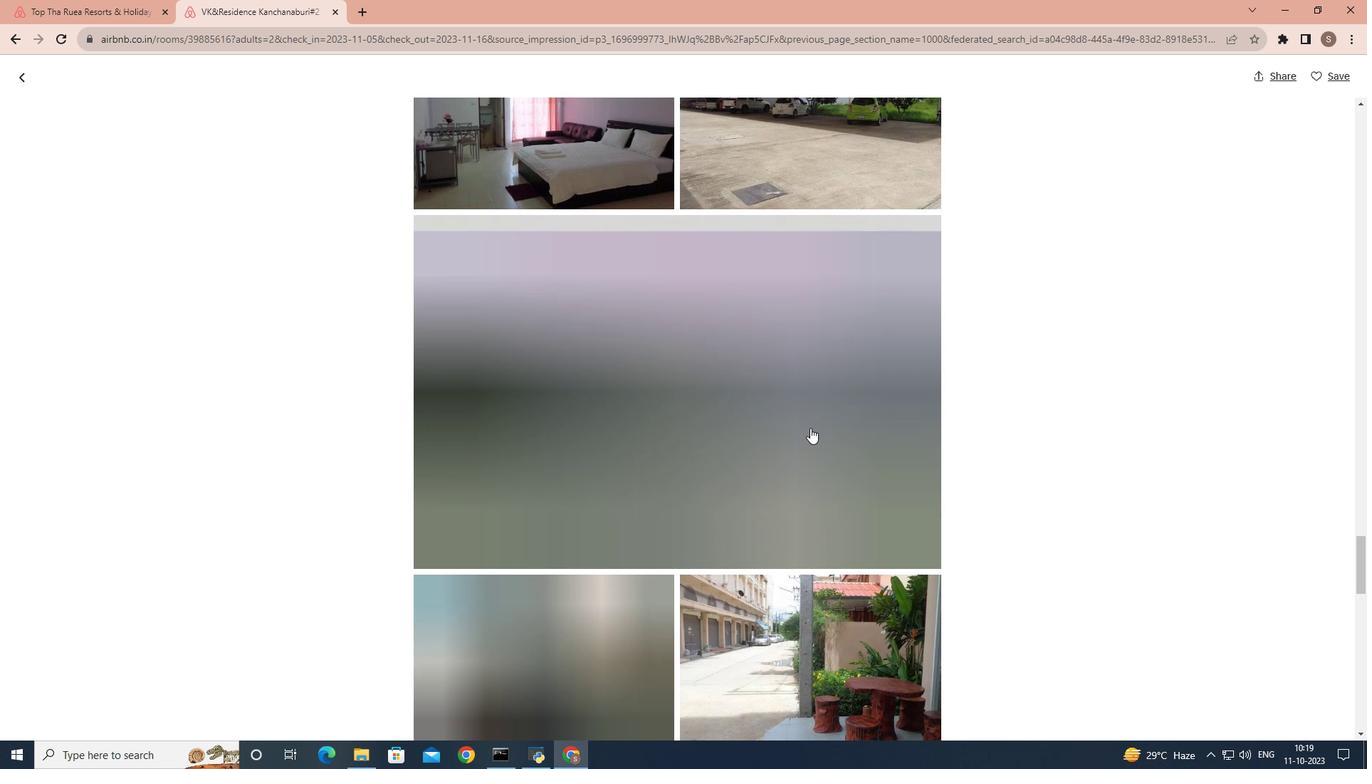 
Action: Mouse scrolled (810, 427) with delta (0, 0)
Screenshot: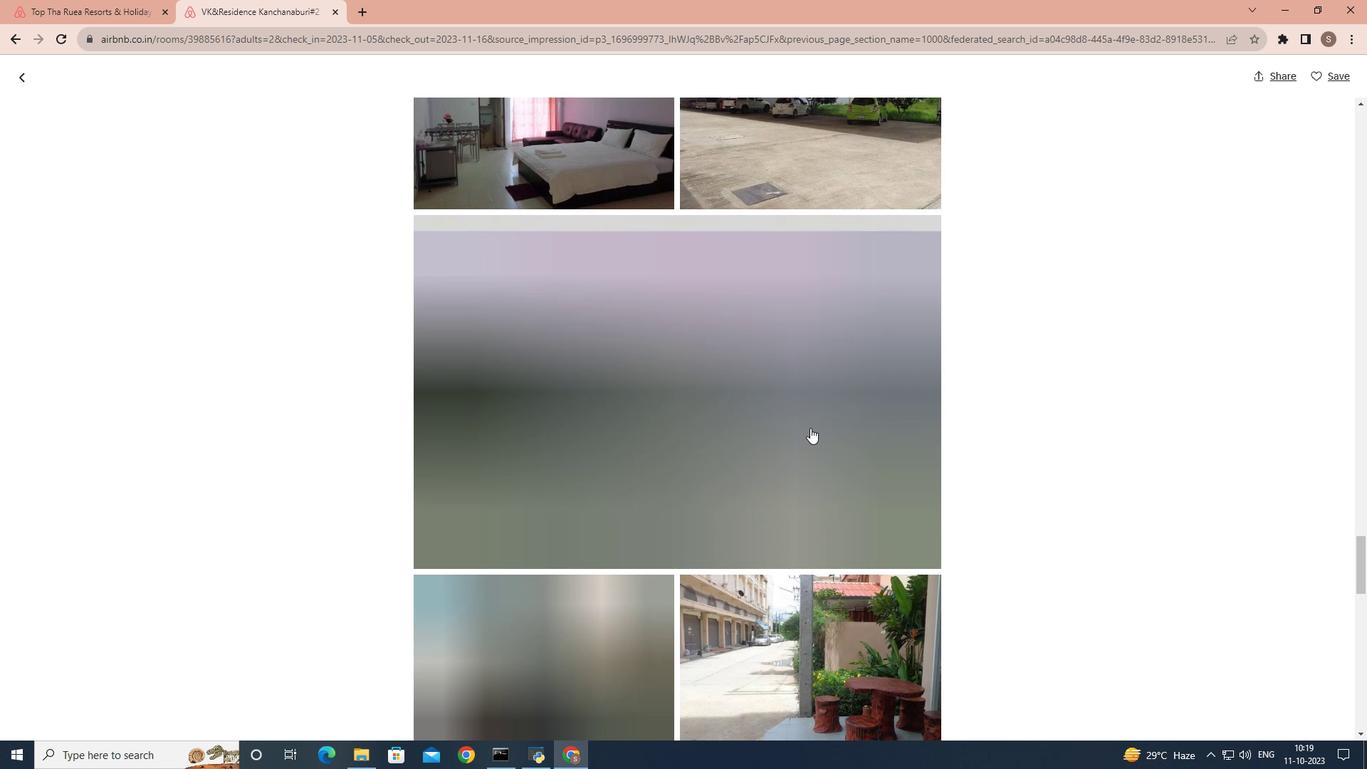 
Action: Mouse scrolled (810, 427) with delta (0, 0)
Screenshot: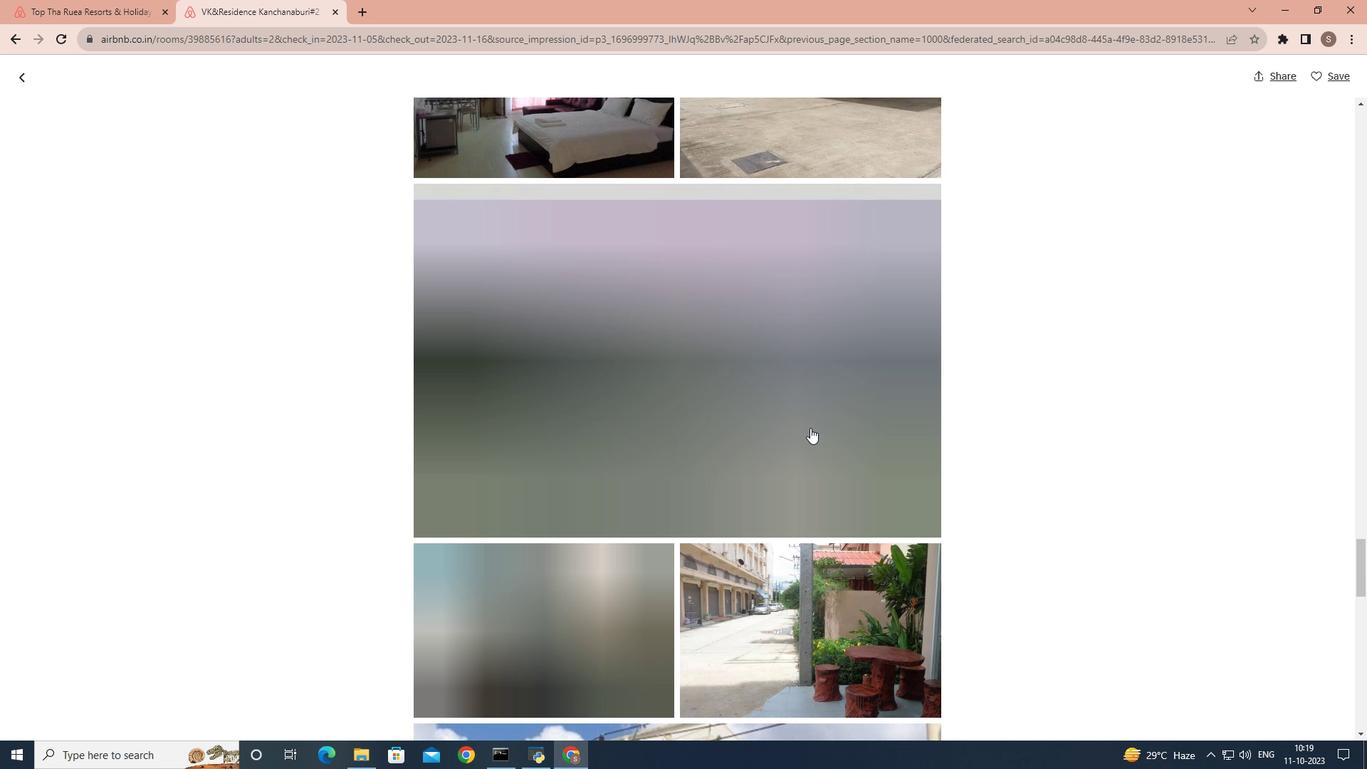 
Action: Mouse scrolled (810, 427) with delta (0, 0)
Screenshot: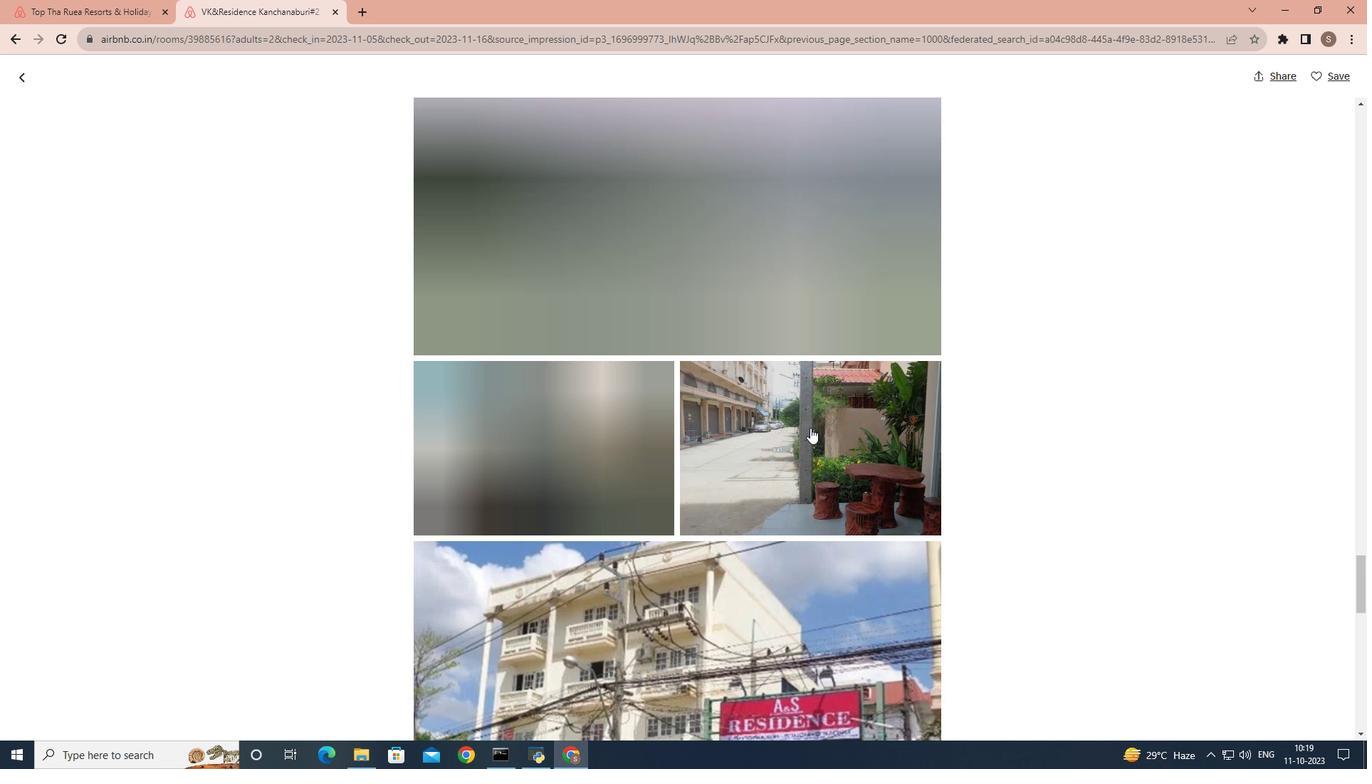 
Action: Mouse scrolled (810, 427) with delta (0, 0)
Screenshot: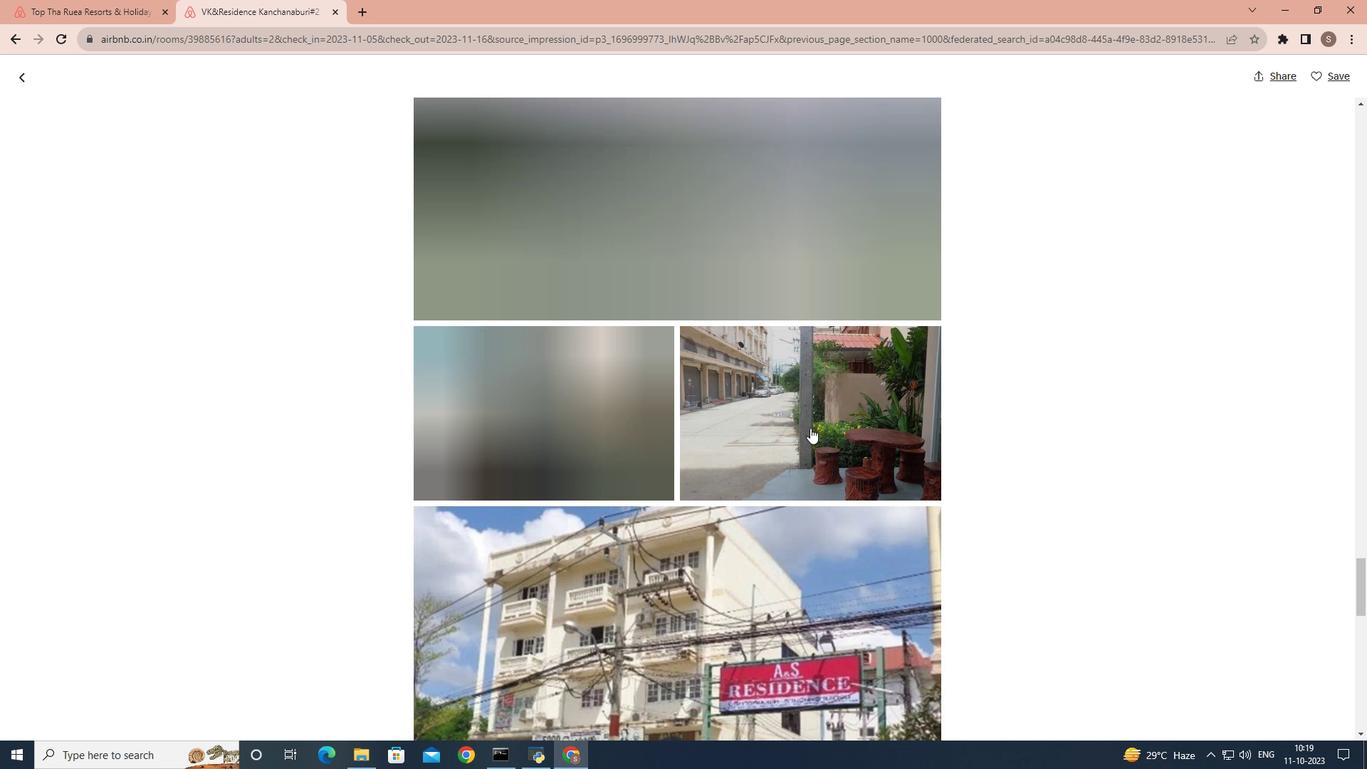 
Action: Mouse scrolled (810, 427) with delta (0, 0)
Screenshot: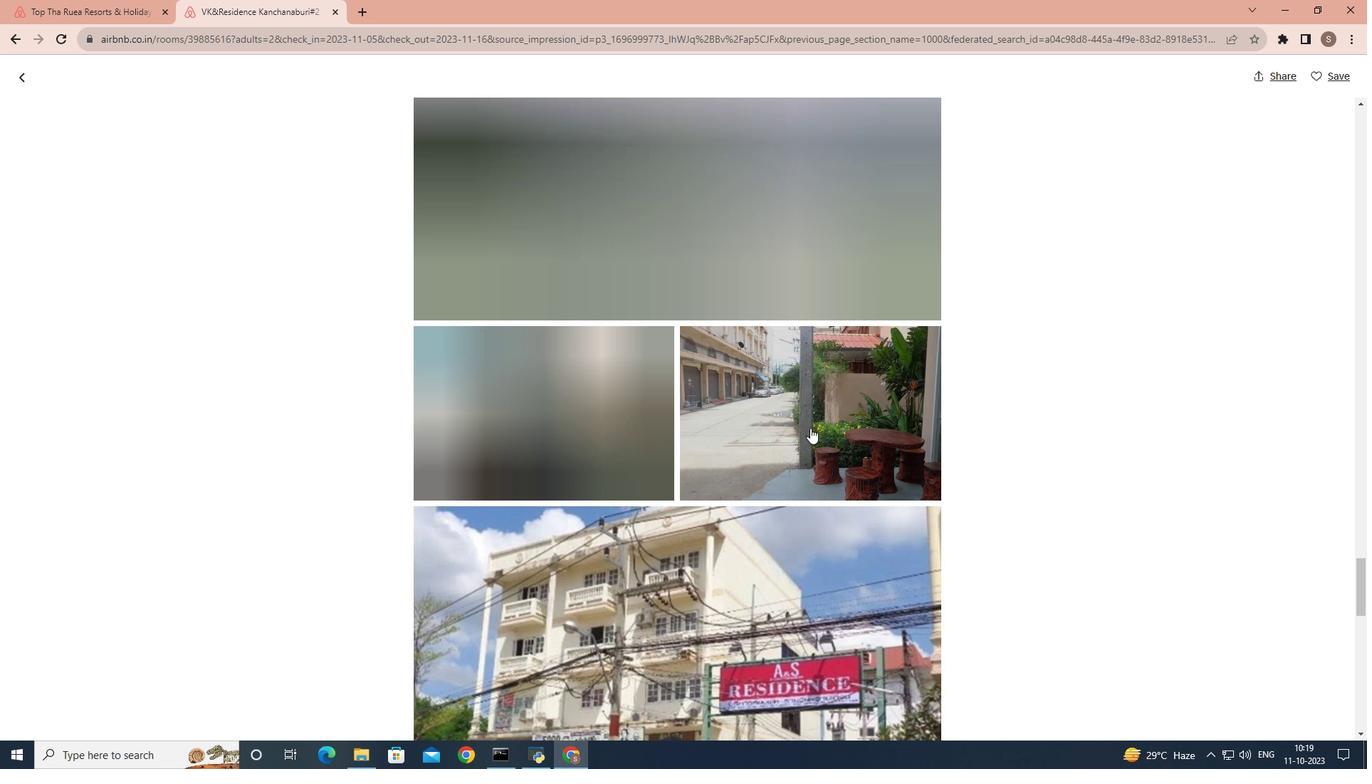 
Action: Mouse scrolled (810, 427) with delta (0, 0)
Screenshot: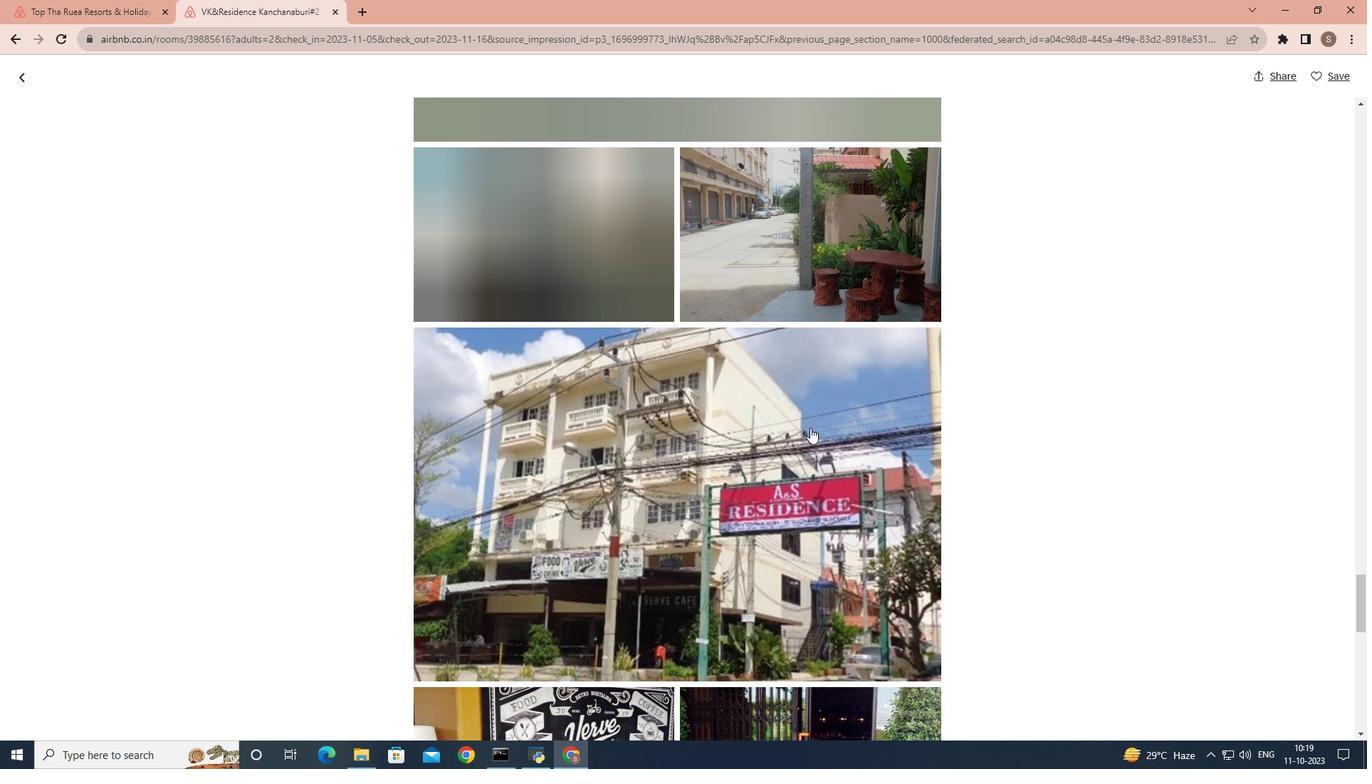 
Action: Mouse scrolled (810, 427) with delta (0, 0)
Screenshot: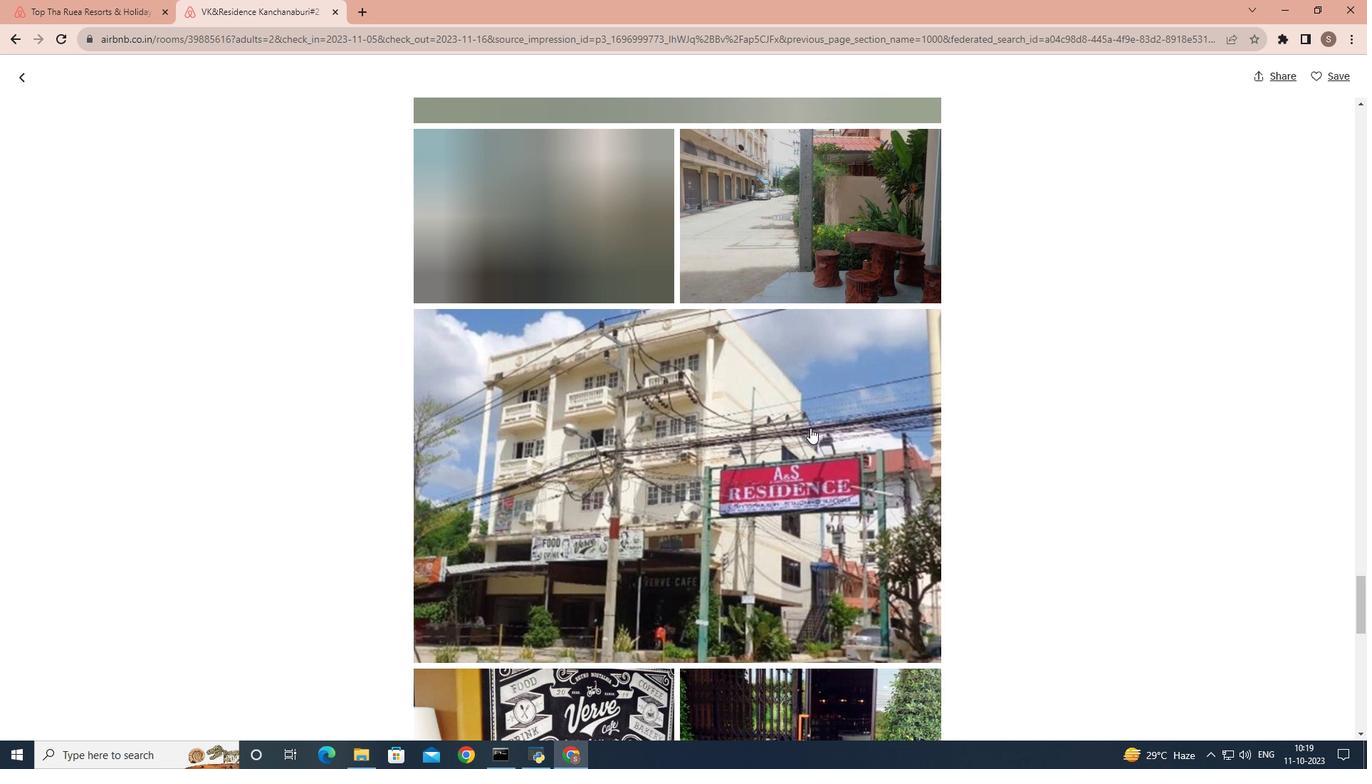 
Action: Mouse scrolled (810, 427) with delta (0, 0)
Screenshot: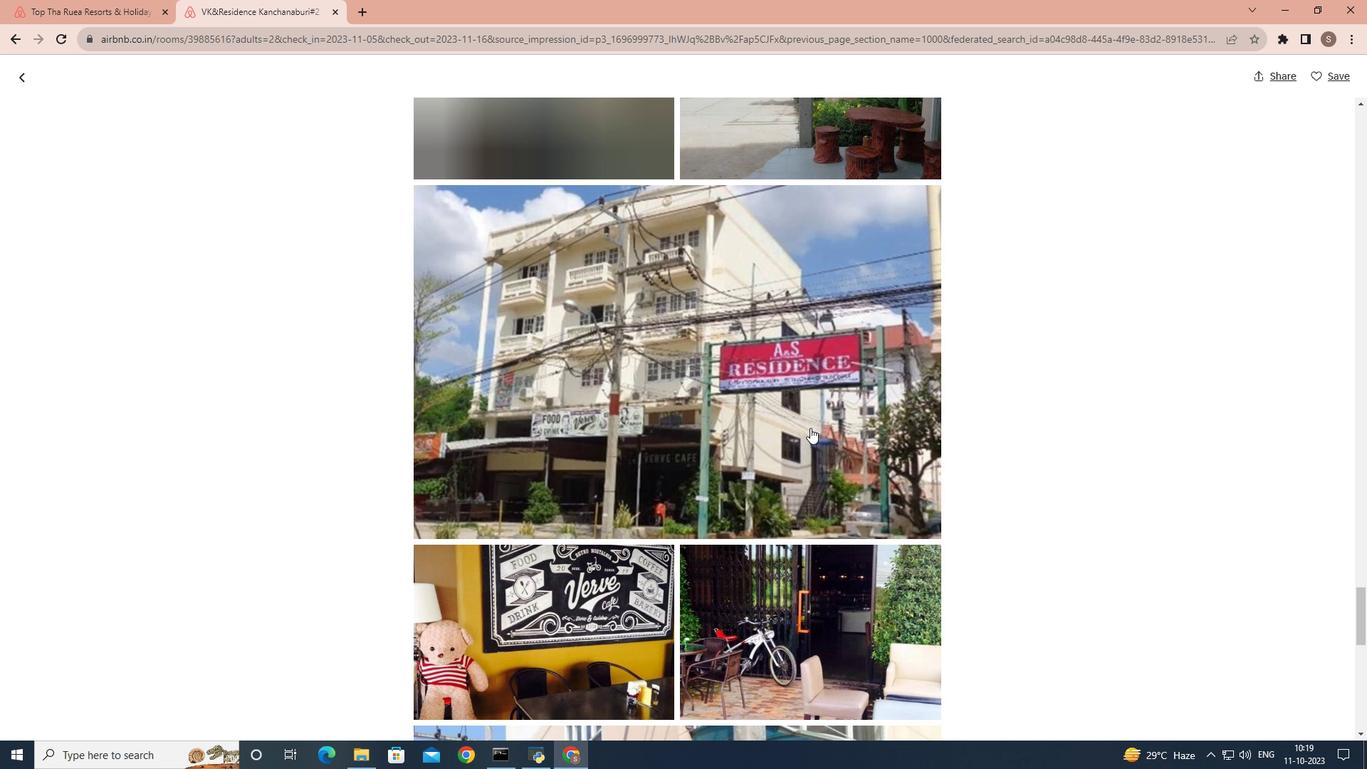 
Action: Mouse scrolled (810, 427) with delta (0, 0)
Screenshot: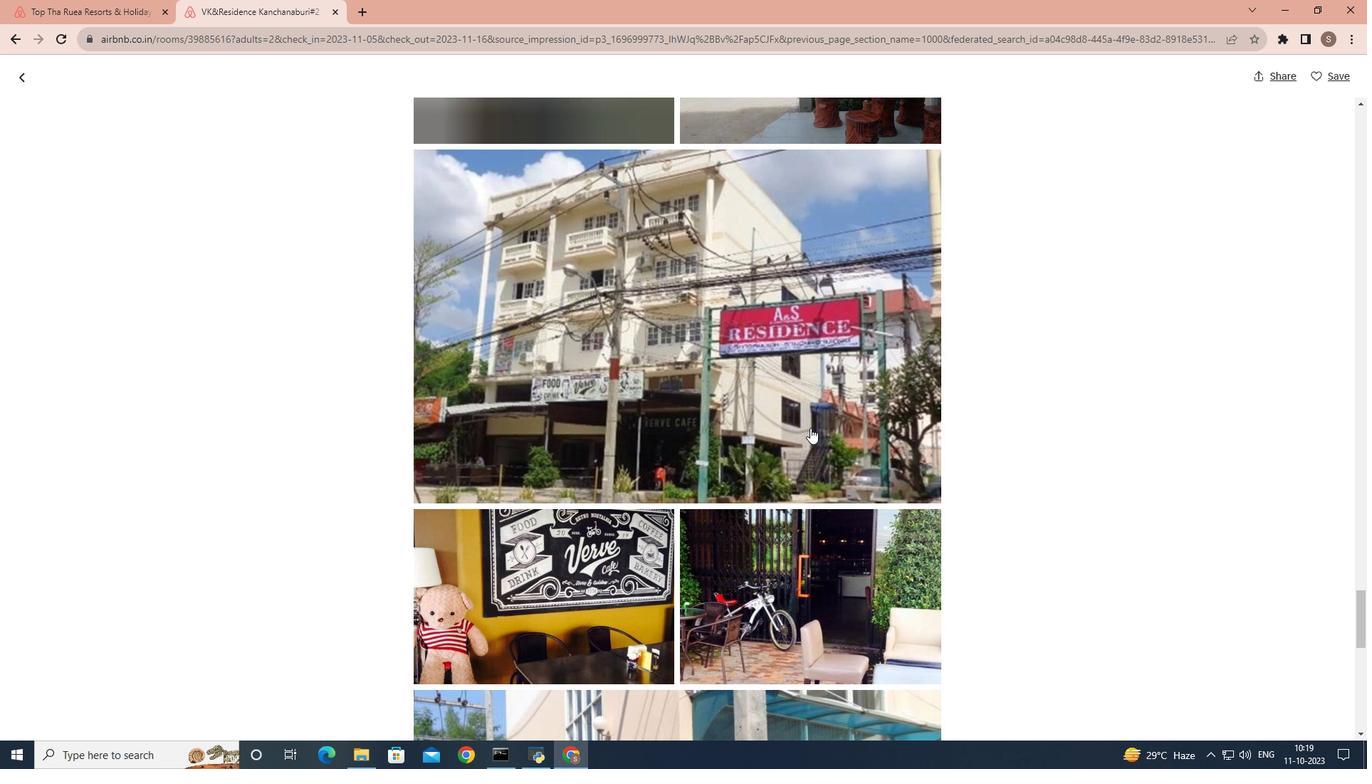 
Action: Mouse scrolled (810, 427) with delta (0, 0)
Screenshot: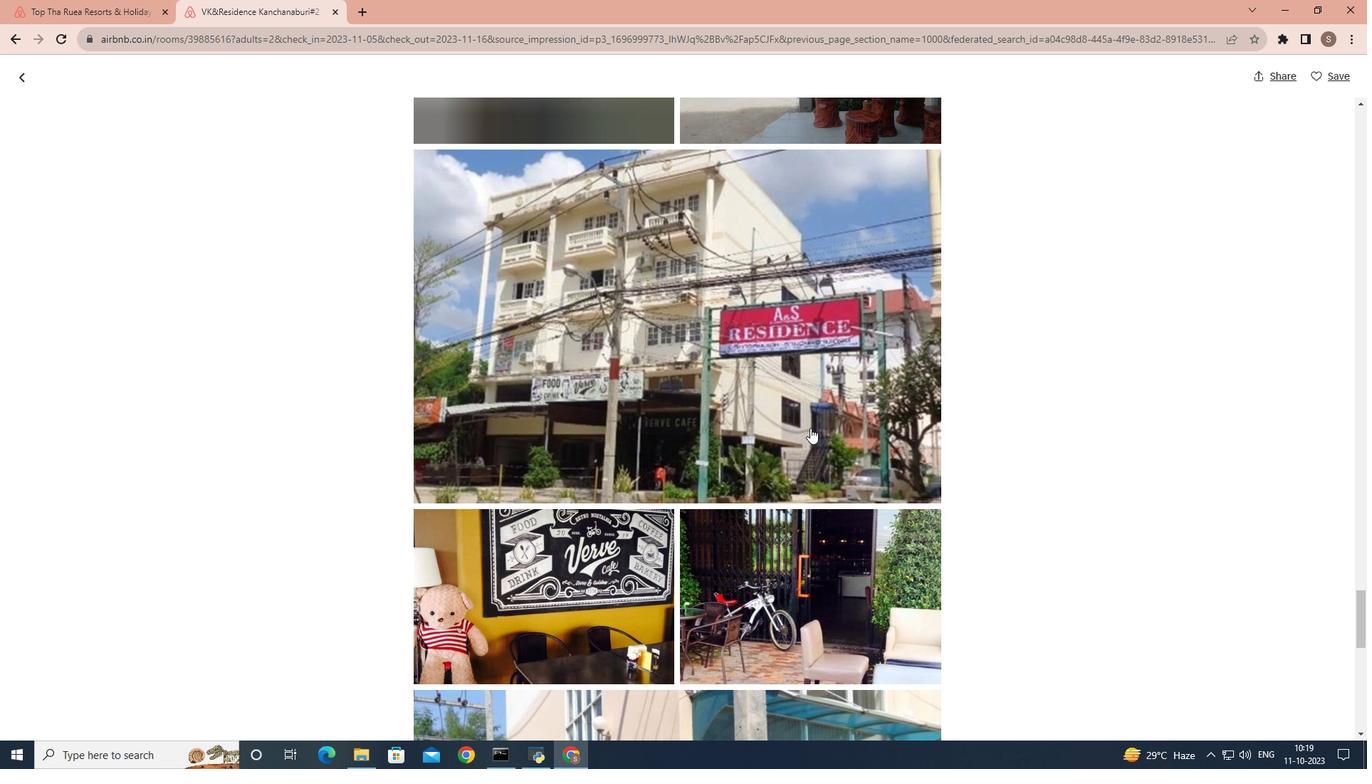 
Action: Mouse scrolled (810, 427) with delta (0, 0)
Screenshot: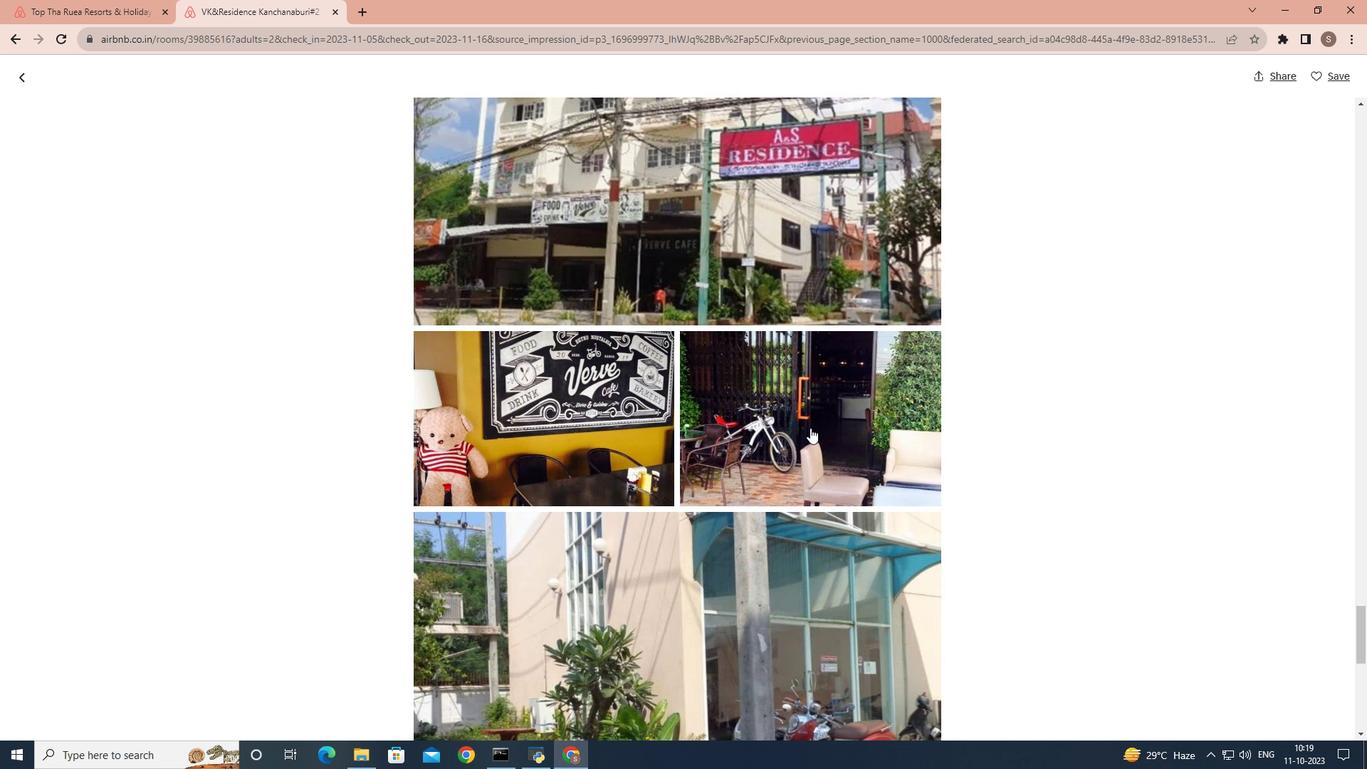 
Action: Mouse scrolled (810, 427) with delta (0, 0)
Screenshot: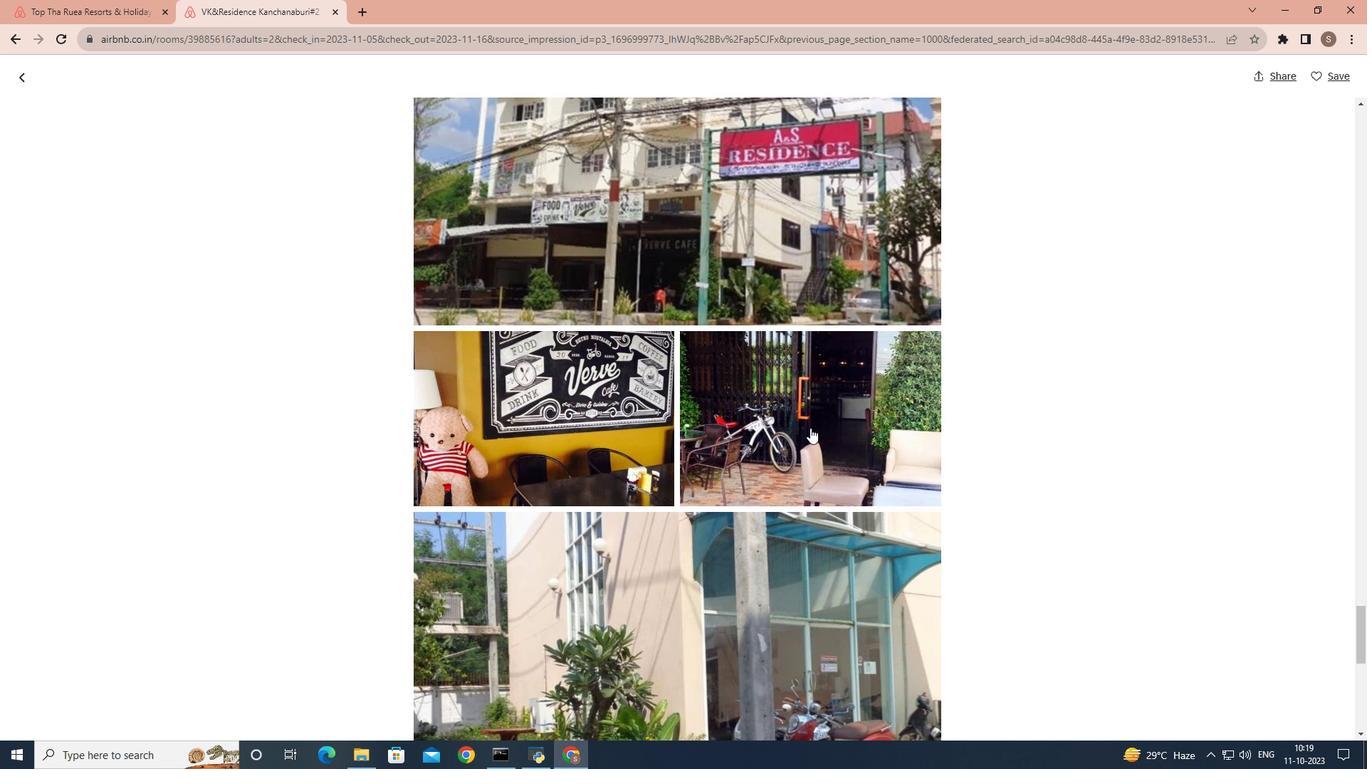 
Action: Mouse scrolled (810, 427) with delta (0, 0)
Screenshot: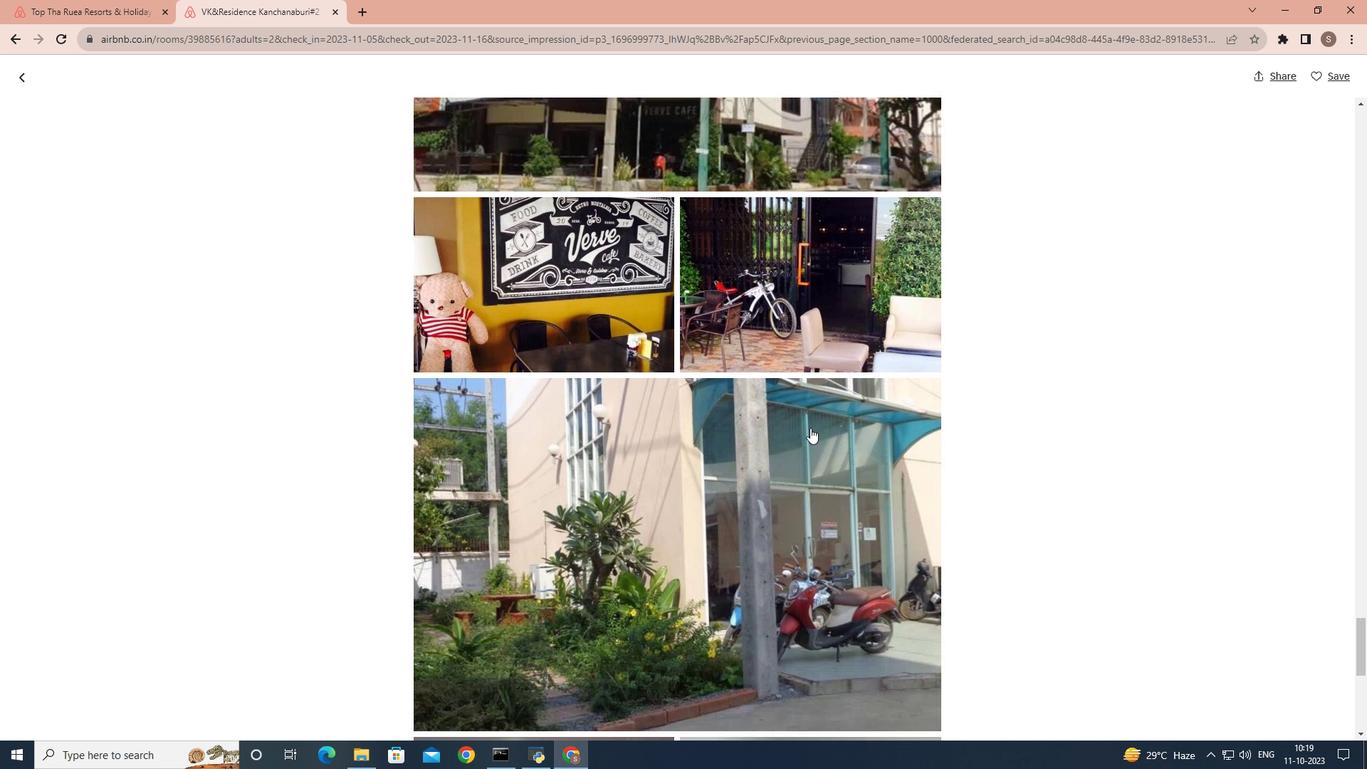 
Action: Mouse scrolled (810, 427) with delta (0, 0)
Screenshot: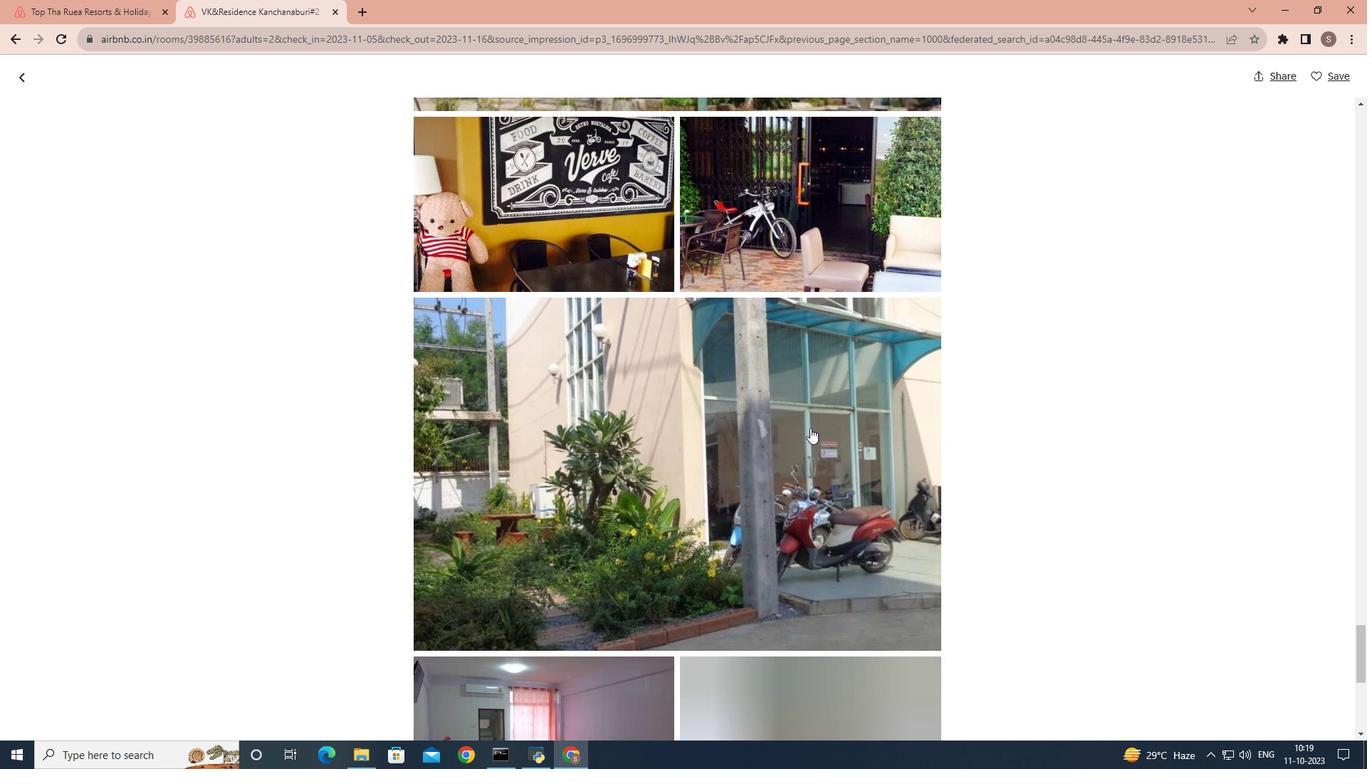 
Action: Mouse scrolled (810, 427) with delta (0, 0)
Screenshot: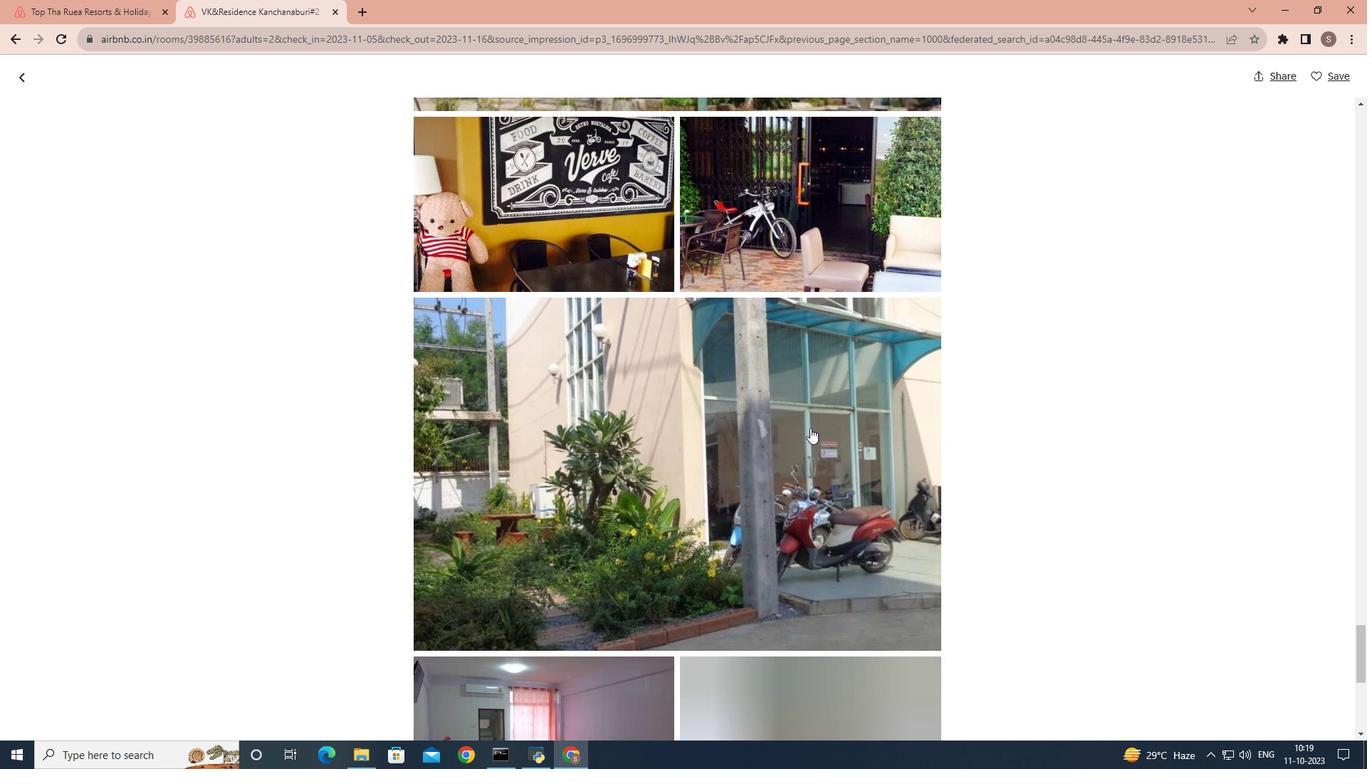 
Action: Mouse scrolled (810, 427) with delta (0, 0)
Screenshot: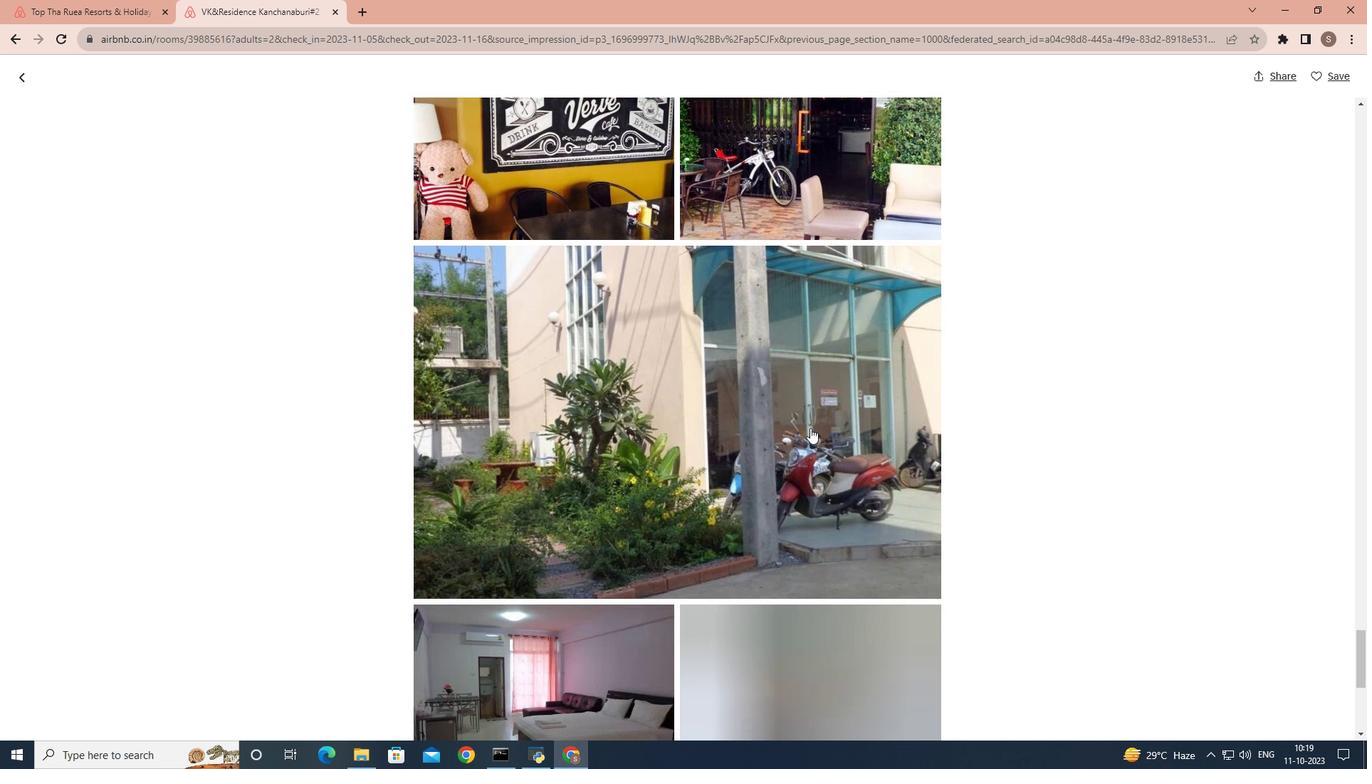 
Action: Mouse scrolled (810, 427) with delta (0, 0)
Screenshot: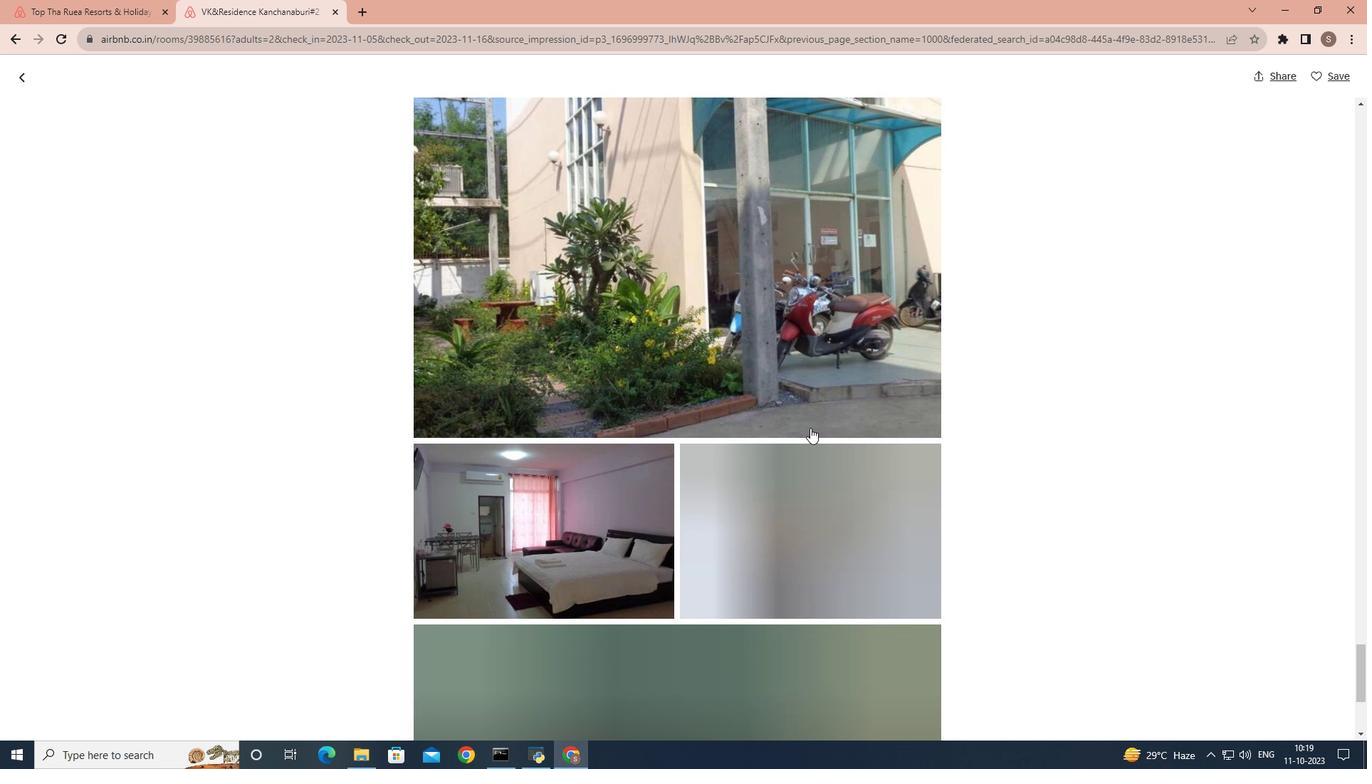 
Action: Mouse scrolled (810, 427) with delta (0, 0)
Screenshot: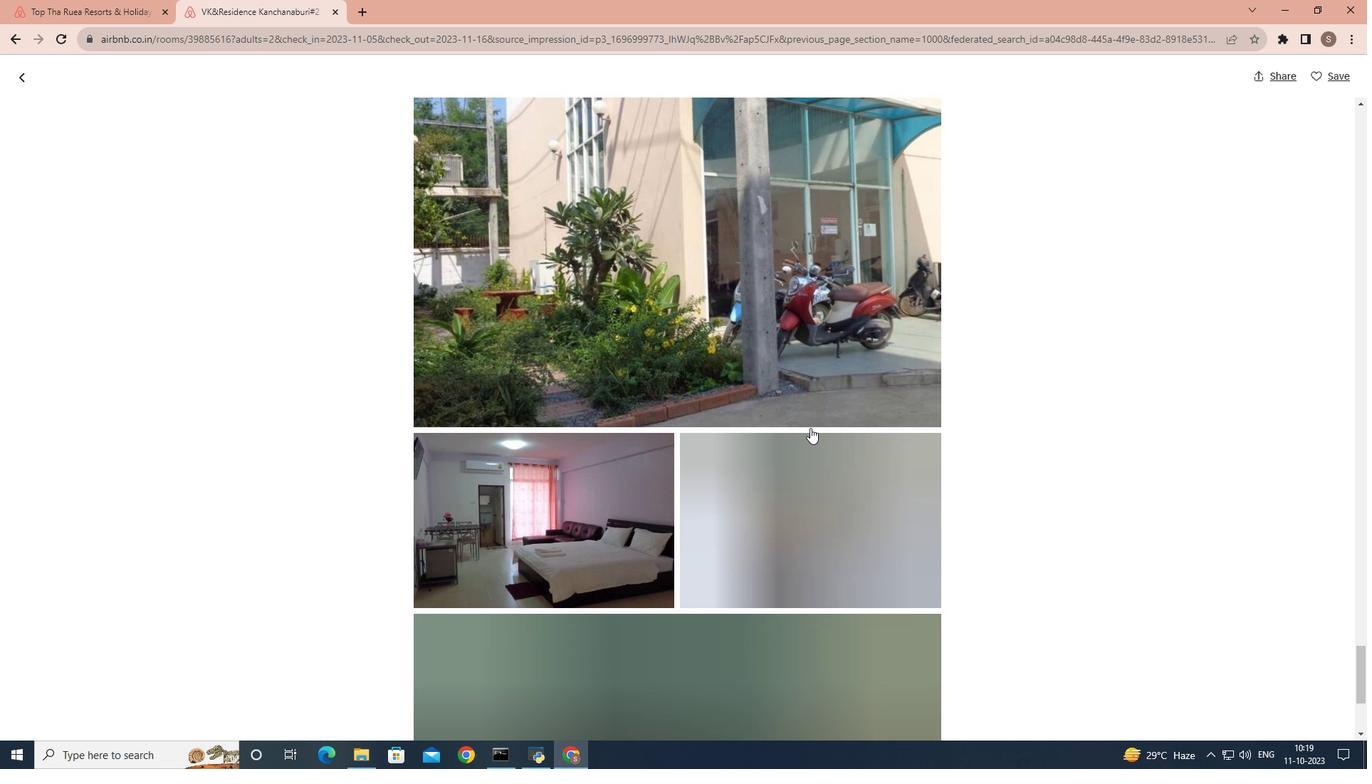 
Action: Mouse scrolled (810, 427) with delta (0, 0)
Screenshot: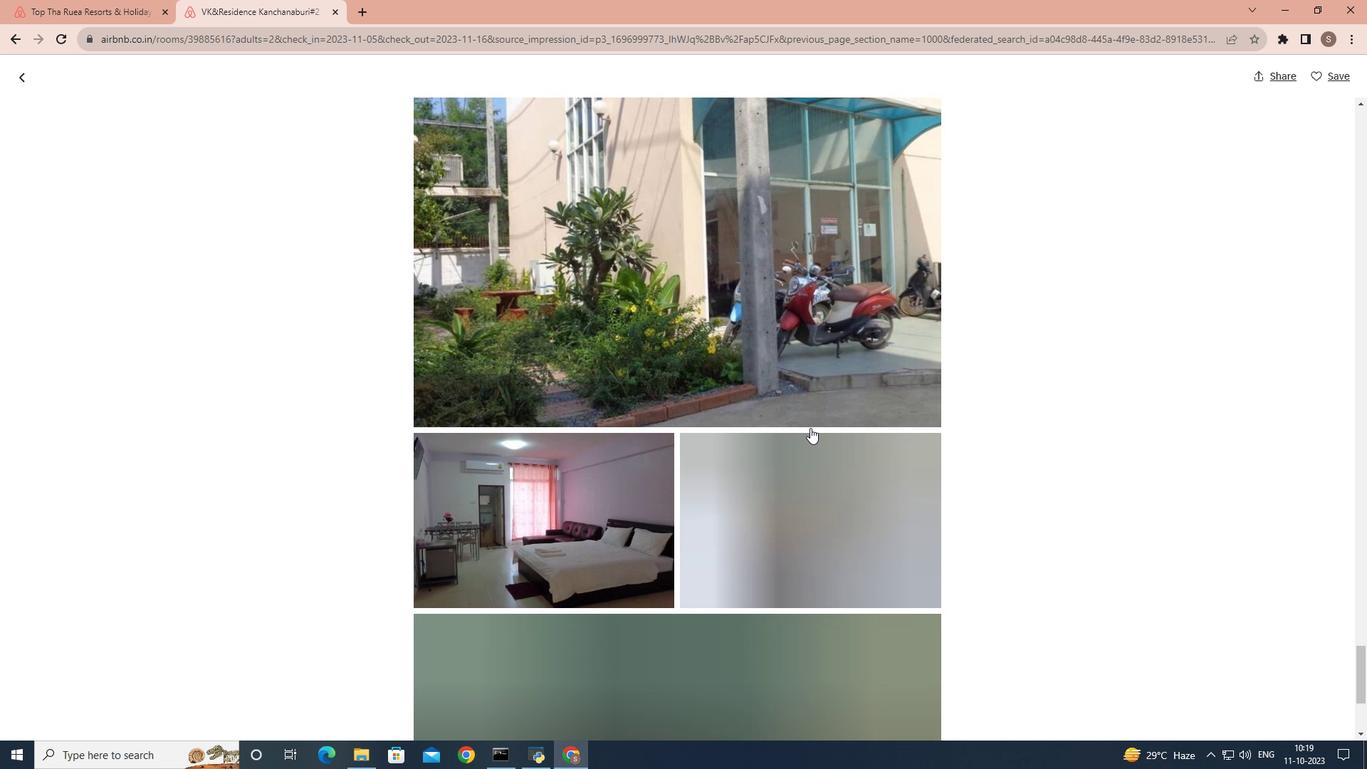 
Action: Mouse scrolled (810, 427) with delta (0, 0)
Screenshot: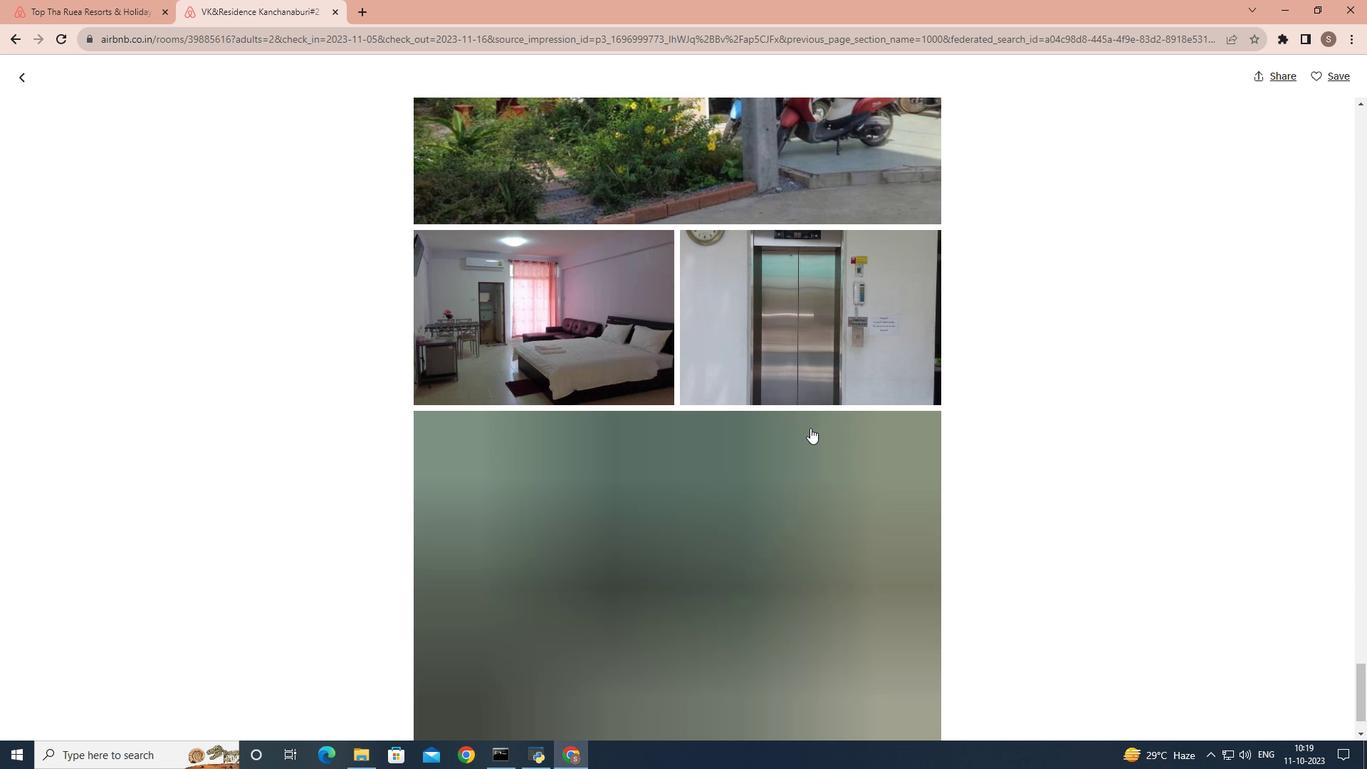 
Action: Mouse scrolled (810, 427) with delta (0, 0)
Screenshot: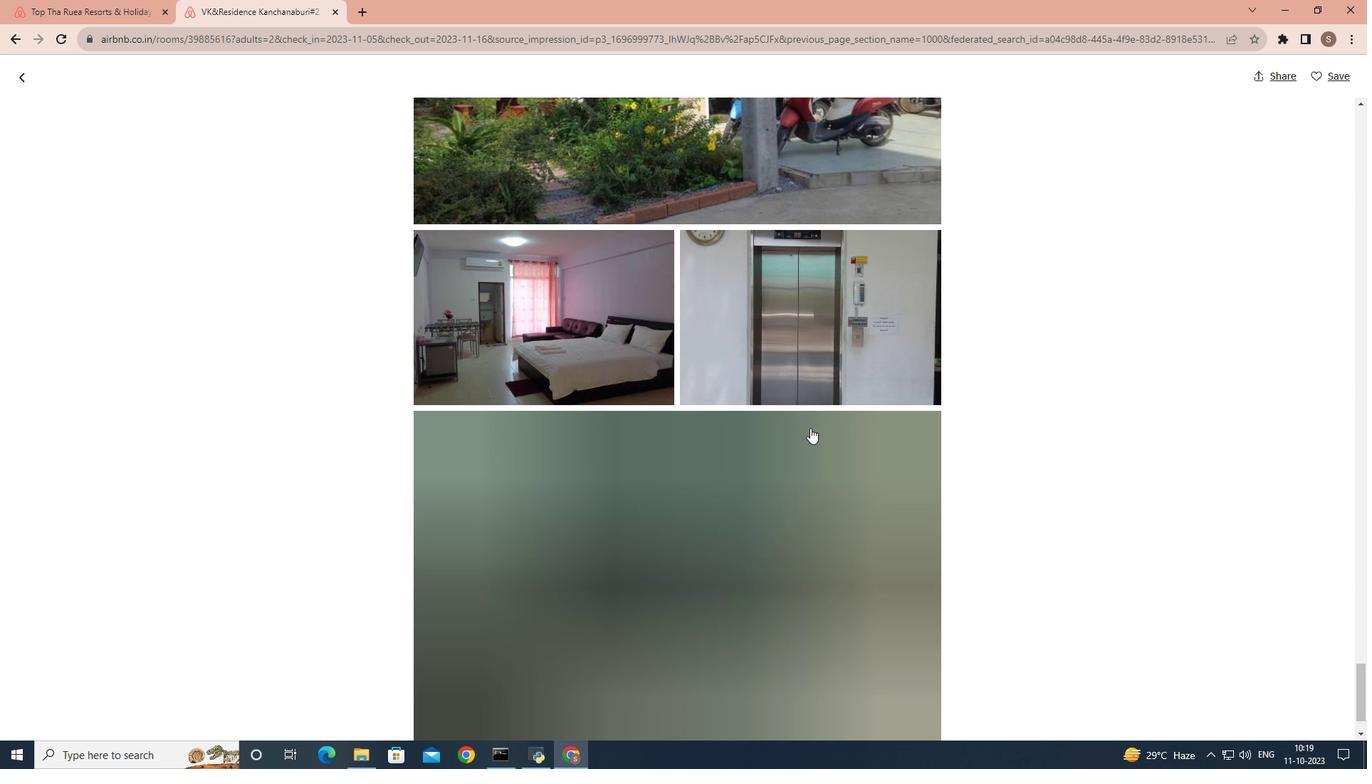 
Action: Mouse scrolled (810, 427) with delta (0, 0)
Screenshot: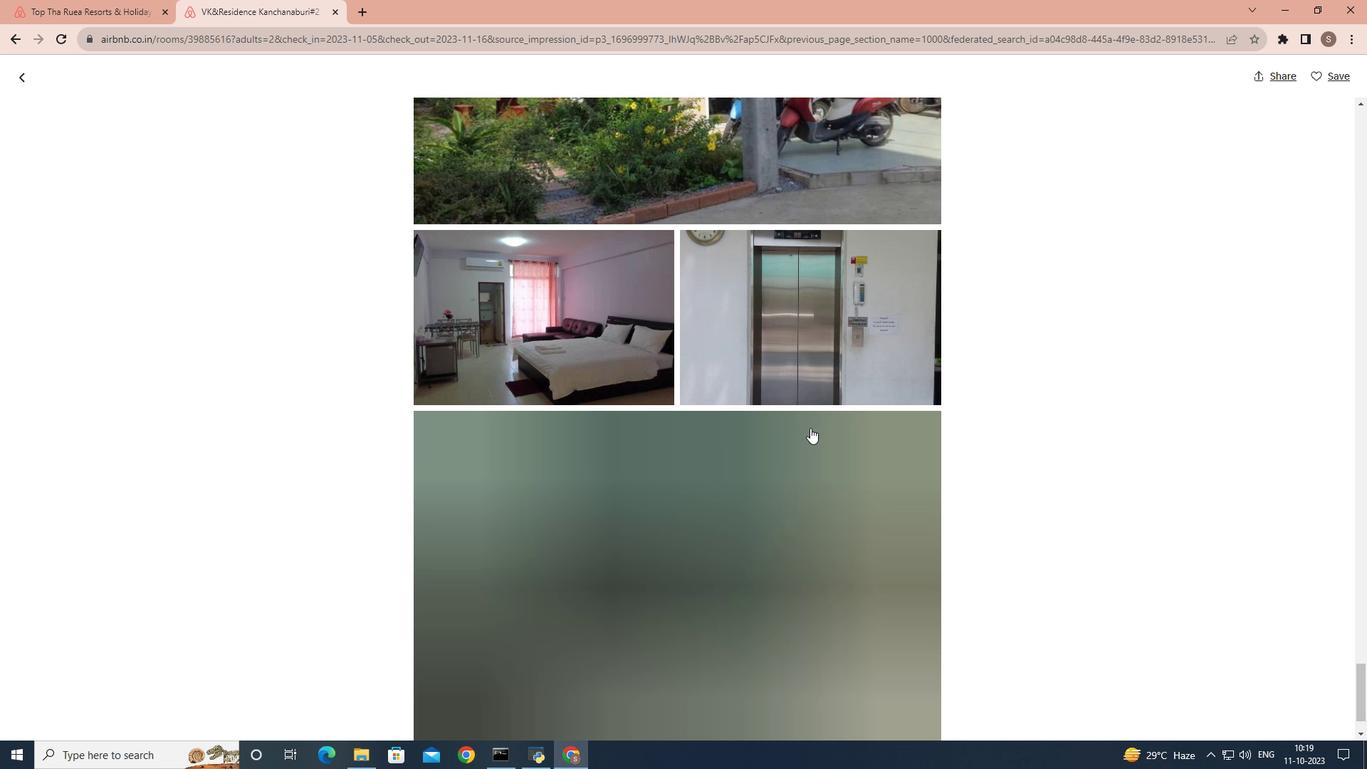 
Action: Mouse scrolled (810, 427) with delta (0, 0)
Screenshot: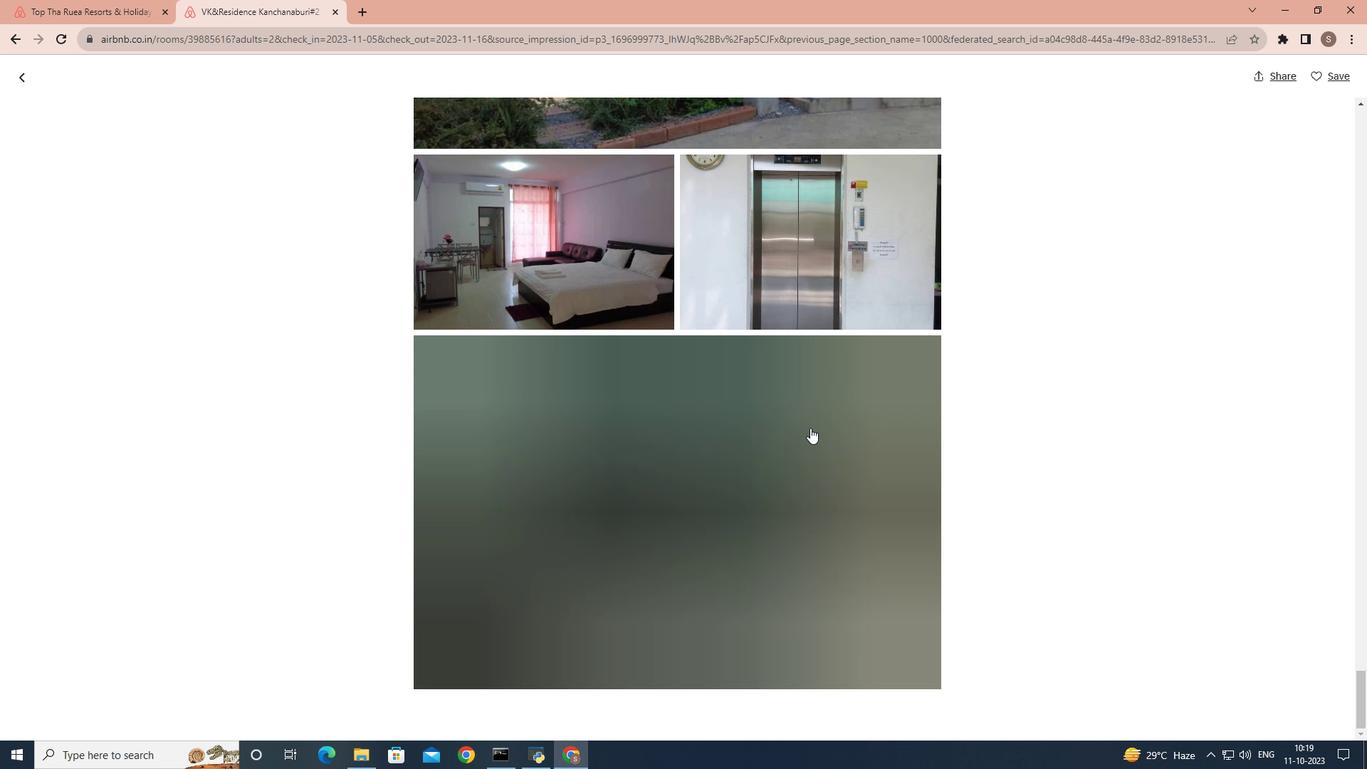 
Action: Mouse scrolled (810, 427) with delta (0, 0)
Screenshot: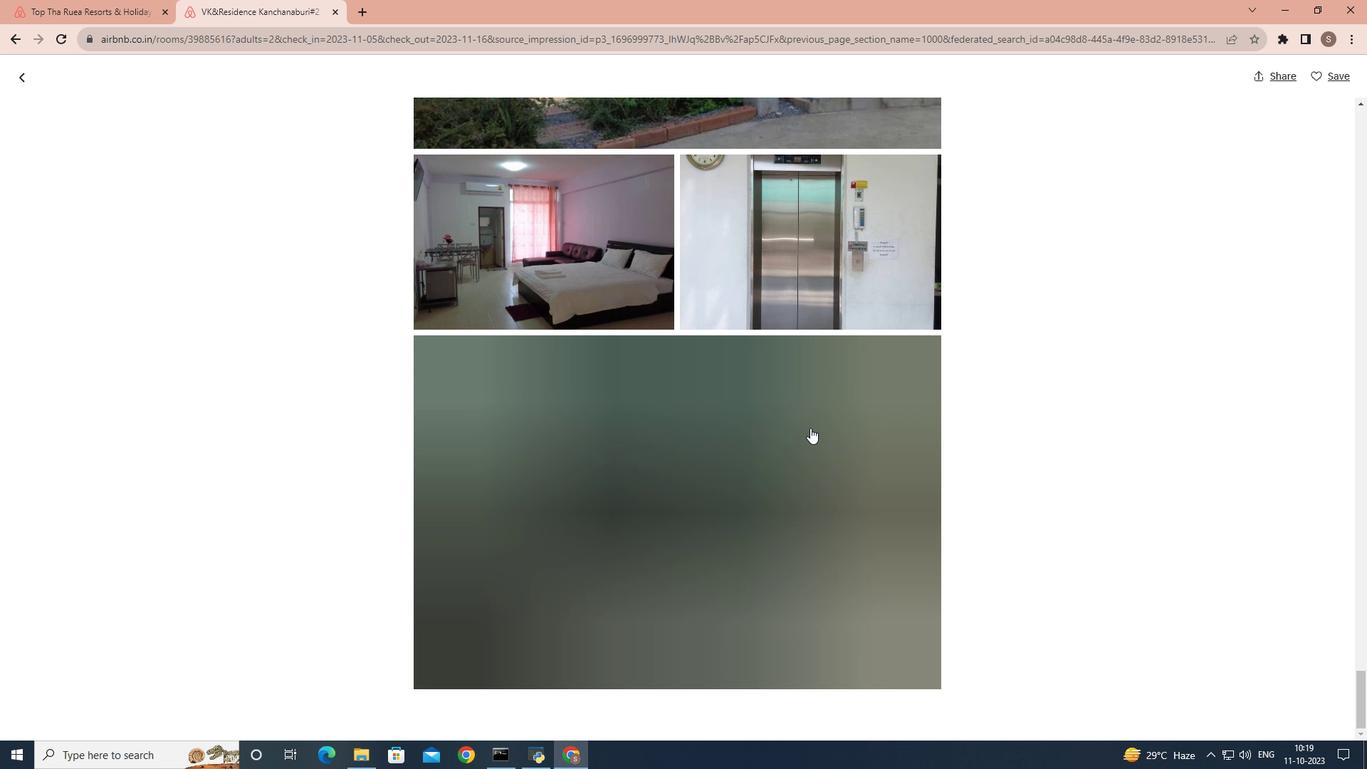 
Action: Mouse scrolled (810, 427) with delta (0, 0)
Screenshot: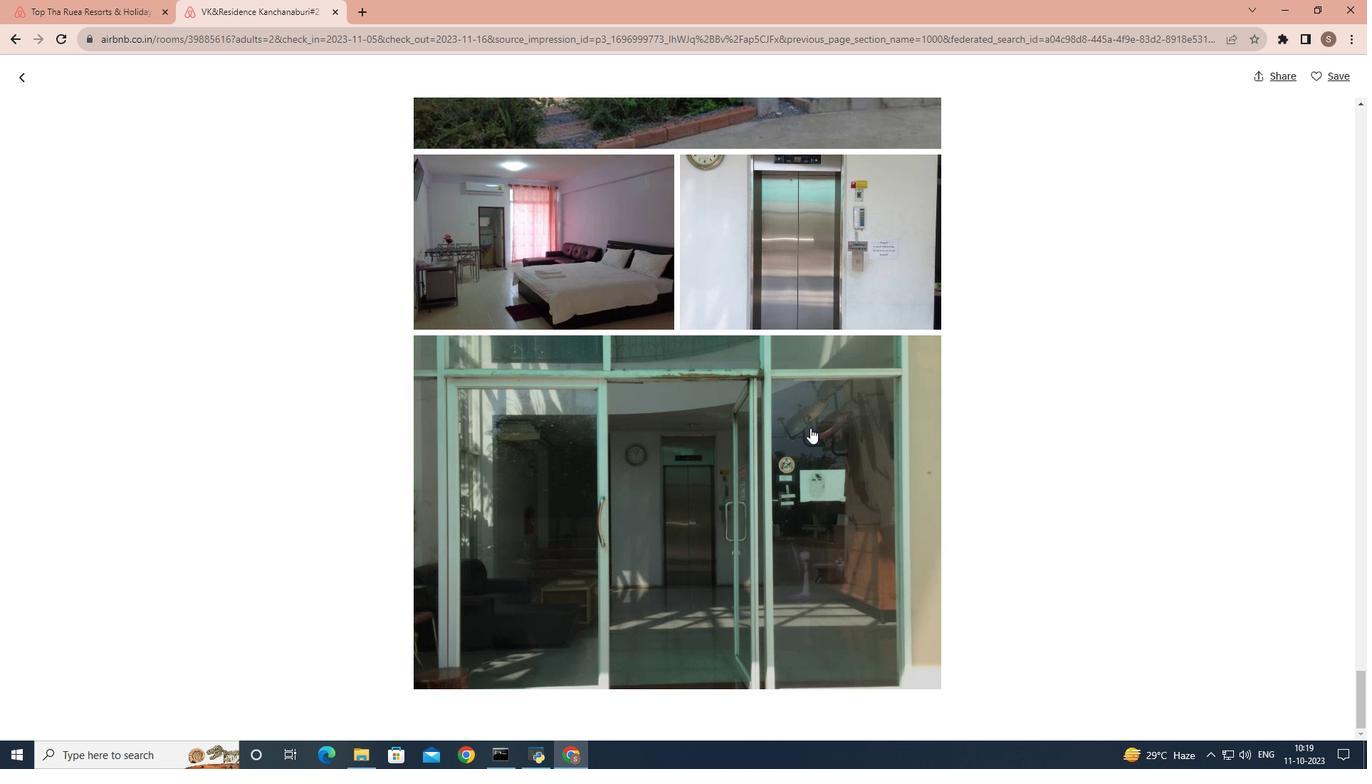 
Action: Mouse scrolled (810, 427) with delta (0, 0)
Screenshot: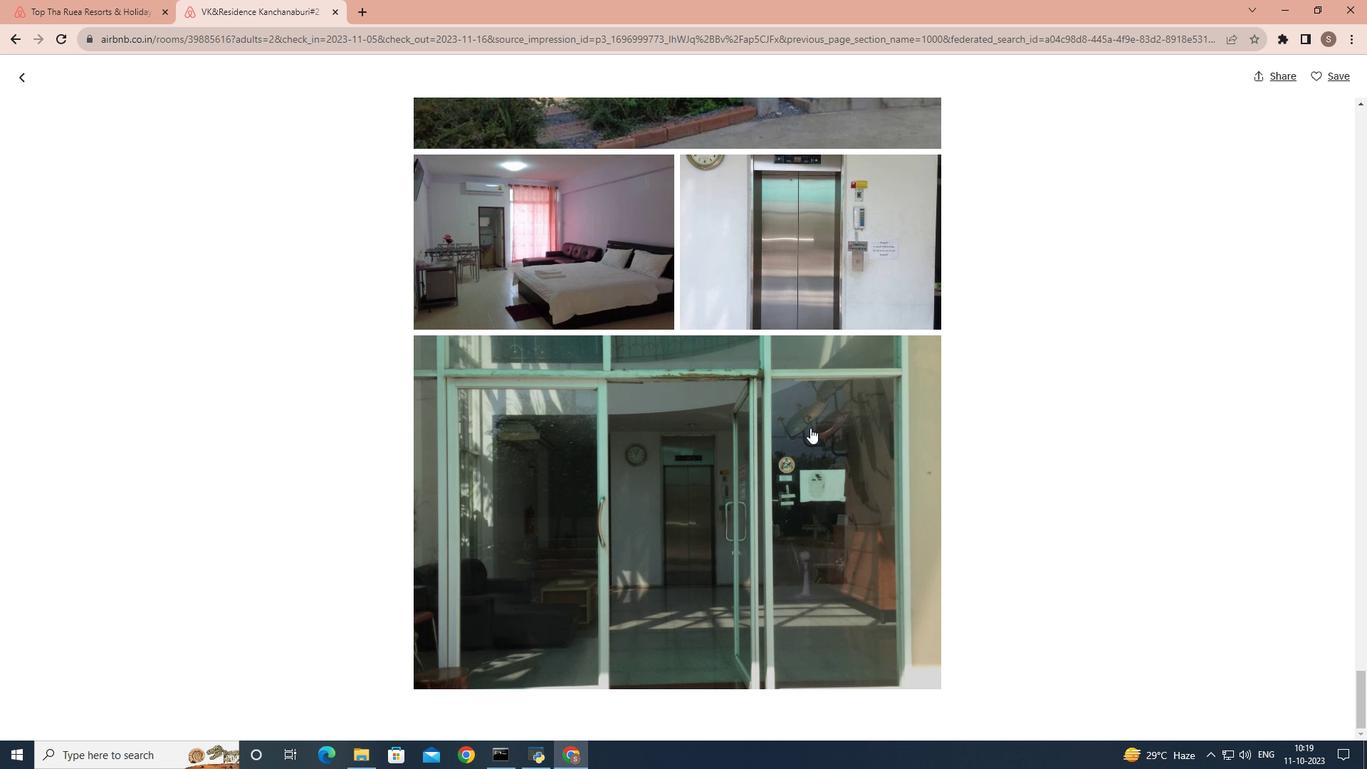 
Action: Mouse scrolled (810, 427) with delta (0, 0)
Screenshot: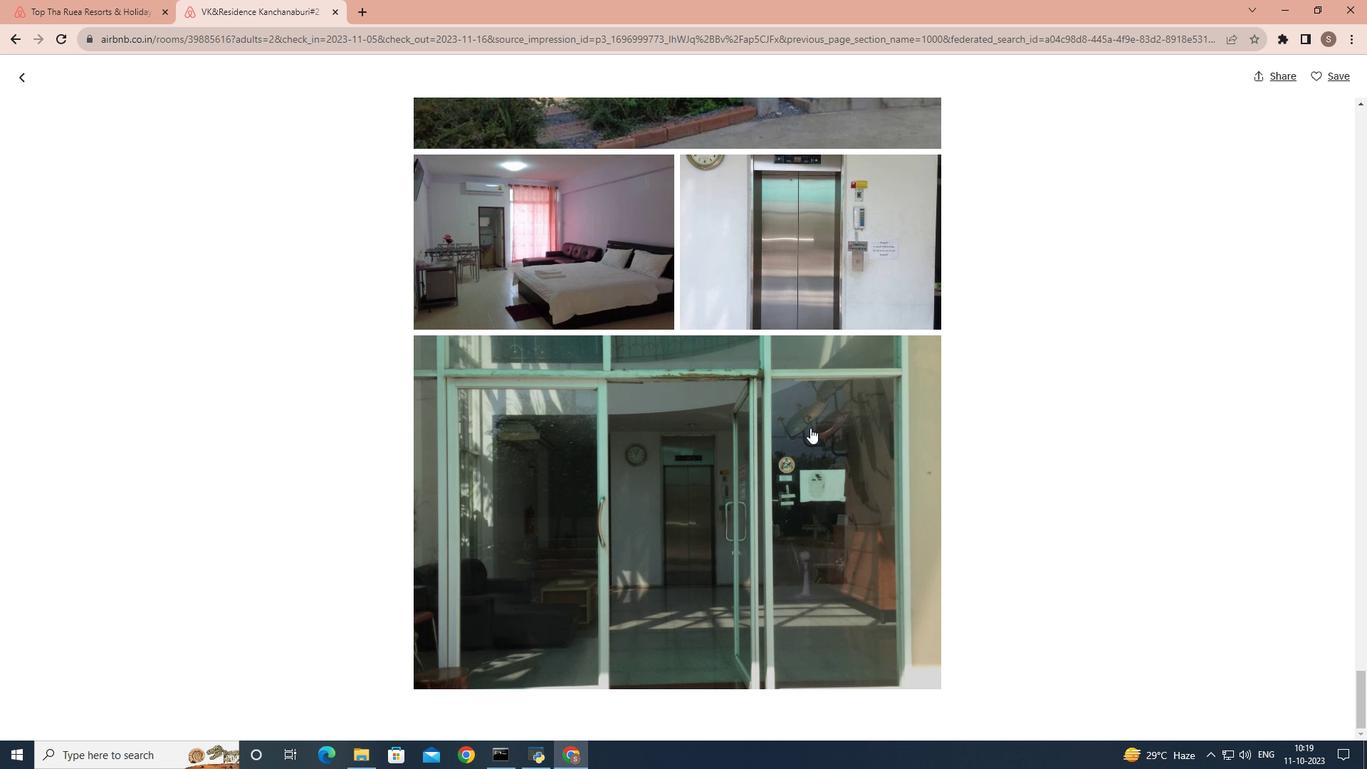 
Action: Mouse scrolled (810, 427) with delta (0, 0)
Screenshot: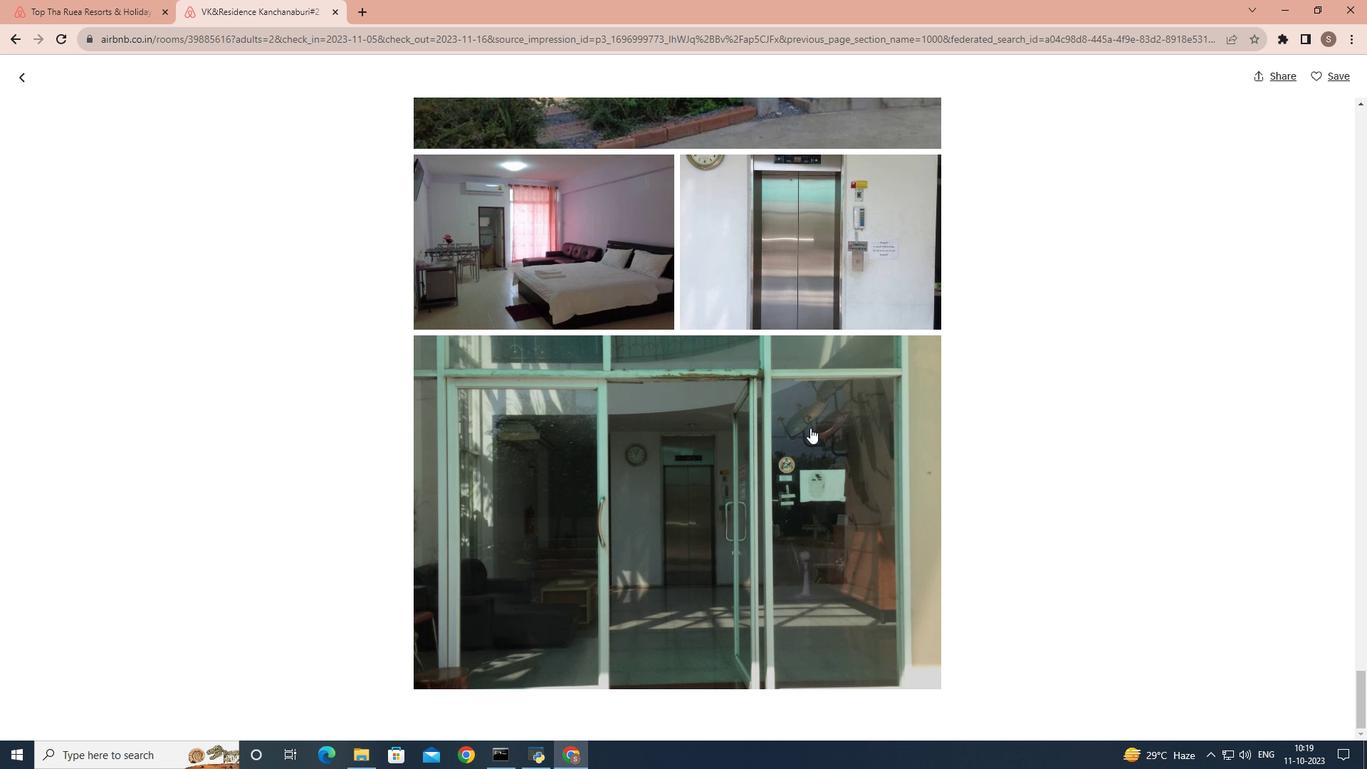 
Action: Mouse moved to (27, 77)
Screenshot: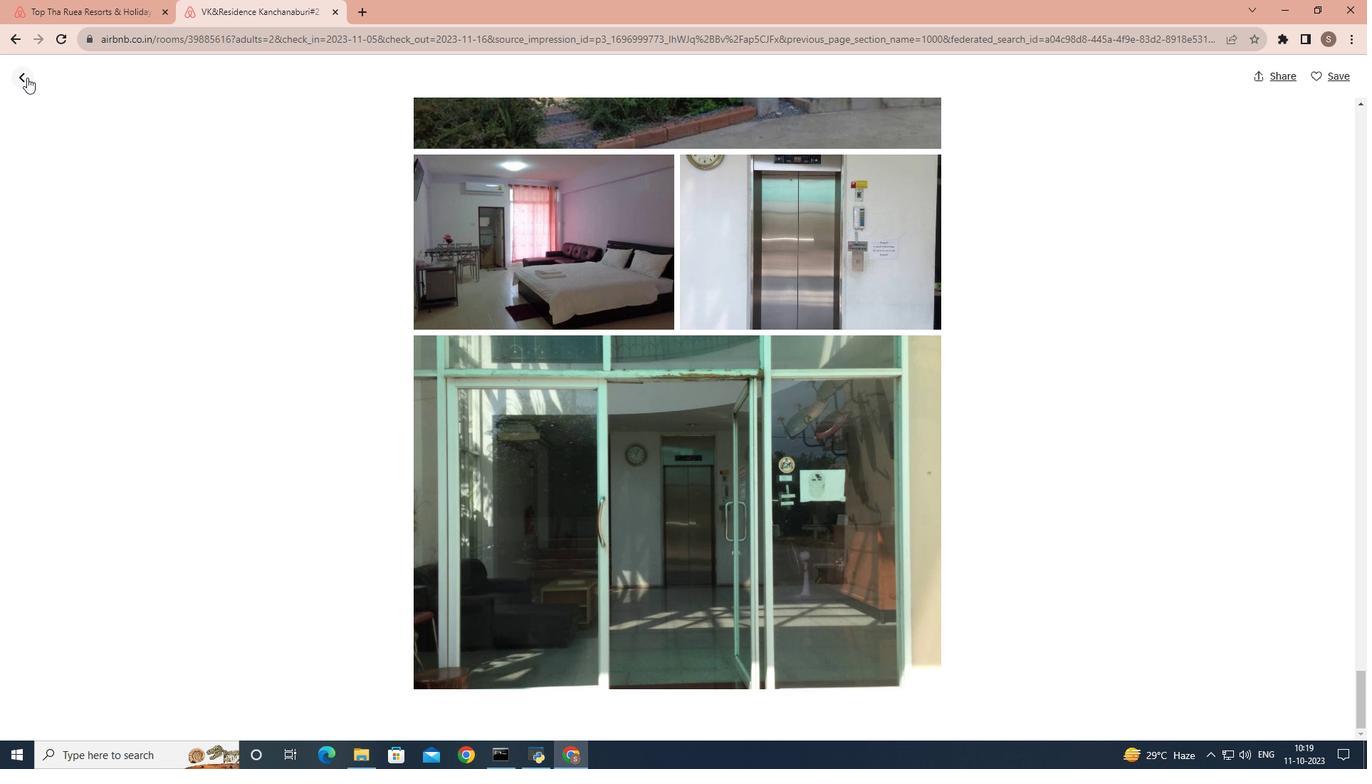 
Action: Mouse pressed left at (27, 77)
Screenshot: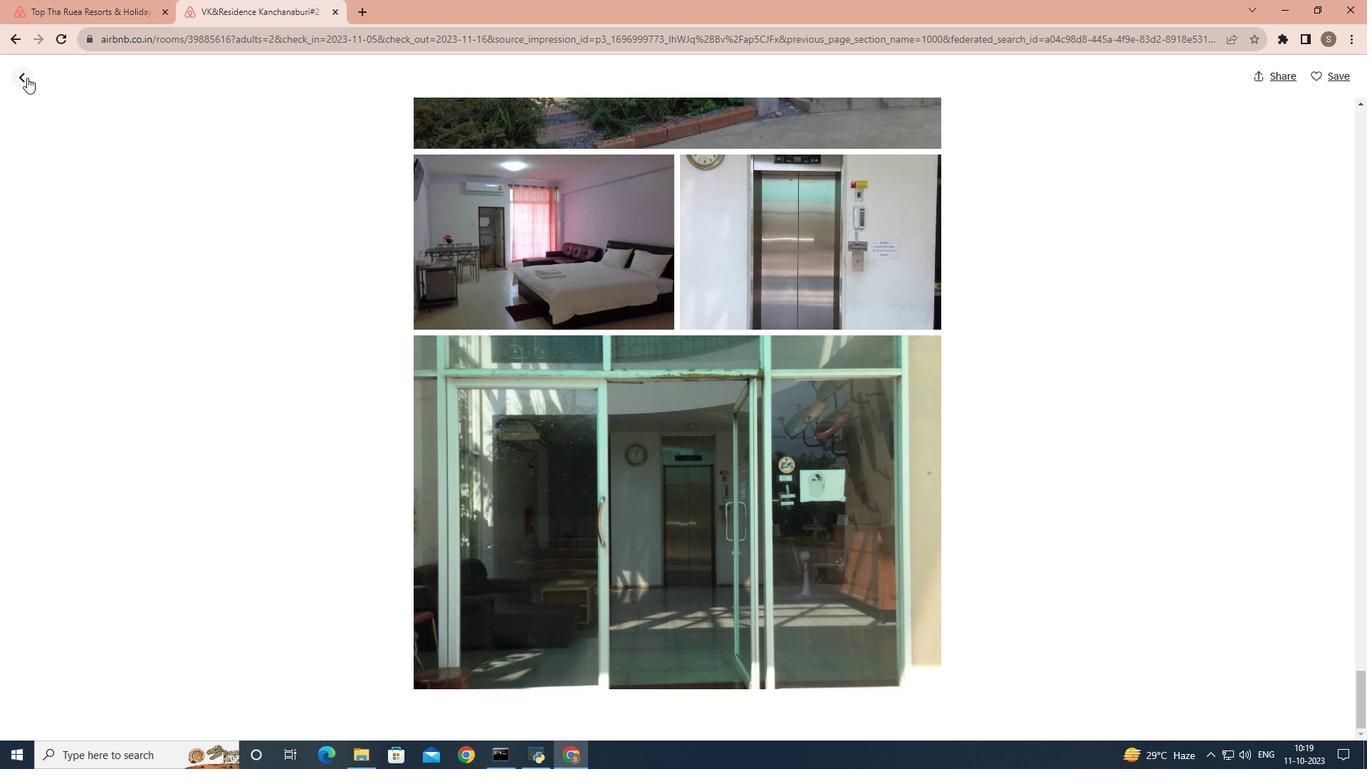 
Action: Mouse moved to (685, 503)
Screenshot: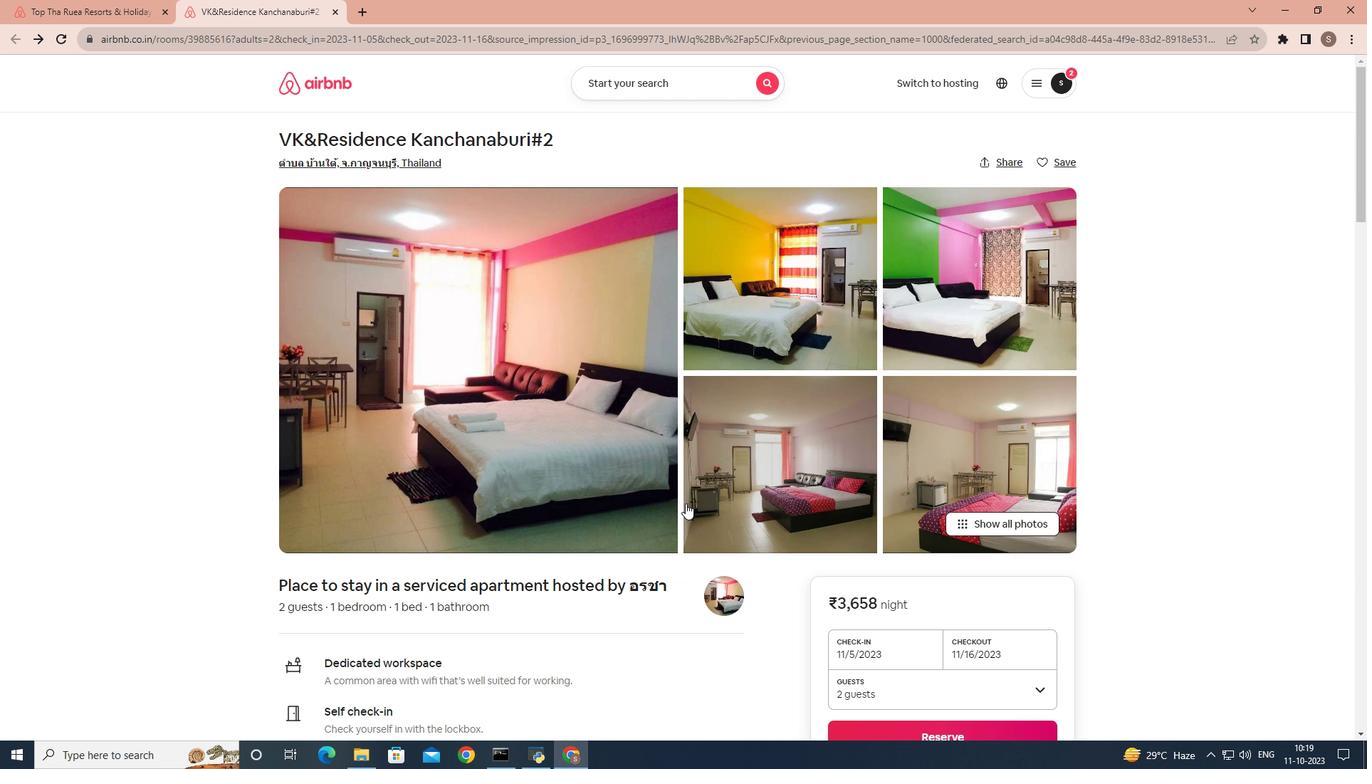 
Action: Mouse scrolled (685, 502) with delta (0, 0)
Screenshot: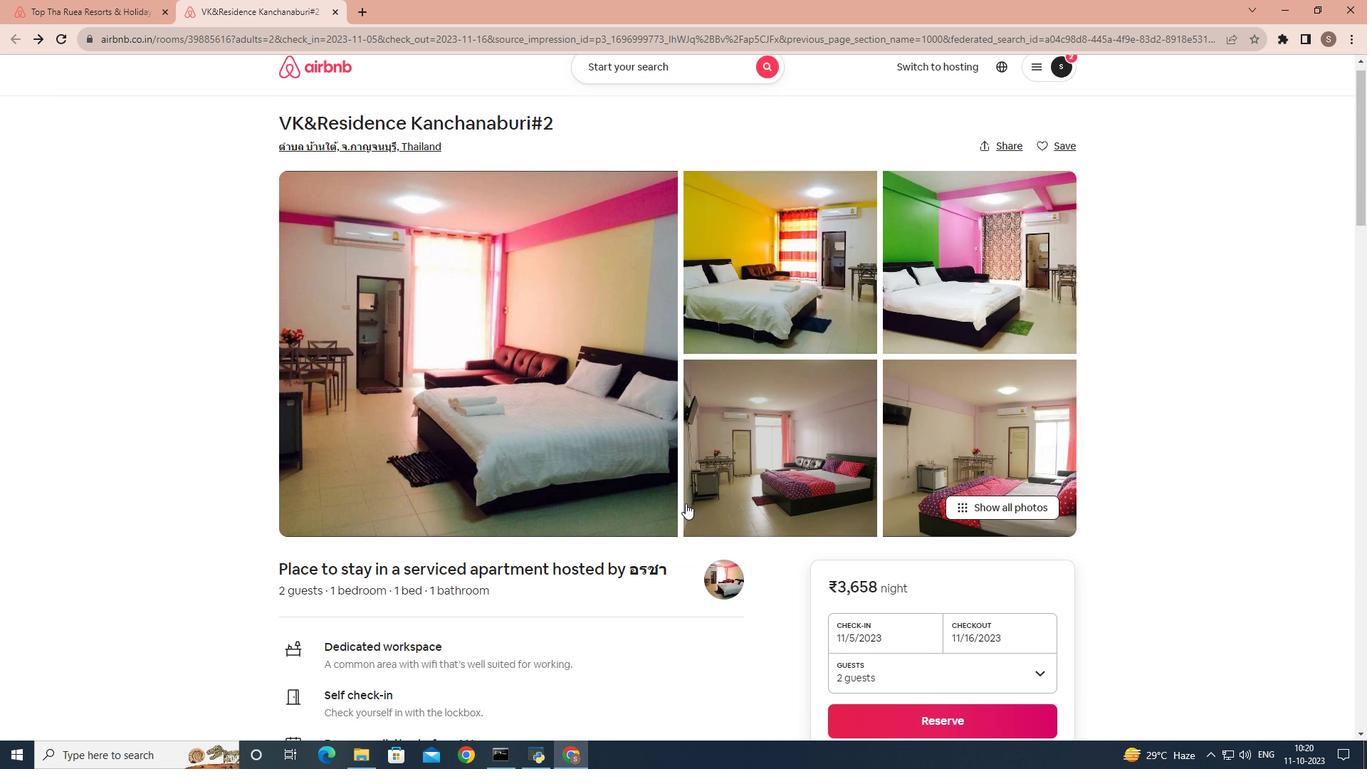 
Action: Mouse scrolled (685, 502) with delta (0, 0)
Screenshot: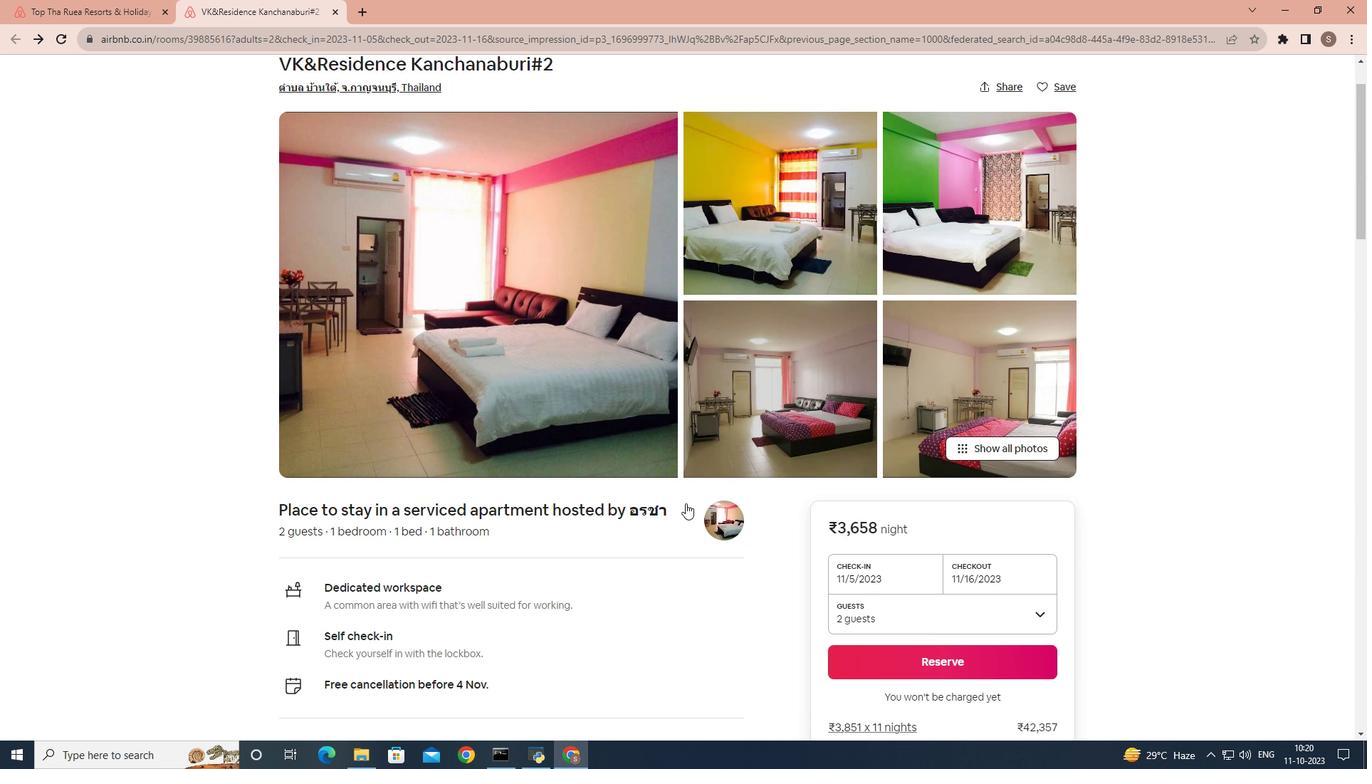 
Action: Mouse scrolled (685, 502) with delta (0, 0)
Screenshot: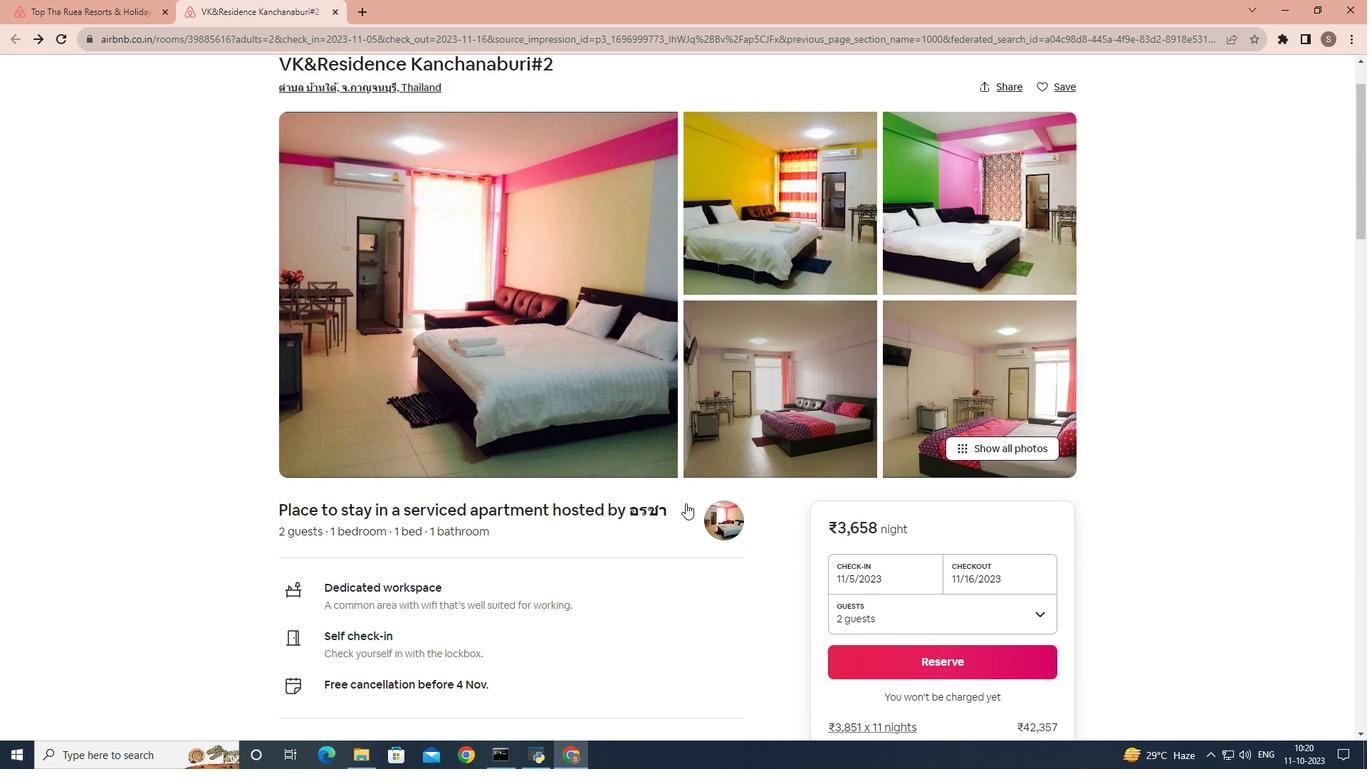 
Action: Mouse scrolled (685, 502) with delta (0, 0)
Screenshot: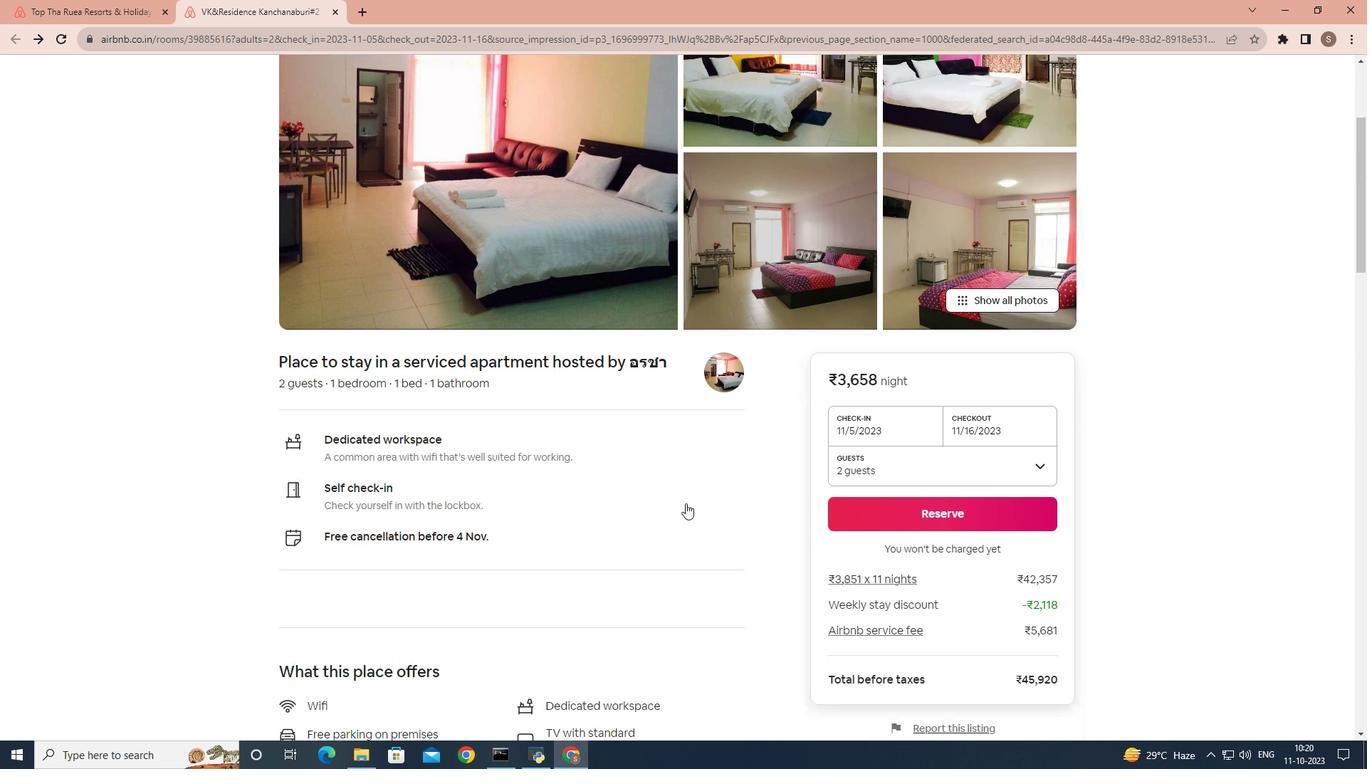 
Action: Mouse moved to (652, 501)
Screenshot: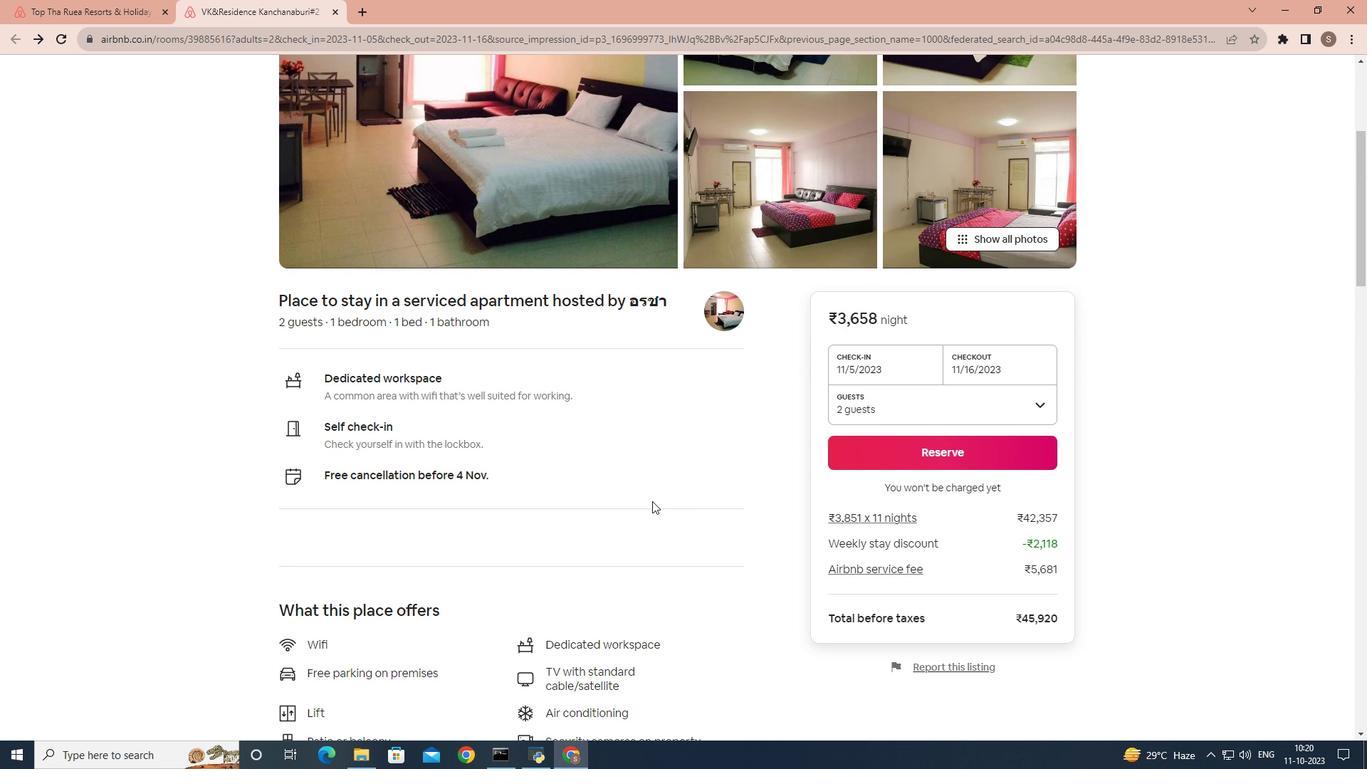 
Action: Mouse scrolled (652, 500) with delta (0, 0)
Screenshot: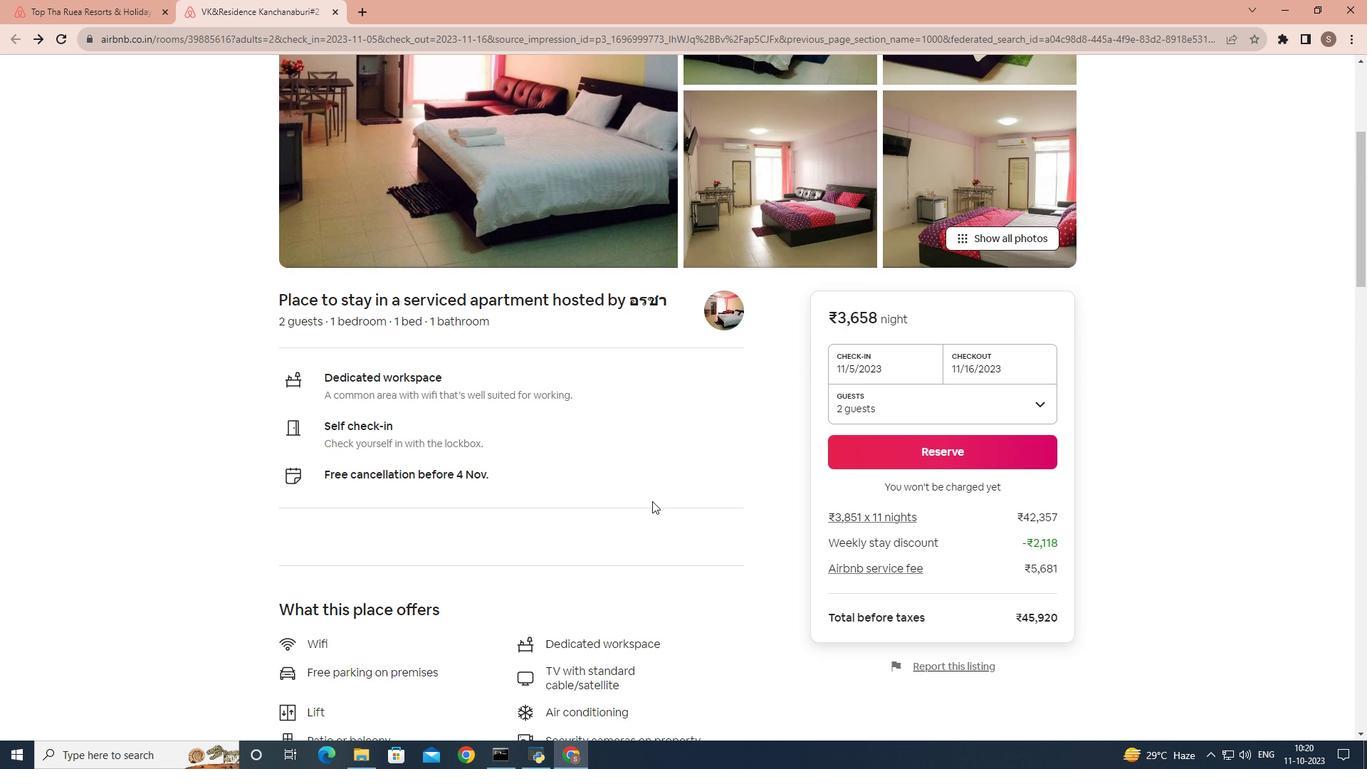 
Action: Mouse scrolled (652, 500) with delta (0, 0)
Screenshot: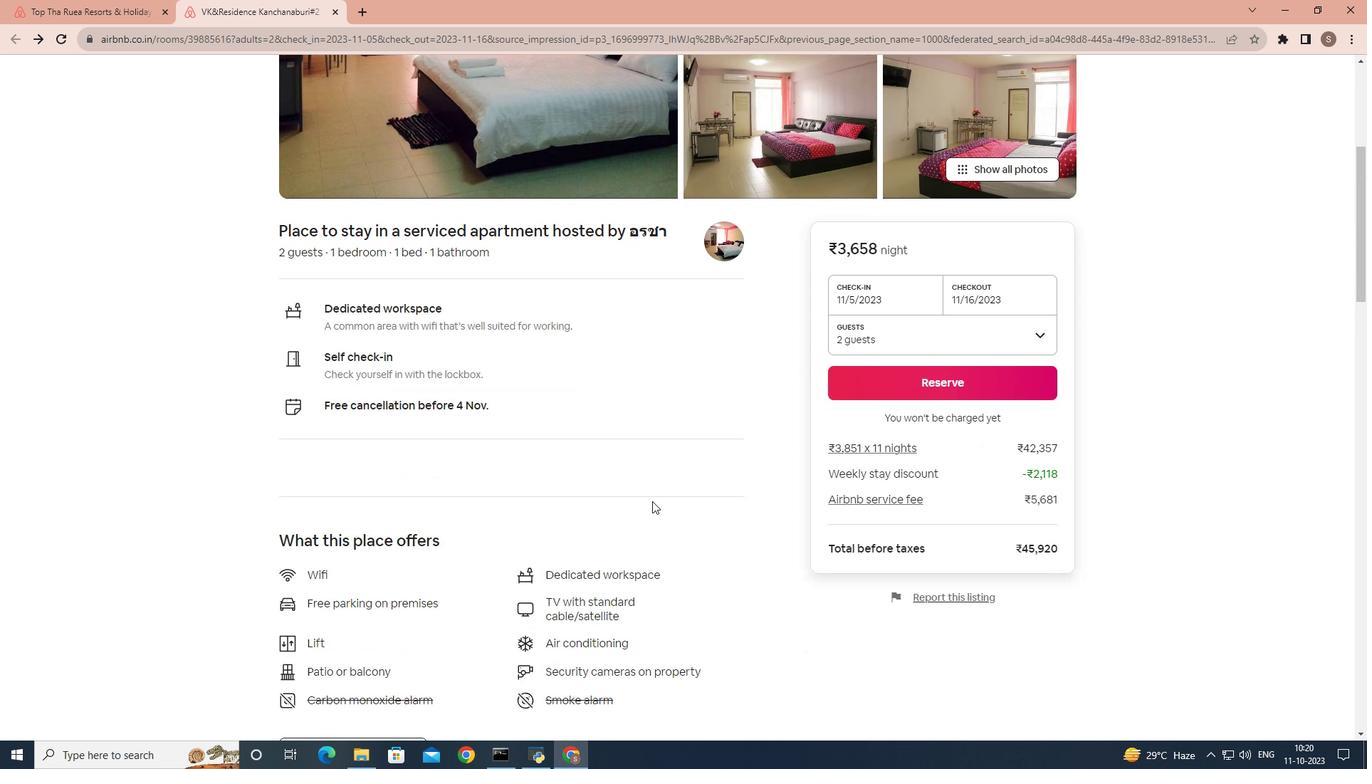 
Action: Mouse moved to (651, 500)
Screenshot: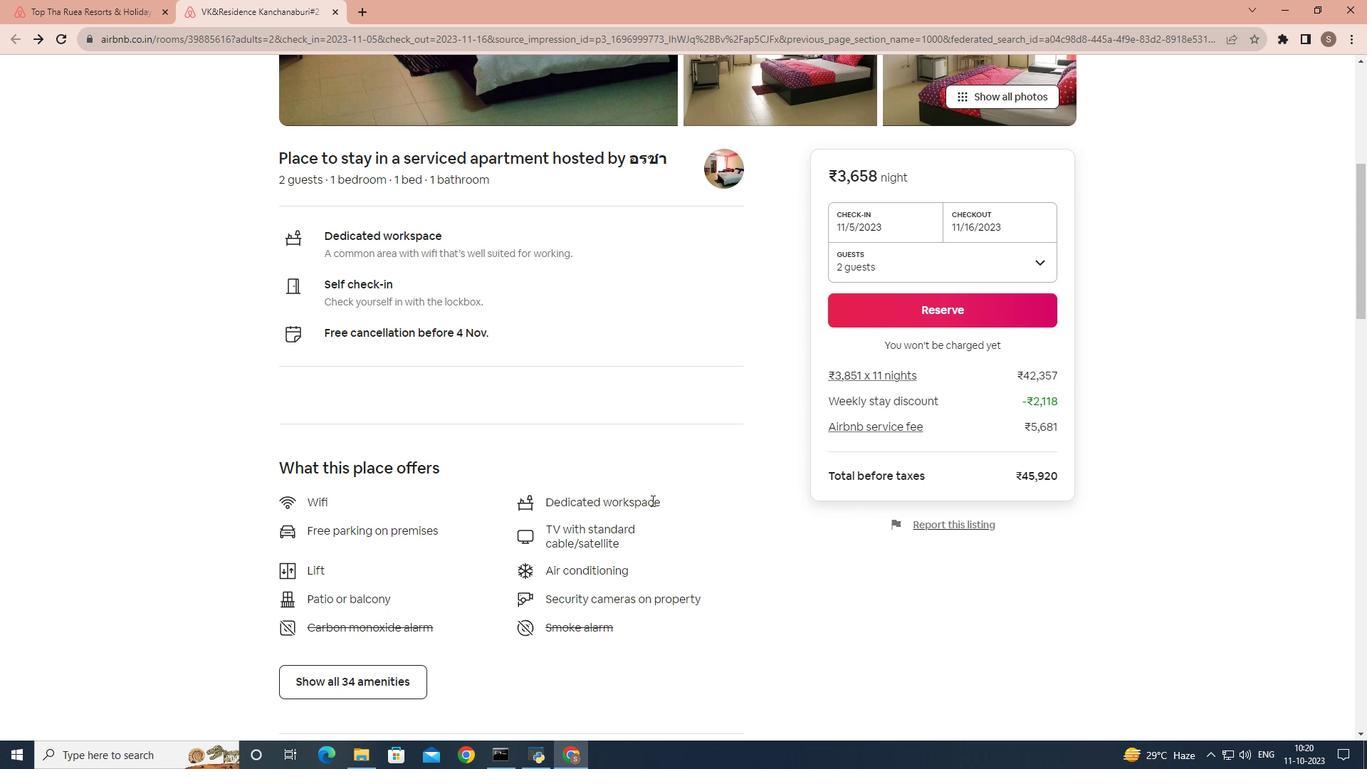 
Action: Mouse scrolled (651, 499) with delta (0, 0)
Screenshot: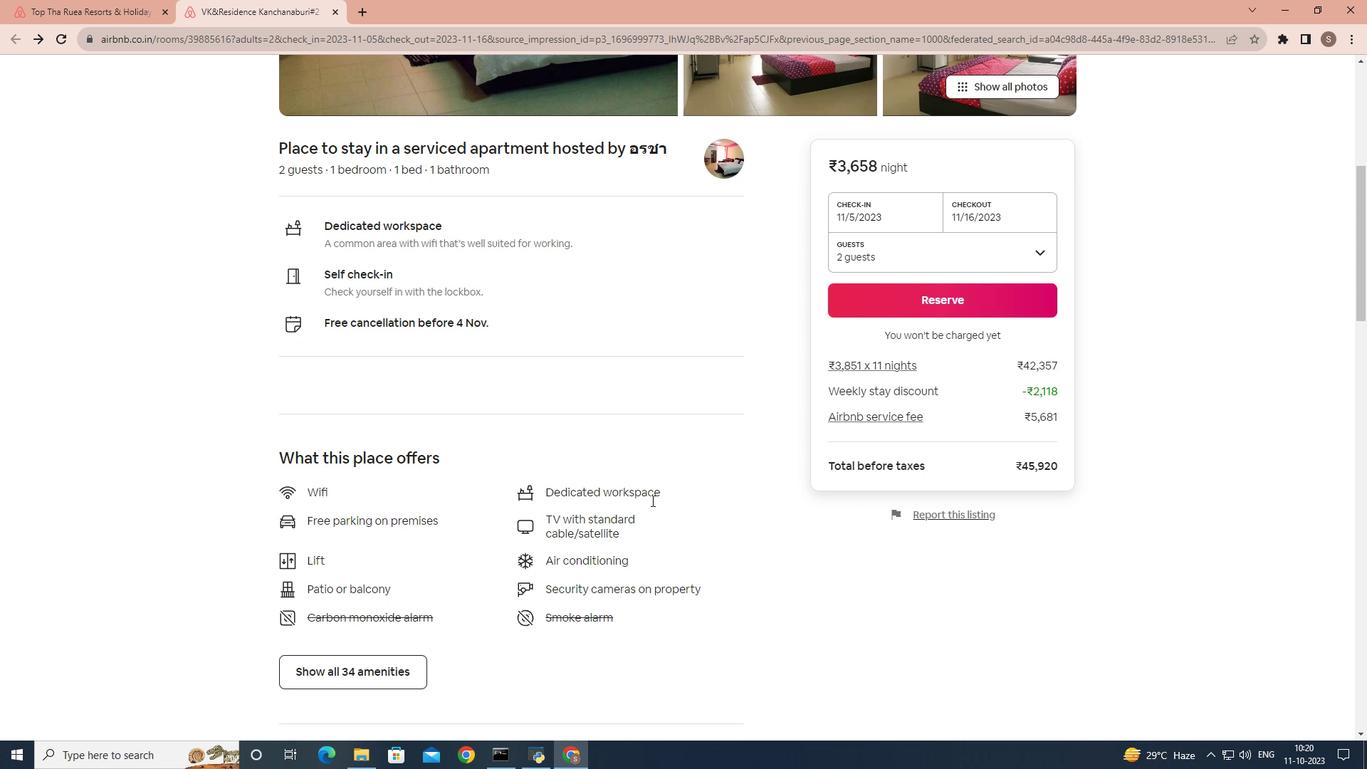 
Action: Mouse moved to (626, 496)
Screenshot: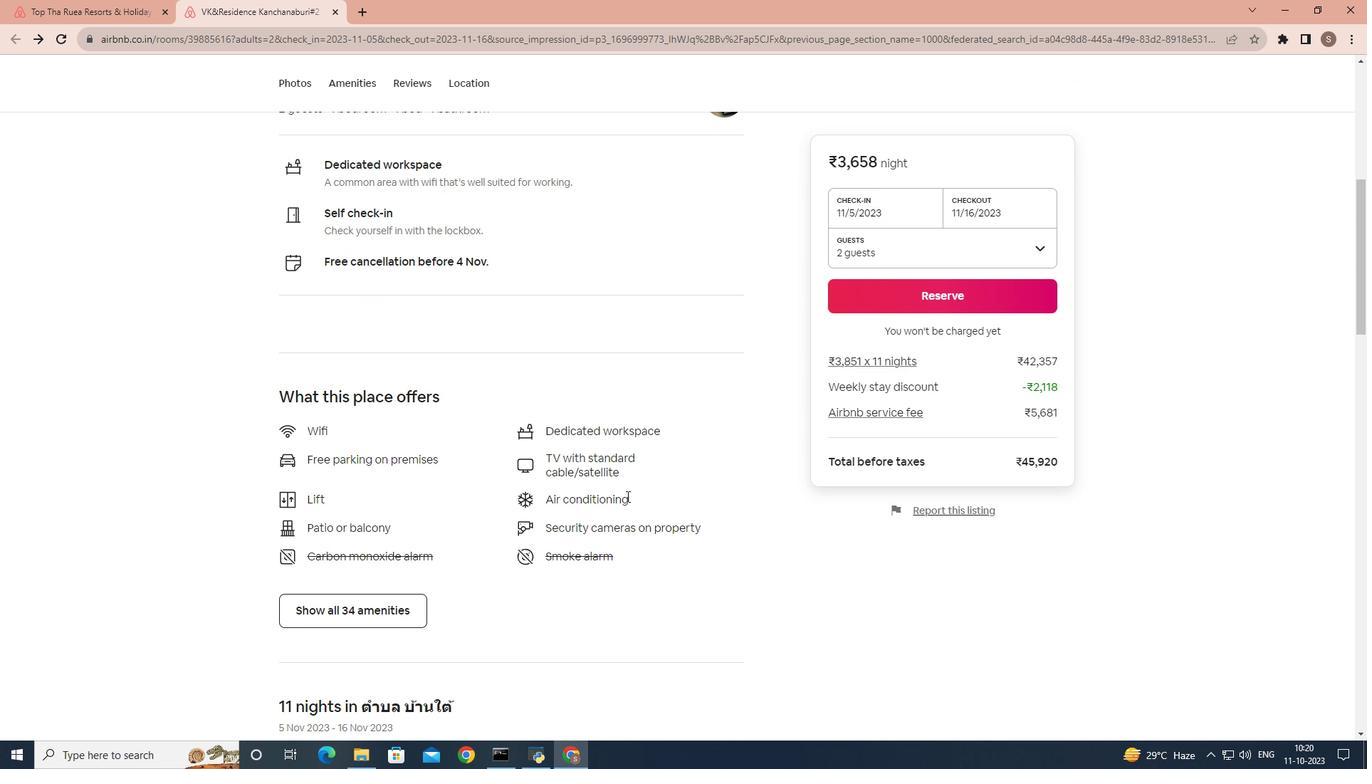 
Action: Mouse scrolled (626, 495) with delta (0, 0)
Screenshot: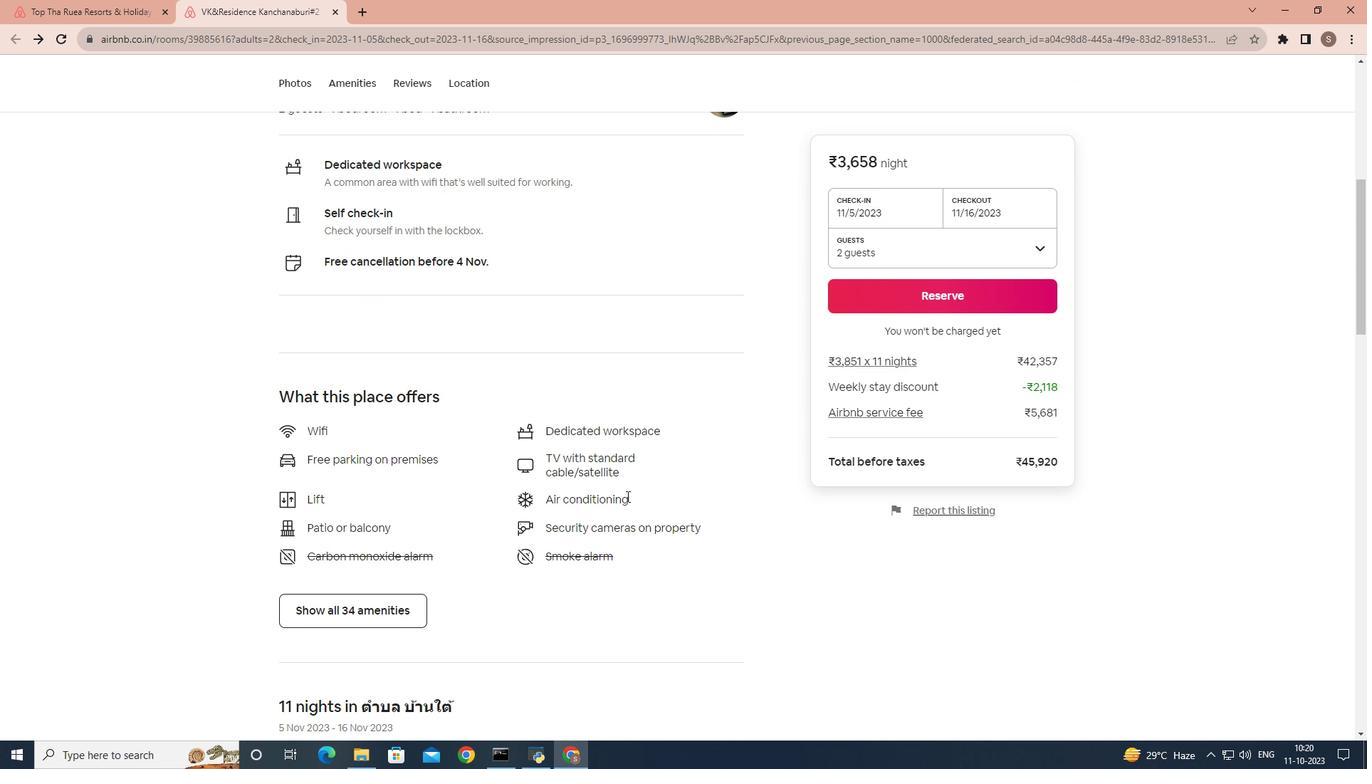
Action: Mouse moved to (407, 530)
Screenshot: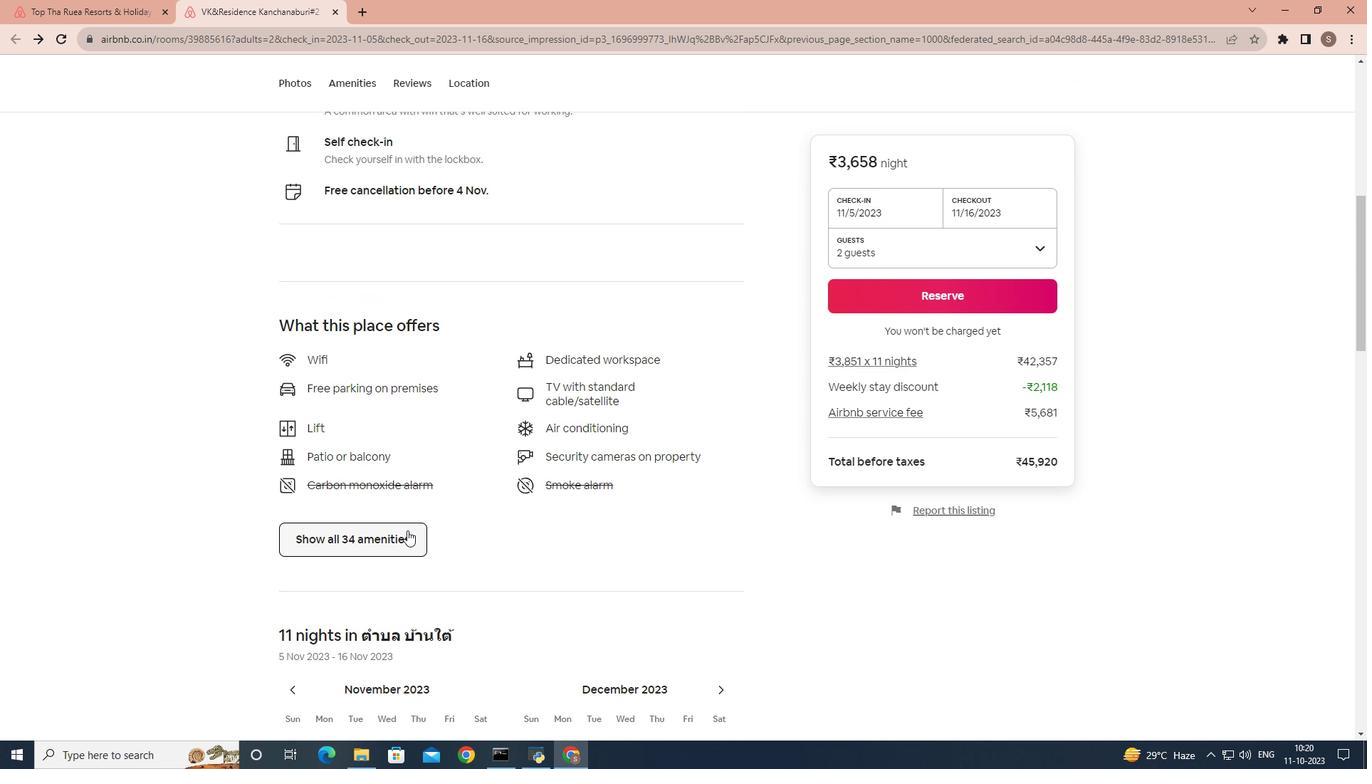 
Action: Mouse pressed left at (407, 530)
Screenshot: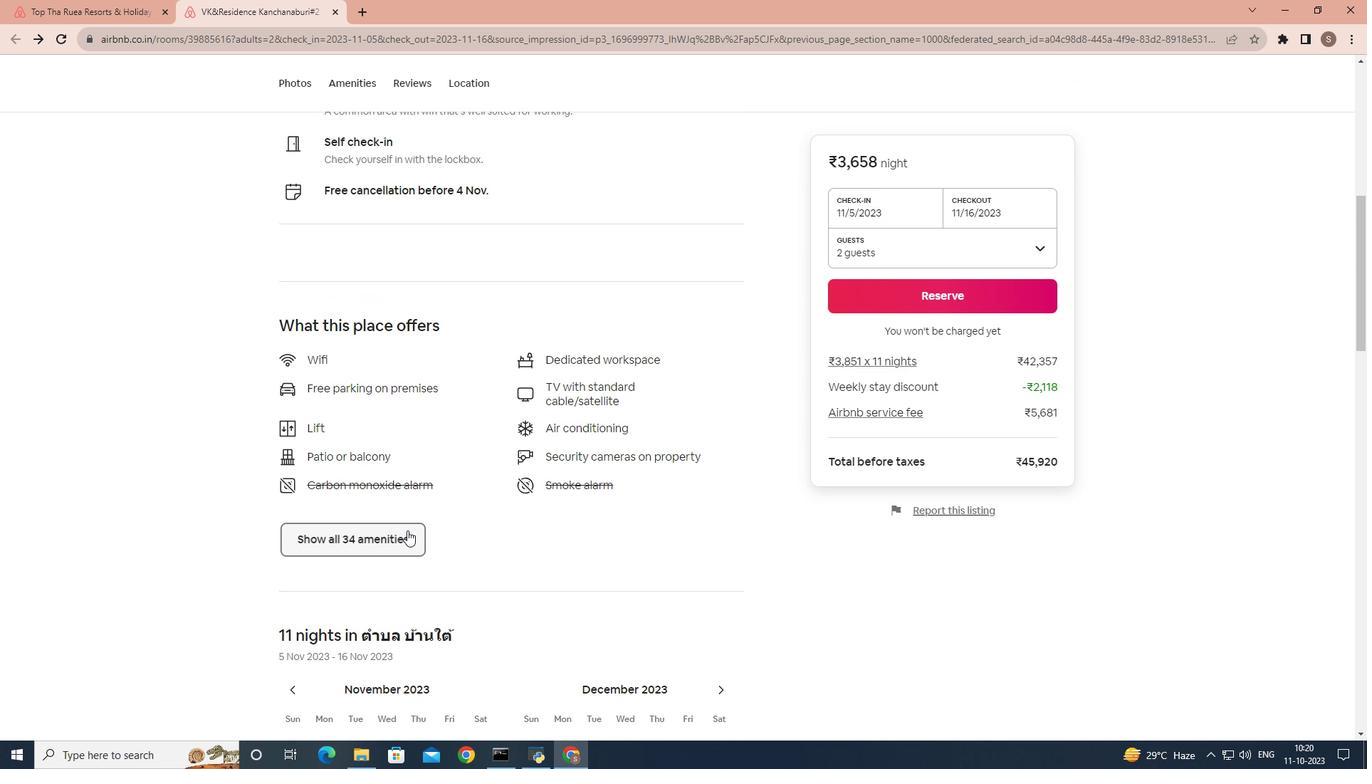 
Action: Mouse moved to (557, 519)
Screenshot: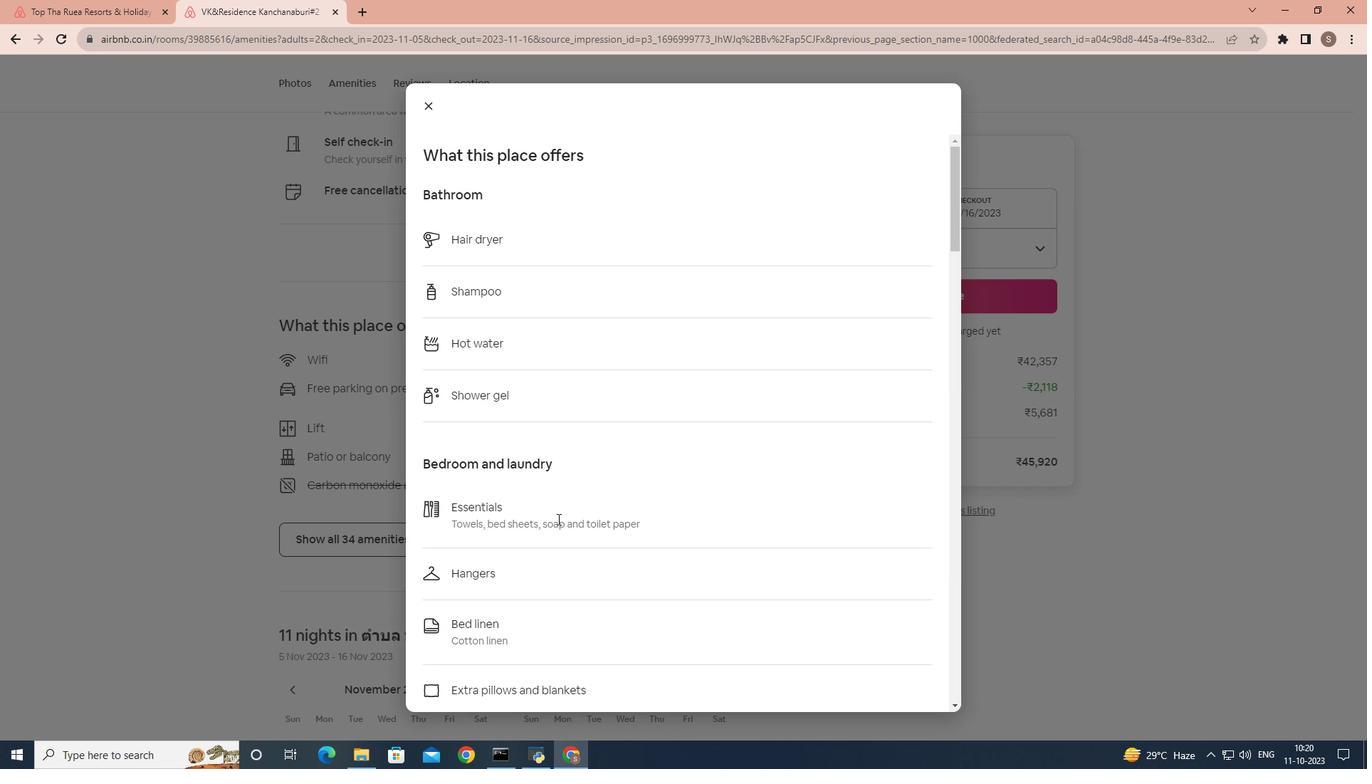 
Action: Mouse scrolled (557, 518) with delta (0, 0)
Screenshot: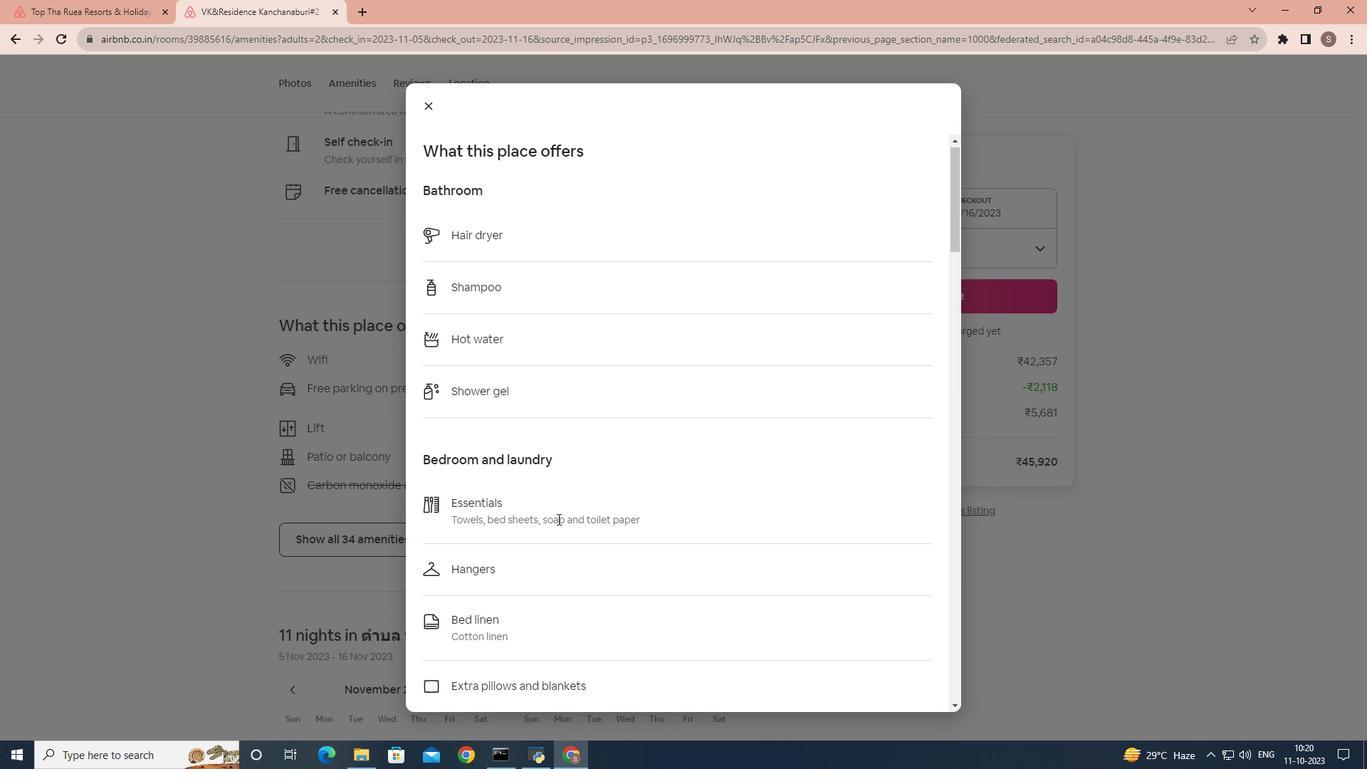 
Action: Mouse scrolled (557, 518) with delta (0, 0)
Screenshot: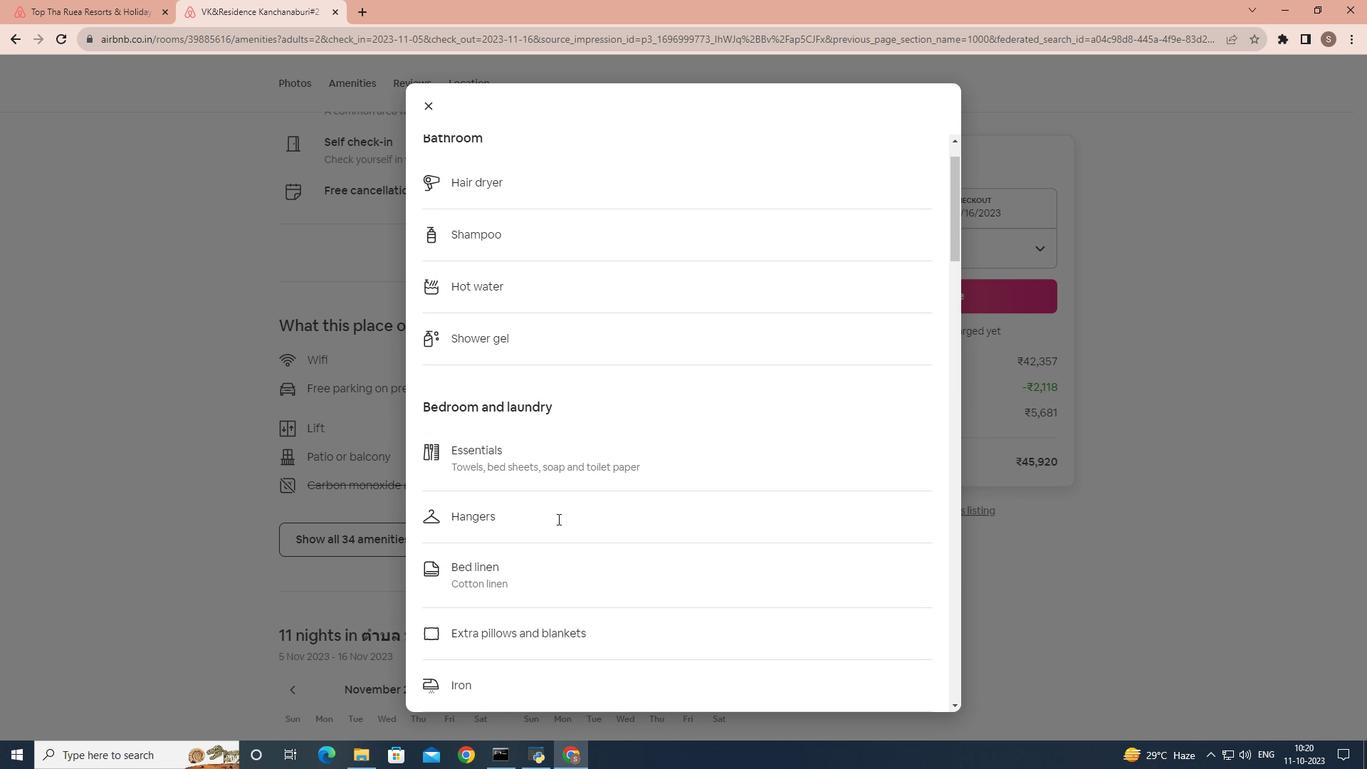 
Action: Mouse scrolled (557, 518) with delta (0, 0)
Screenshot: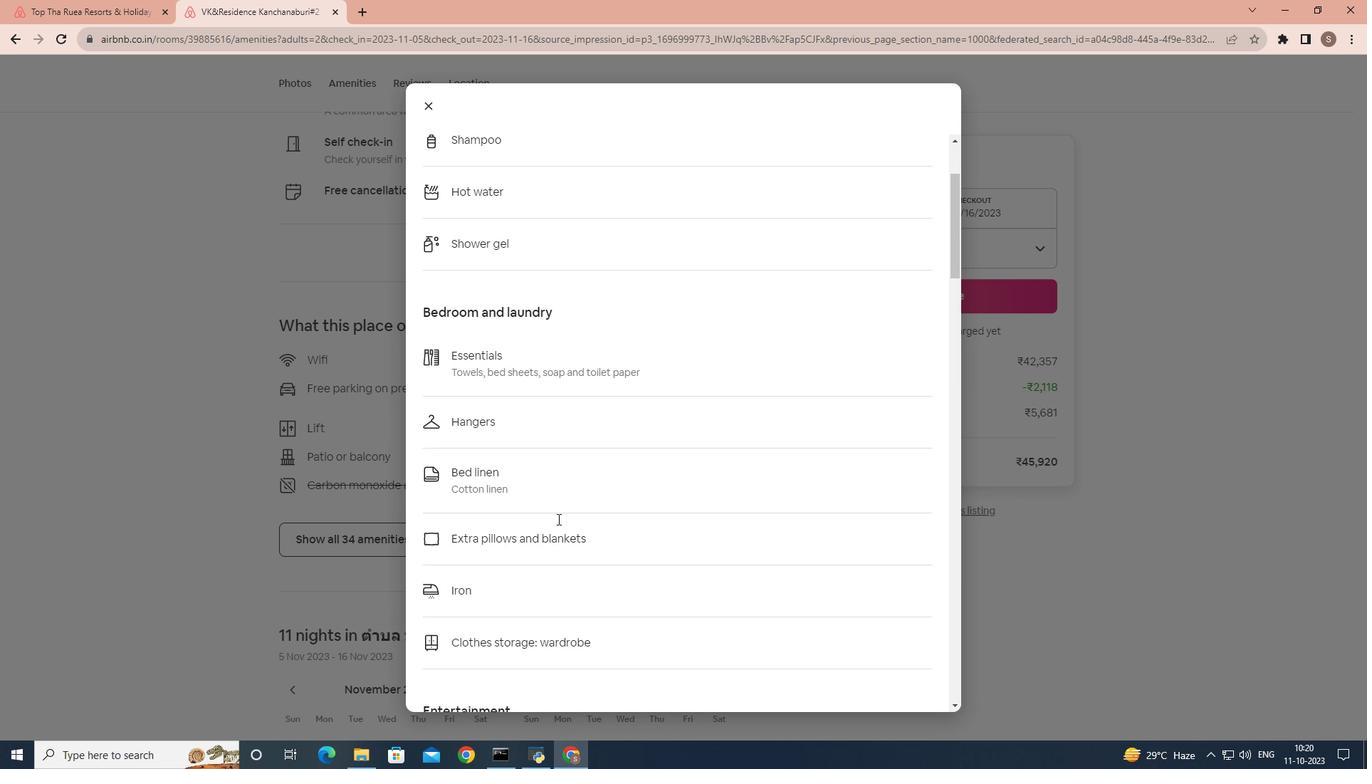 
Action: Mouse scrolled (557, 518) with delta (0, 0)
Screenshot: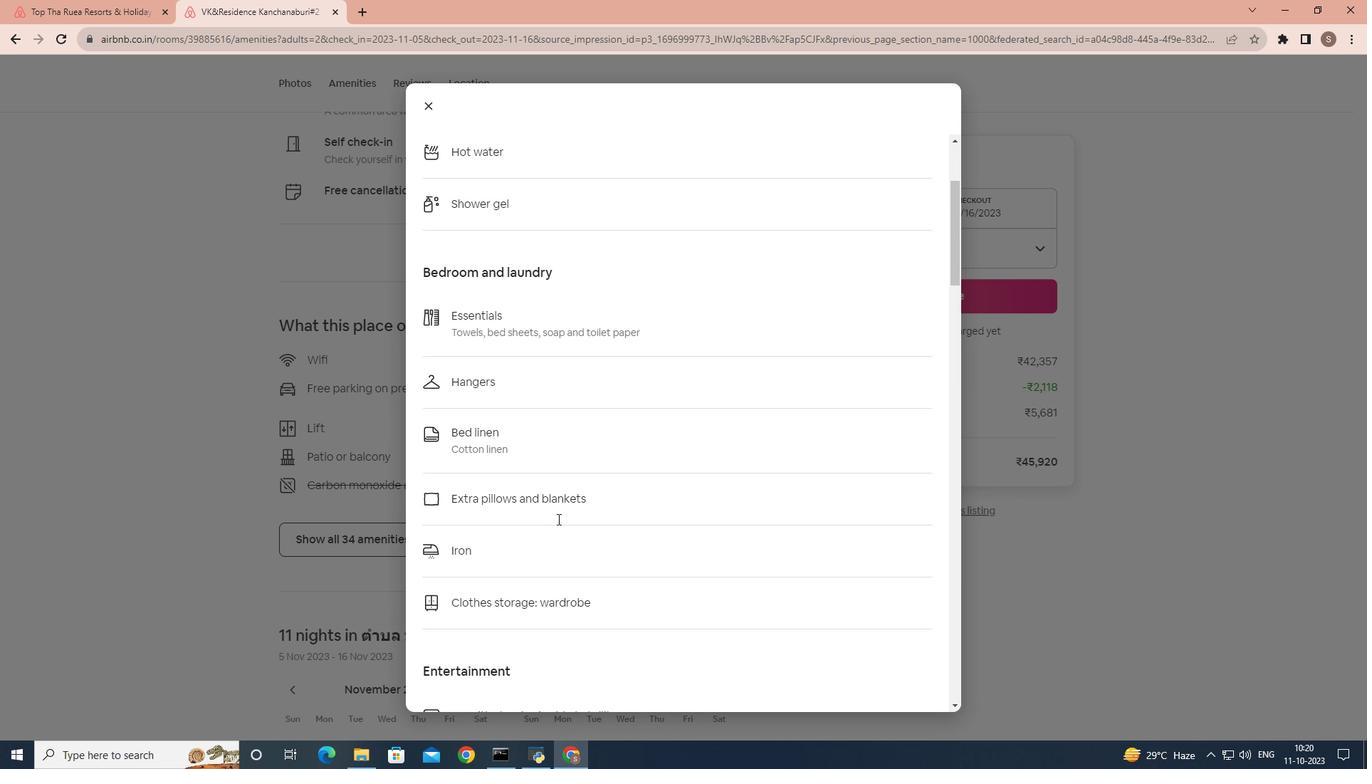 
Action: Mouse scrolled (557, 518) with delta (0, 0)
Screenshot: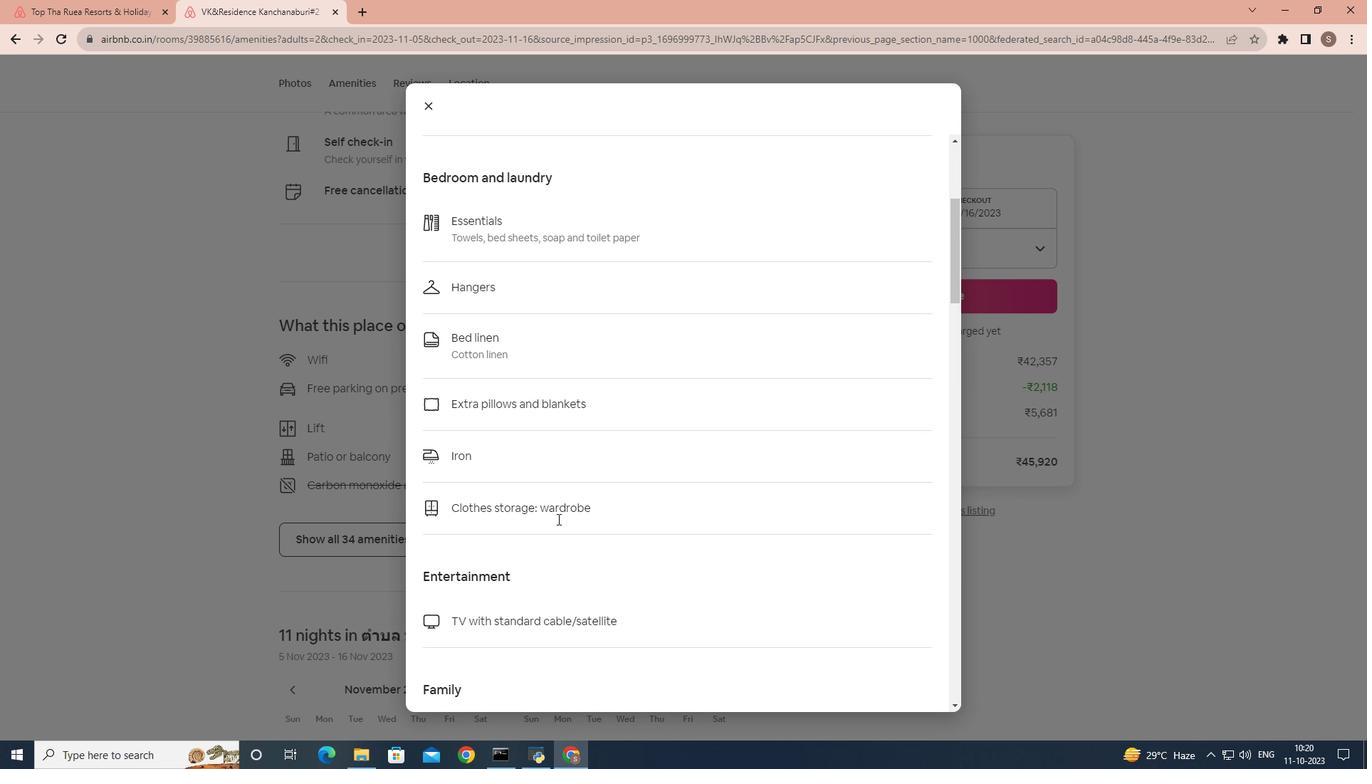 
Action: Mouse scrolled (557, 518) with delta (0, 0)
Screenshot: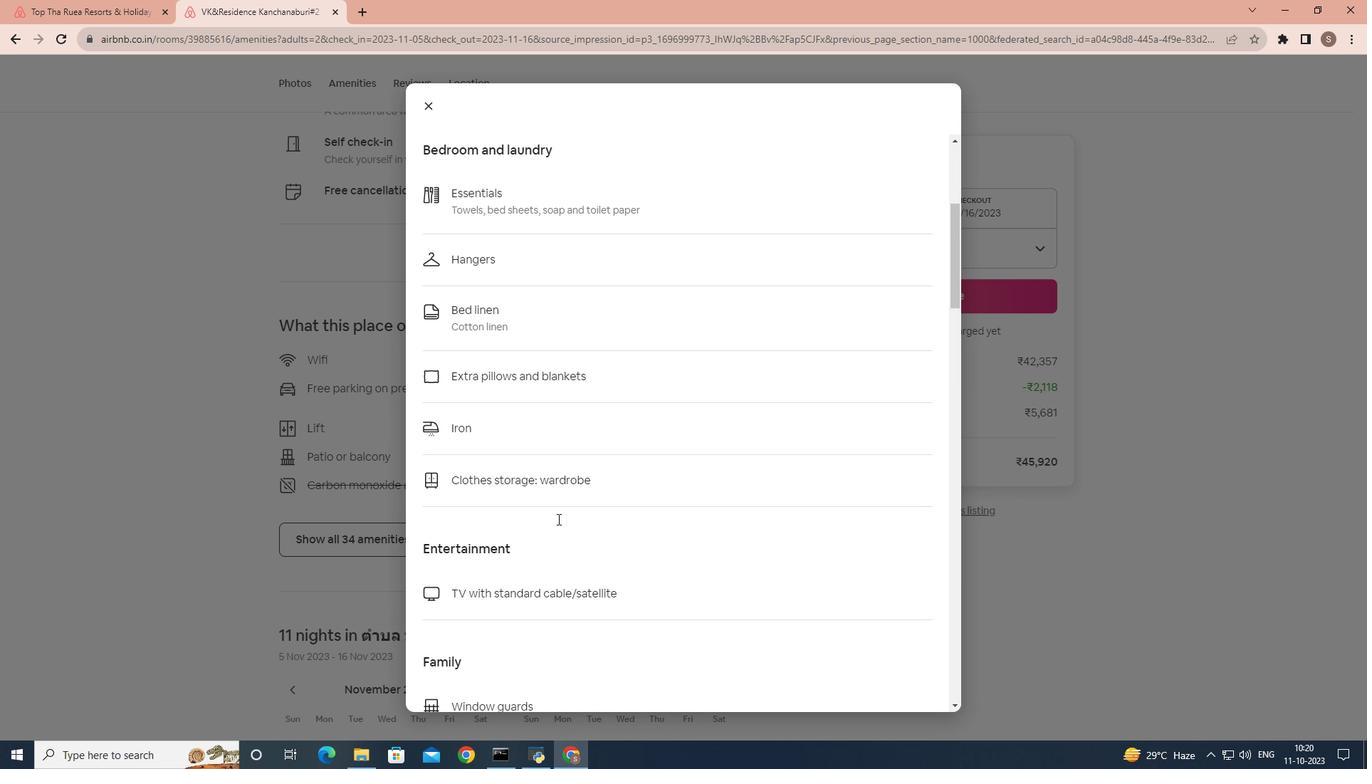 
Action: Mouse scrolled (557, 518) with delta (0, 0)
Screenshot: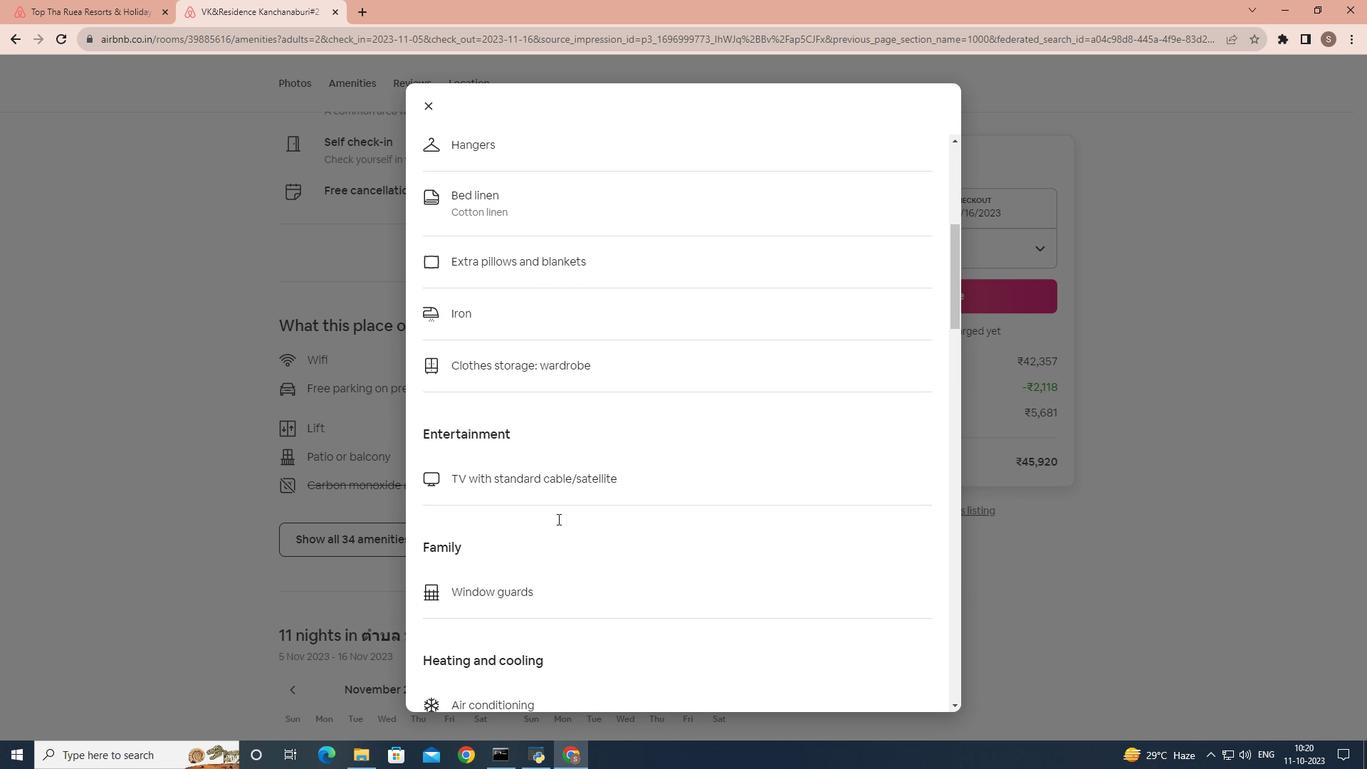 
Action: Mouse scrolled (557, 518) with delta (0, 0)
Screenshot: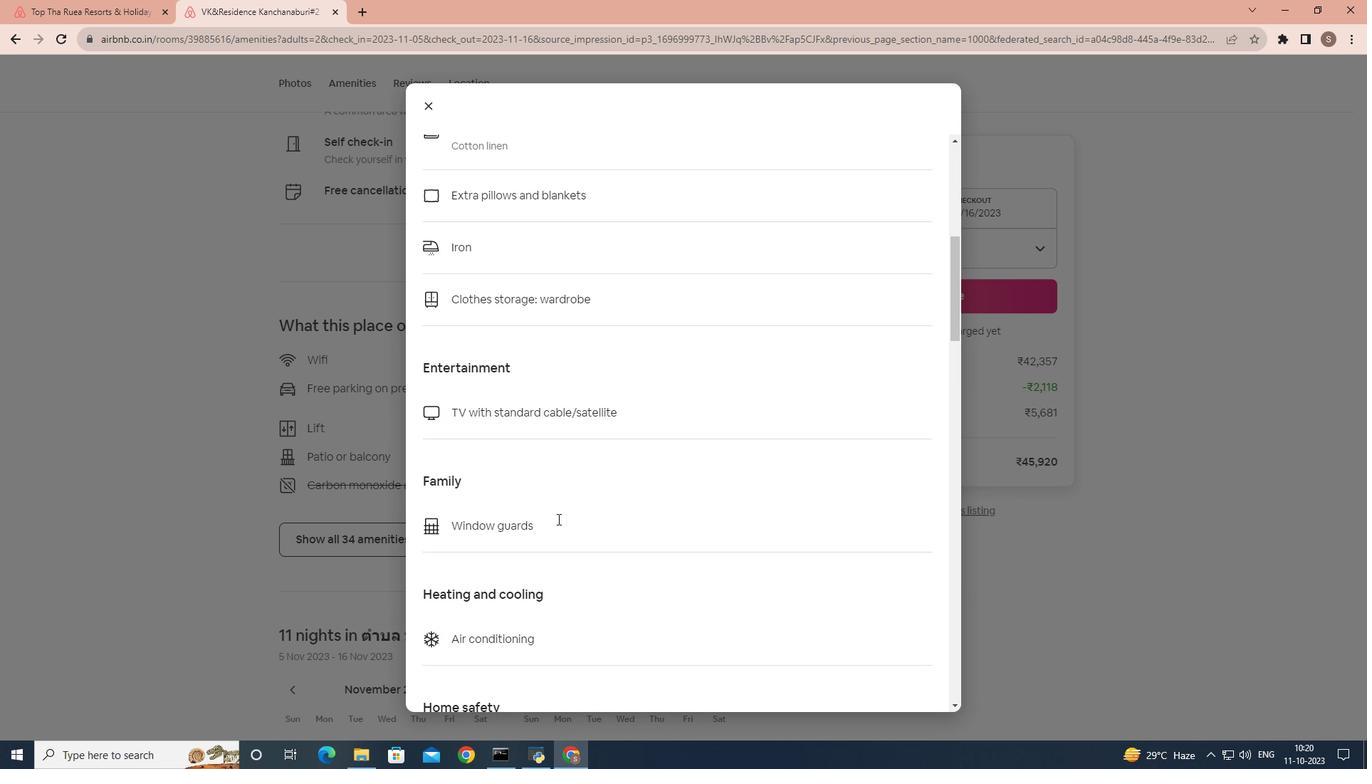 
Action: Mouse scrolled (557, 518) with delta (0, 0)
Screenshot: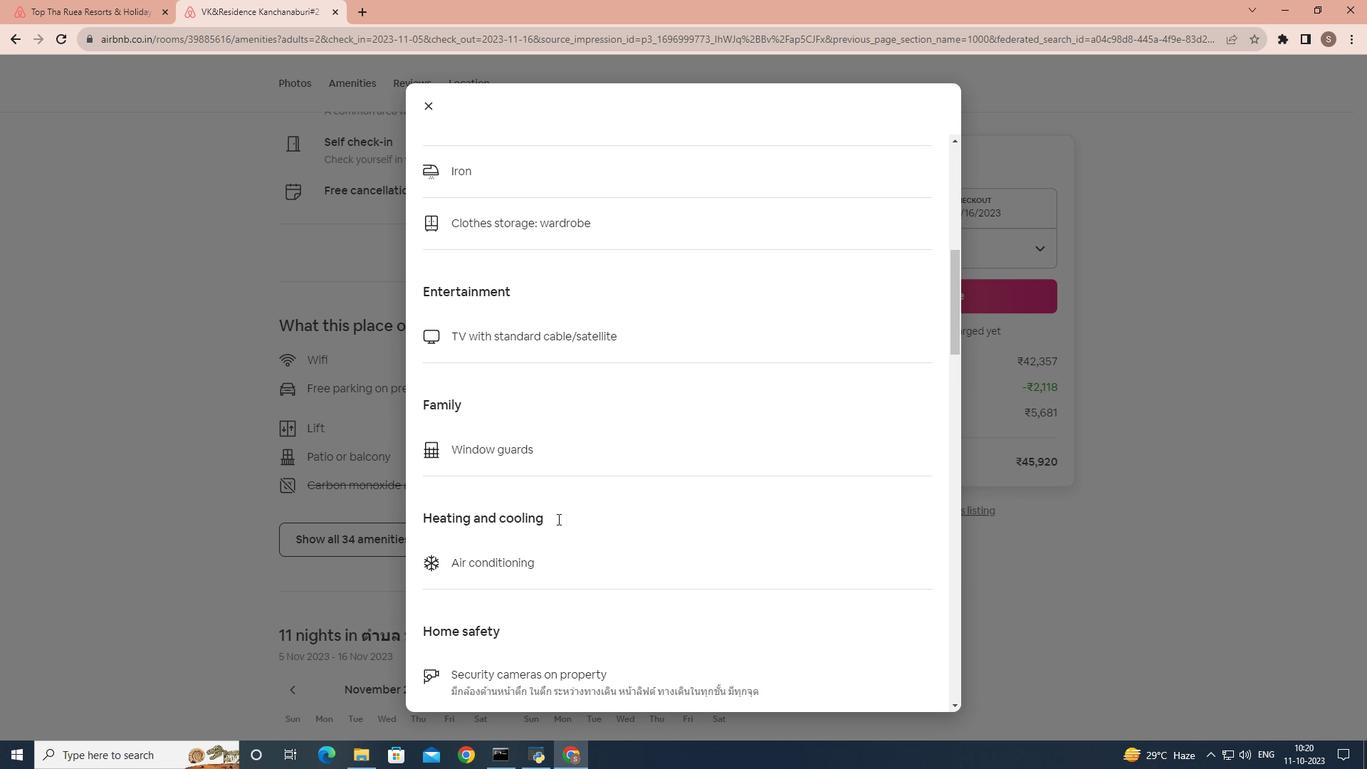 
Action: Mouse scrolled (557, 518) with delta (0, 0)
Screenshot: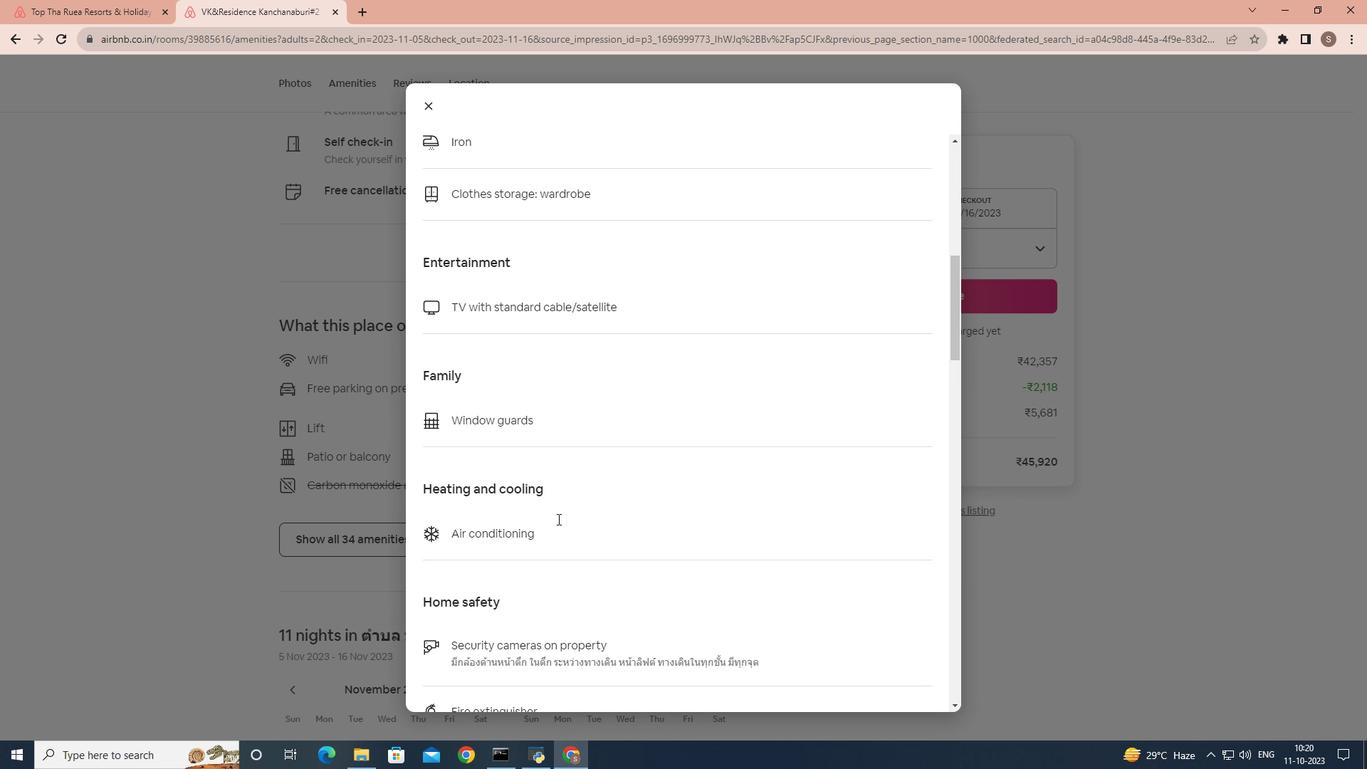 
Action: Mouse scrolled (557, 518) with delta (0, 0)
Screenshot: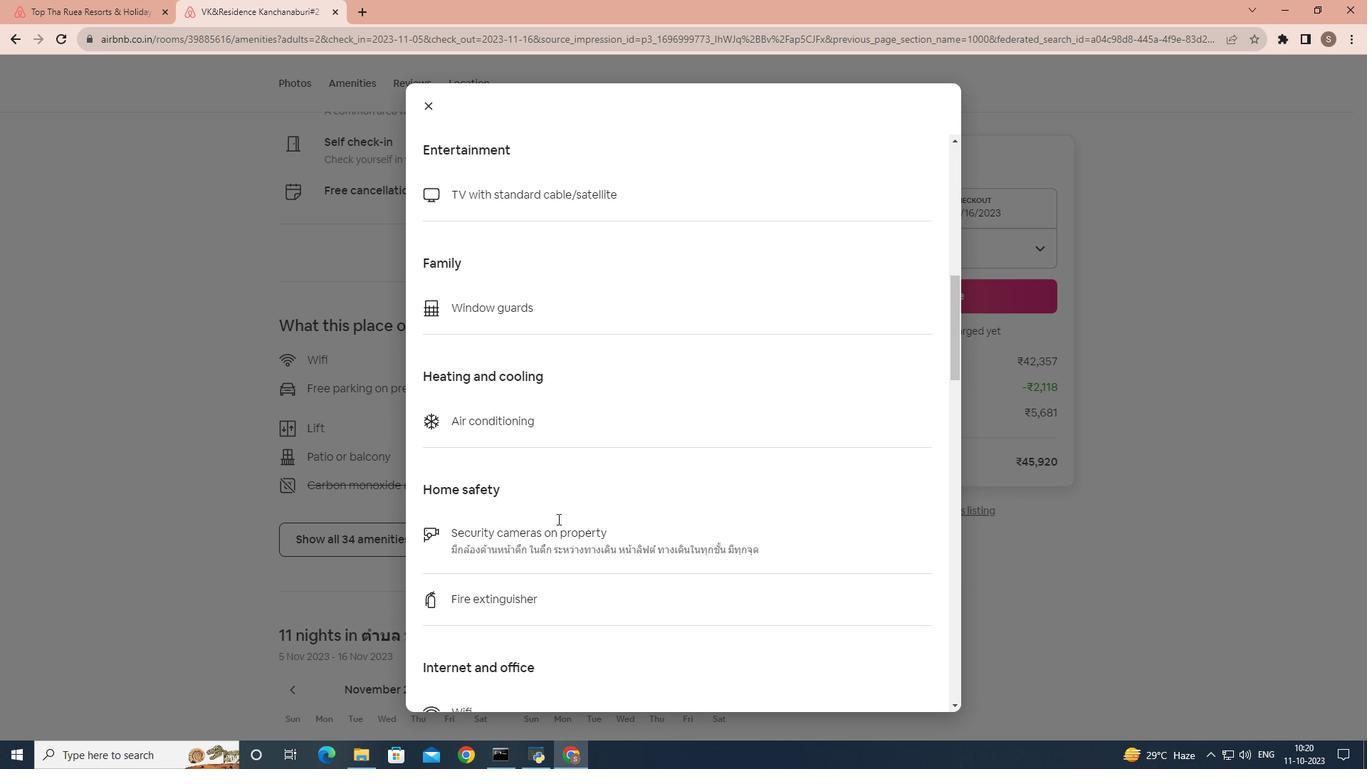 
Action: Mouse scrolled (557, 518) with delta (0, 0)
Screenshot: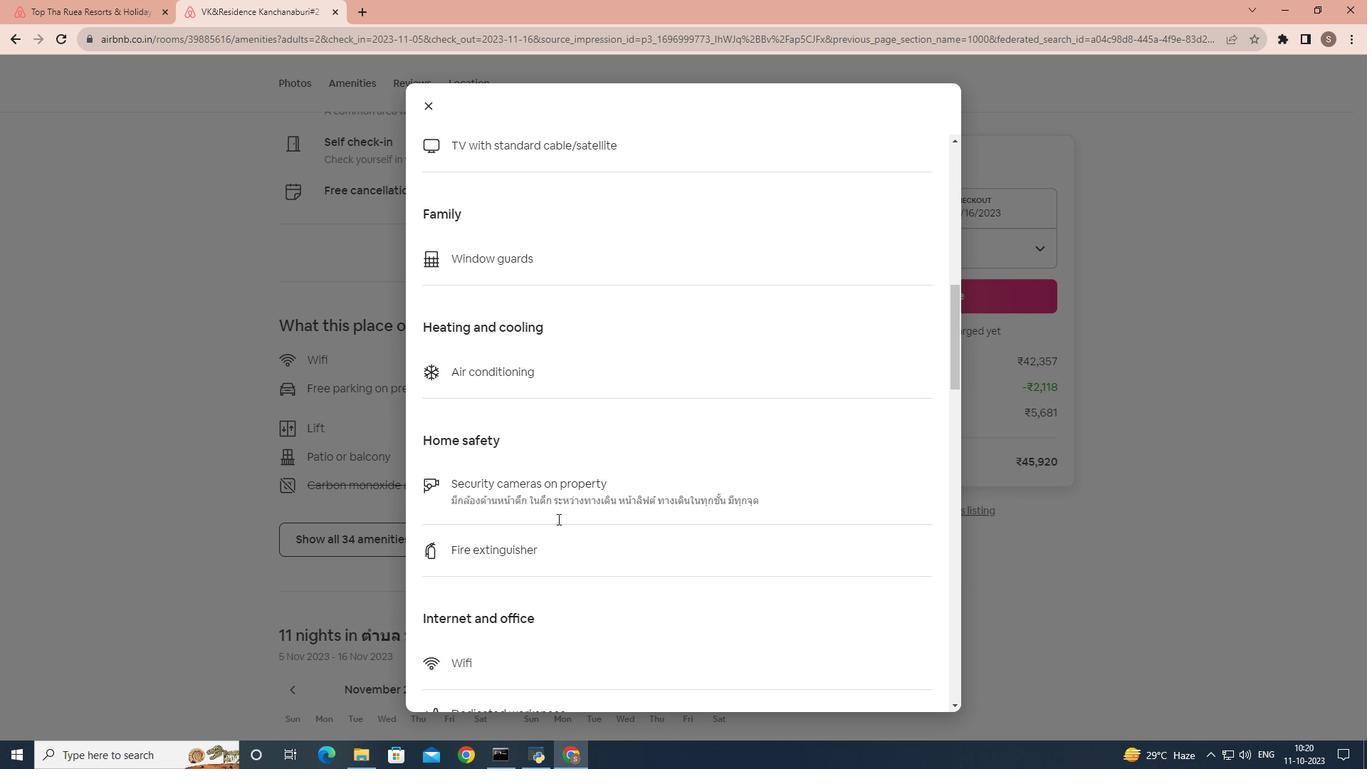 
Action: Mouse scrolled (557, 518) with delta (0, 0)
Screenshot: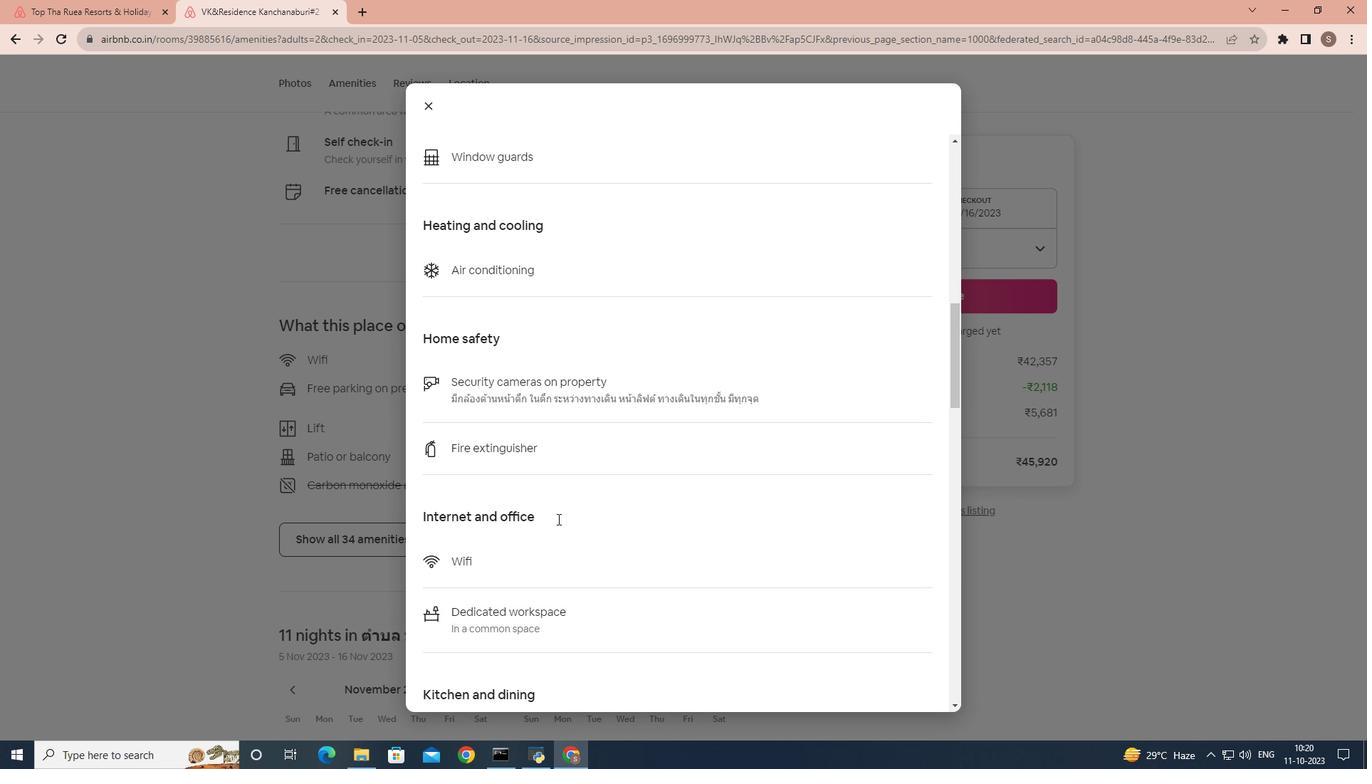 
Action: Mouse scrolled (557, 518) with delta (0, 0)
Screenshot: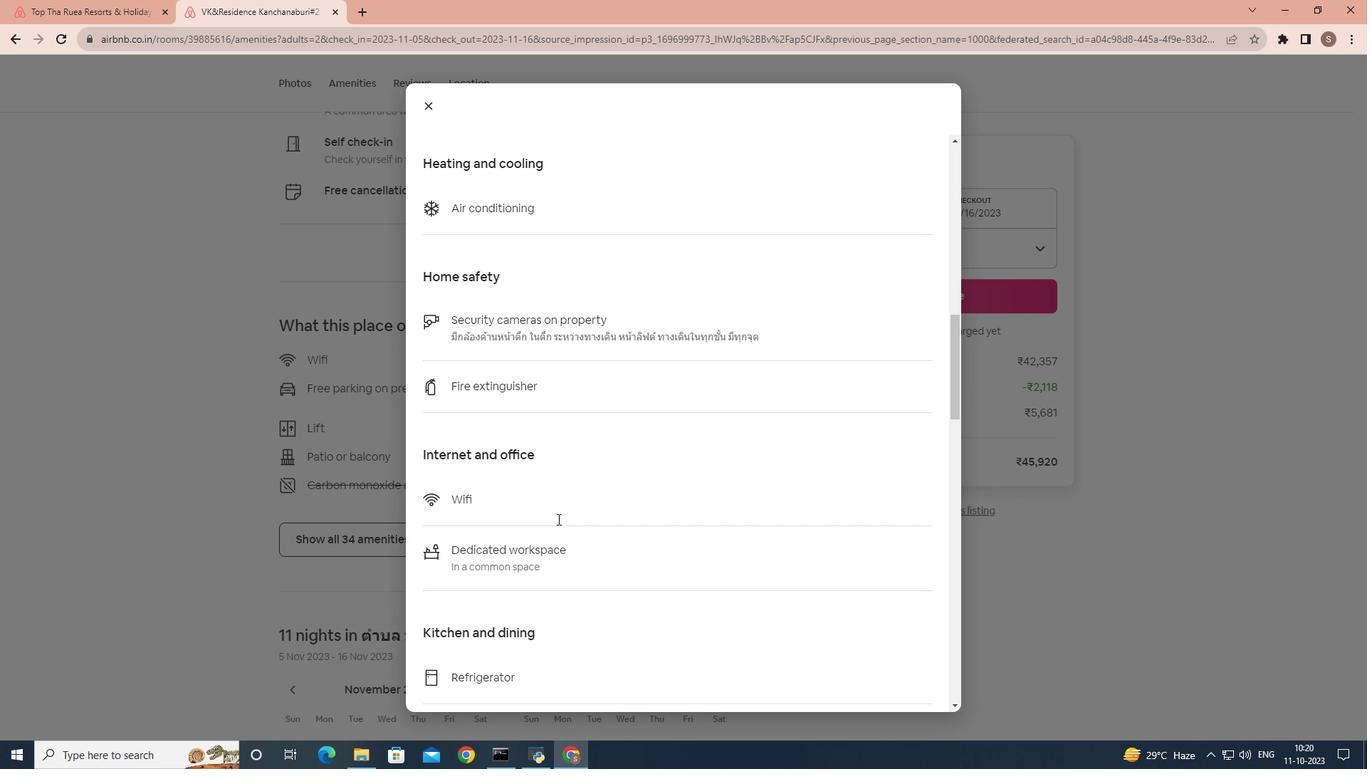 
Action: Mouse scrolled (557, 518) with delta (0, 0)
Screenshot: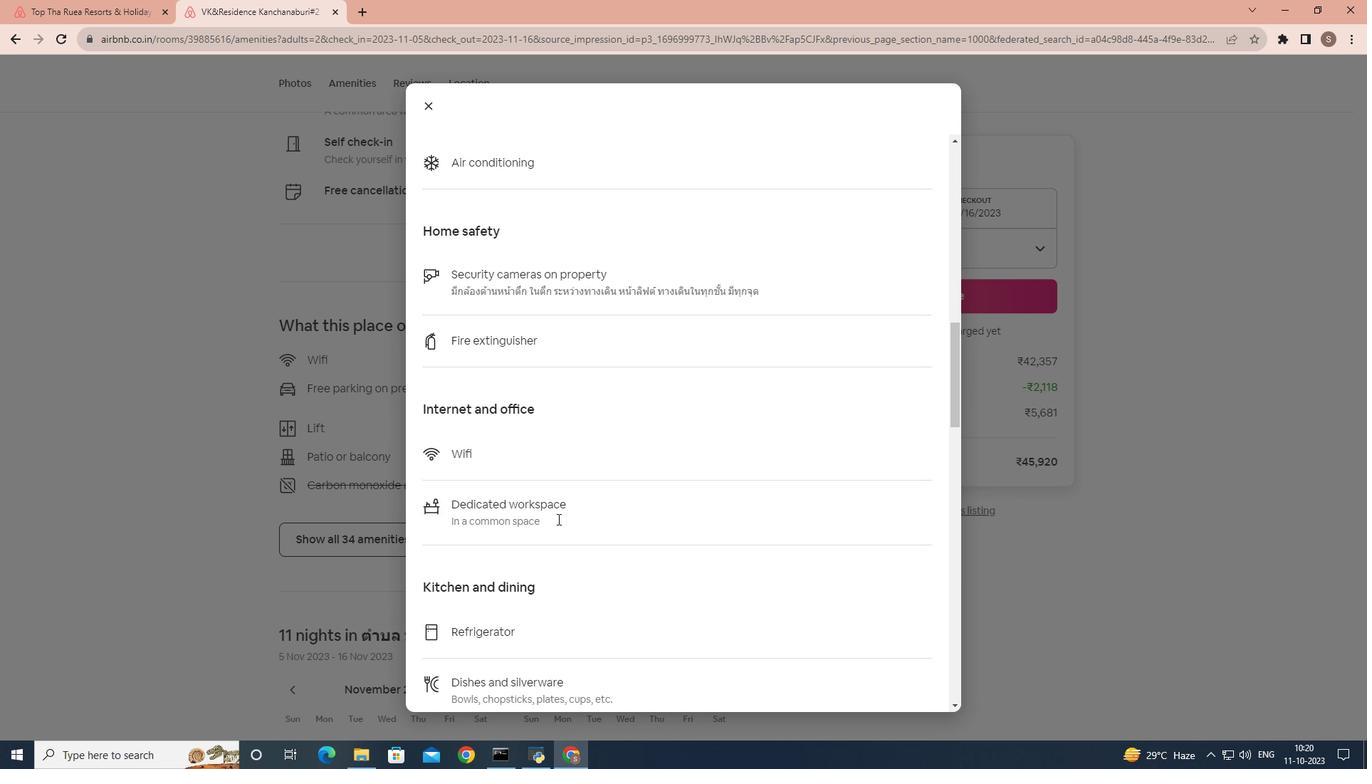 
Action: Mouse scrolled (557, 518) with delta (0, 0)
Screenshot: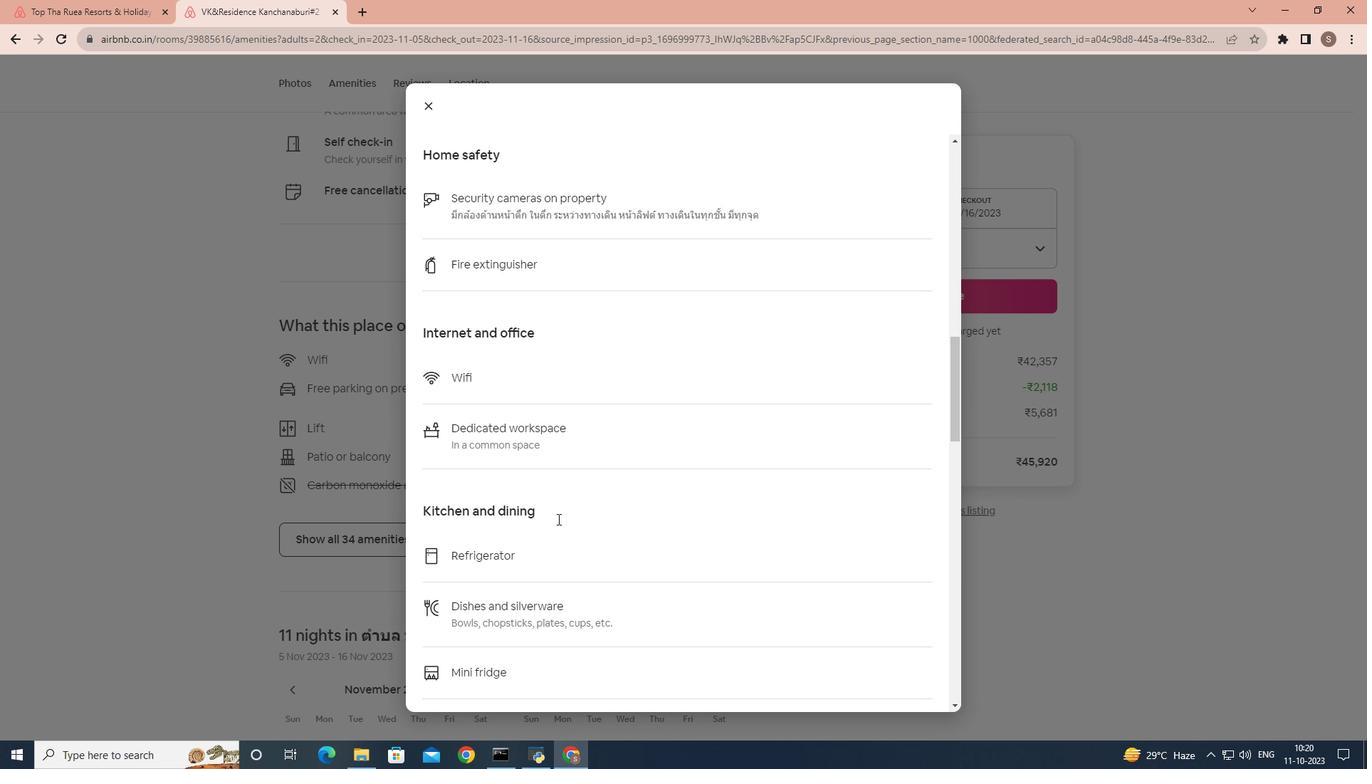 
Action: Mouse scrolled (557, 518) with delta (0, 0)
Screenshot: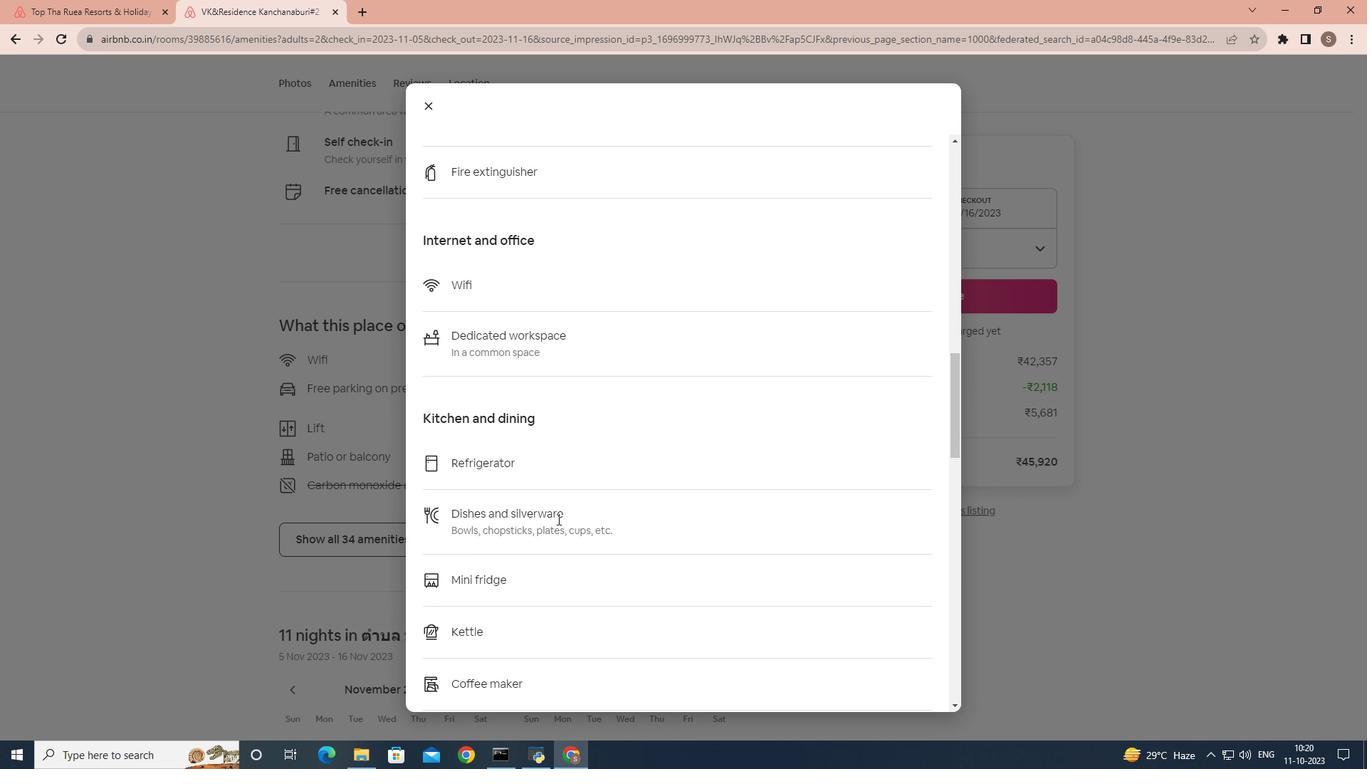 
Action: Mouse scrolled (557, 518) with delta (0, 0)
Screenshot: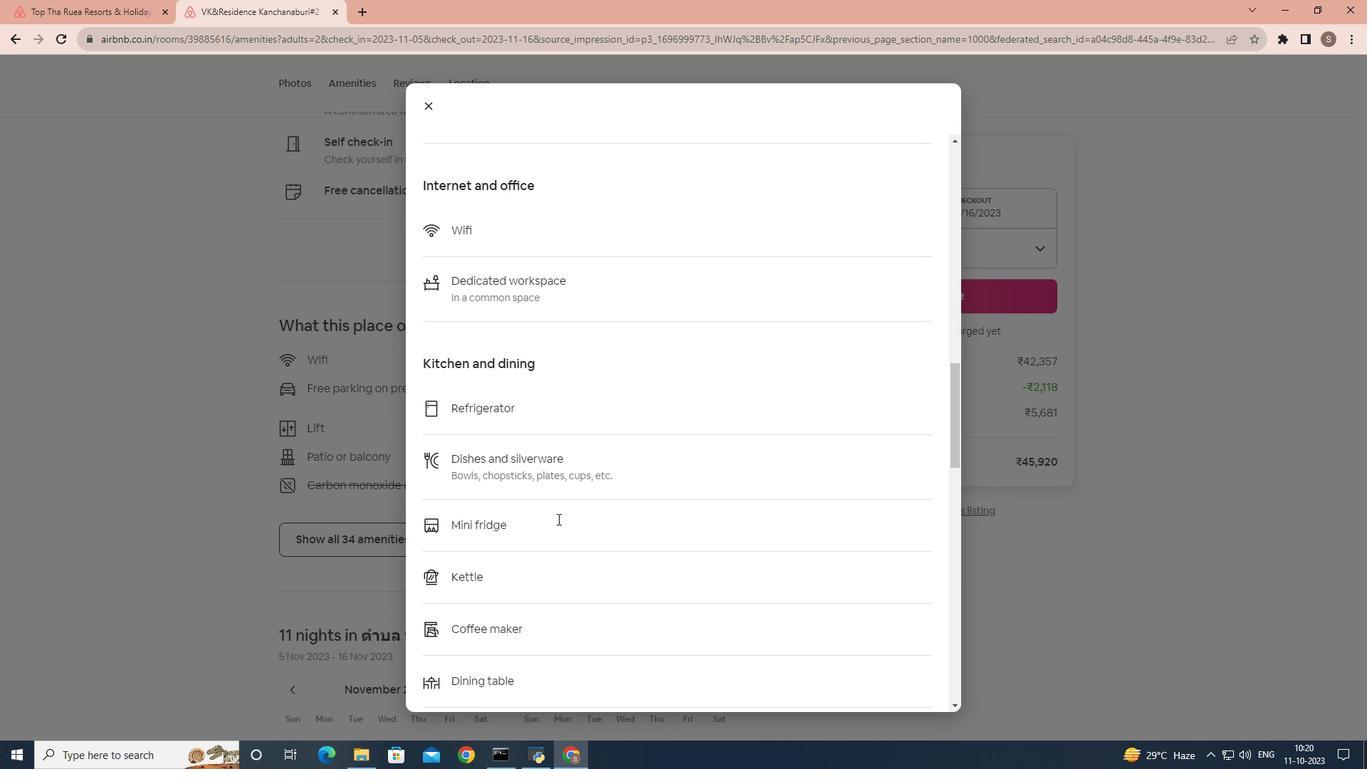 
Action: Mouse scrolled (557, 518) with delta (0, 0)
Screenshot: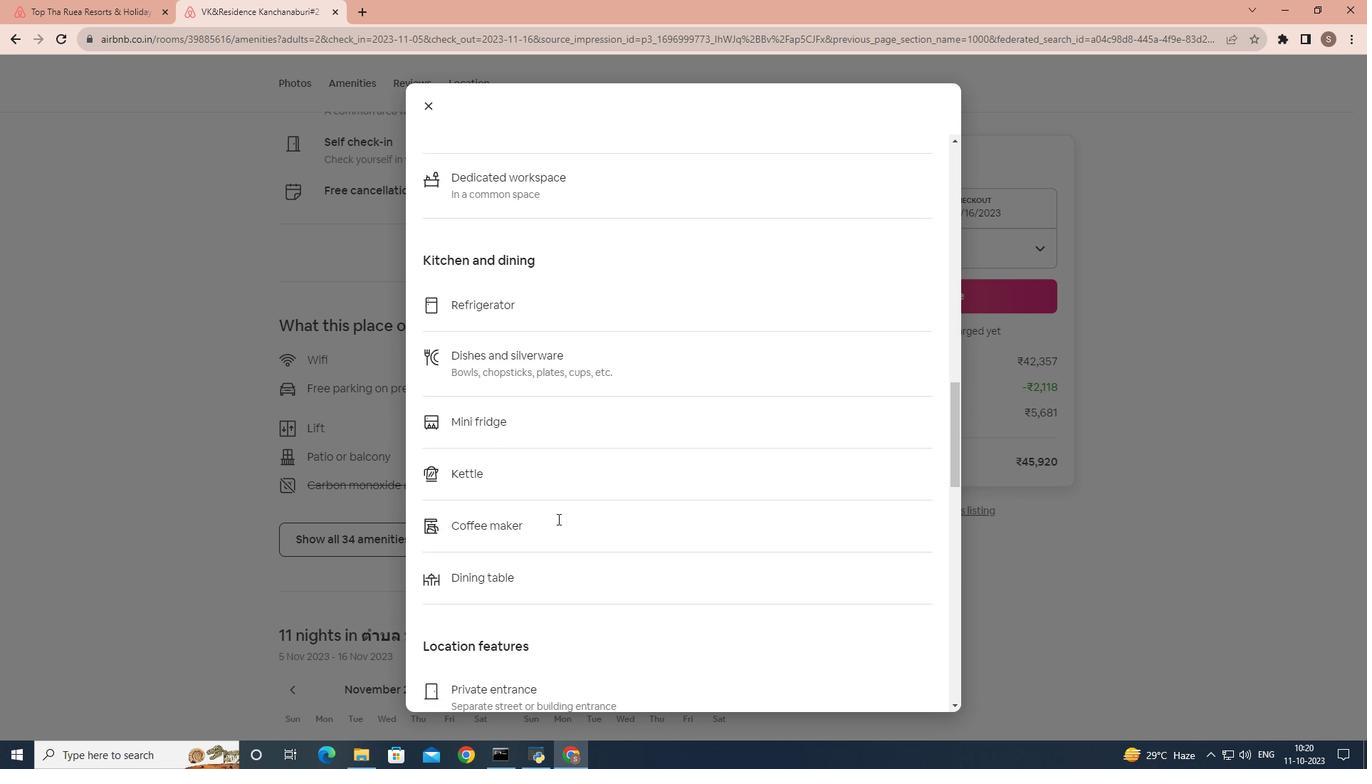 
Action: Mouse scrolled (557, 518) with delta (0, 0)
Screenshot: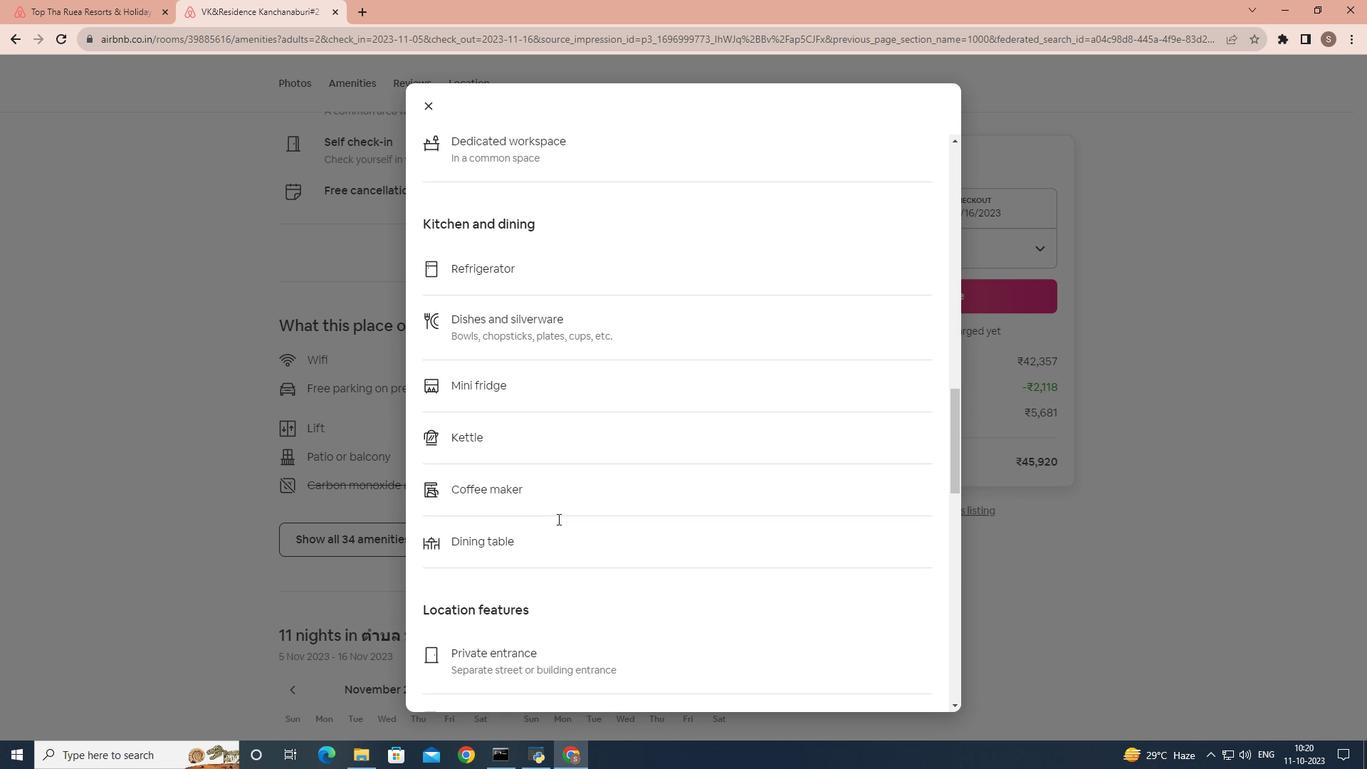 
Action: Mouse scrolled (557, 518) with delta (0, 0)
Screenshot: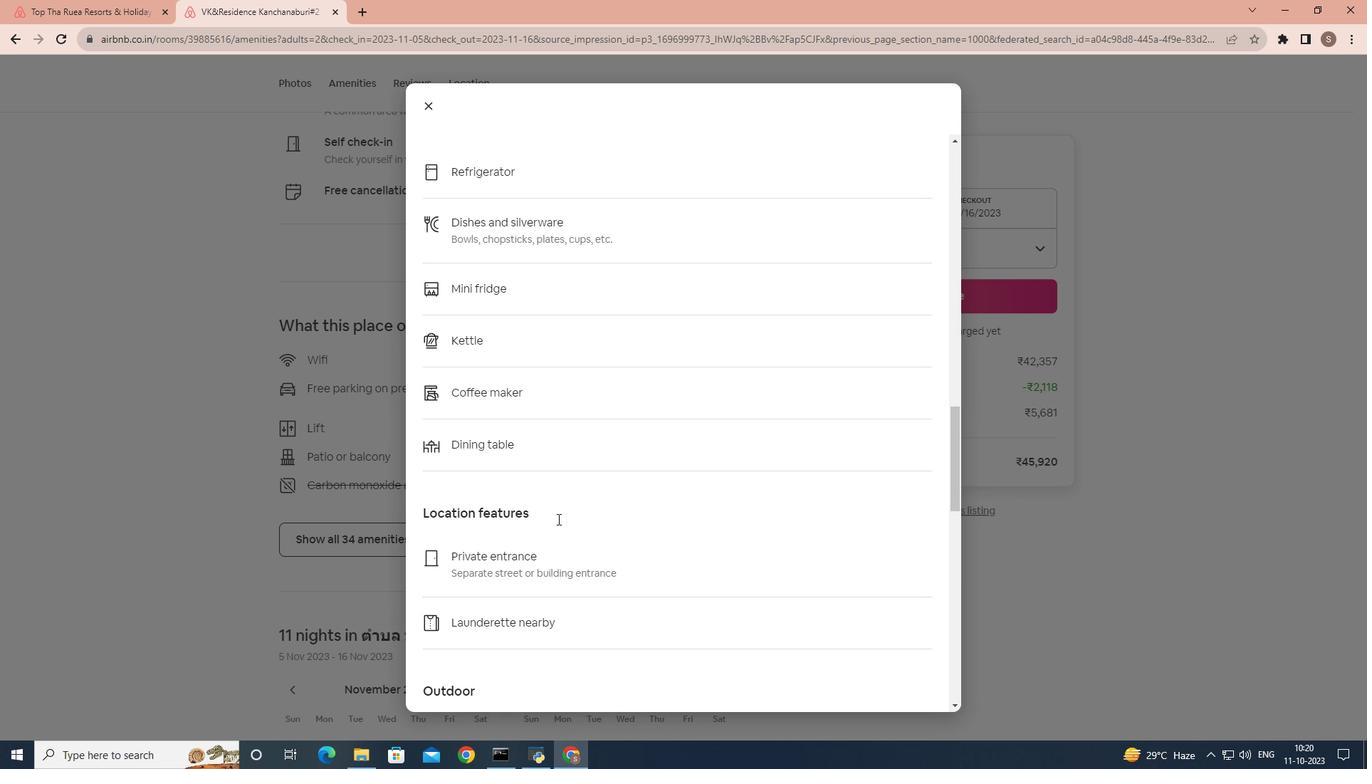 
Action: Mouse scrolled (557, 518) with delta (0, 0)
Screenshot: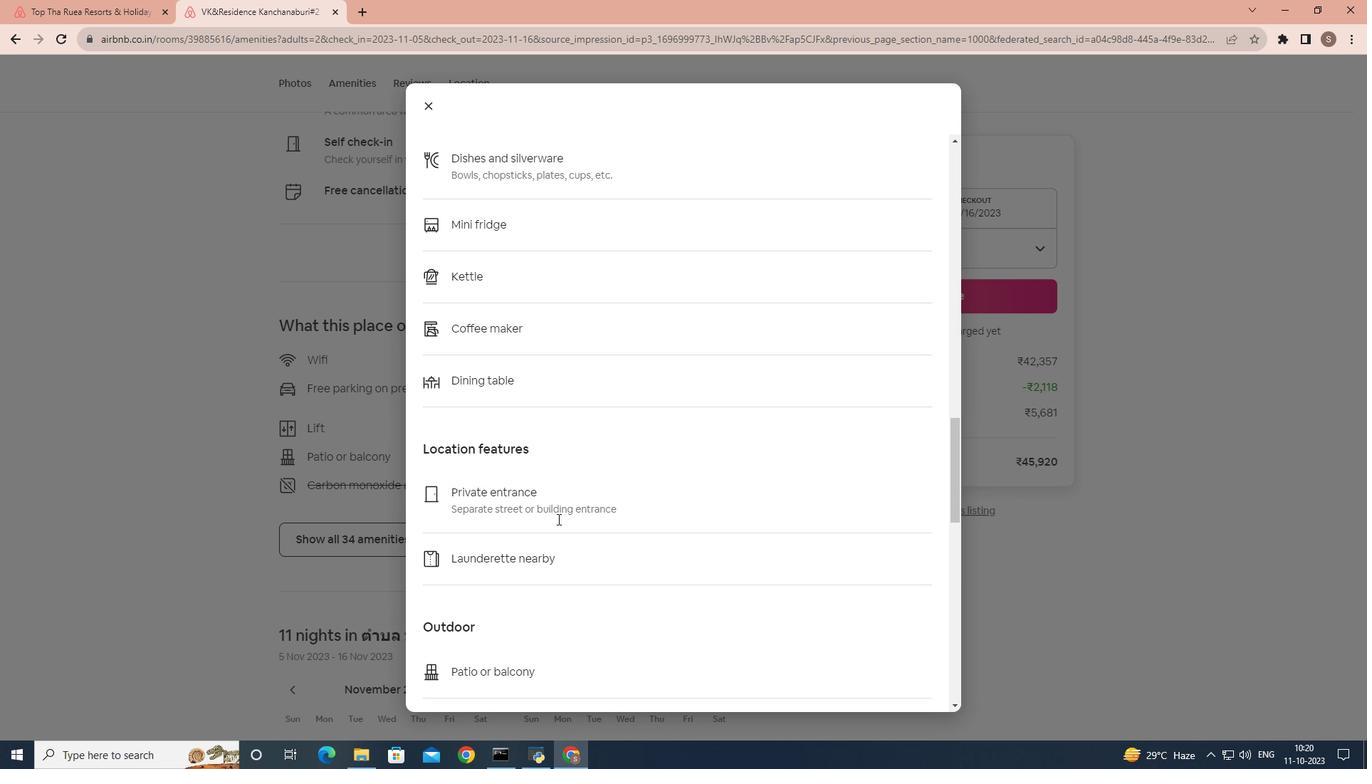 
Action: Mouse scrolled (557, 518) with delta (0, 0)
Screenshot: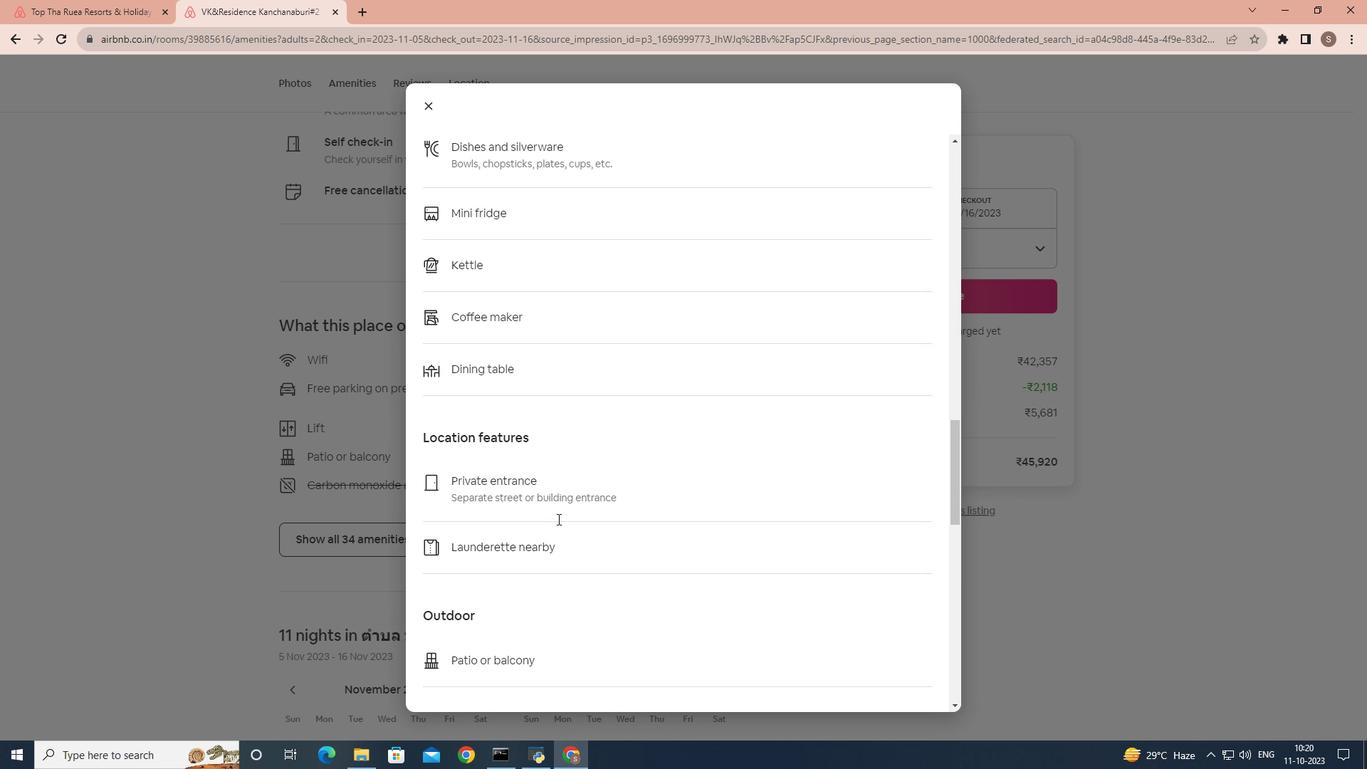 
Action: Mouse scrolled (557, 518) with delta (0, 0)
Screenshot: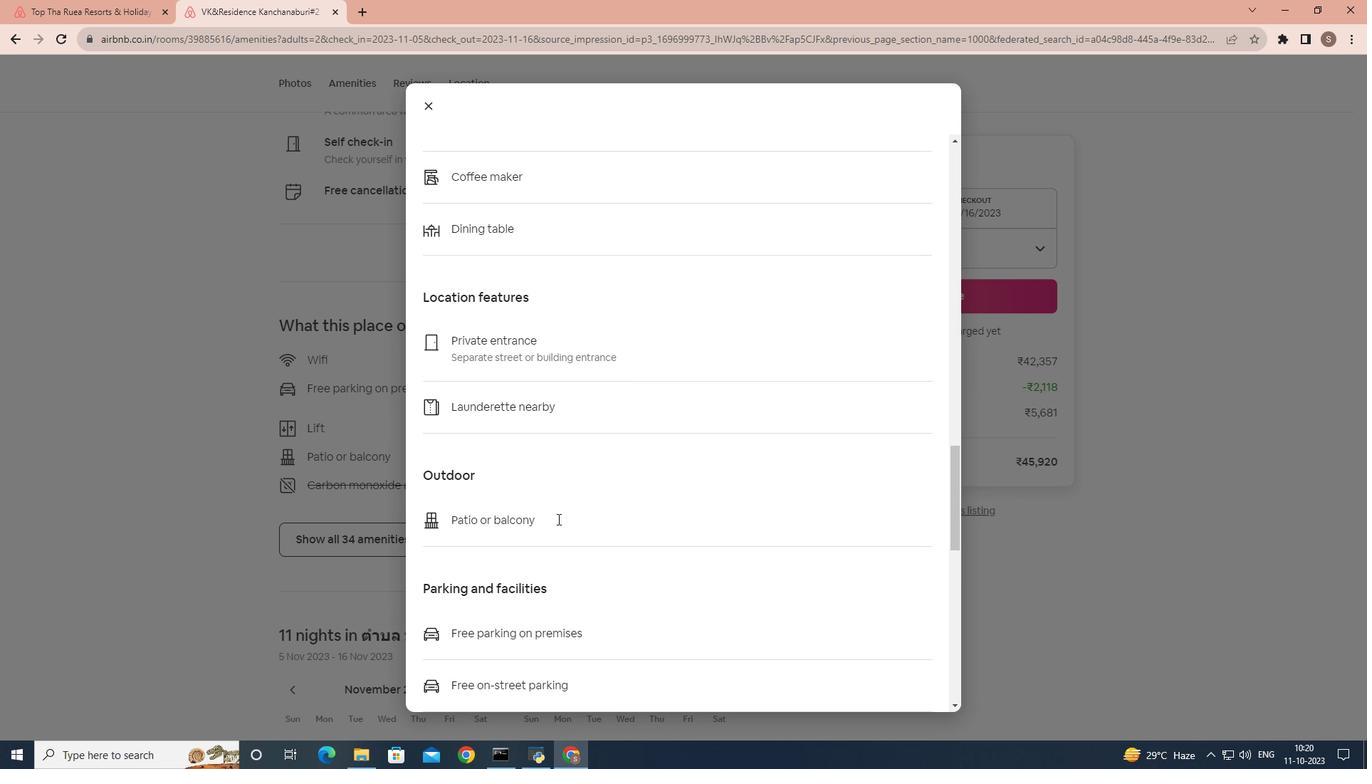 
Action: Mouse scrolled (557, 518) with delta (0, 0)
Screenshot: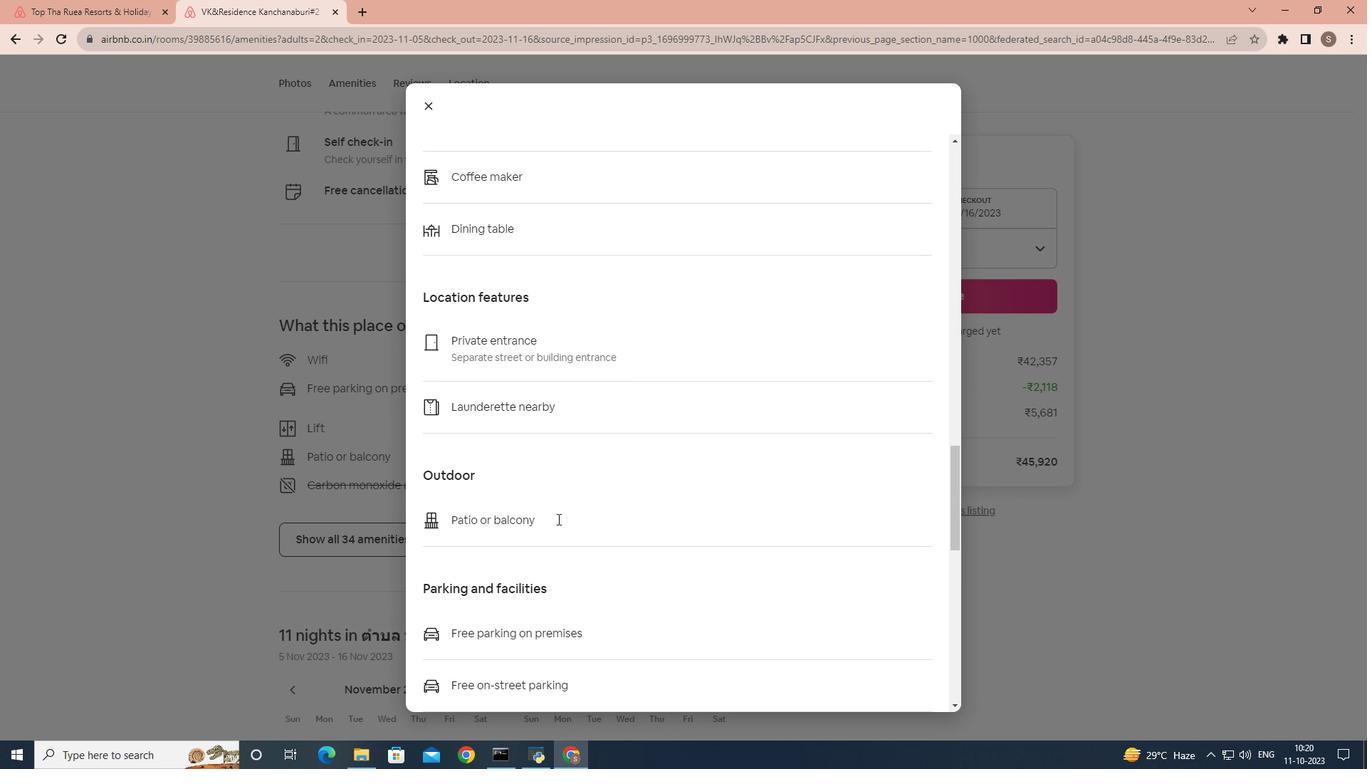 
Action: Mouse scrolled (557, 518) with delta (0, 0)
Screenshot: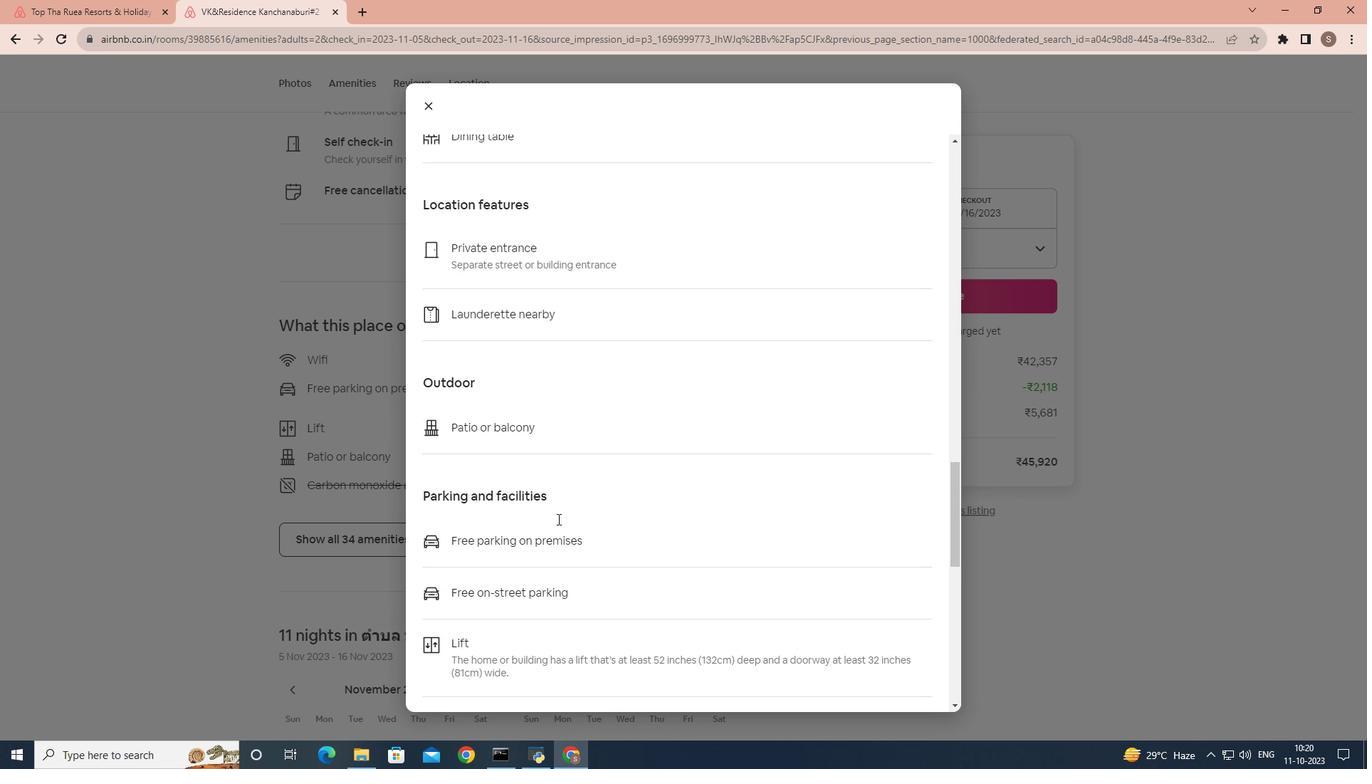 
Action: Mouse scrolled (557, 518) with delta (0, 0)
Screenshot: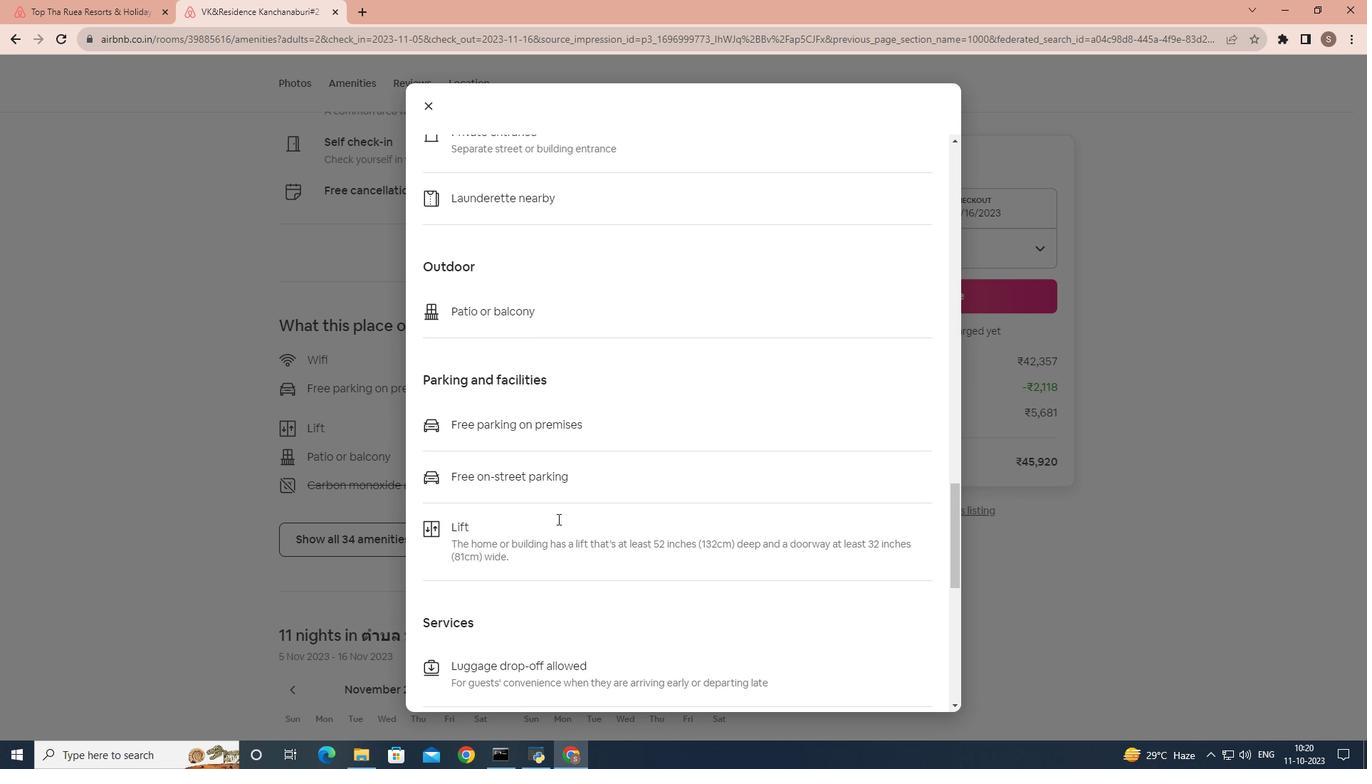 
Action: Mouse scrolled (557, 518) with delta (0, 0)
Screenshot: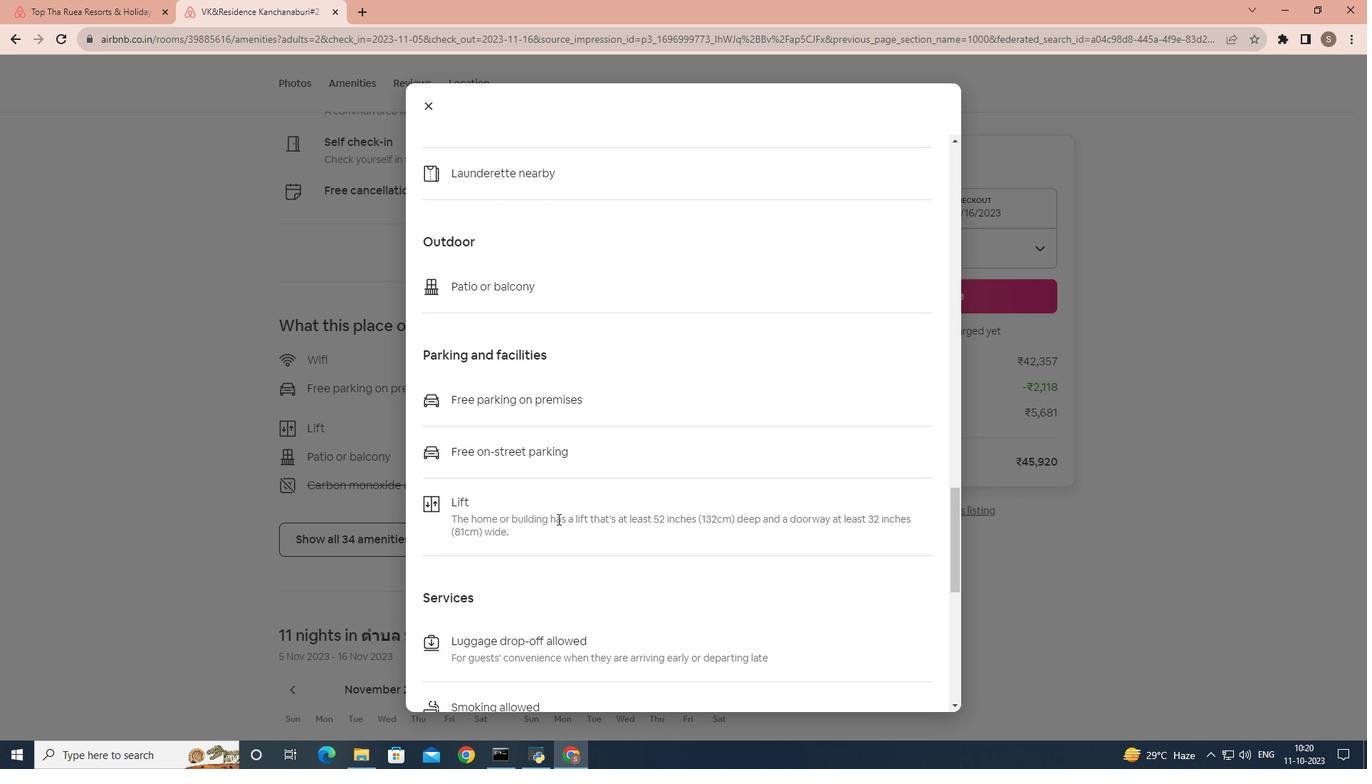 
Action: Mouse scrolled (557, 518) with delta (0, 0)
Screenshot: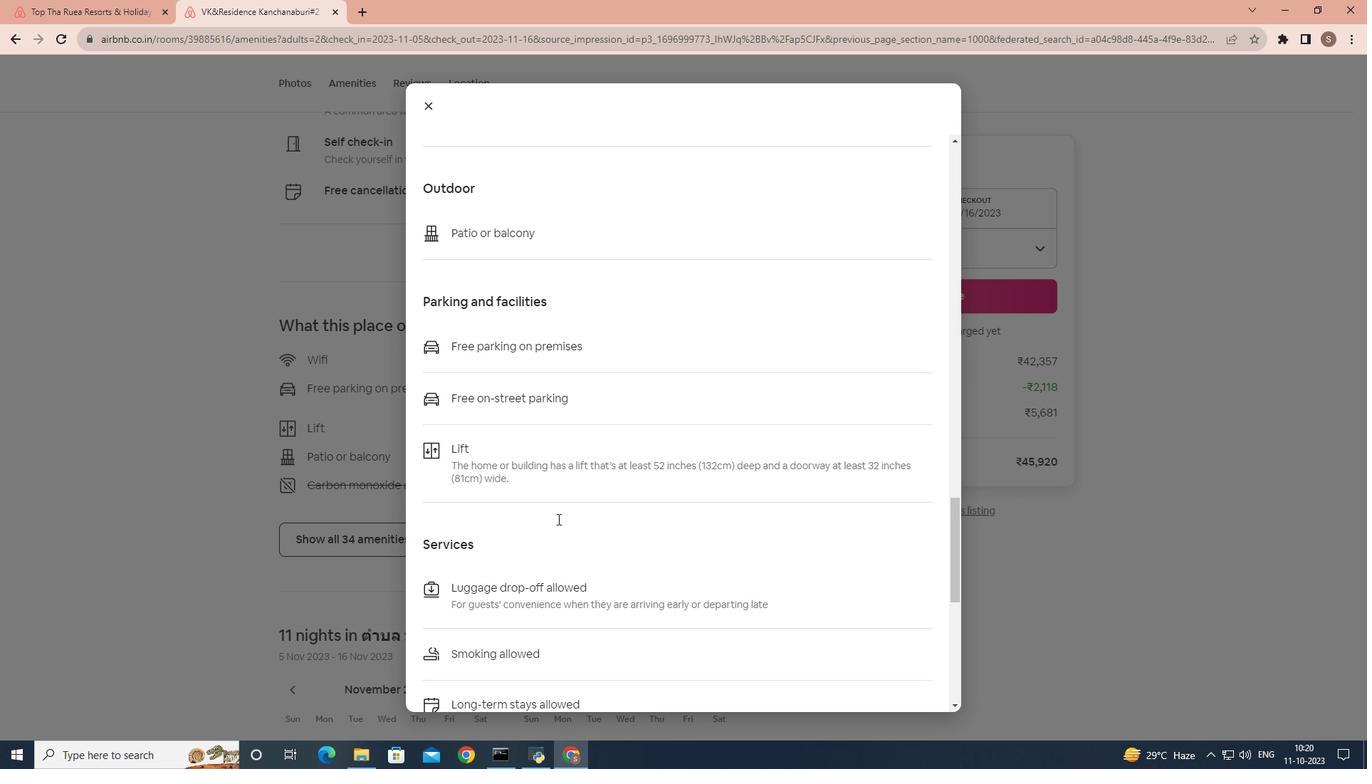 
Action: Mouse scrolled (557, 518) with delta (0, 0)
Screenshot: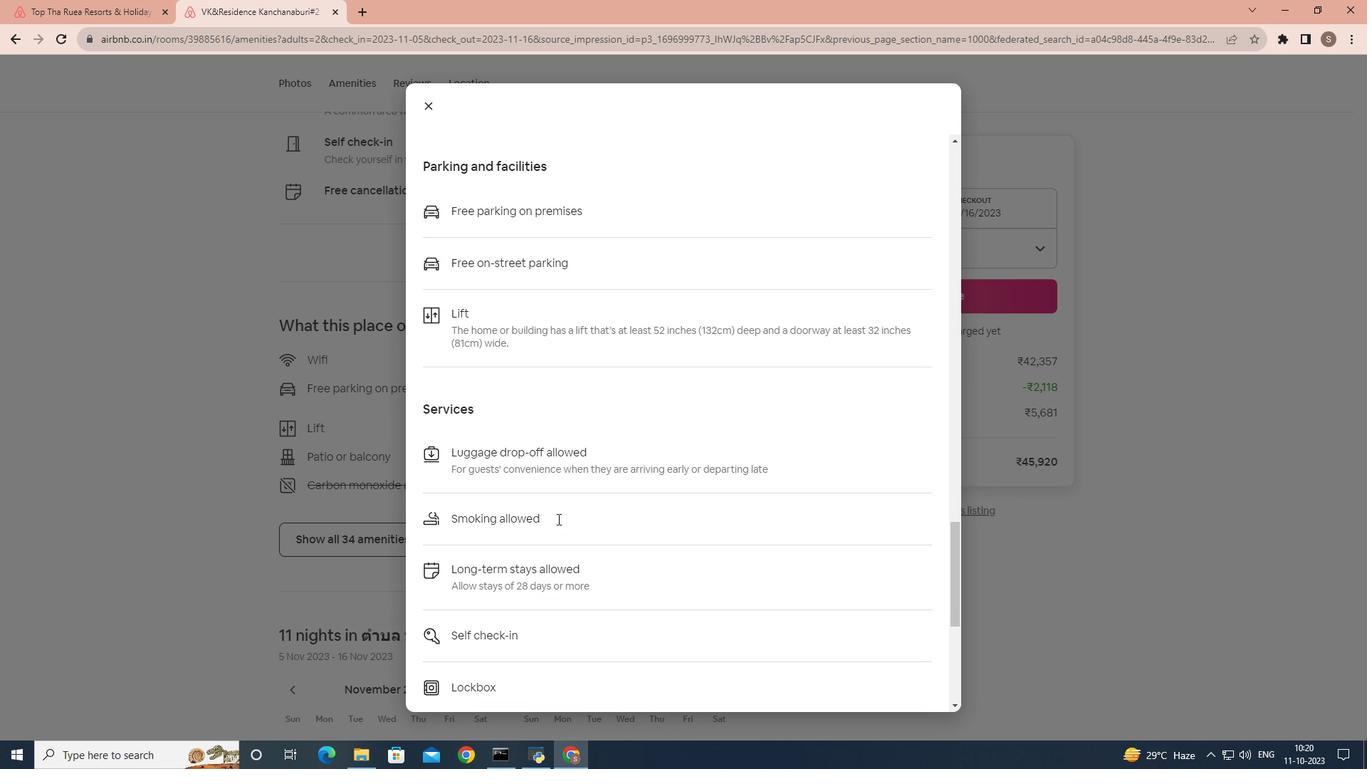 
Action: Mouse scrolled (557, 518) with delta (0, 0)
Screenshot: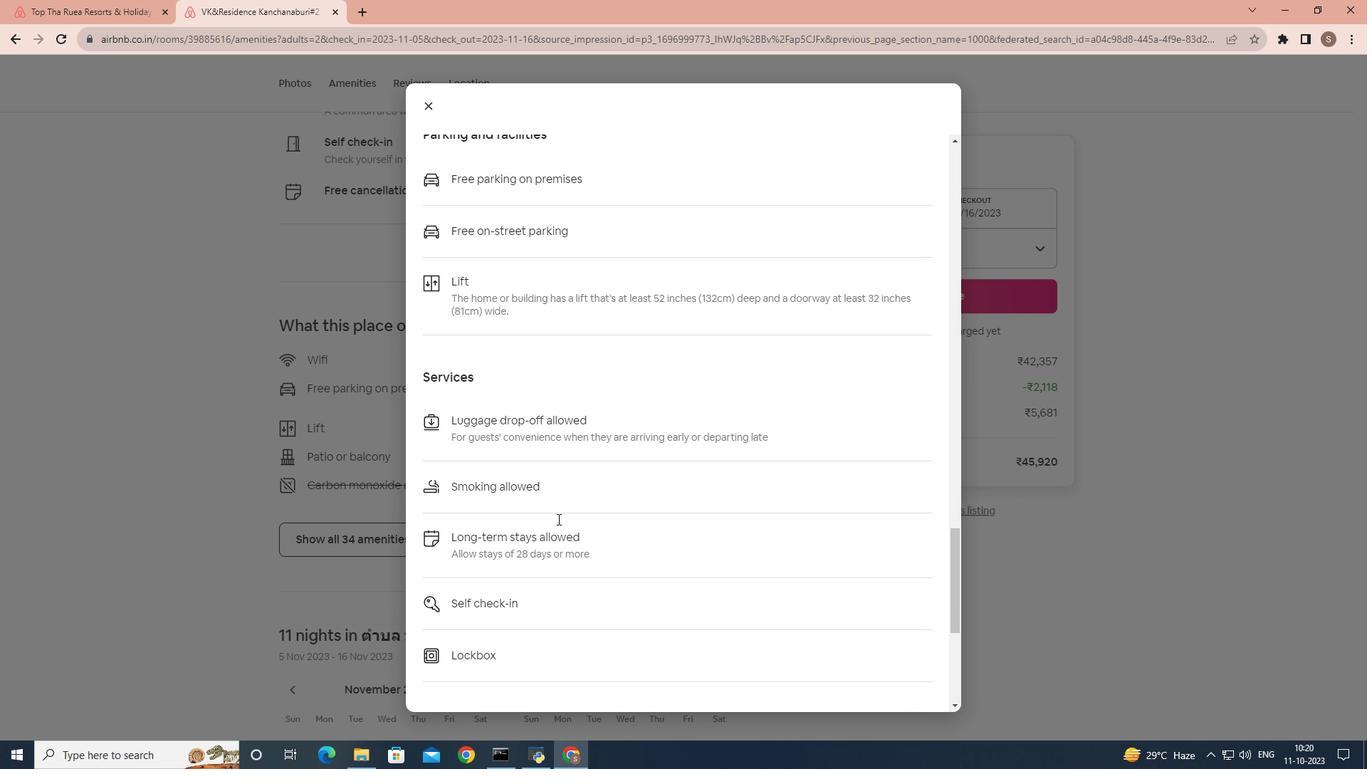 
Action: Mouse scrolled (557, 518) with delta (0, 0)
Screenshot: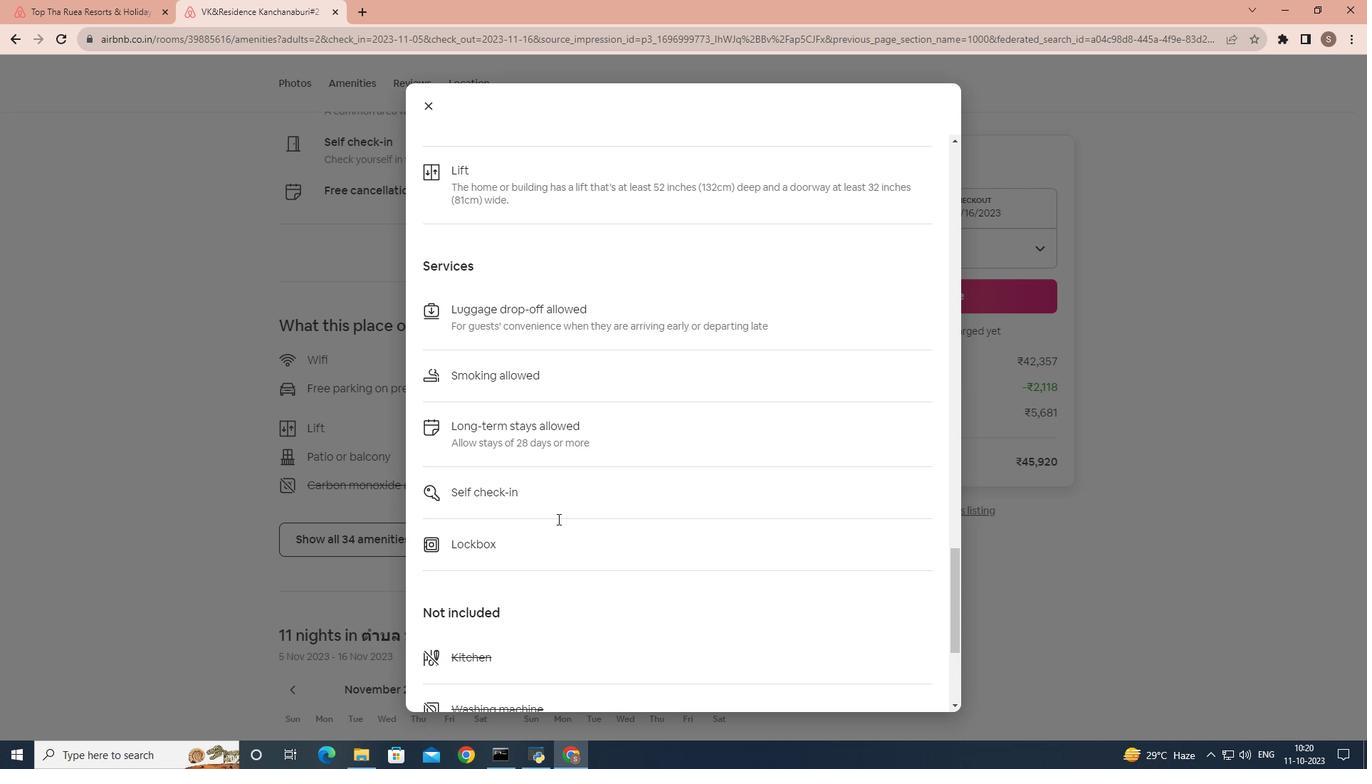 
Action: Mouse scrolled (557, 518) with delta (0, 0)
Screenshot: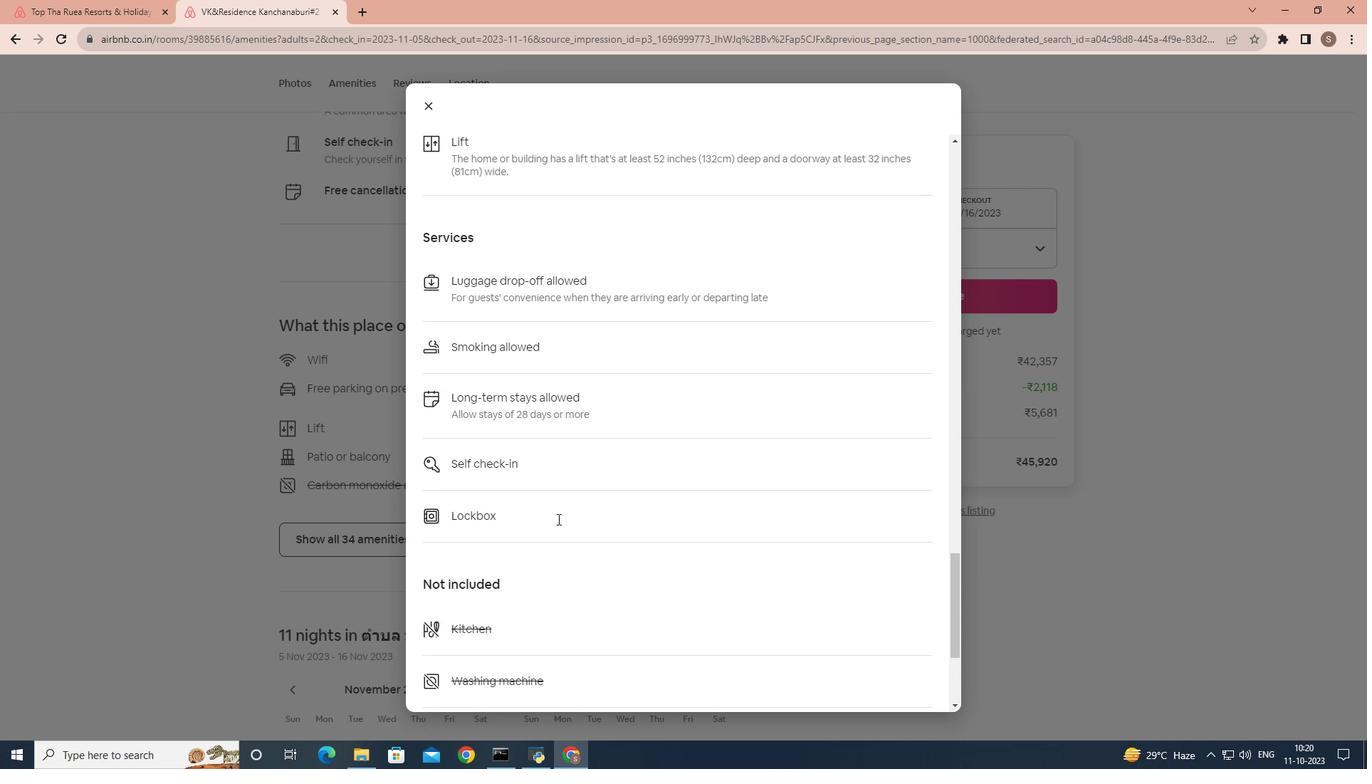 
Action: Mouse scrolled (557, 518) with delta (0, 0)
Screenshot: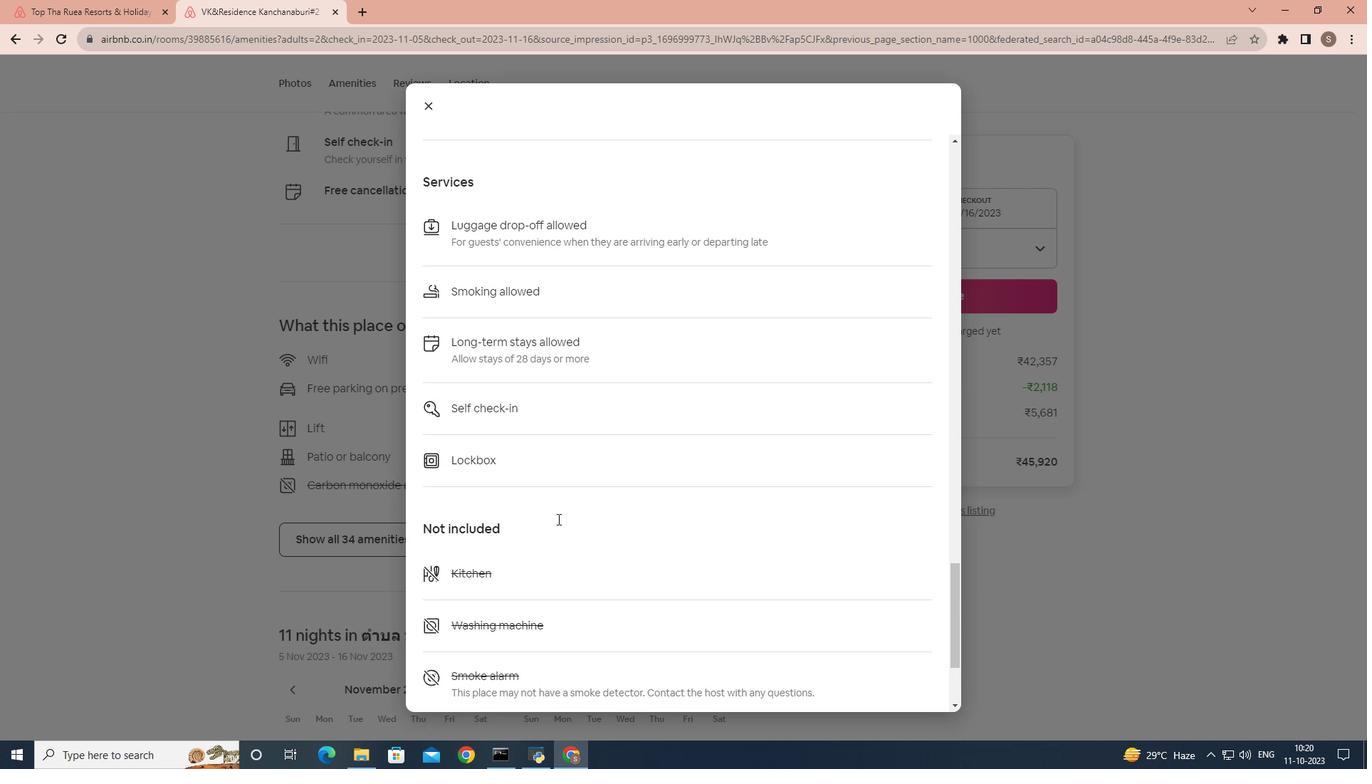 
Action: Mouse scrolled (557, 518) with delta (0, 0)
Screenshot: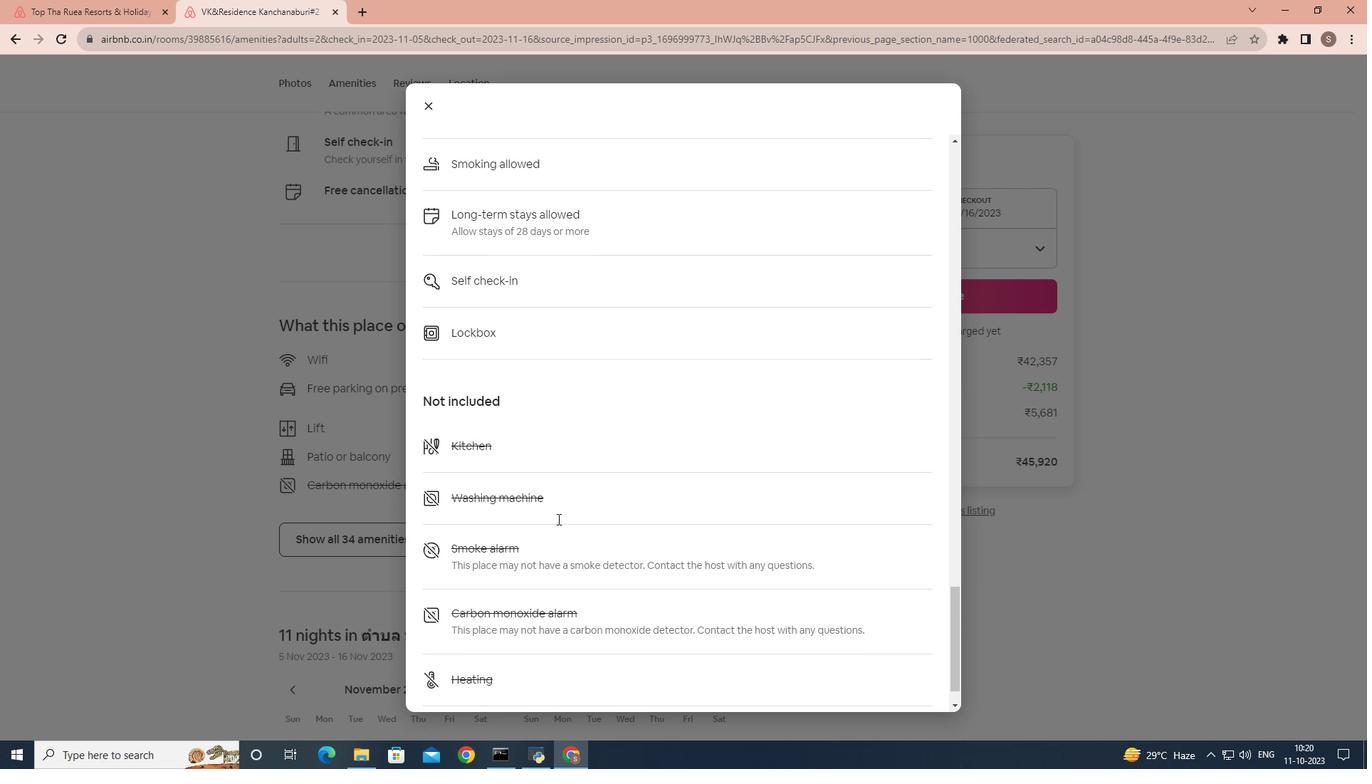 
Action: Mouse scrolled (557, 518) with delta (0, 0)
Screenshot: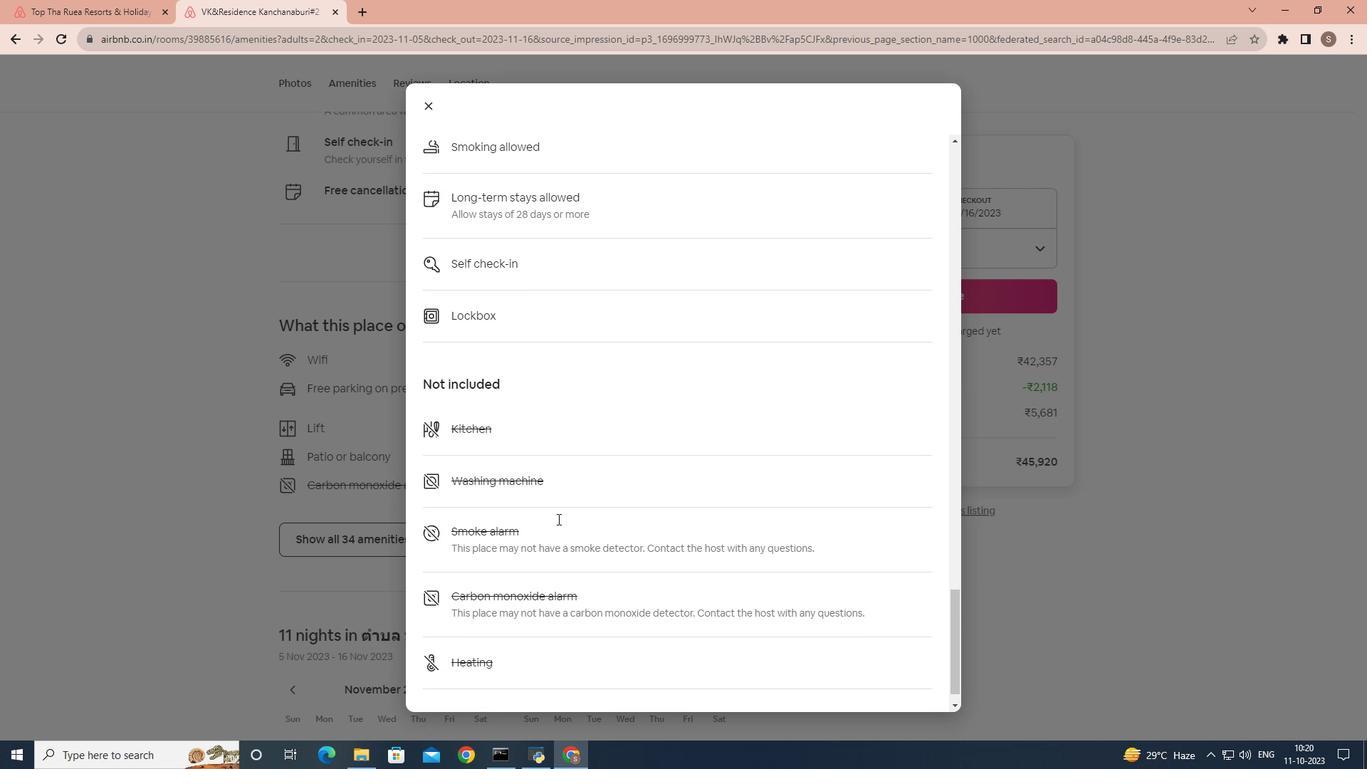 
Action: Mouse scrolled (557, 518) with delta (0, 0)
Screenshot: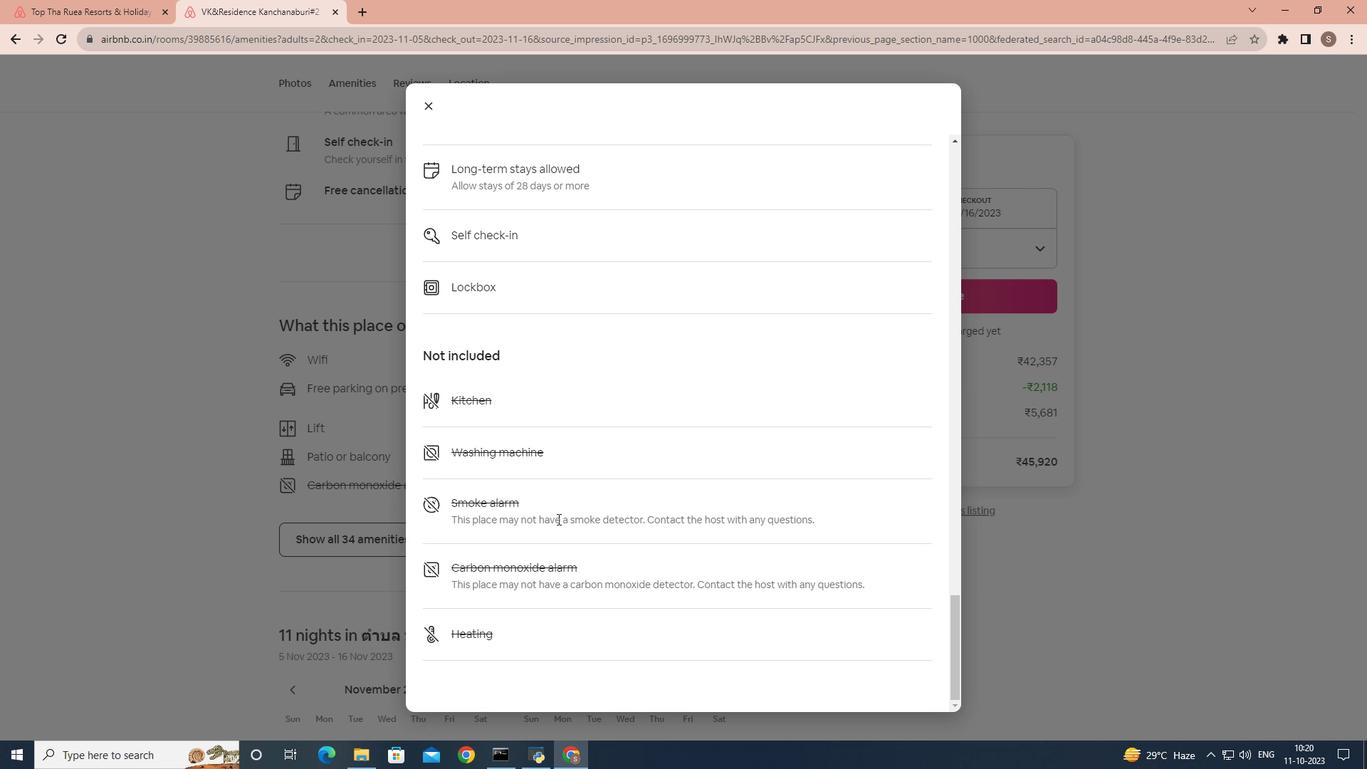 
Action: Mouse scrolled (557, 518) with delta (0, 0)
Screenshot: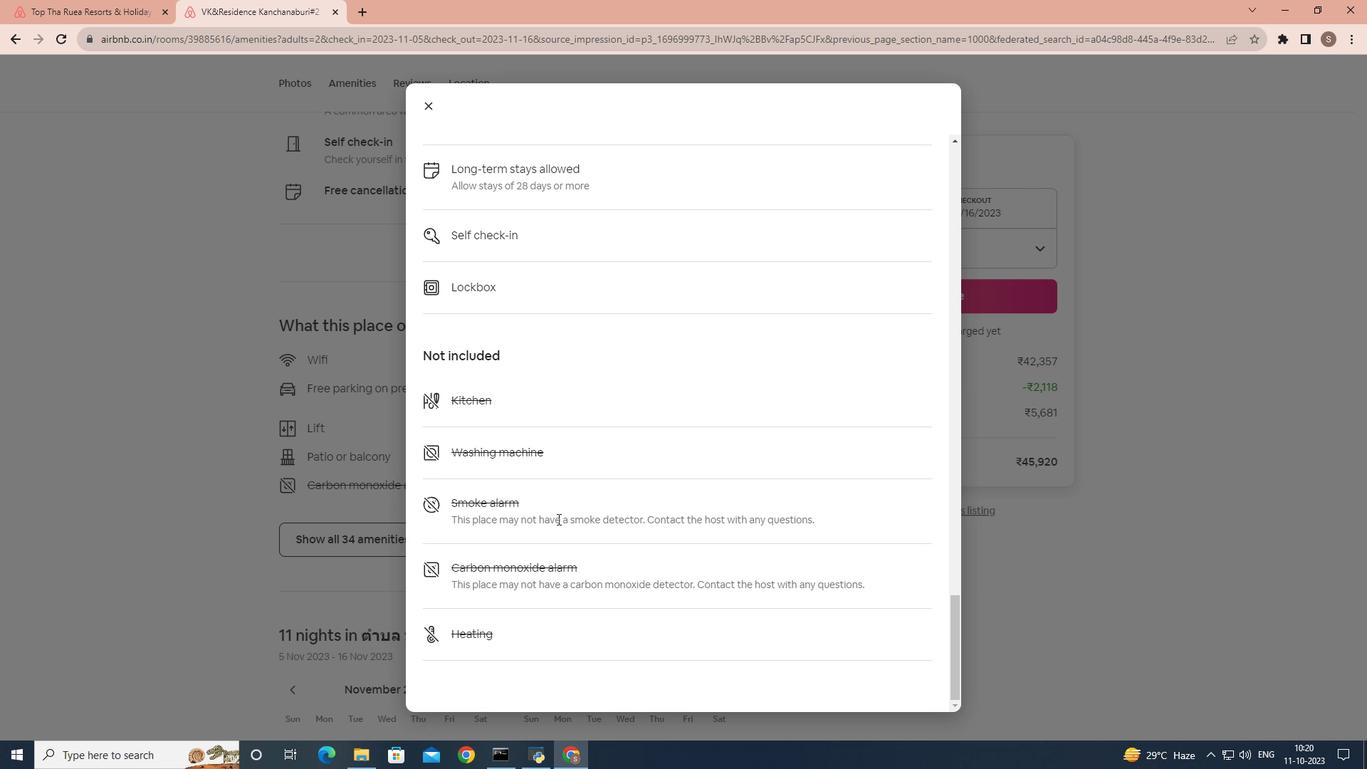 
Action: Mouse scrolled (557, 518) with delta (0, 0)
Screenshot: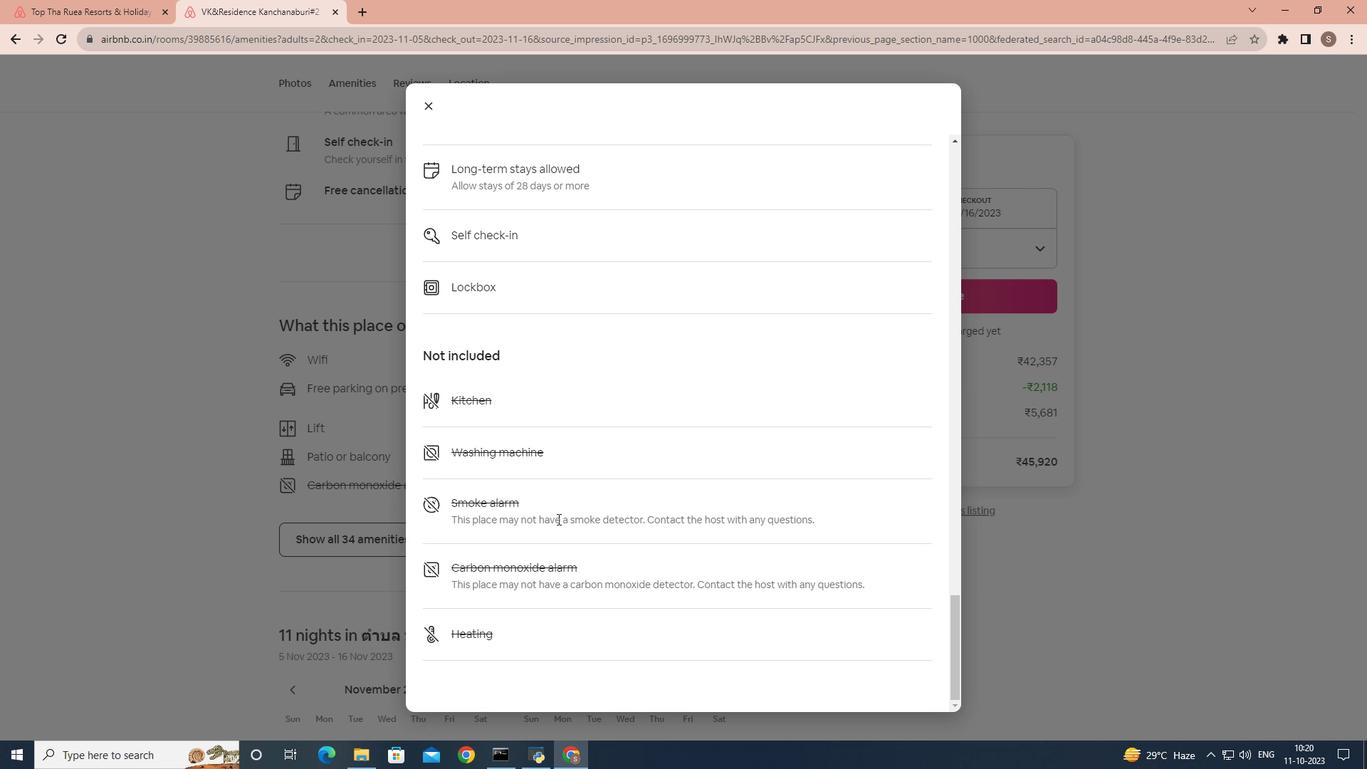 
Action: Mouse moved to (424, 101)
Screenshot: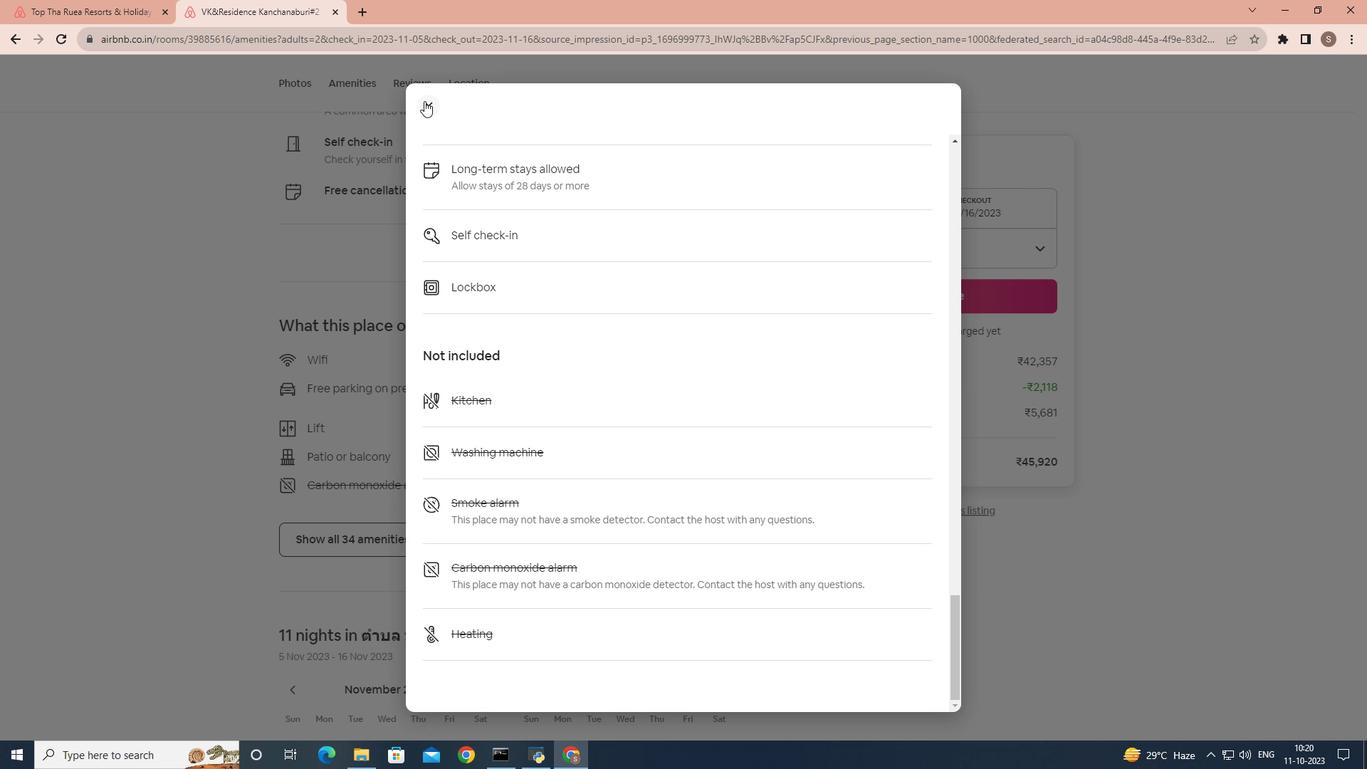 
Action: Mouse pressed left at (424, 101)
Screenshot: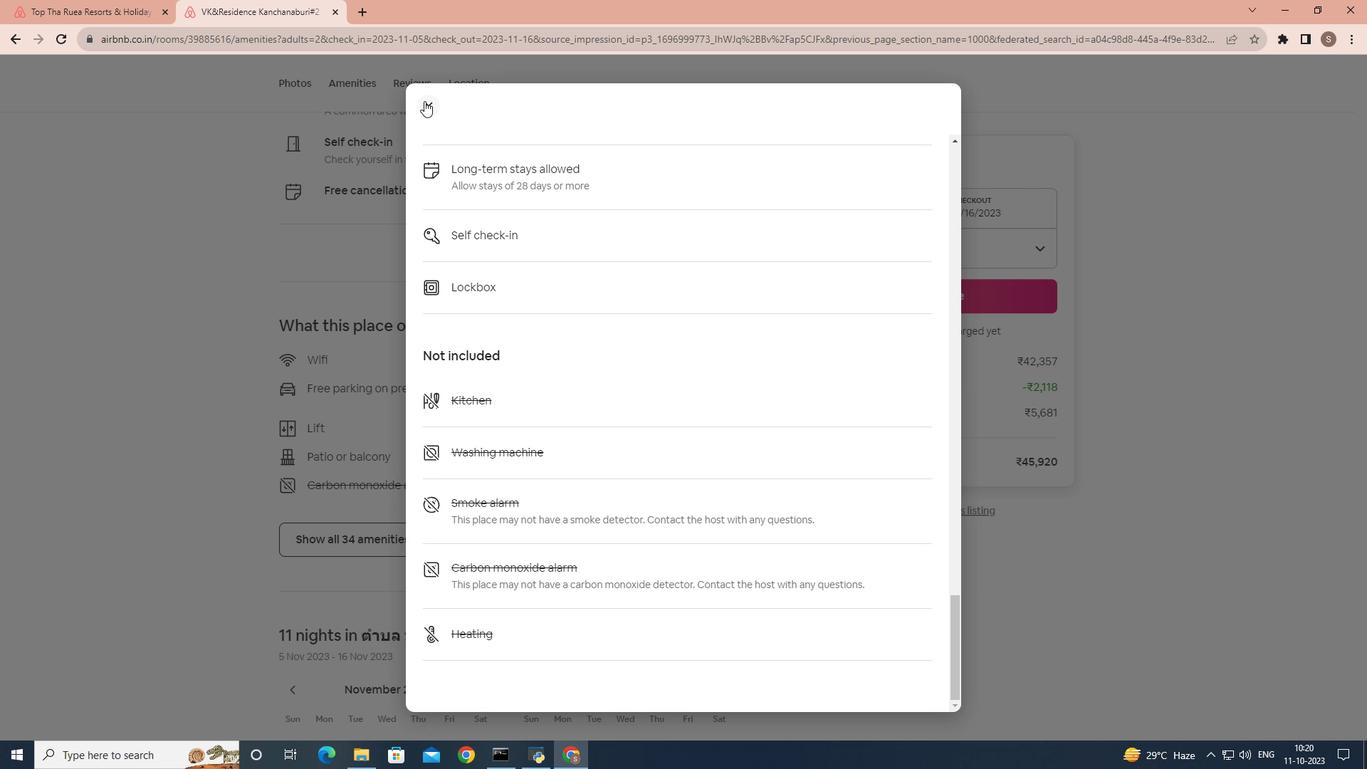 
Action: Mouse moved to (388, 590)
Screenshot: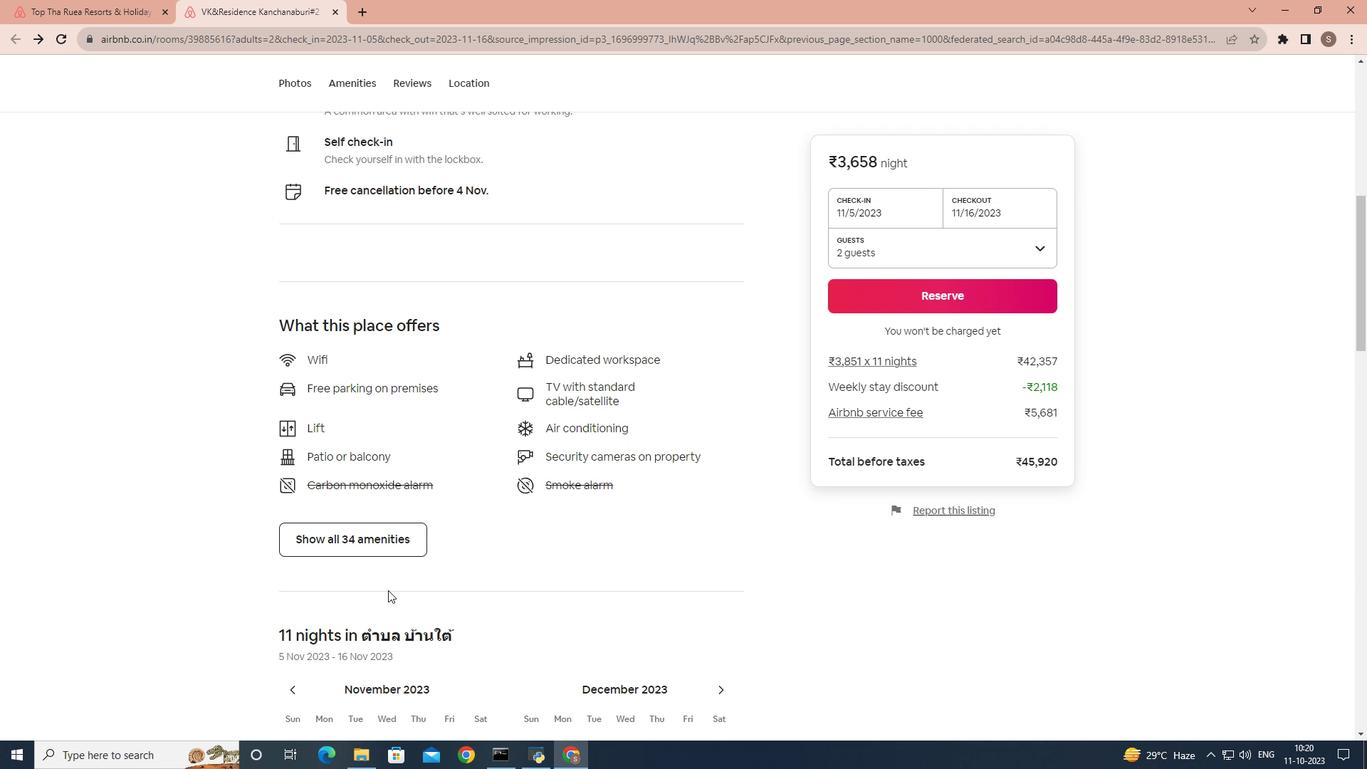 
Action: Mouse scrolled (388, 589) with delta (0, 0)
Screenshot: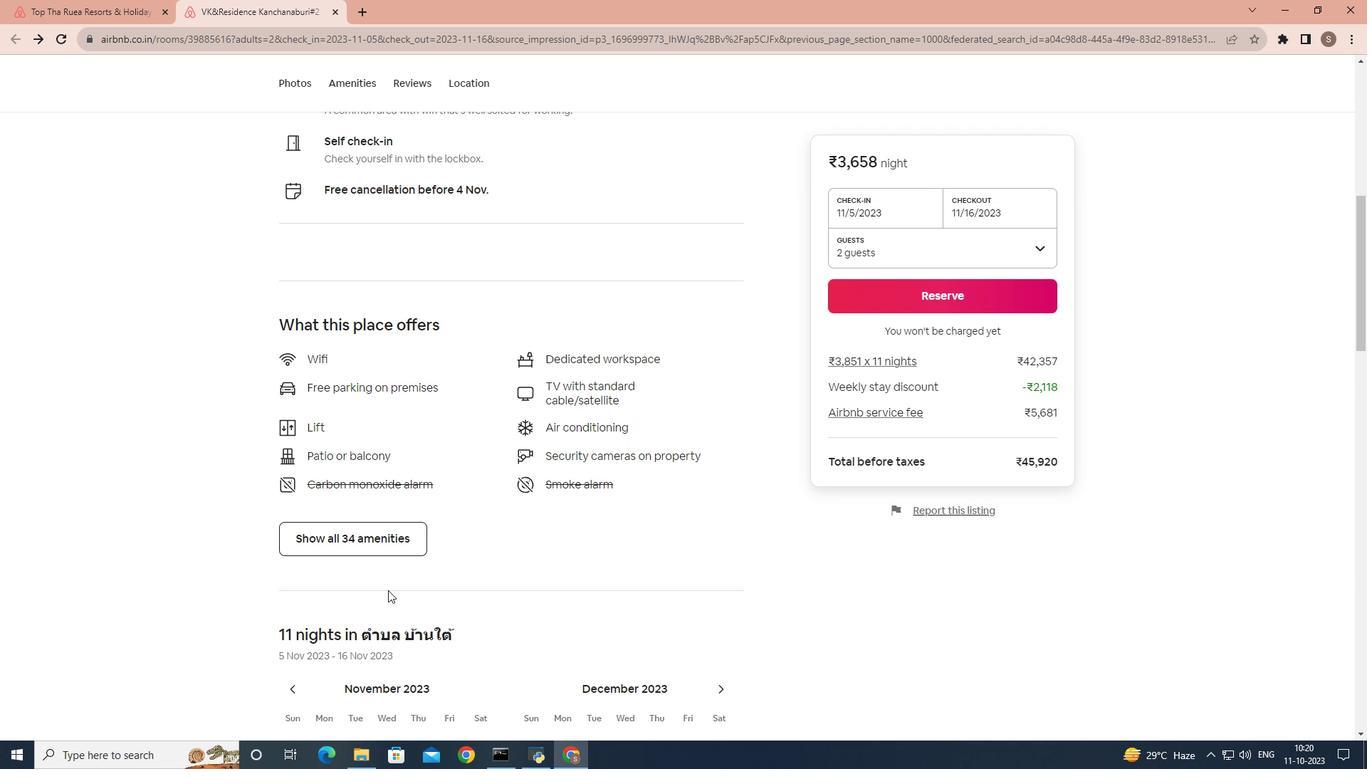 
Action: Mouse scrolled (388, 589) with delta (0, 0)
Screenshot: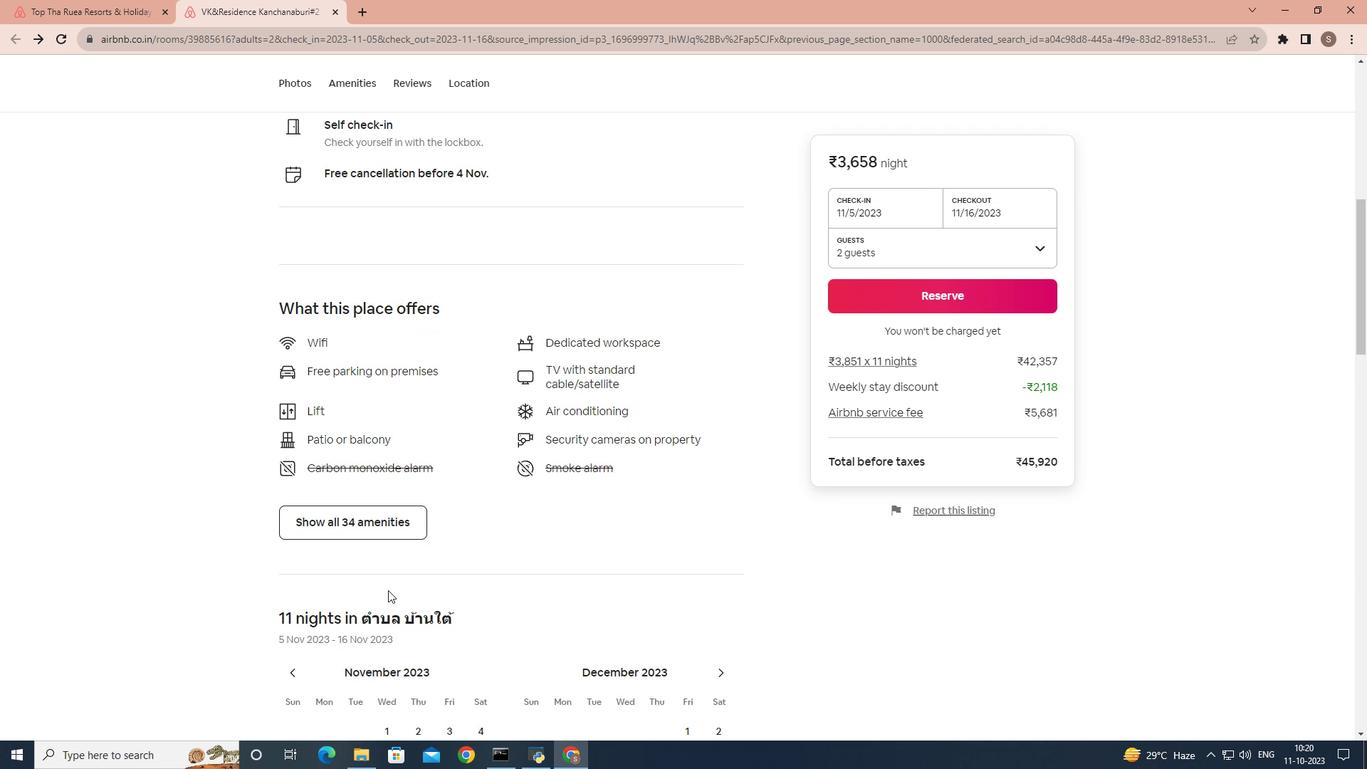 
Action: Mouse scrolled (388, 589) with delta (0, 0)
Screenshot: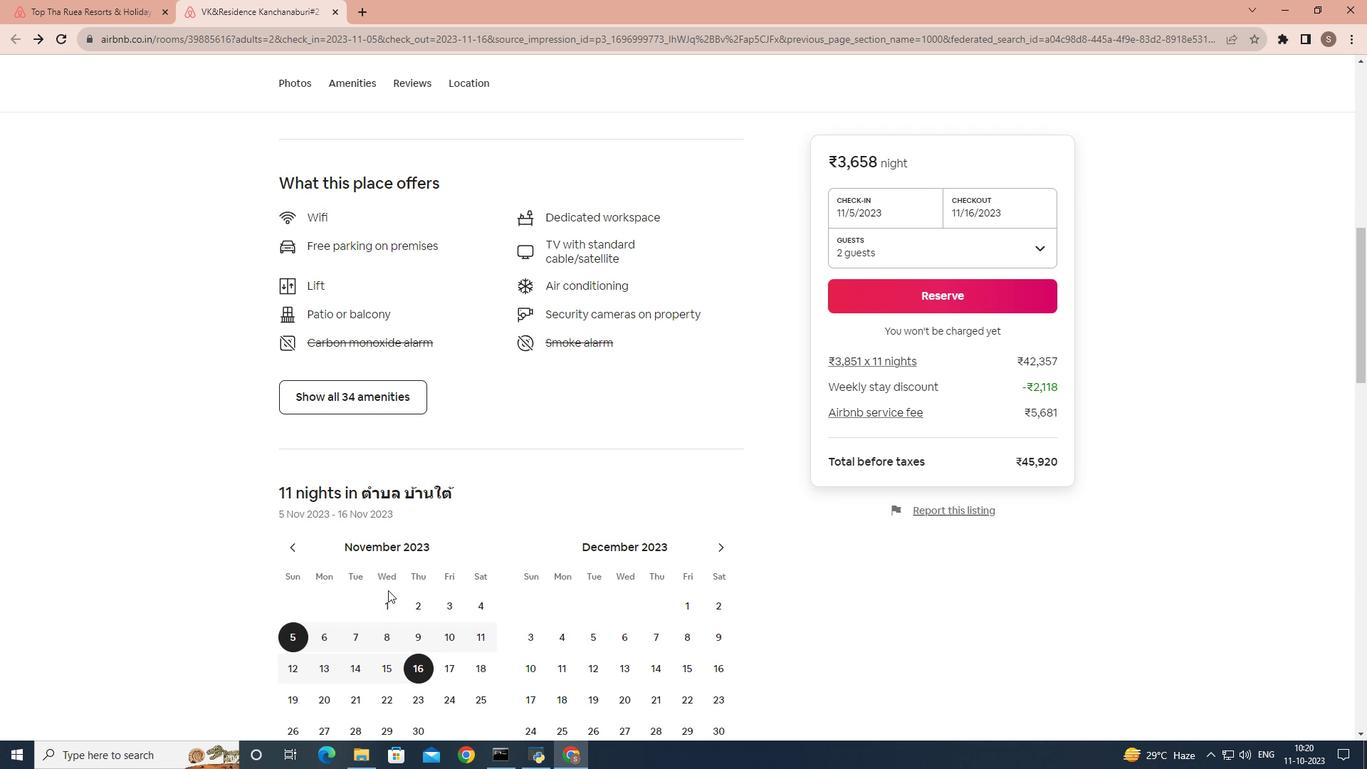 
Action: Mouse scrolled (388, 589) with delta (0, 0)
Screenshot: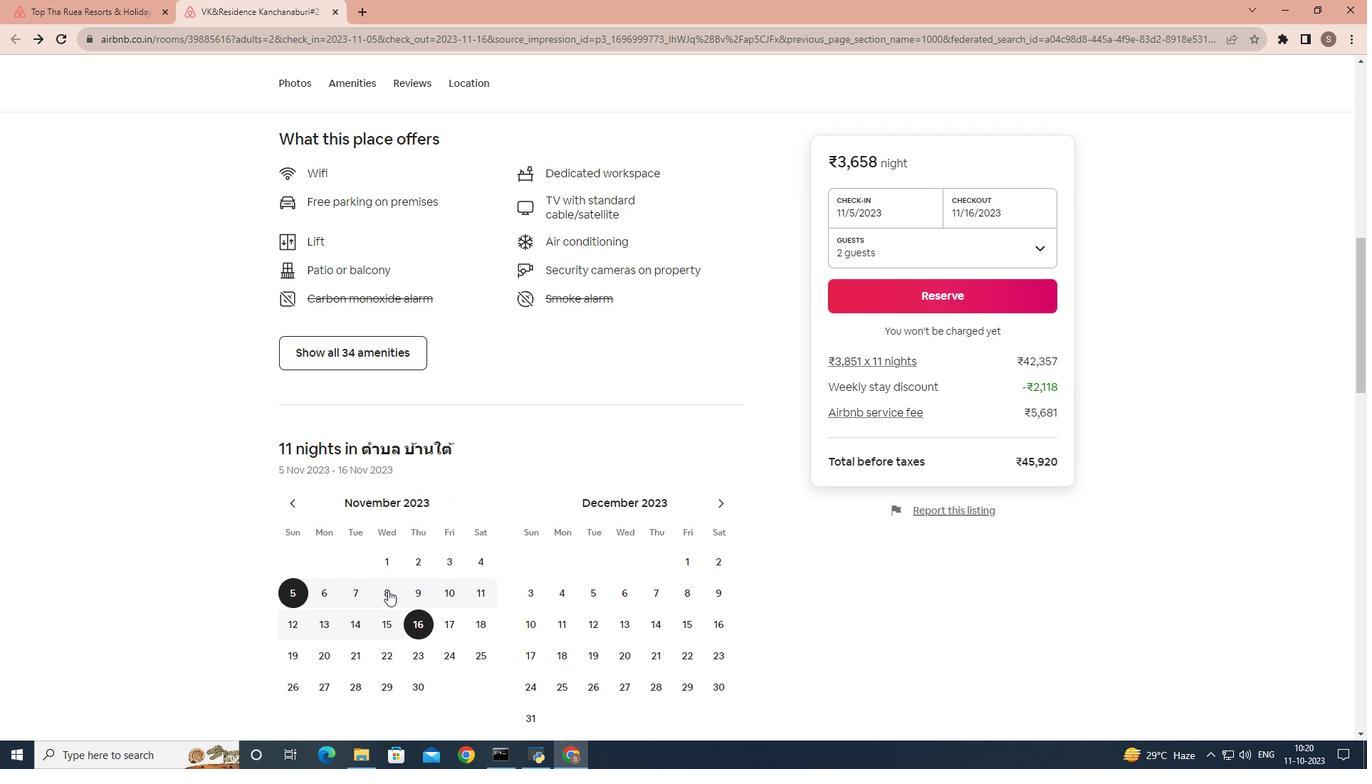 
Action: Mouse scrolled (388, 589) with delta (0, 0)
Screenshot: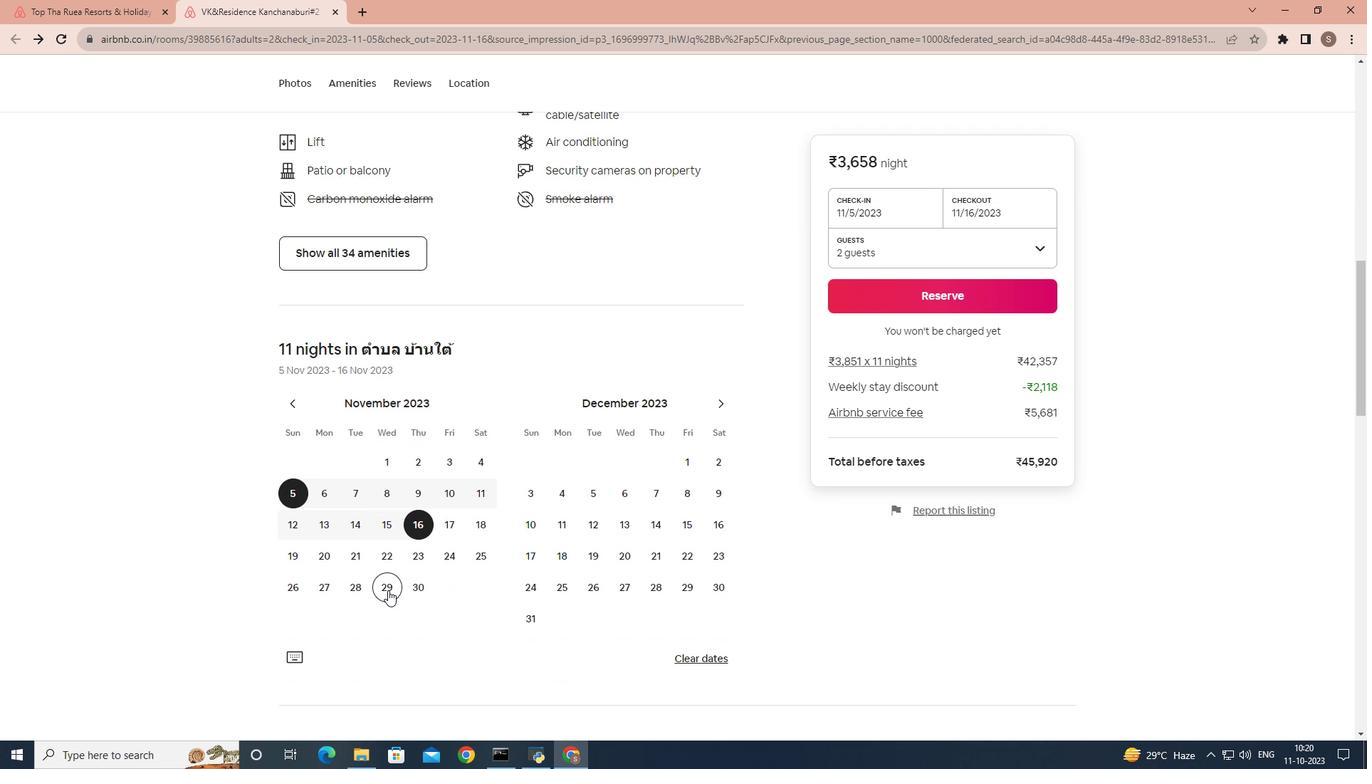 
Action: Mouse scrolled (388, 589) with delta (0, 0)
Screenshot: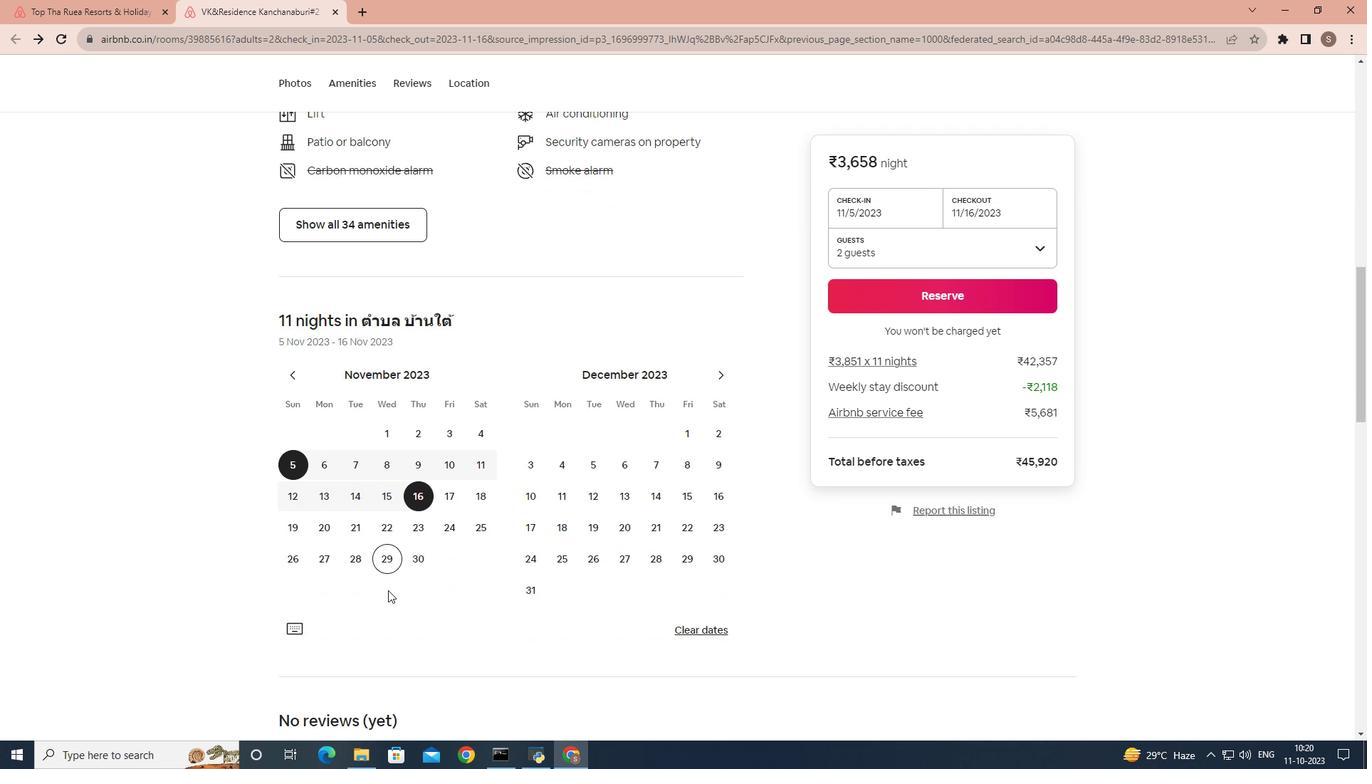 
Action: Mouse scrolled (388, 589) with delta (0, 0)
Screenshot: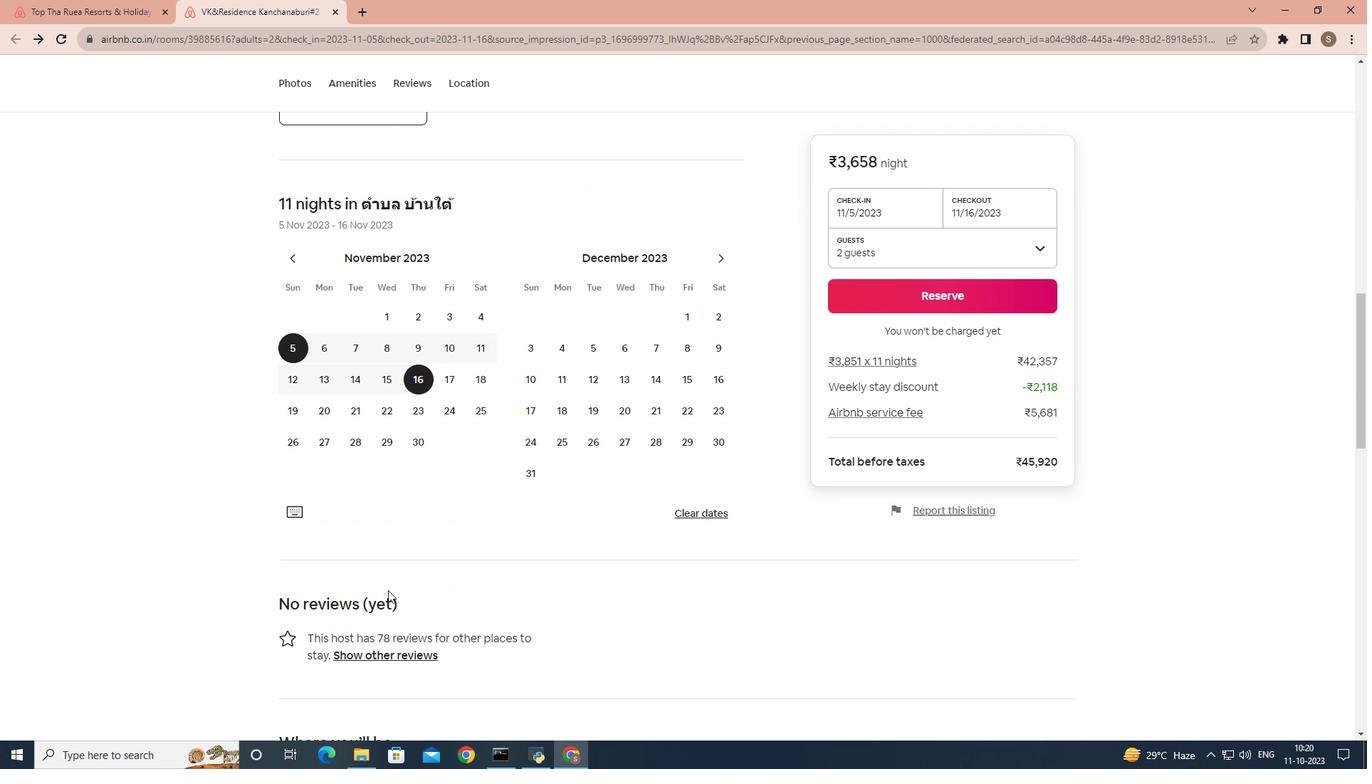 
Action: Mouse scrolled (388, 589) with delta (0, 0)
Screenshot: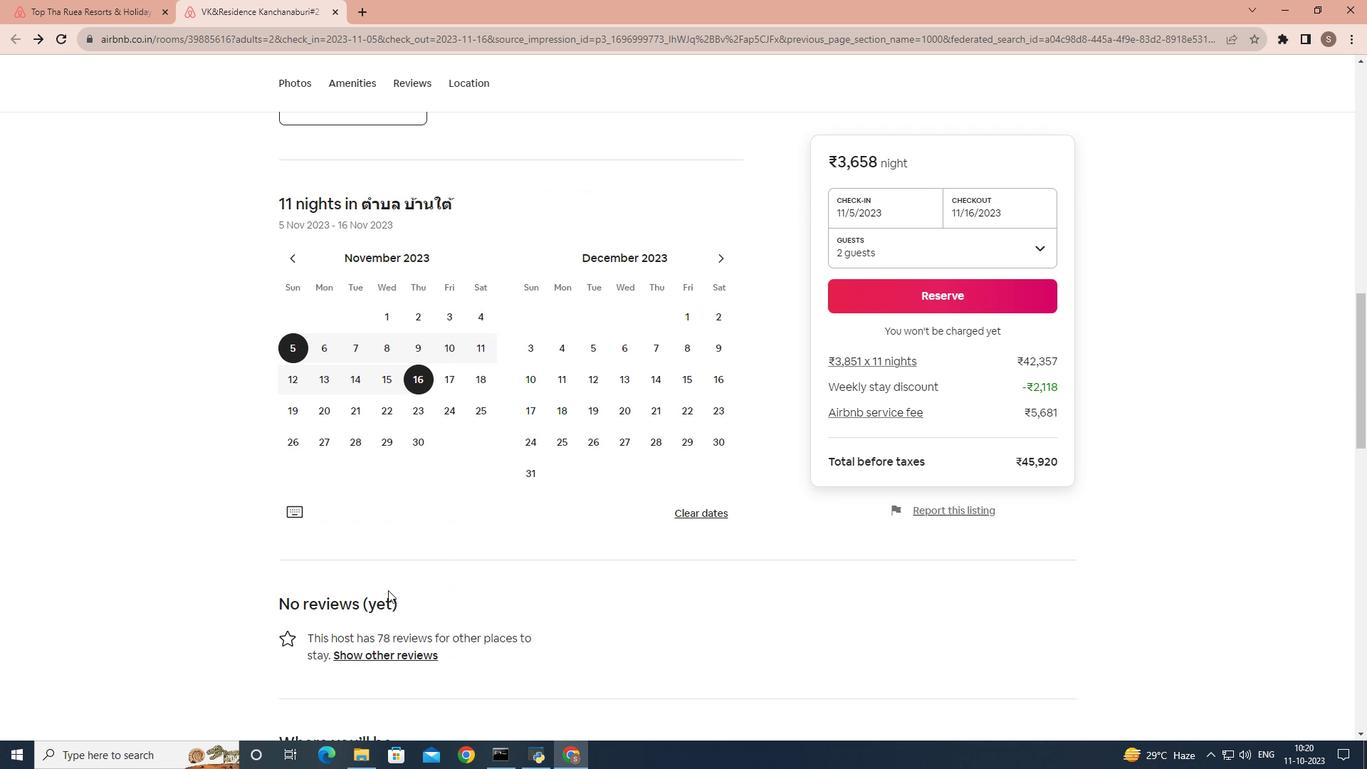 
Action: Mouse scrolled (388, 589) with delta (0, 0)
Screenshot: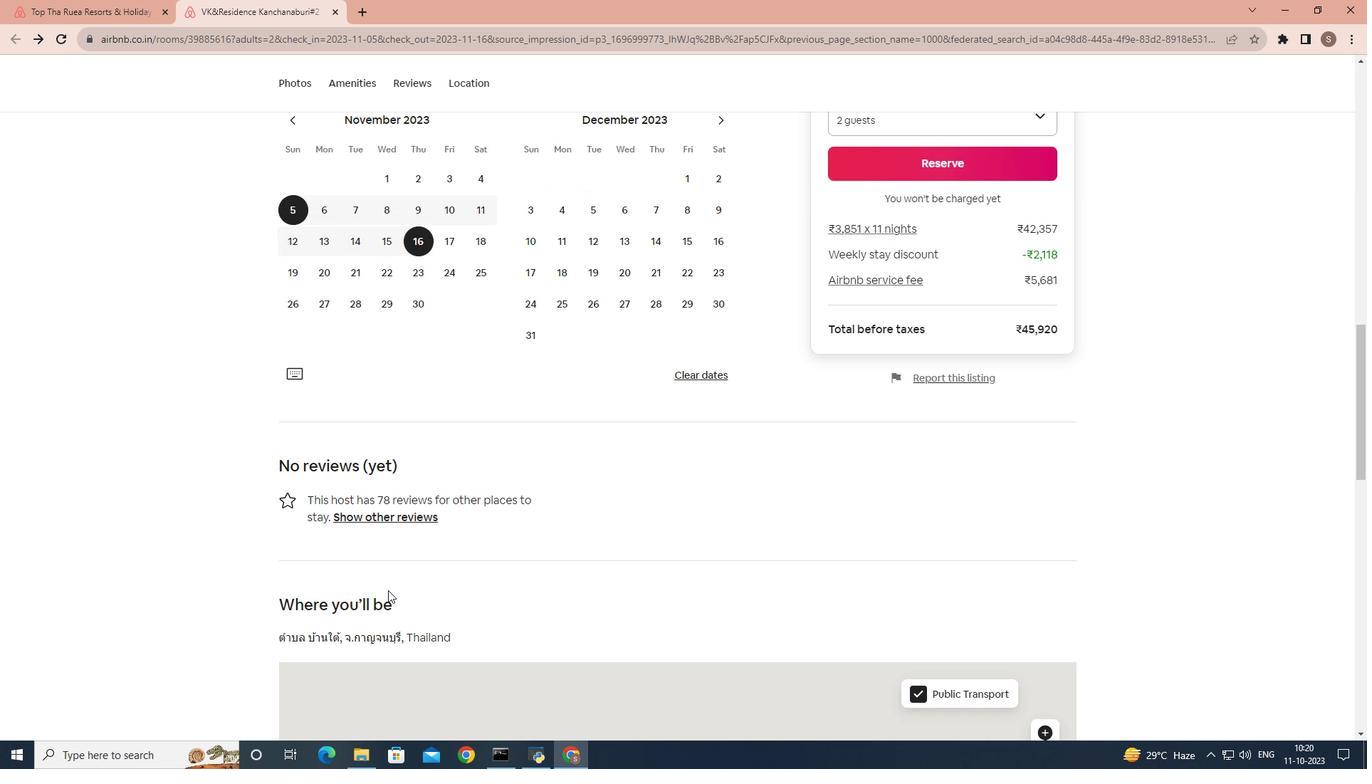 
Action: Mouse scrolled (388, 589) with delta (0, 0)
Screenshot: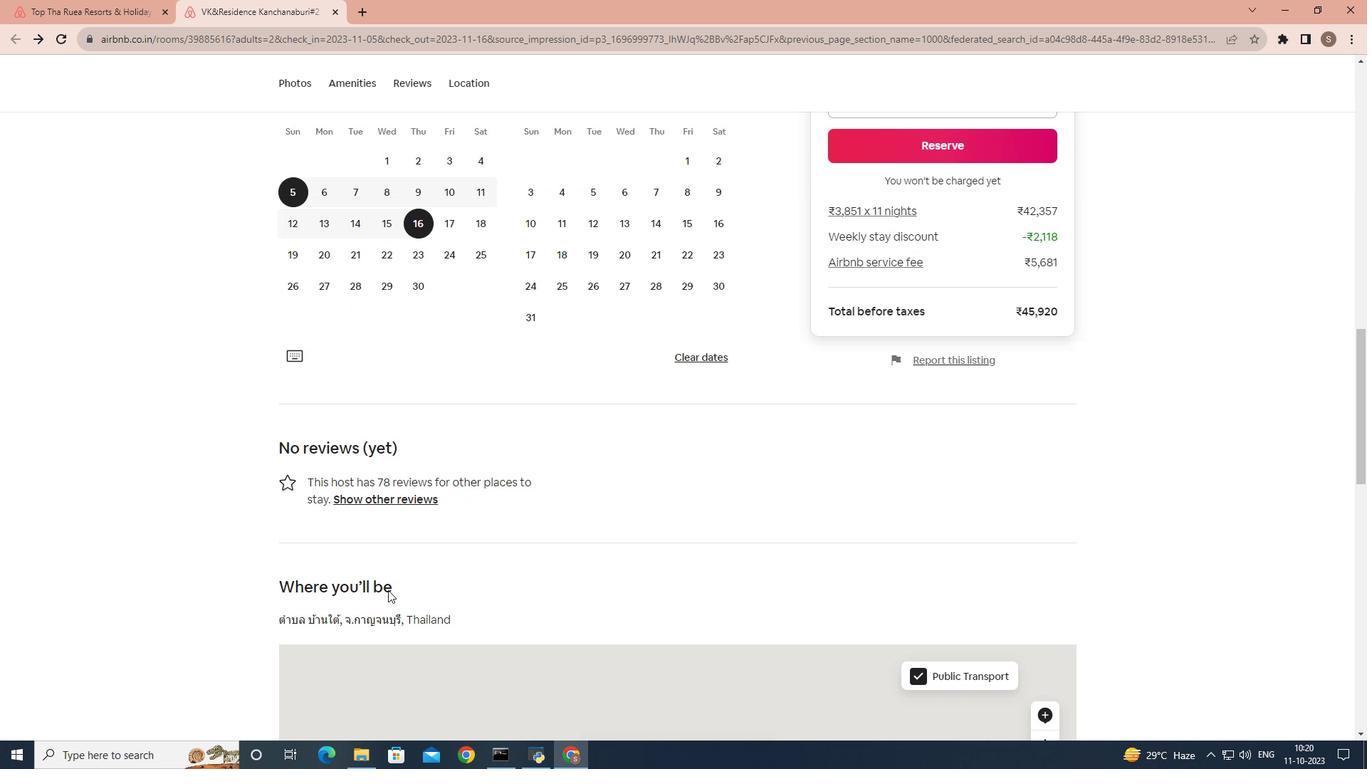 
Action: Mouse scrolled (388, 589) with delta (0, 0)
Screenshot: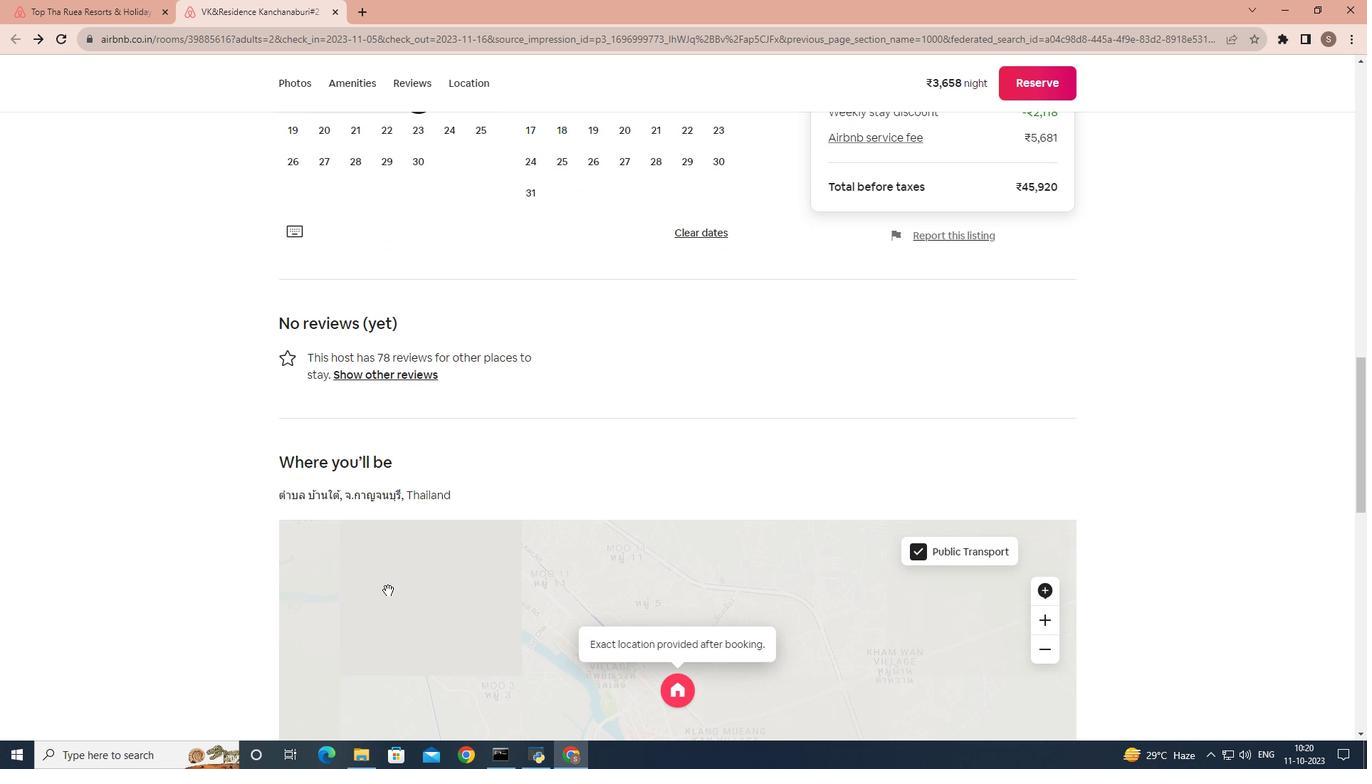 
Action: Mouse scrolled (388, 589) with delta (0, 0)
Screenshot: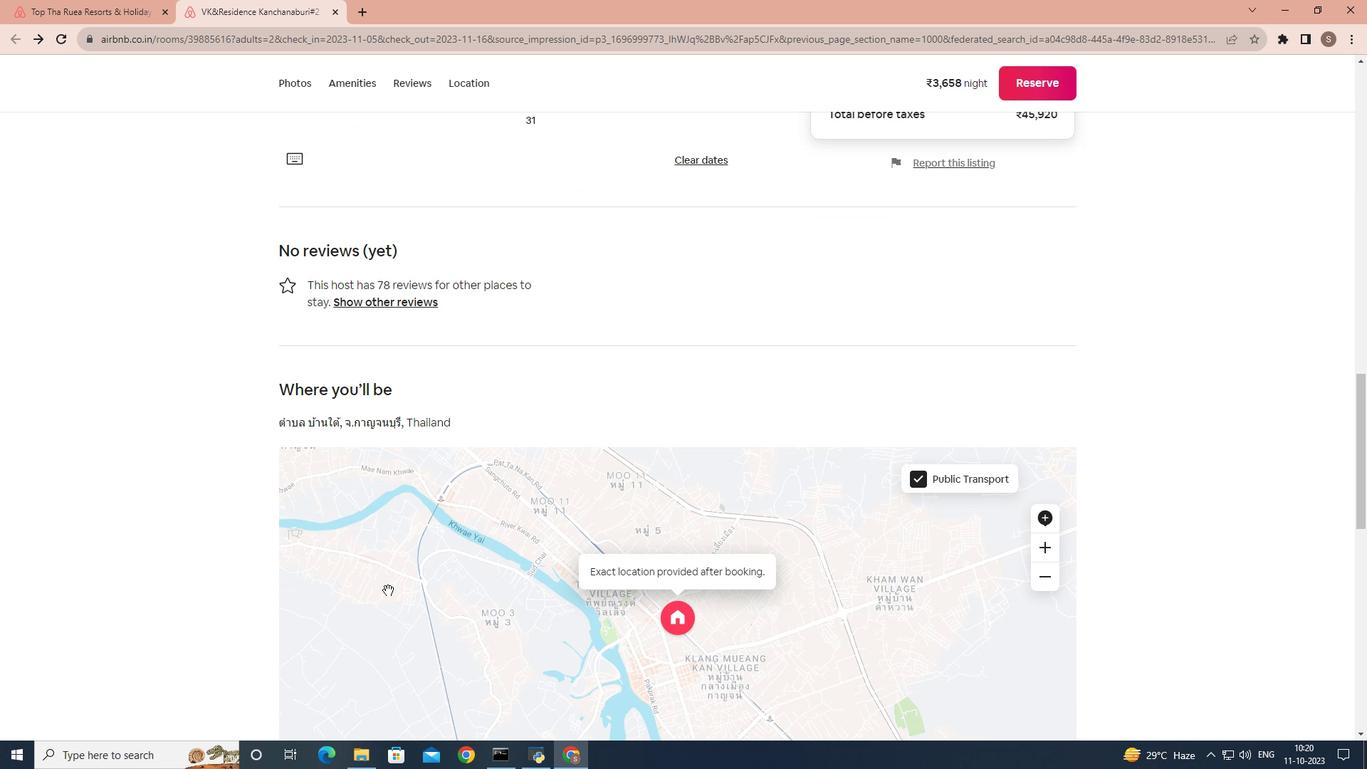 
Action: Mouse scrolled (388, 589) with delta (0, 0)
Screenshot: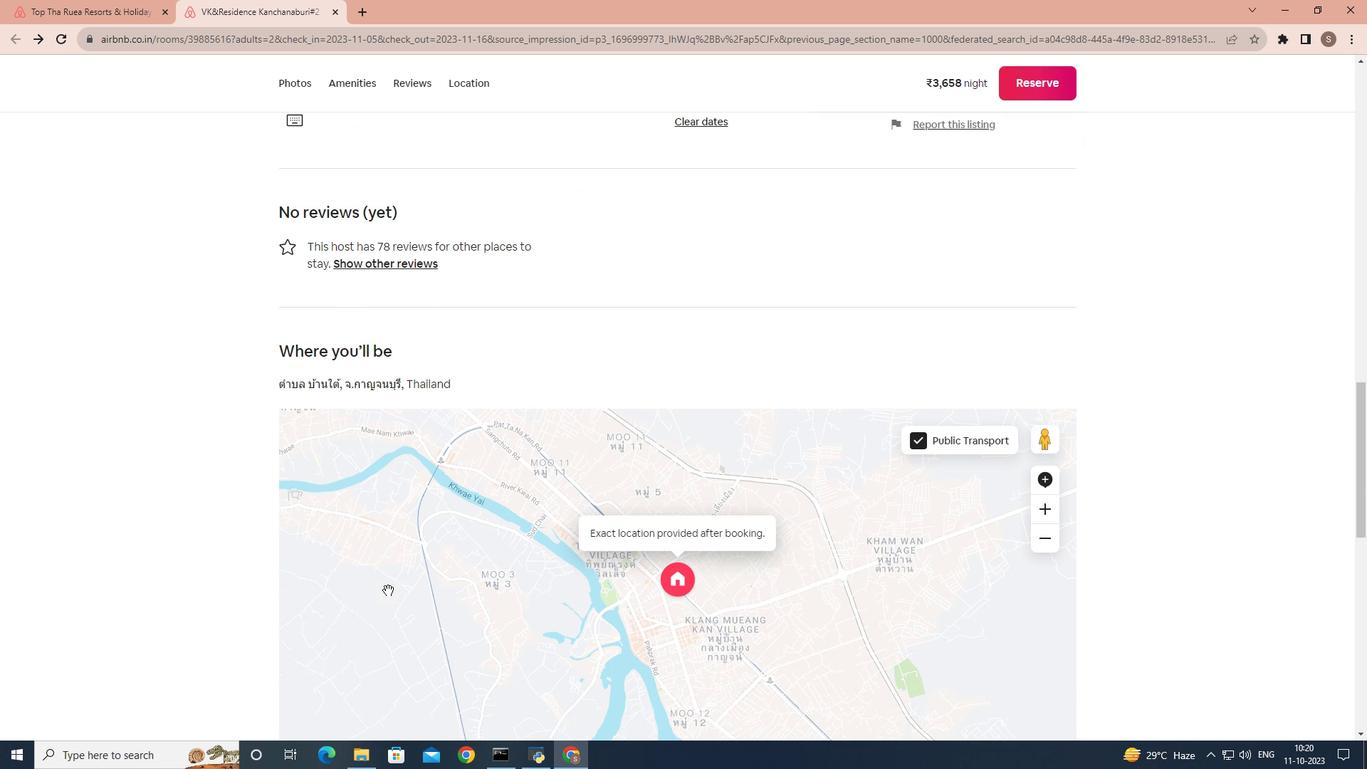 
Action: Mouse scrolled (388, 589) with delta (0, 0)
Screenshot: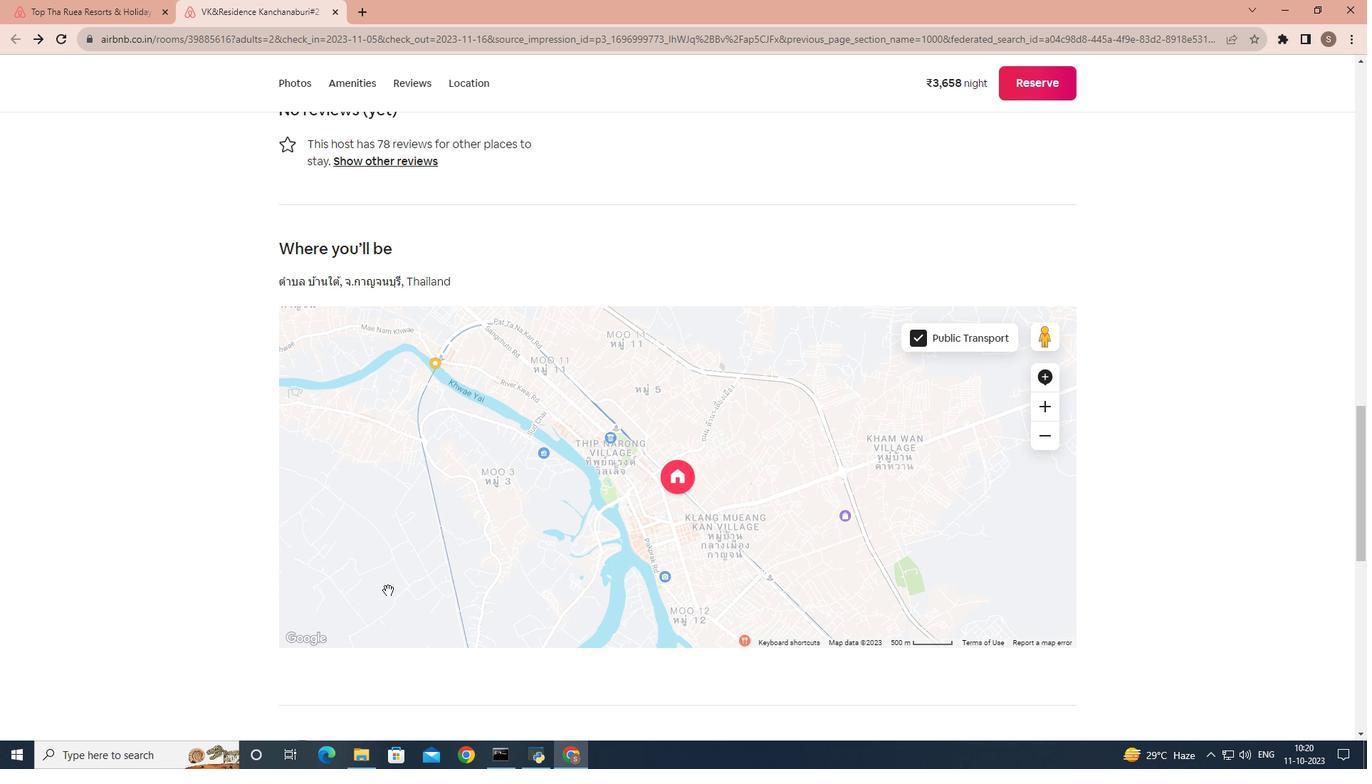 
Action: Mouse scrolled (388, 589) with delta (0, 0)
Screenshot: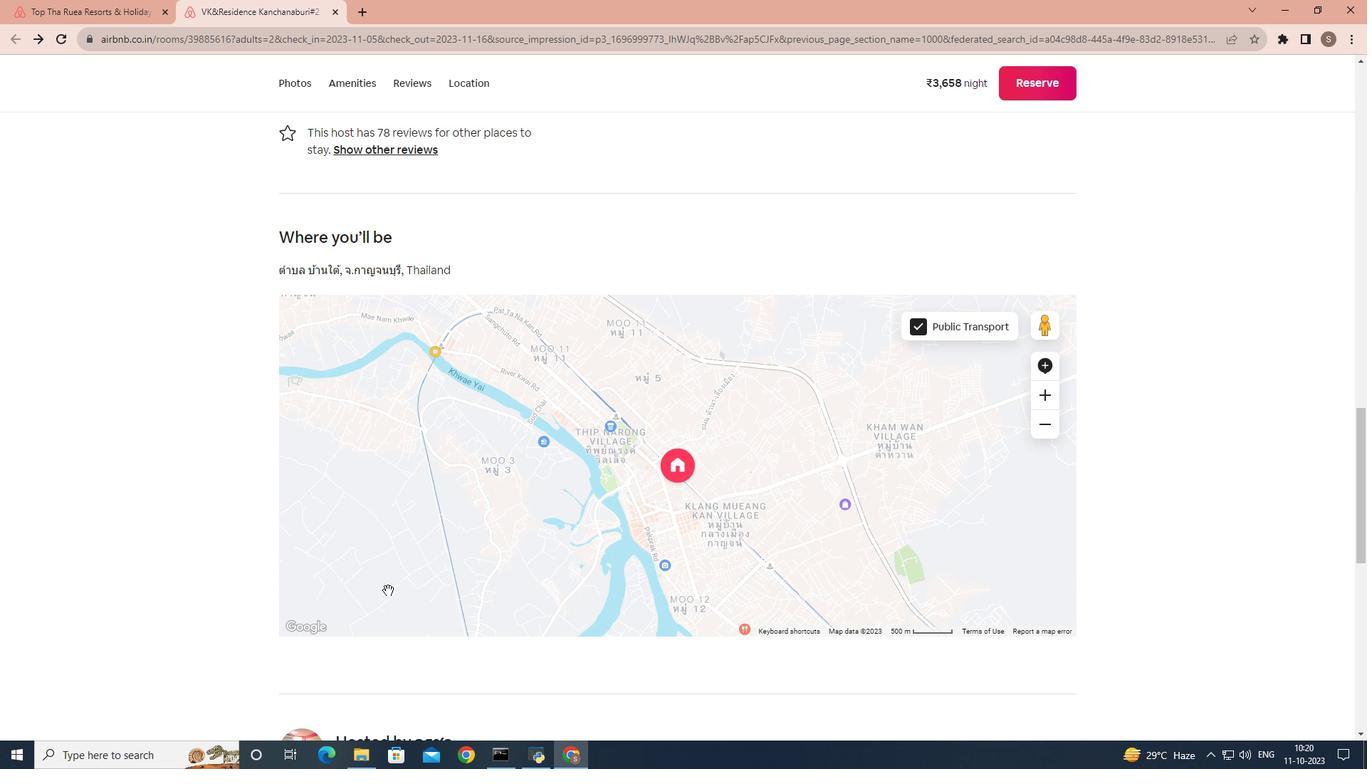 
Action: Mouse scrolled (388, 589) with delta (0, 0)
Screenshot: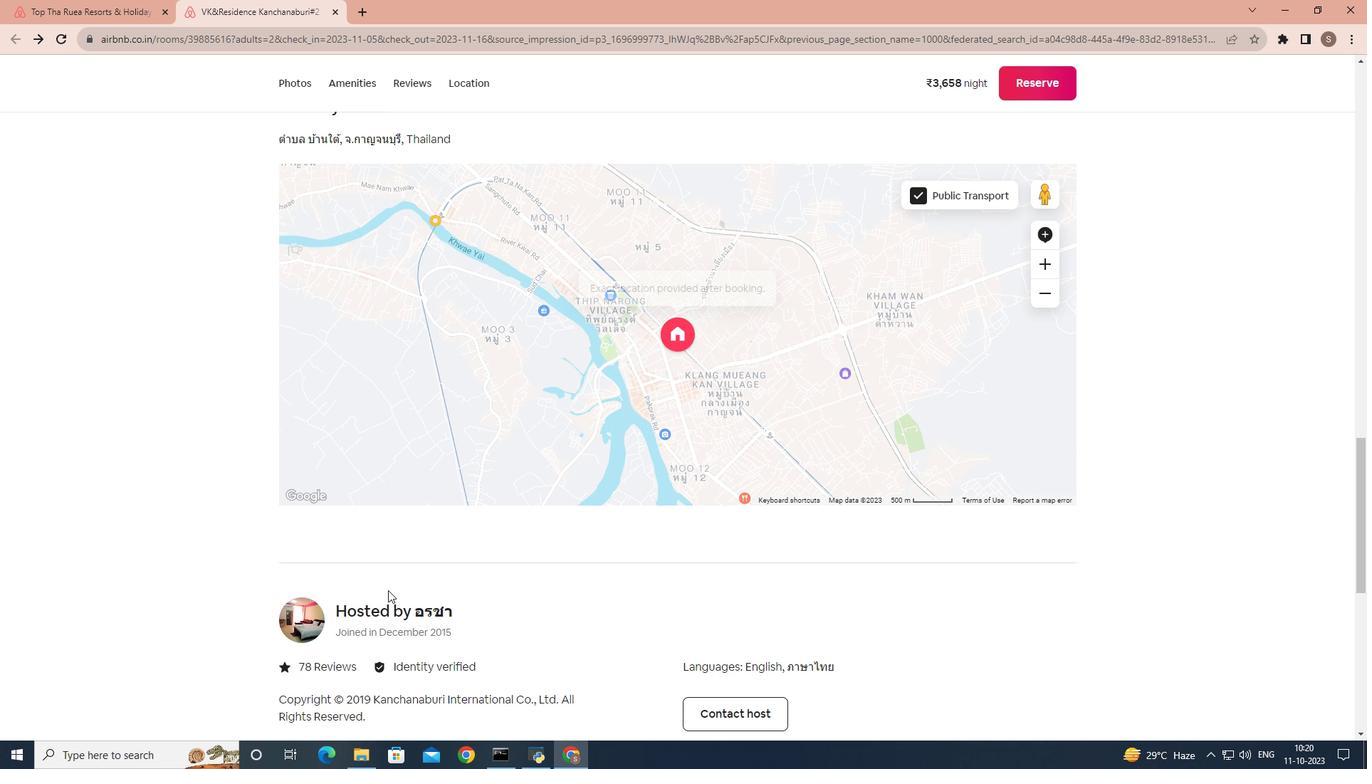 
Action: Mouse scrolled (388, 589) with delta (0, 0)
Screenshot: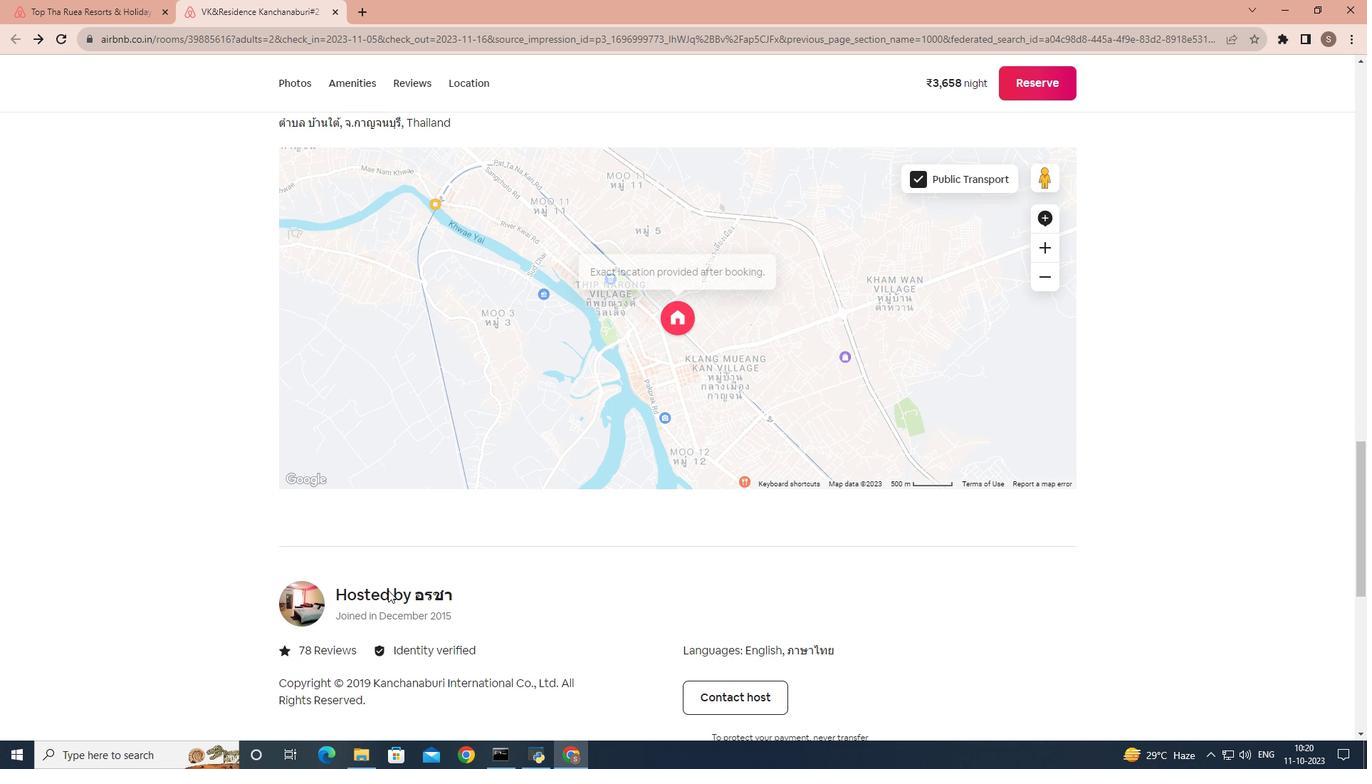 
Action: Mouse scrolled (388, 589) with delta (0, 0)
Screenshot: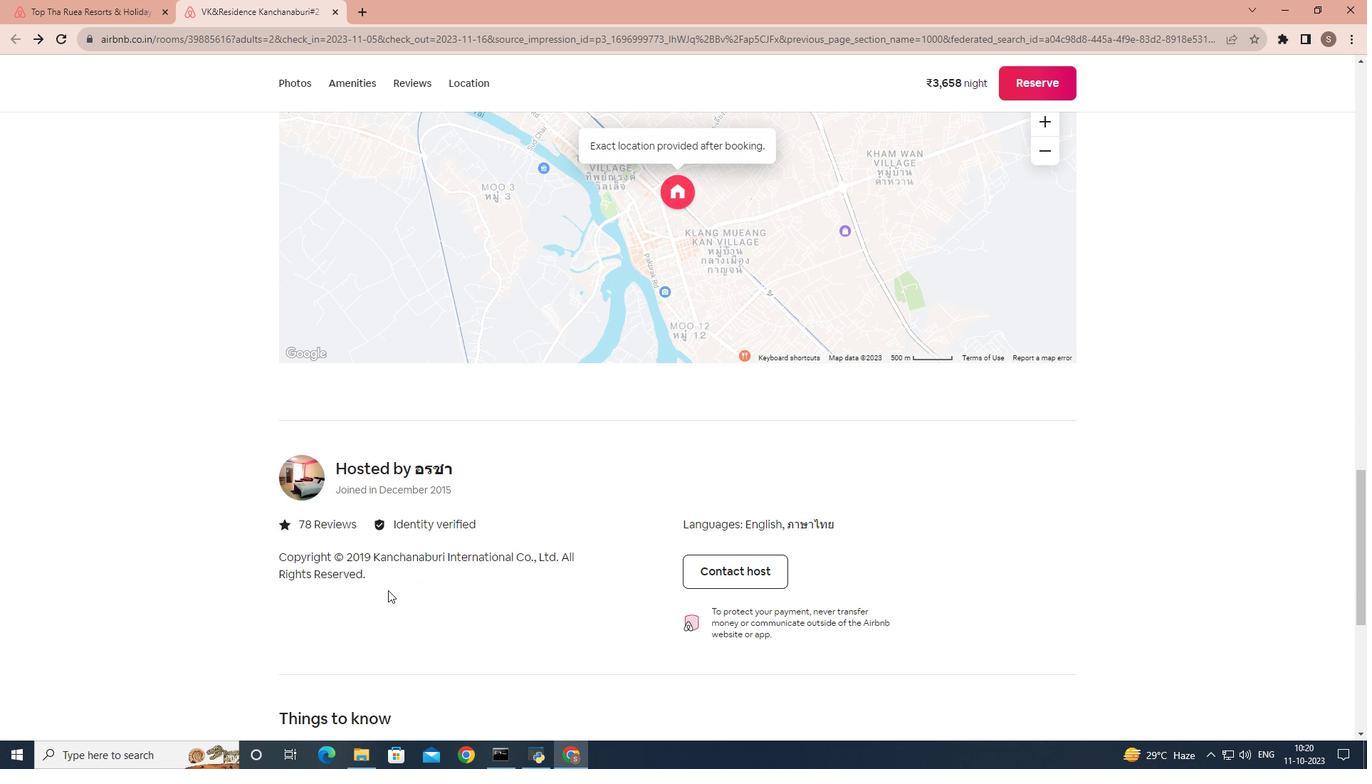 
Action: Mouse scrolled (388, 589) with delta (0, 0)
Screenshot: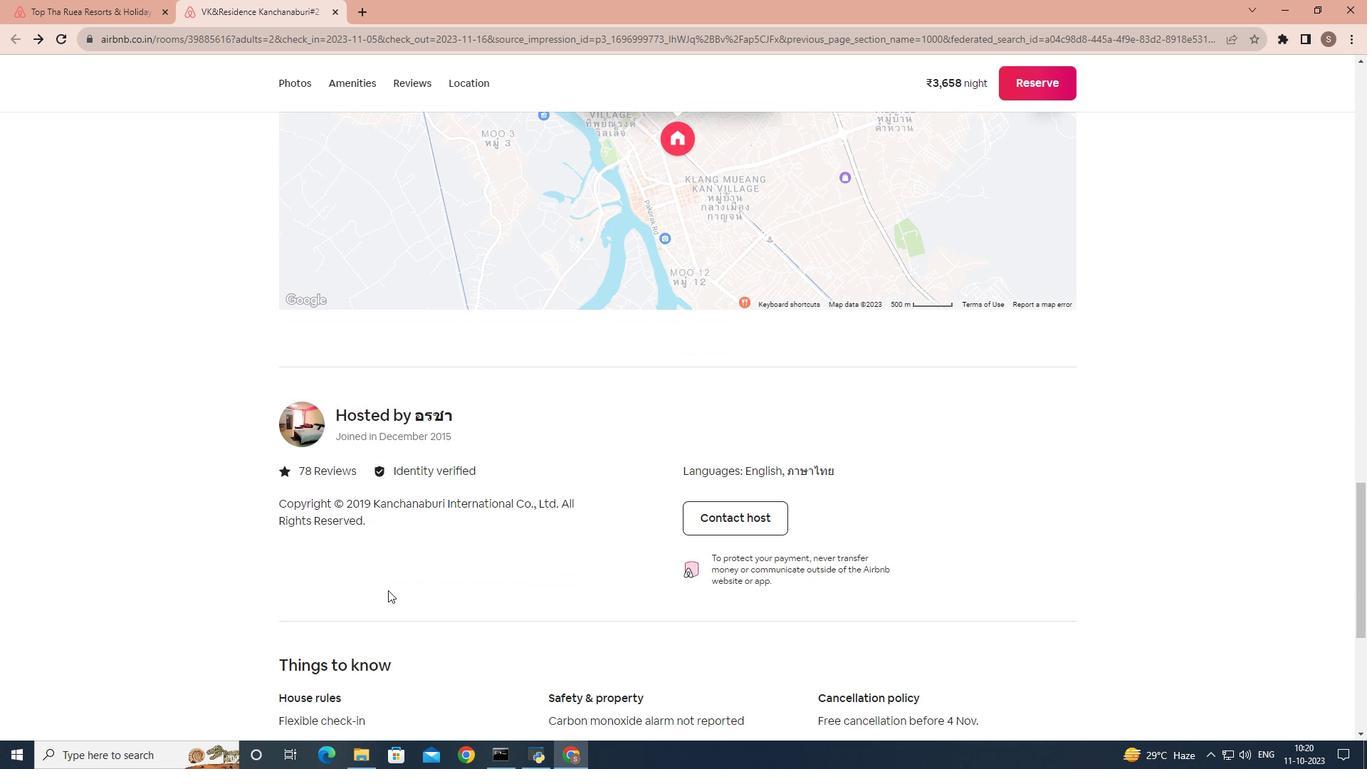 
Action: Mouse scrolled (388, 589) with delta (0, 0)
Screenshot: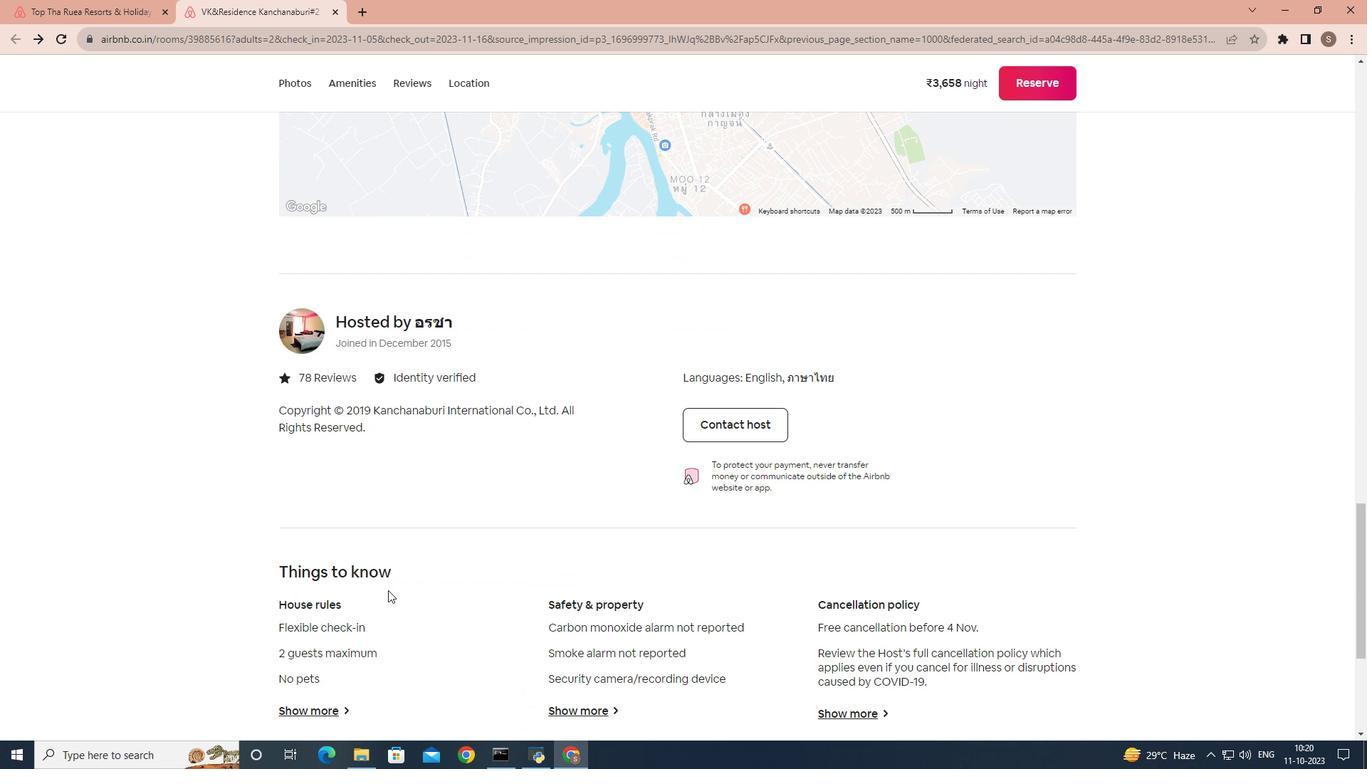 
Action: Mouse scrolled (388, 589) with delta (0, 0)
Screenshot: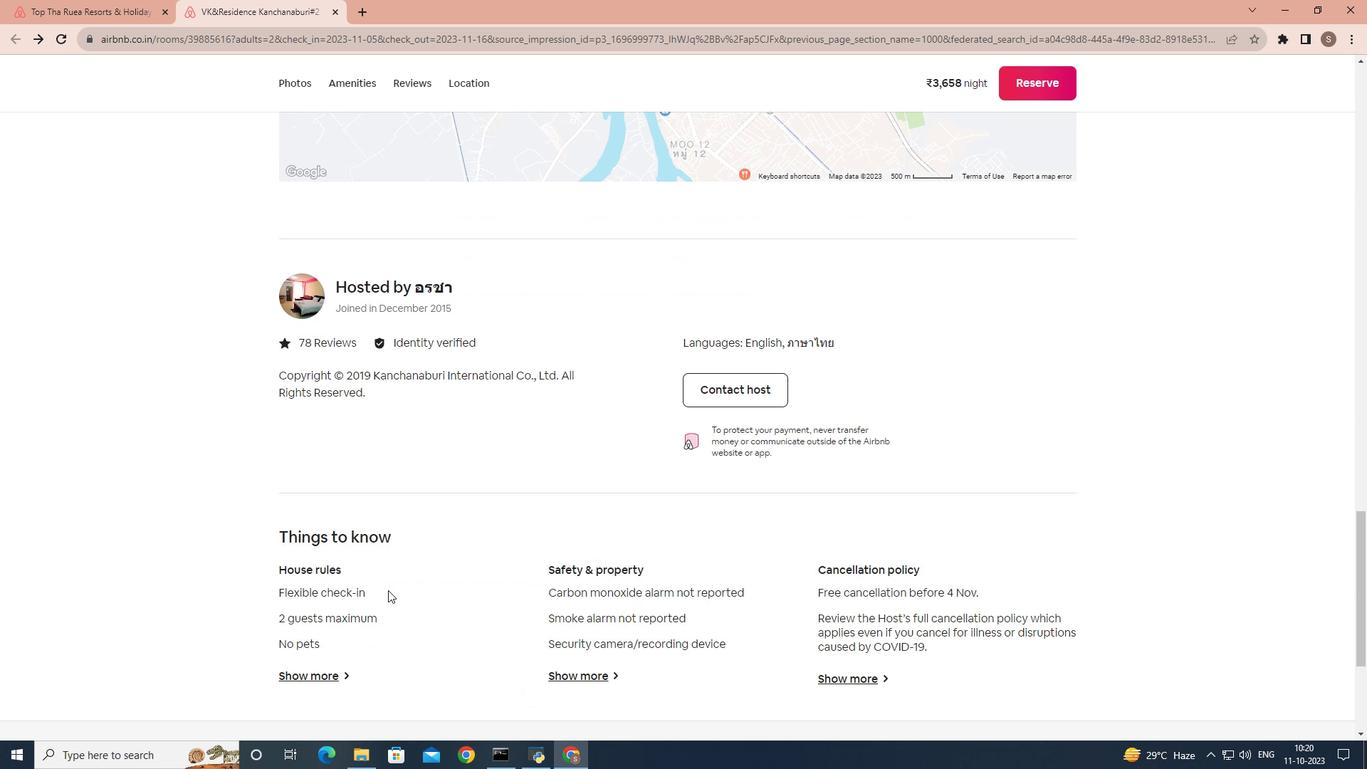
Action: Mouse moved to (294, 577)
Screenshot: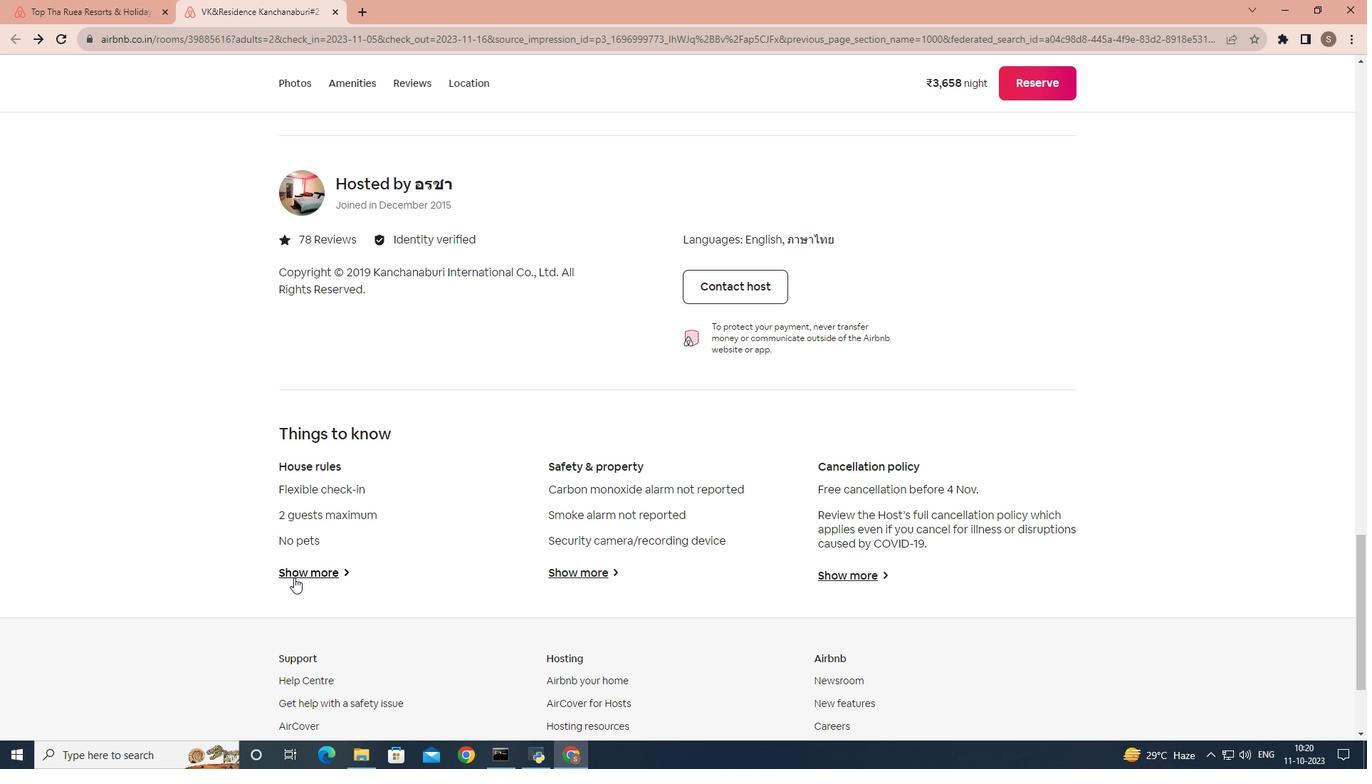 
Action: Mouse pressed left at (294, 577)
Screenshot: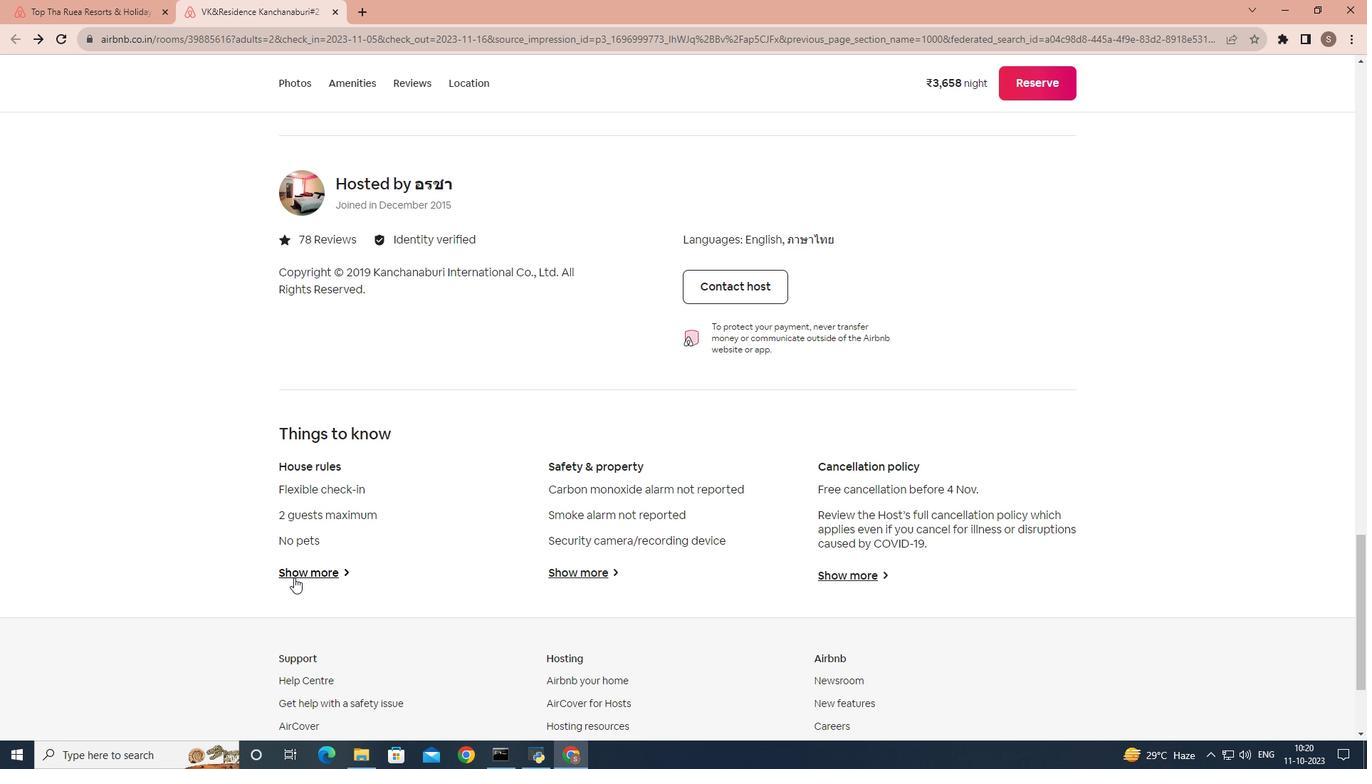 
Action: Mouse moved to (579, 497)
Screenshot: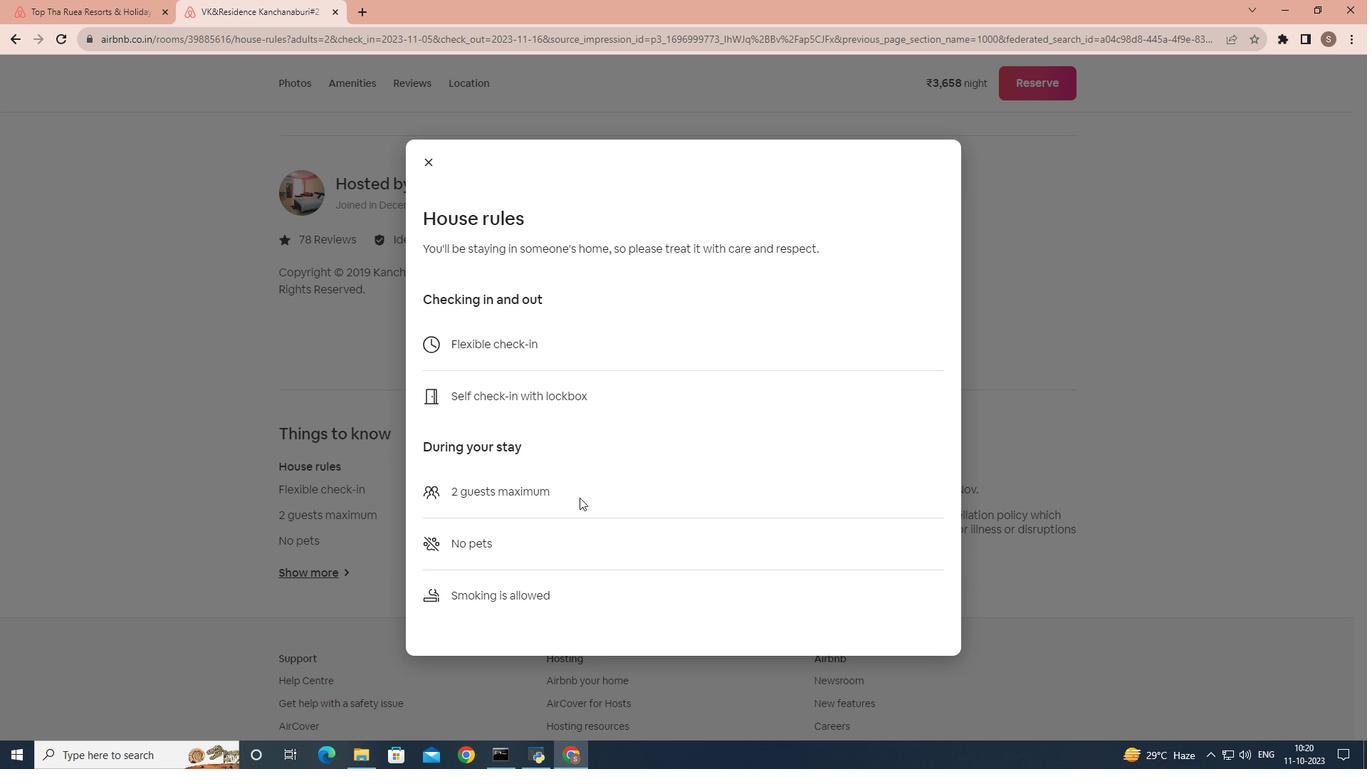 
Action: Mouse scrolled (579, 497) with delta (0, 0)
Screenshot: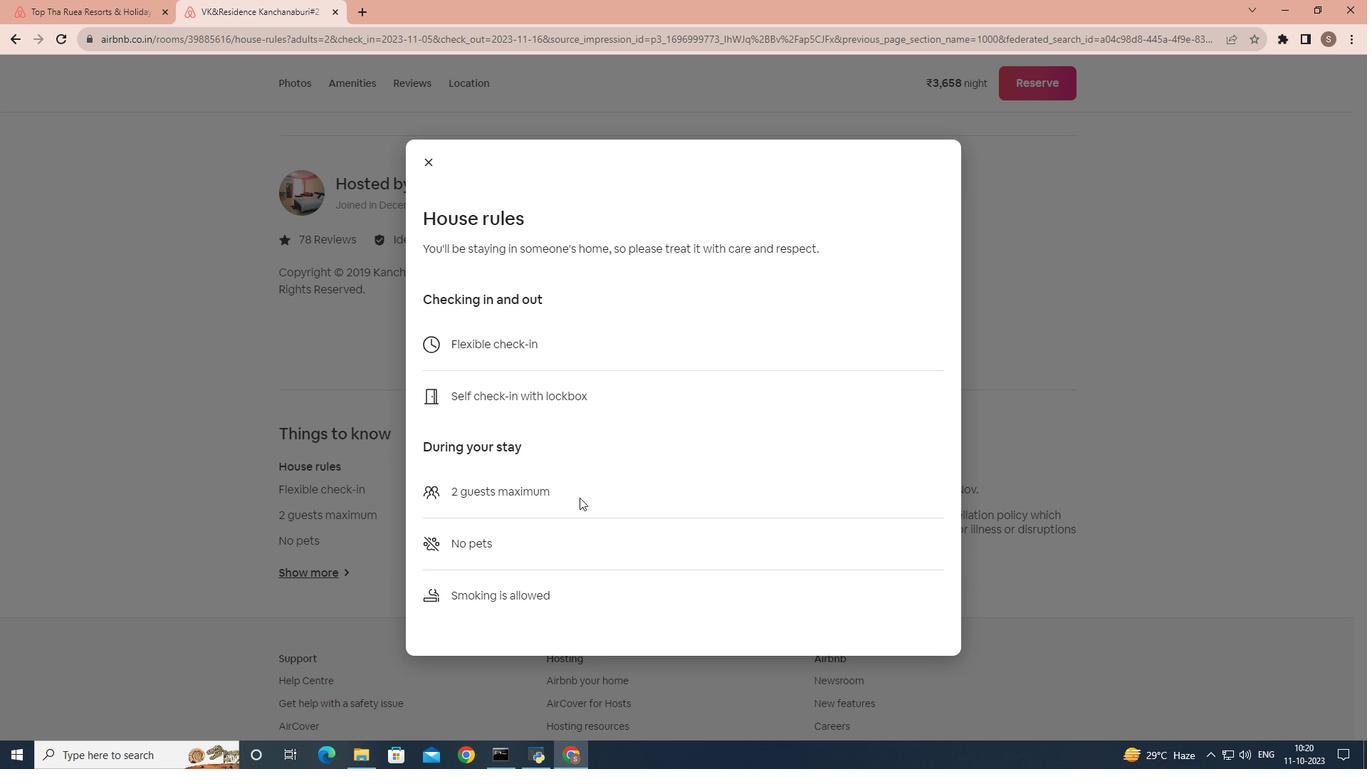 
Action: Mouse scrolled (579, 497) with delta (0, 0)
Screenshot: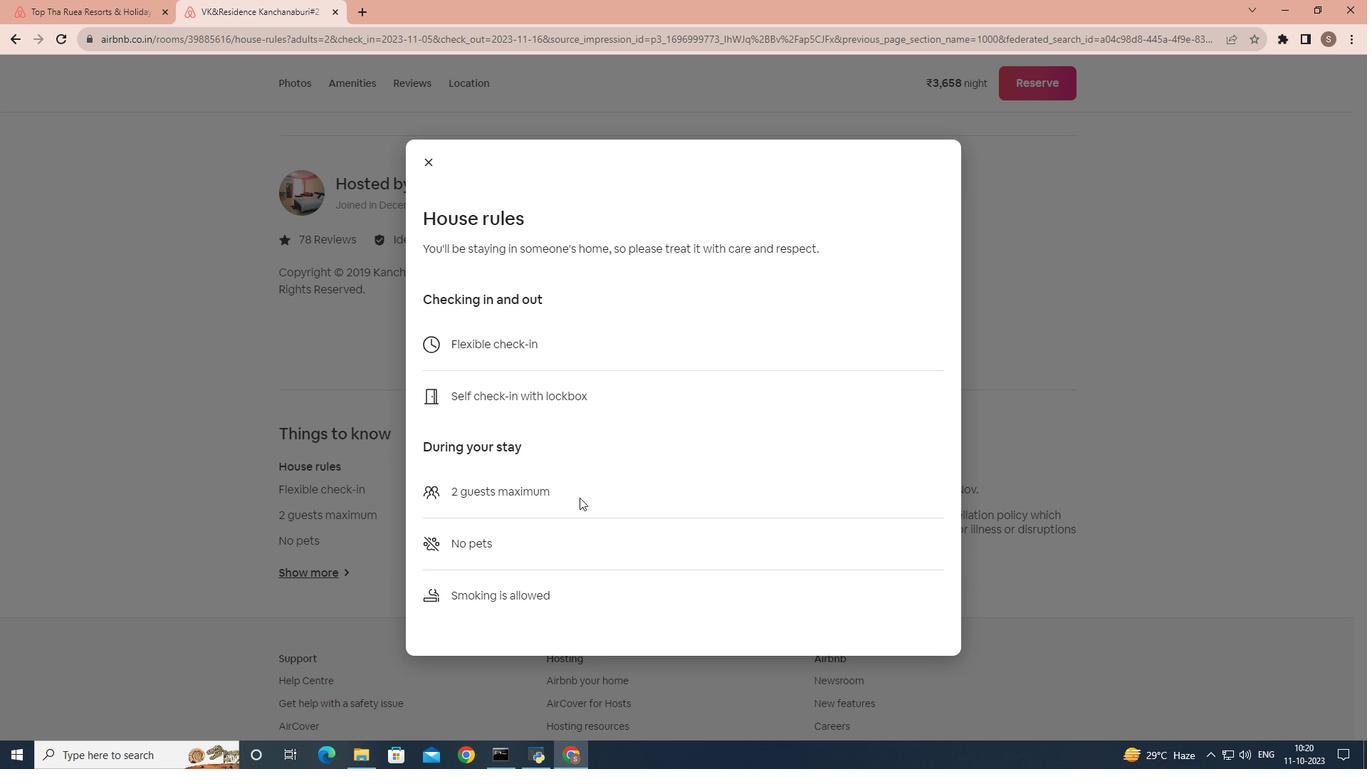 
Action: Mouse scrolled (579, 497) with delta (0, 0)
Screenshot: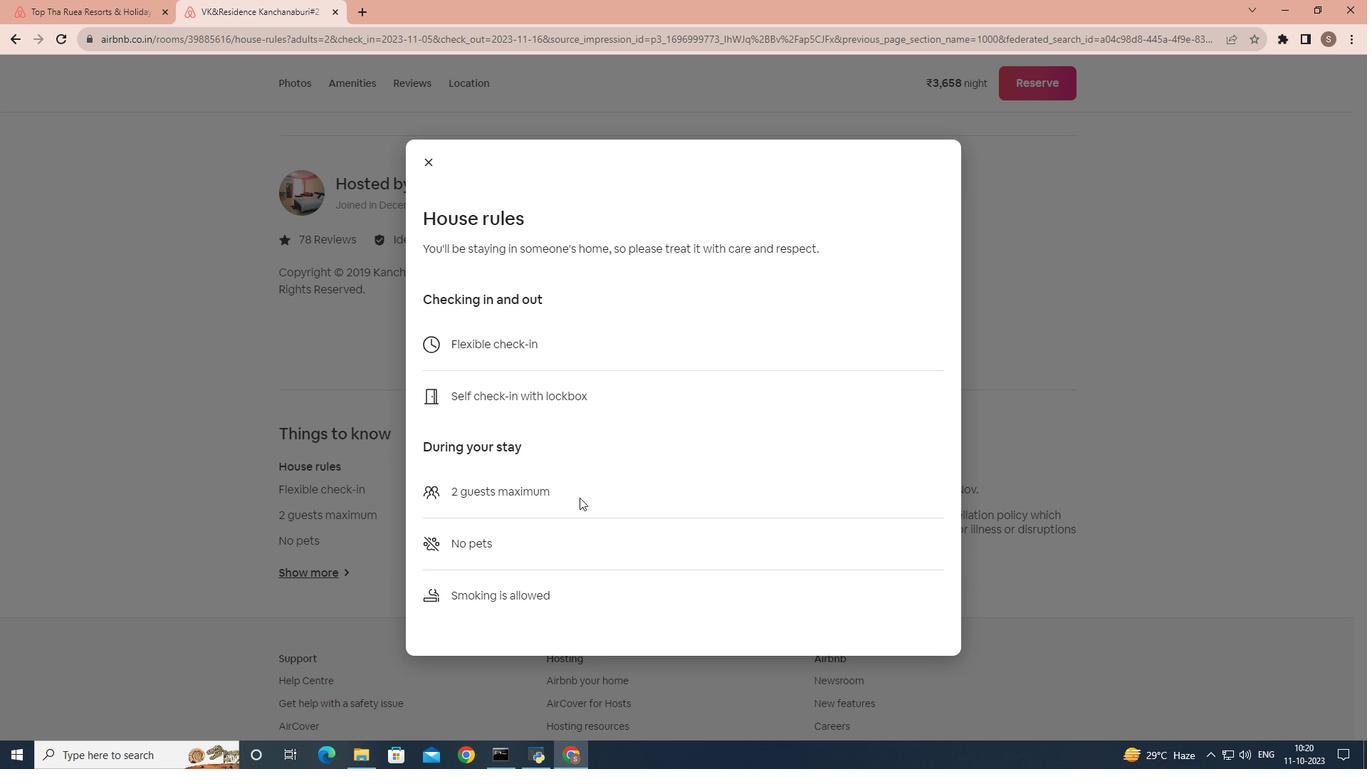 
Action: Mouse moved to (430, 151)
